 Task: Design a Vector Pattern for a Beachfront Mindfulness Workshop.
Action: Mouse moved to (120, 81)
Screenshot: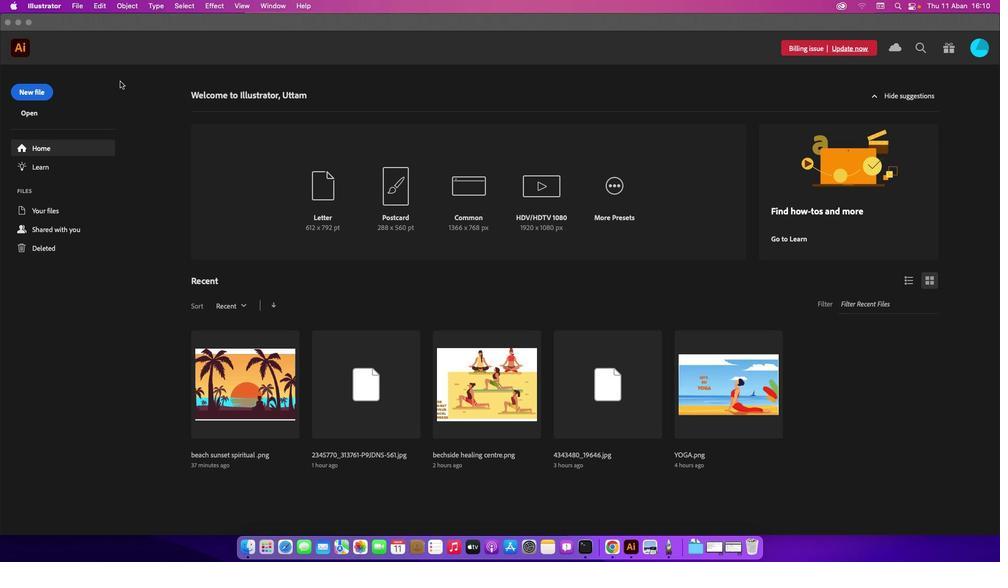 
Action: Mouse pressed left at (120, 81)
Screenshot: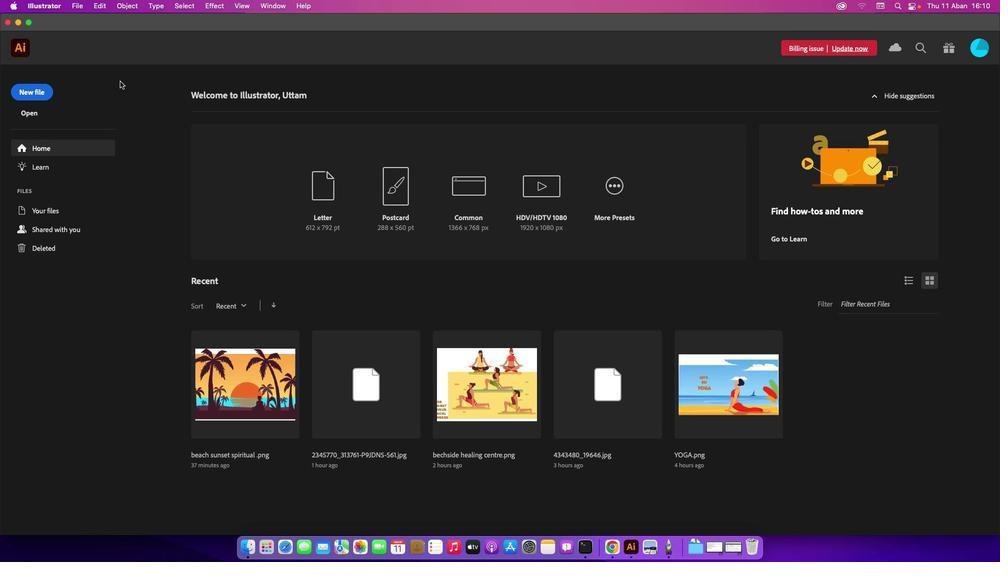 
Action: Mouse moved to (25, 87)
Screenshot: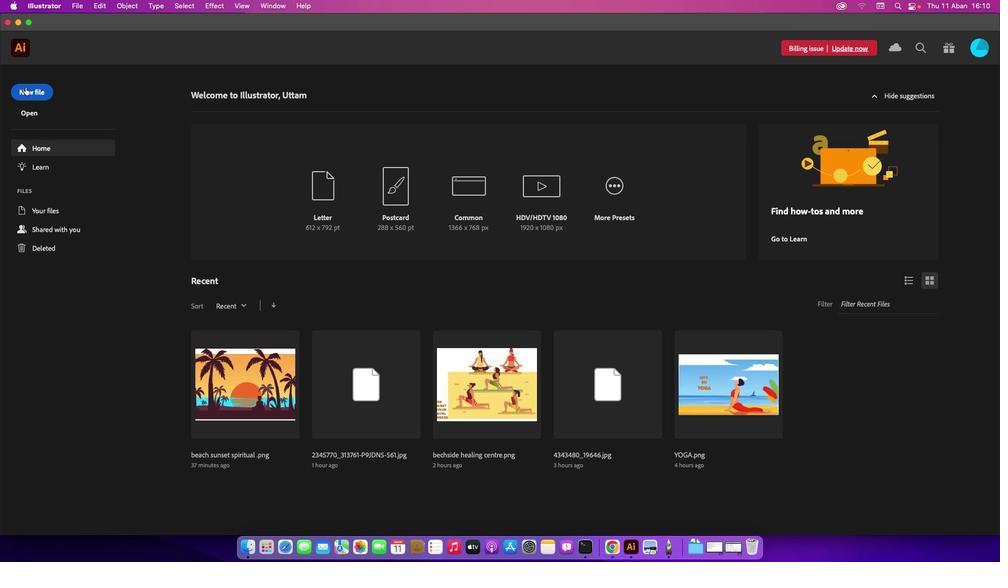 
Action: Mouse pressed left at (25, 87)
Screenshot: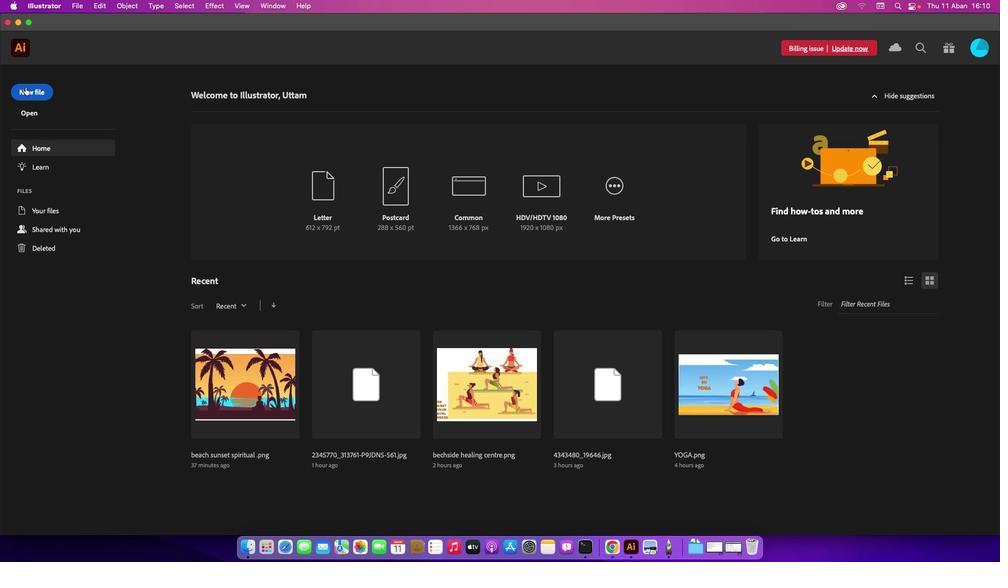 
Action: Mouse moved to (736, 431)
Screenshot: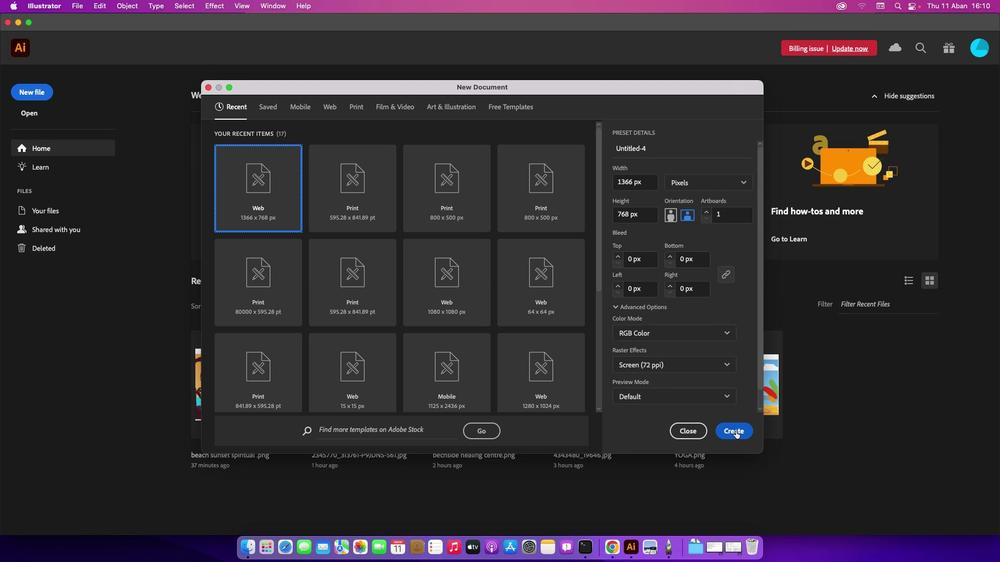 
Action: Mouse pressed left at (736, 431)
Screenshot: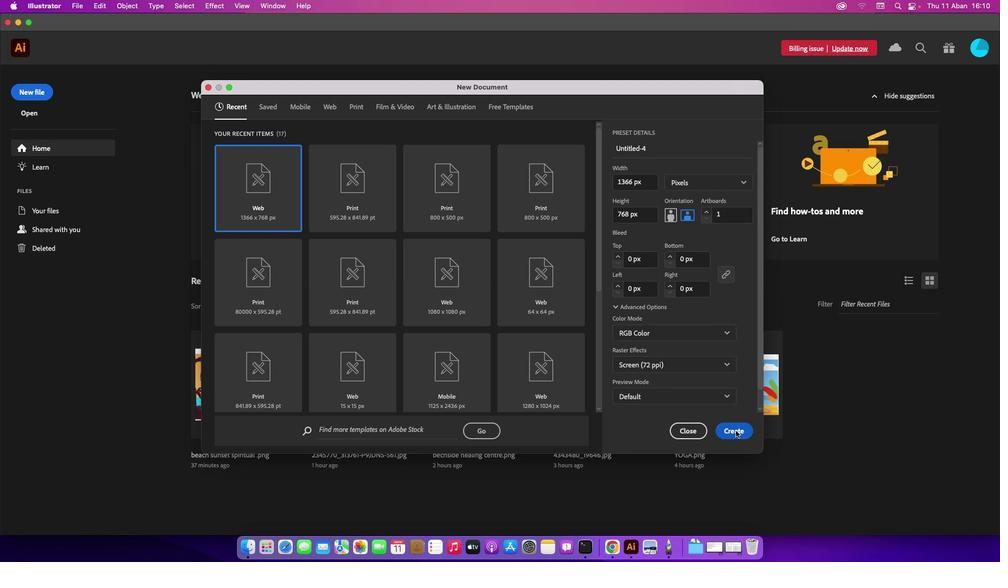 
Action: Mouse moved to (79, 3)
Screenshot: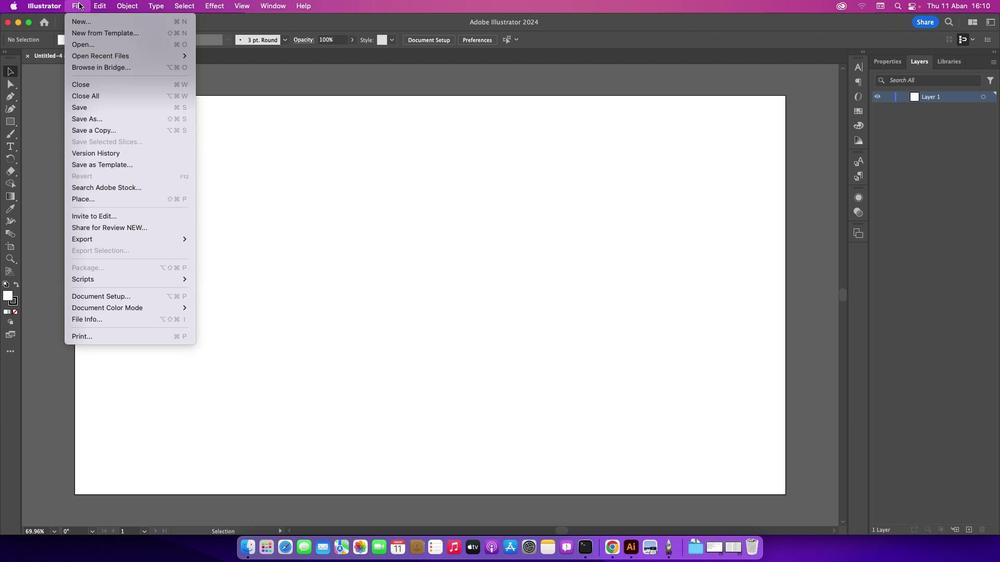 
Action: Mouse pressed left at (79, 3)
Screenshot: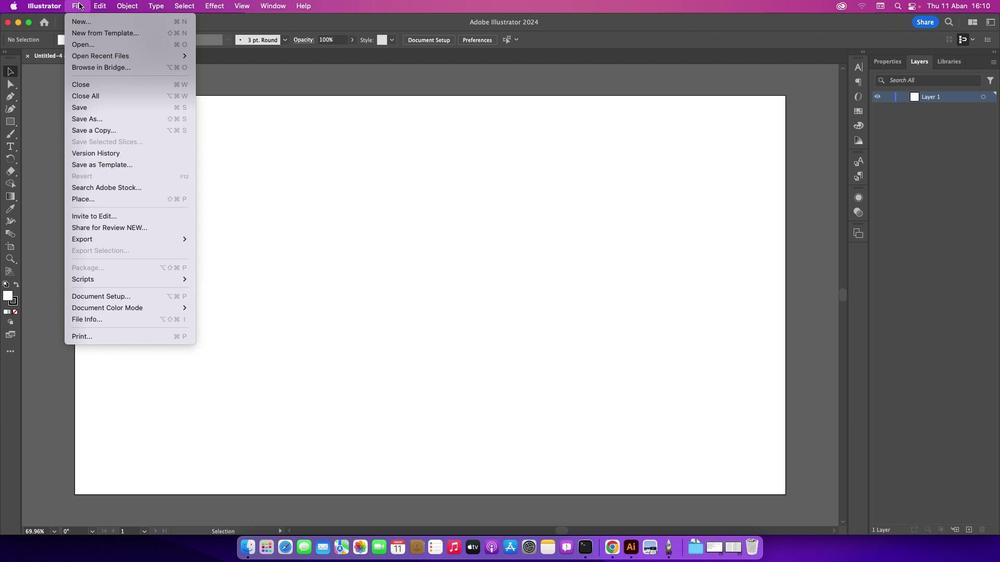 
Action: Mouse moved to (100, 46)
Screenshot: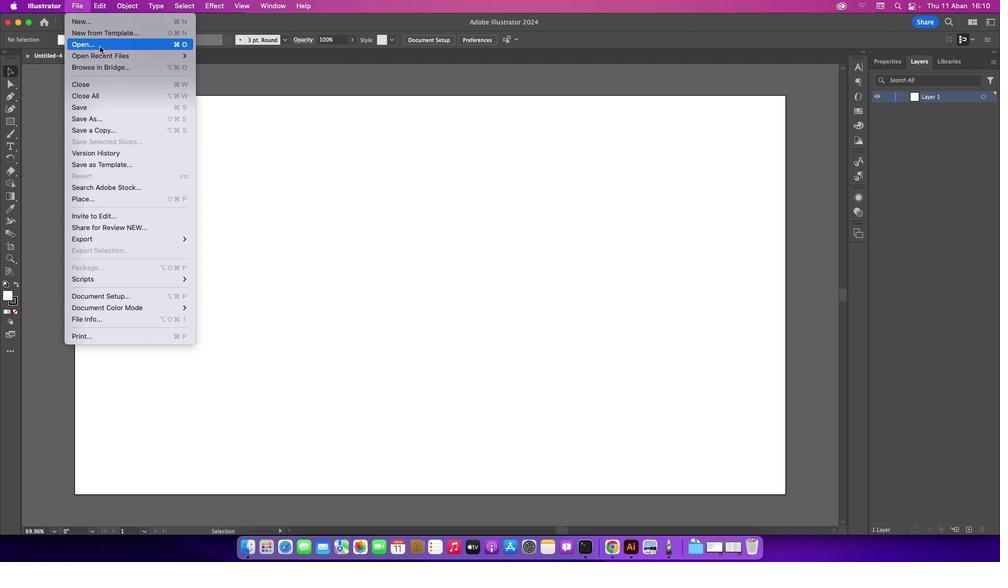 
Action: Mouse pressed left at (100, 46)
Screenshot: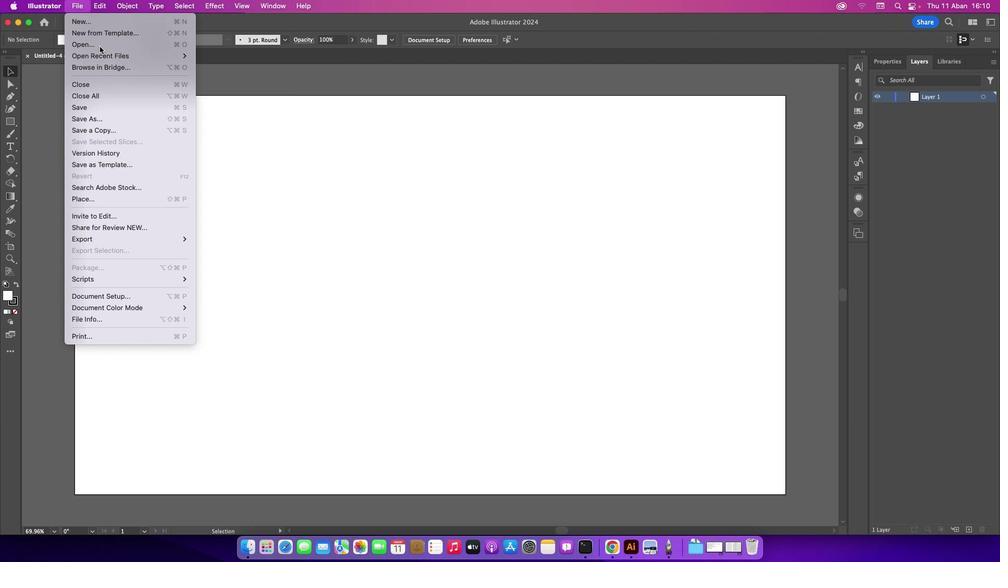 
Action: Mouse moved to (411, 140)
Screenshot: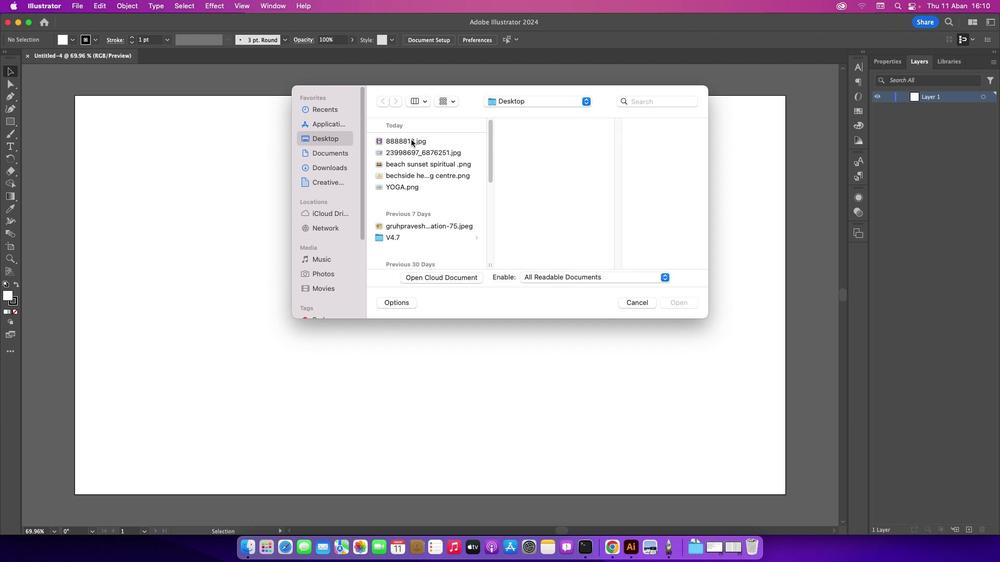 
Action: Mouse pressed left at (411, 140)
Screenshot: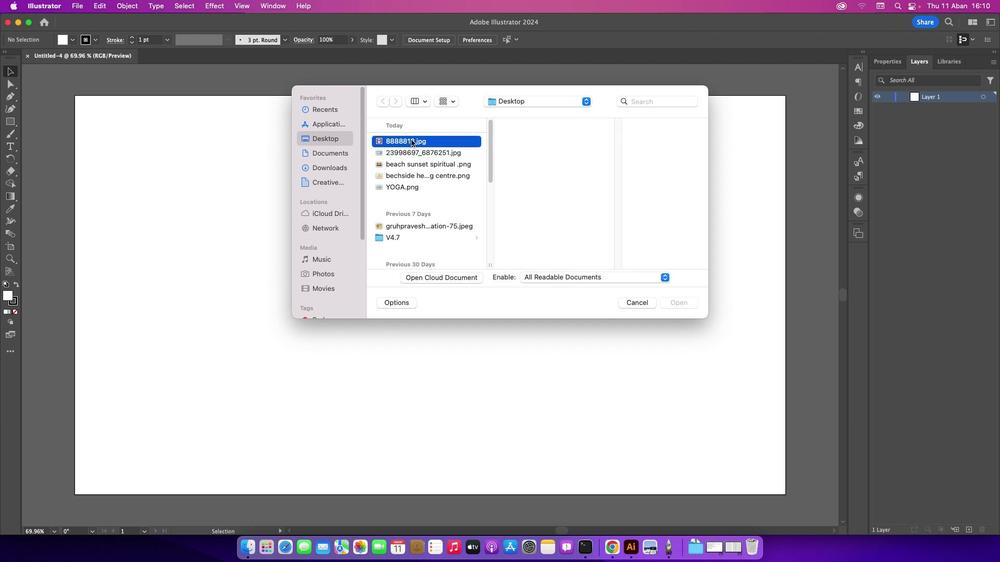 
Action: Mouse moved to (410, 151)
Screenshot: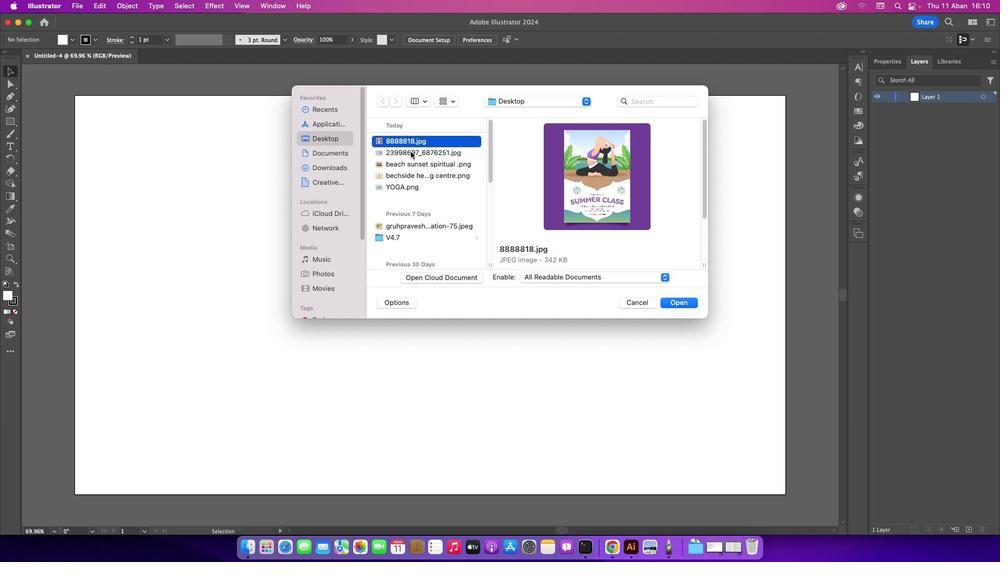 
Action: Mouse pressed left at (410, 151)
Screenshot: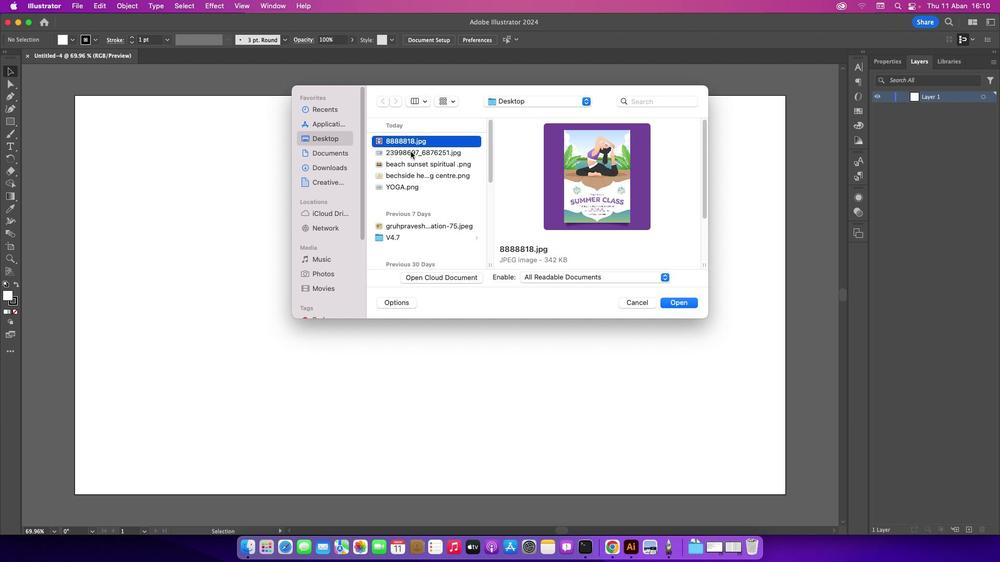 
Action: Mouse moved to (683, 305)
Screenshot: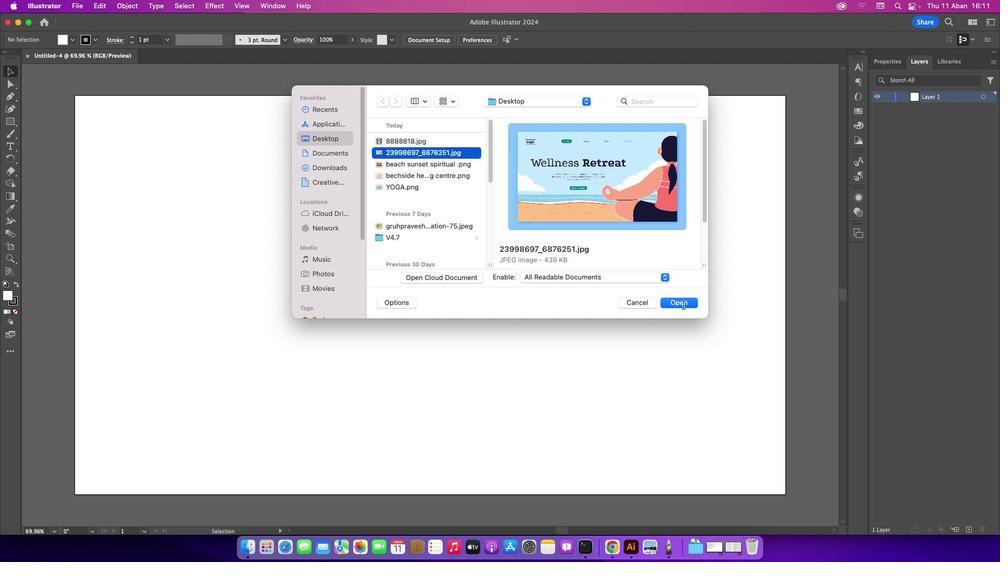 
Action: Mouse pressed left at (683, 305)
Screenshot: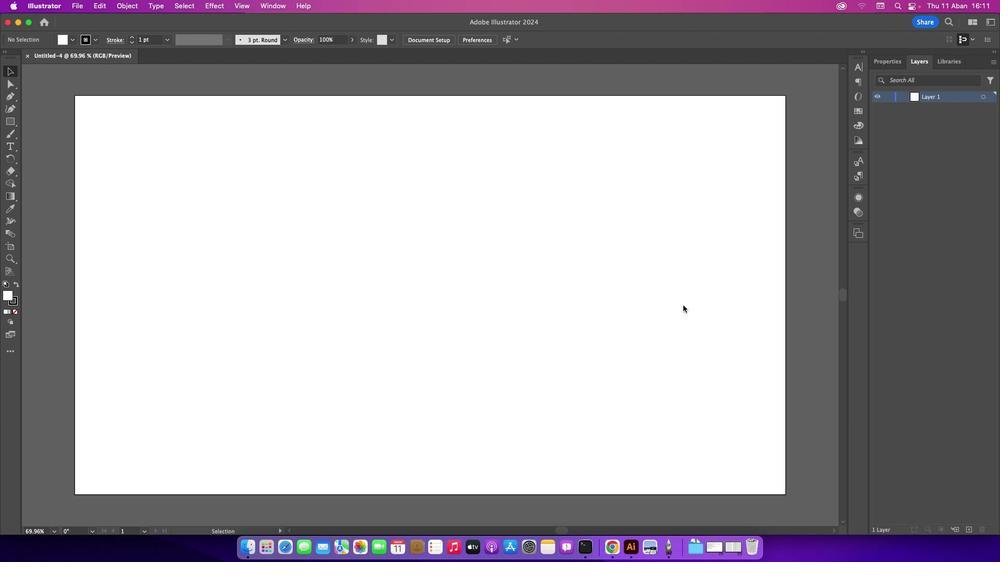 
Action: Mouse moved to (683, 305)
Screenshot: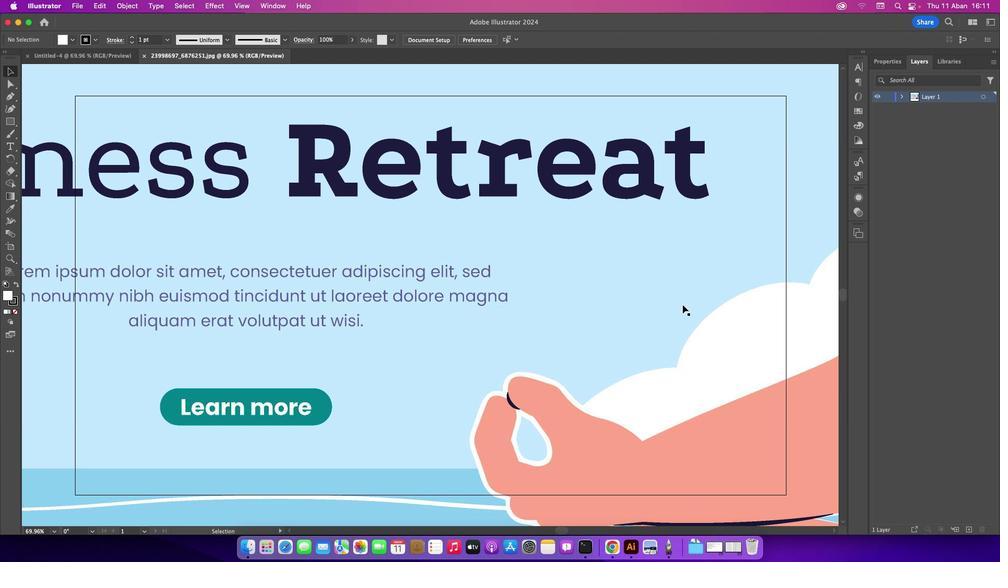 
Action: Key pressed Key.cmd_r'-''-''-''-'
Screenshot: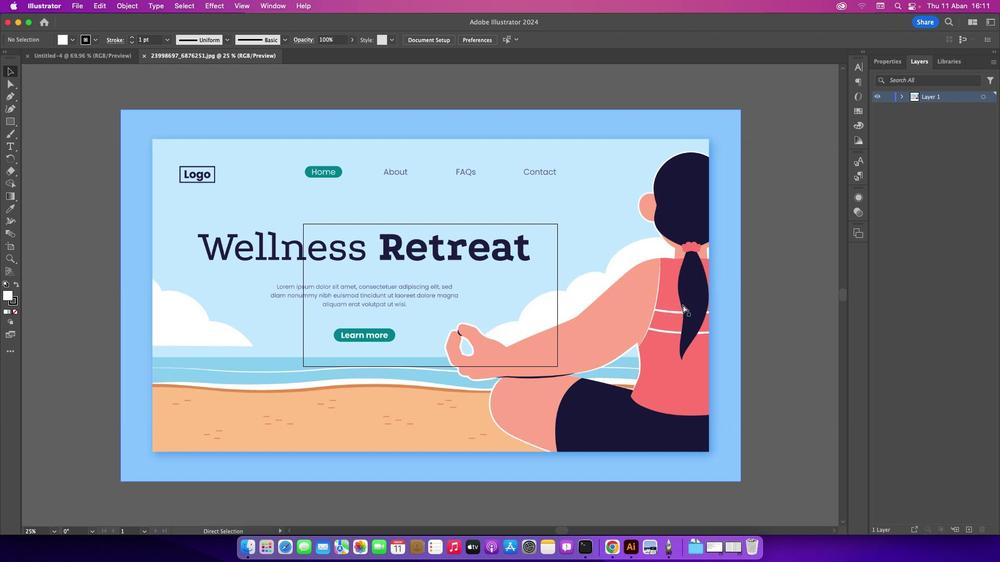 
Action: Mouse moved to (904, 98)
Screenshot: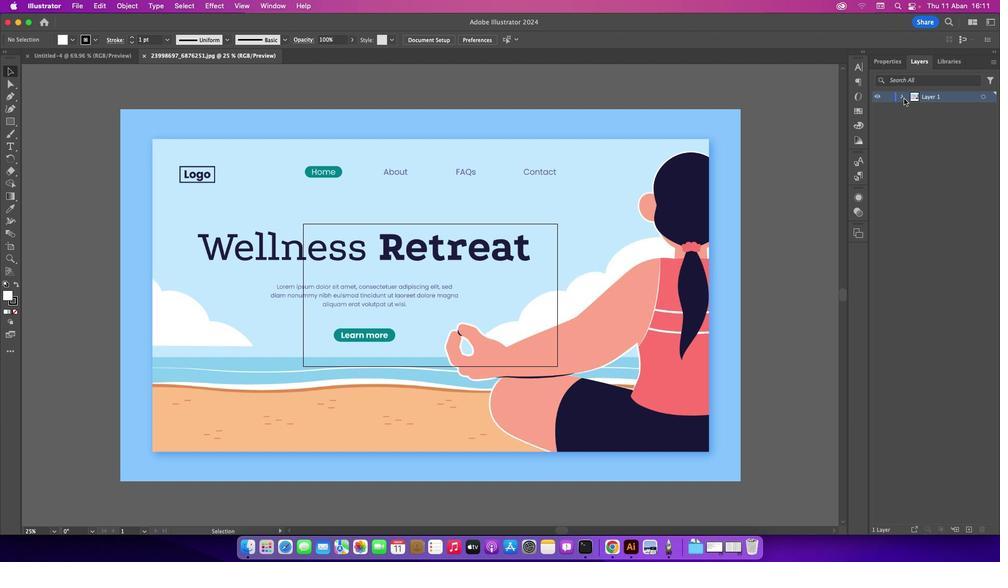 
Action: Mouse pressed left at (904, 98)
Screenshot: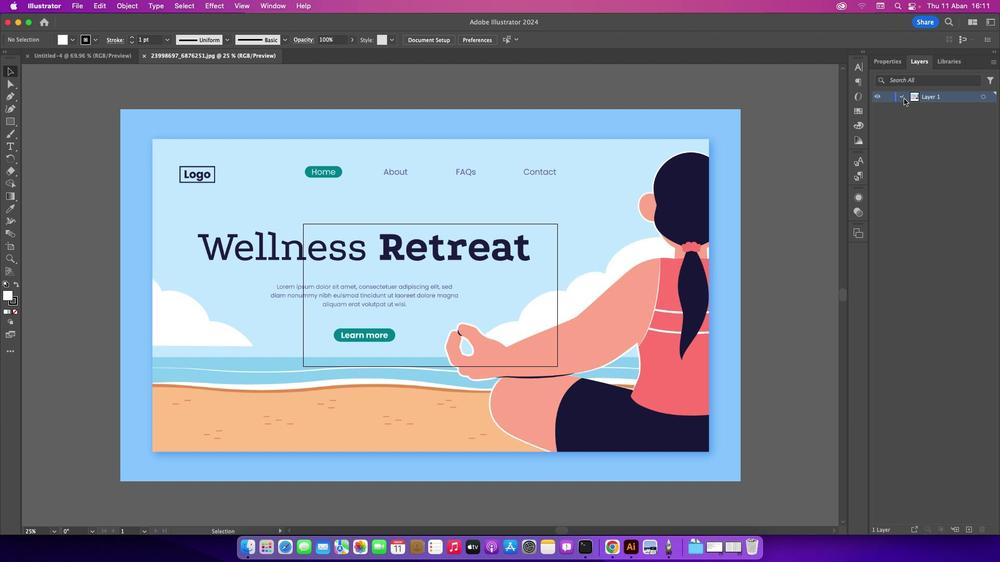 
Action: Mouse moved to (885, 111)
Screenshot: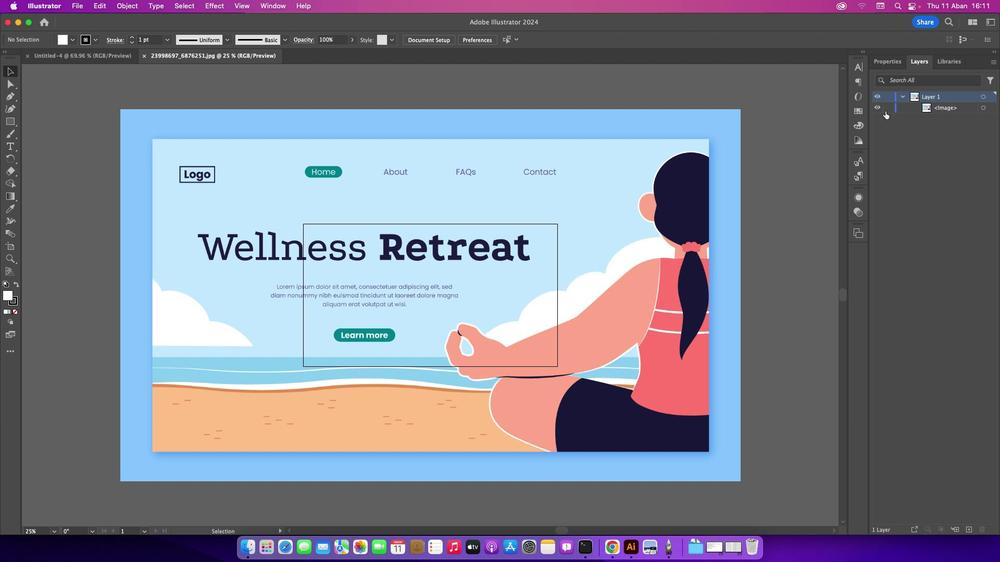 
Action: Mouse pressed left at (885, 111)
Screenshot: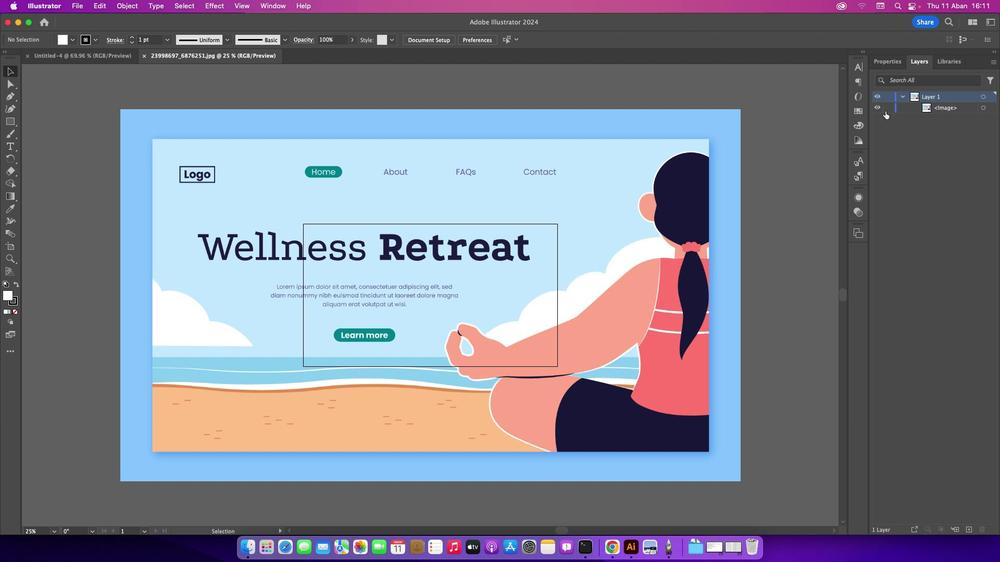 
Action: Mouse moved to (889, 109)
Screenshot: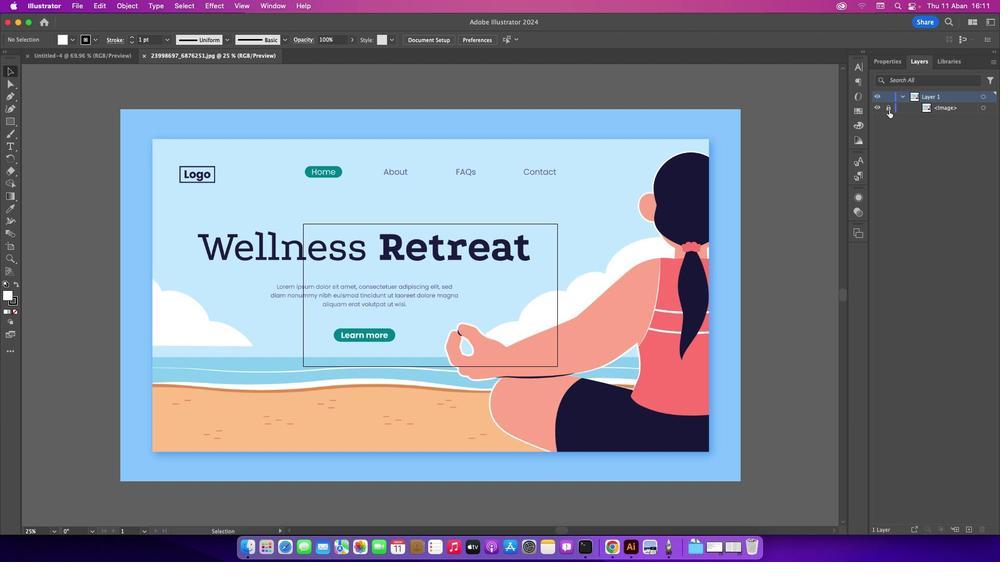 
Action: Mouse pressed left at (889, 109)
Screenshot: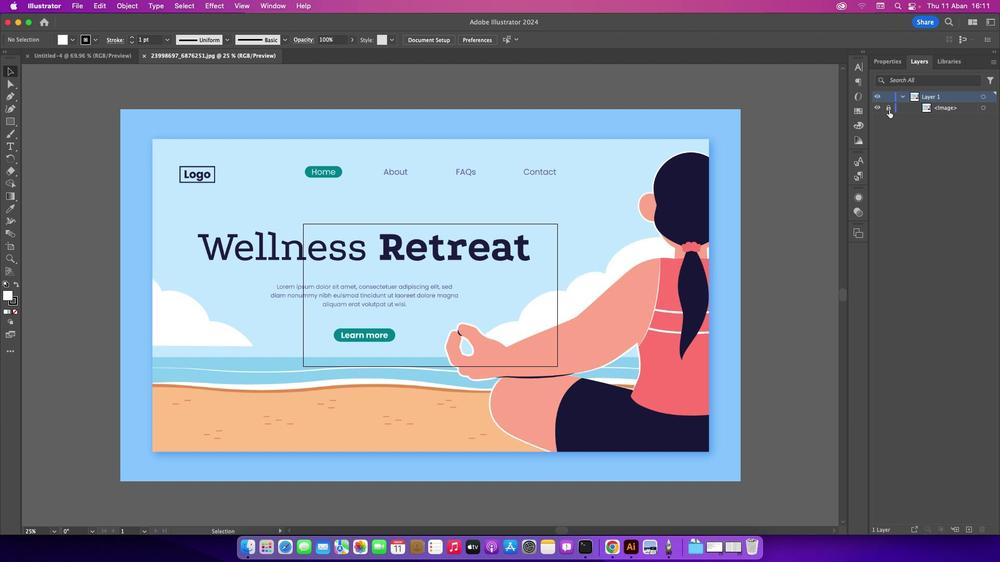 
Action: Mouse moved to (179, 89)
Screenshot: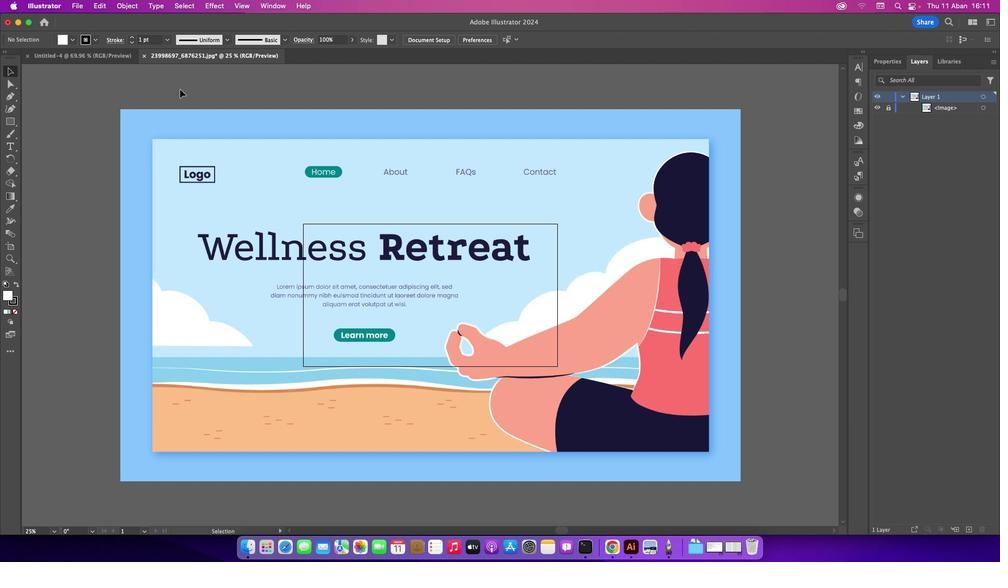 
Action: Mouse pressed left at (179, 89)
Screenshot: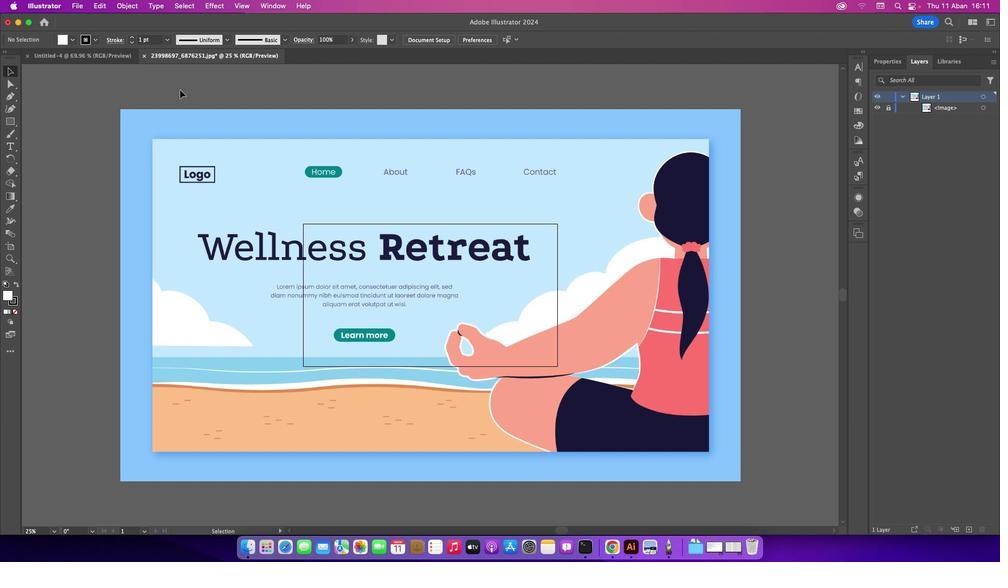 
Action: Mouse moved to (3, 90)
Screenshot: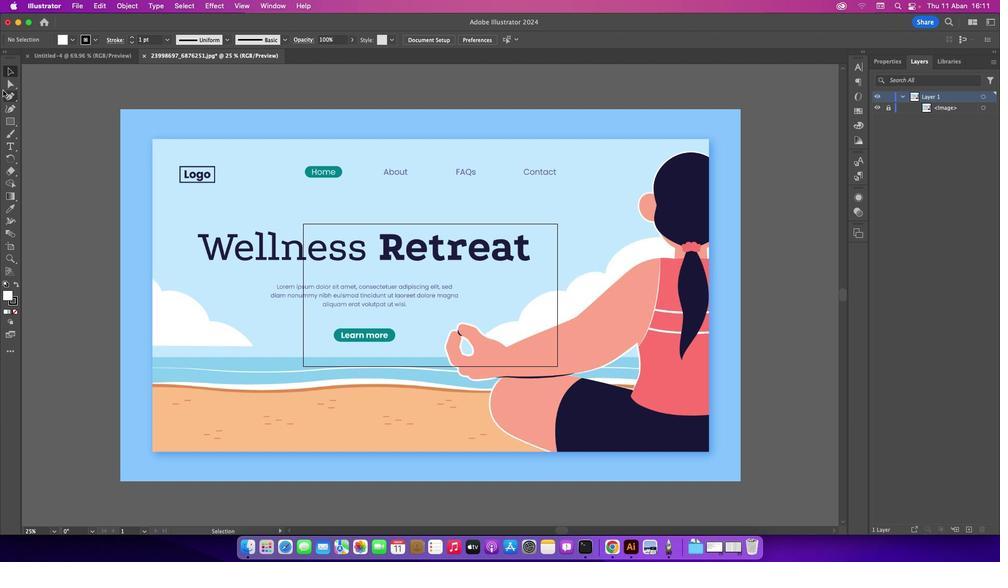 
Action: Mouse pressed left at (3, 90)
Screenshot: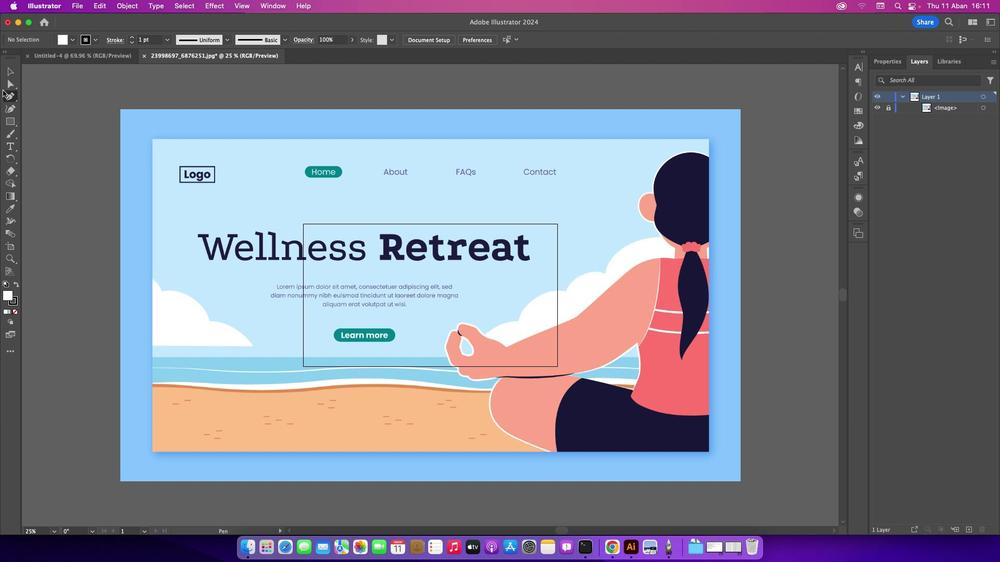 
Action: Mouse moved to (667, 165)
Screenshot: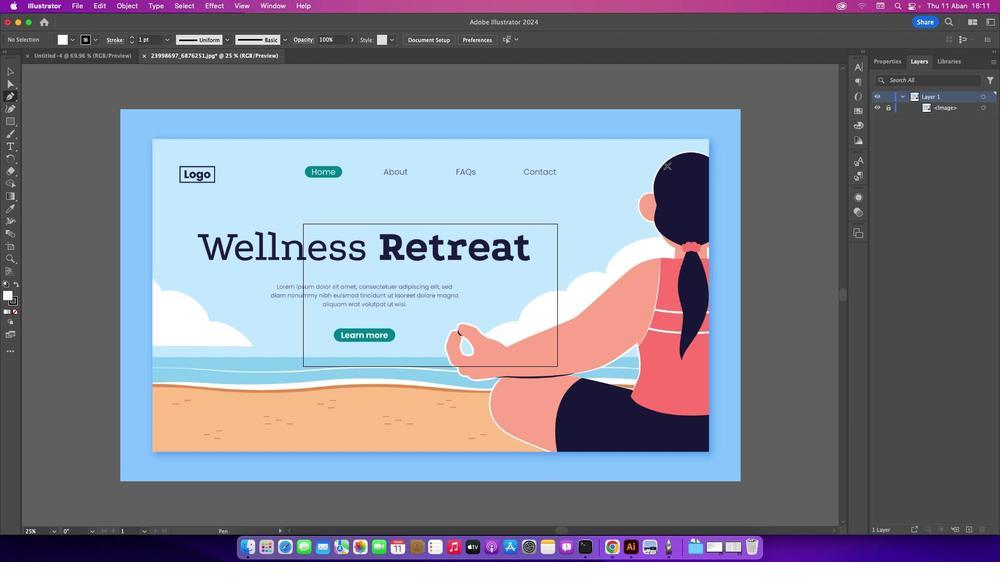 
Action: Key pressed Key.caps_lock
Screenshot: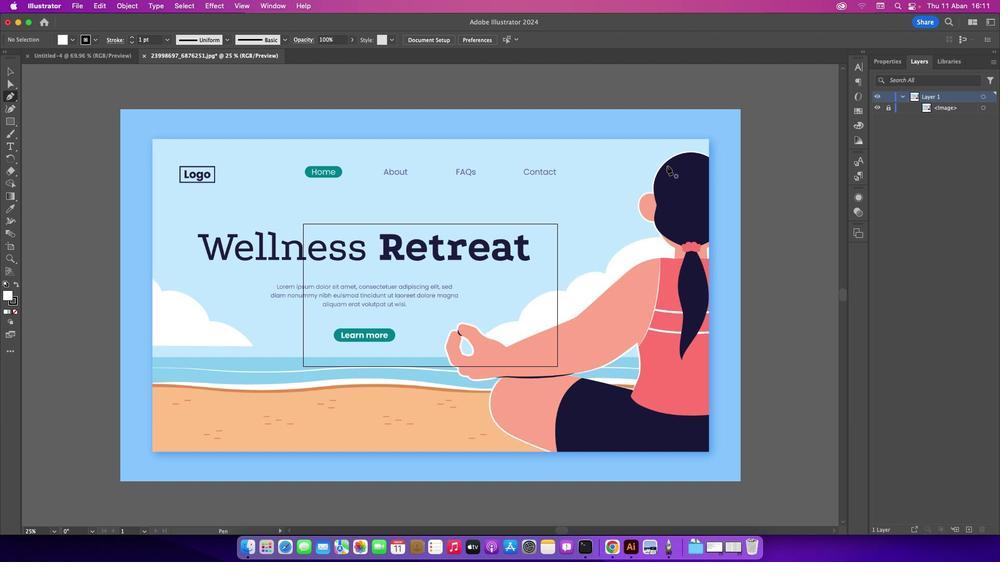 
Action: Mouse moved to (727, 213)
Screenshot: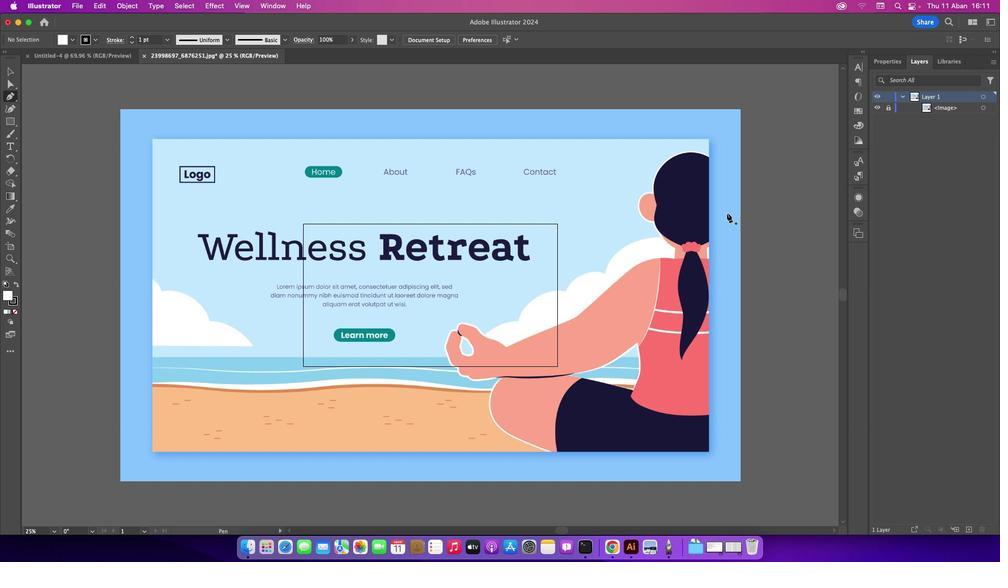 
Action: Key pressed Key.cmd_r'=''='
Screenshot: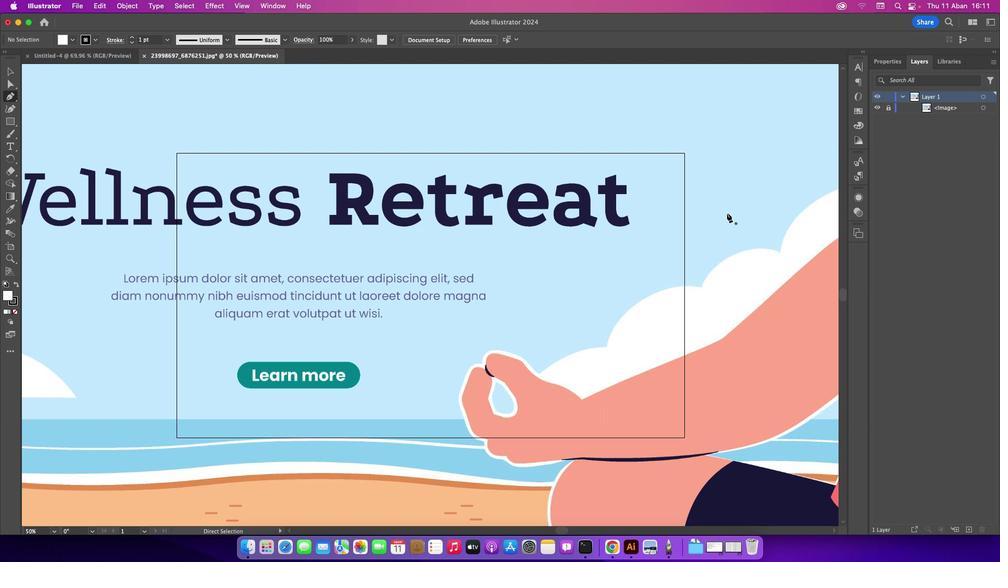 
Action: Mouse moved to (559, 530)
Screenshot: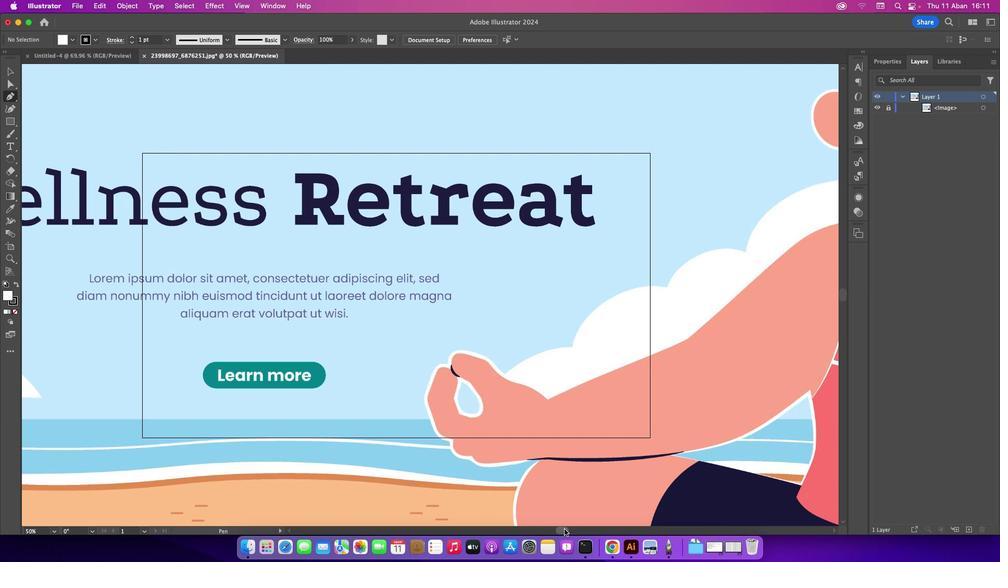 
Action: Mouse pressed left at (559, 530)
Screenshot: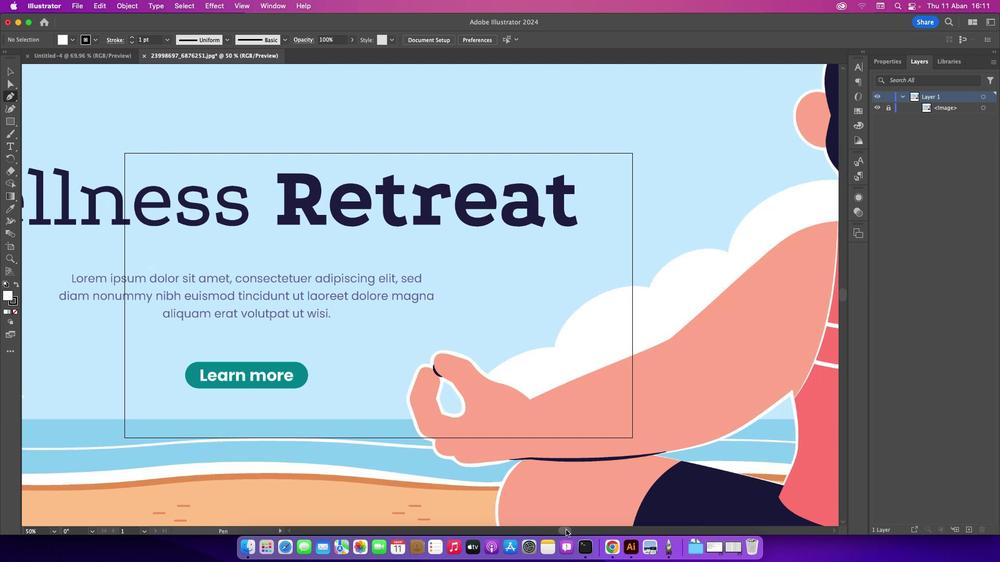 
Action: Mouse moved to (451, 223)
Screenshot: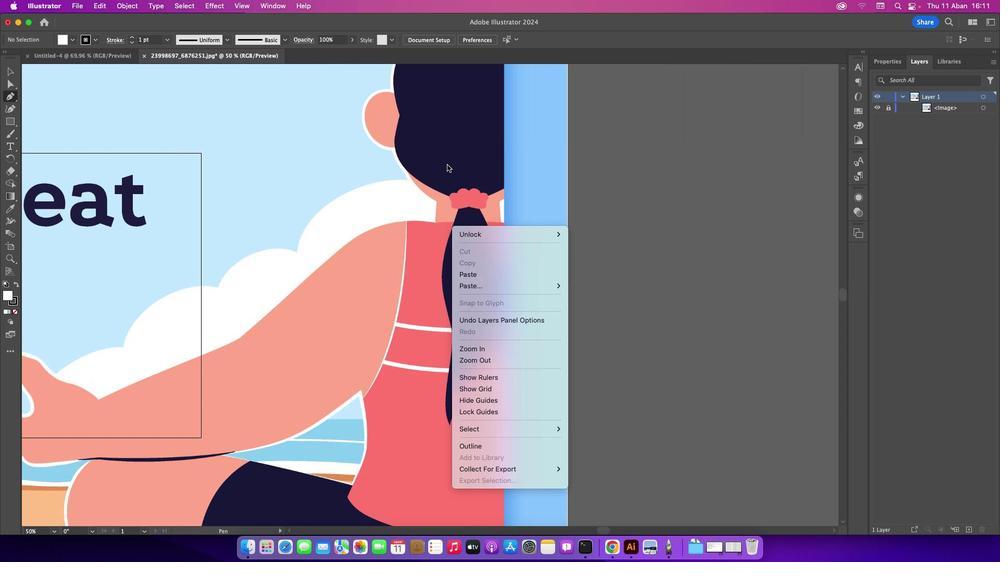 
Action: Mouse pressed right at (451, 223)
Screenshot: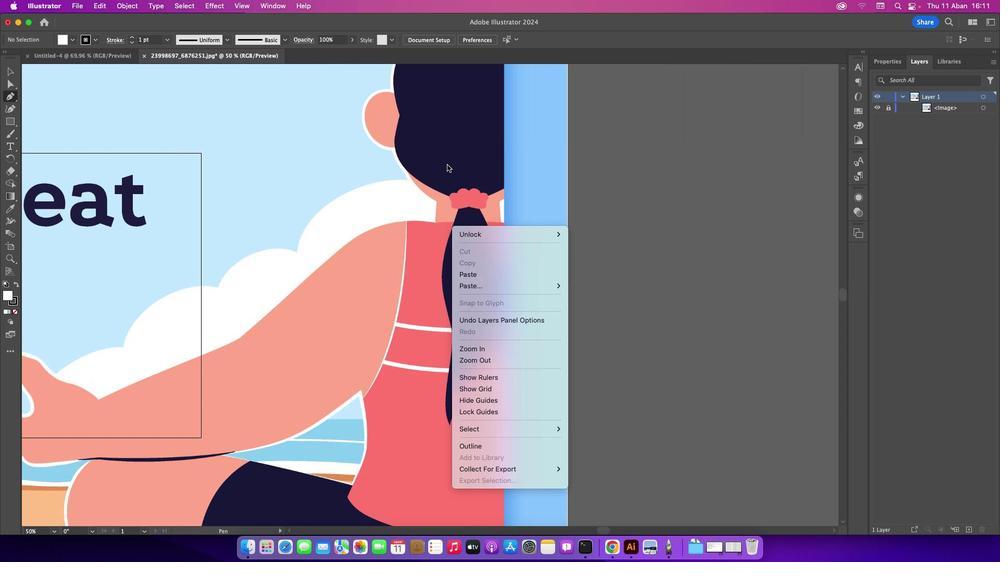 
Action: Mouse moved to (504, 175)
Screenshot: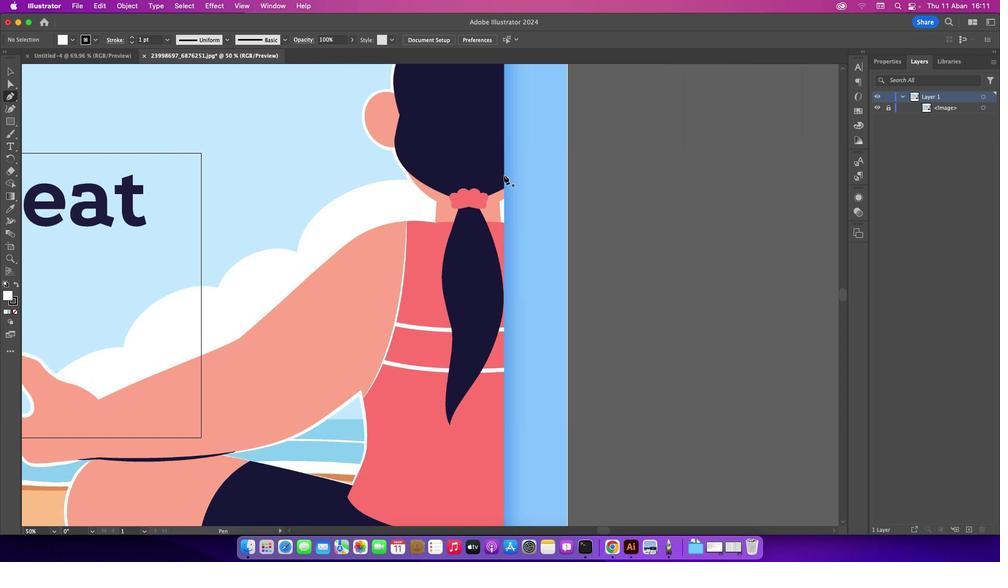 
Action: Mouse scrolled (504, 175) with delta (0, 0)
Screenshot: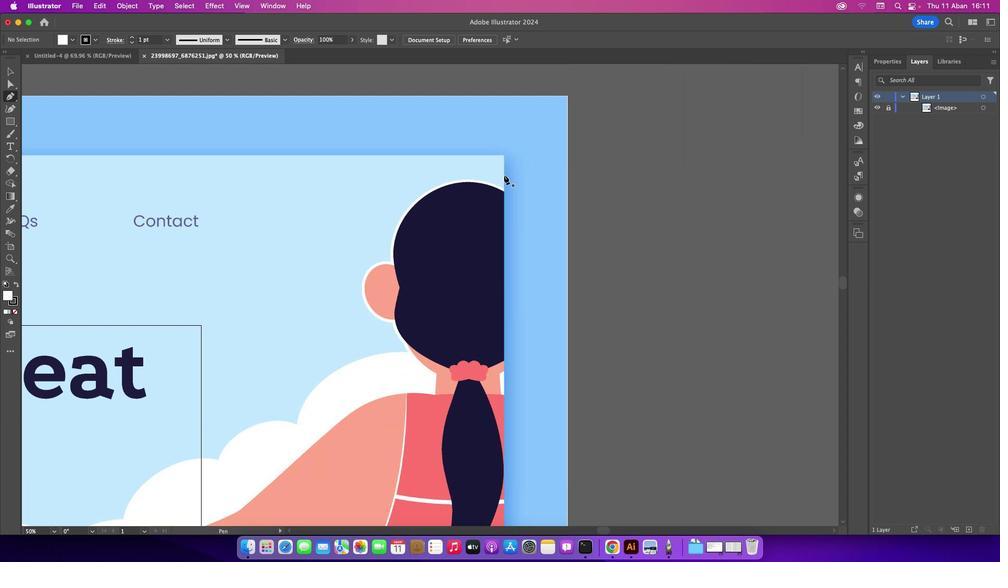 
Action: Mouse scrolled (504, 175) with delta (0, 0)
Screenshot: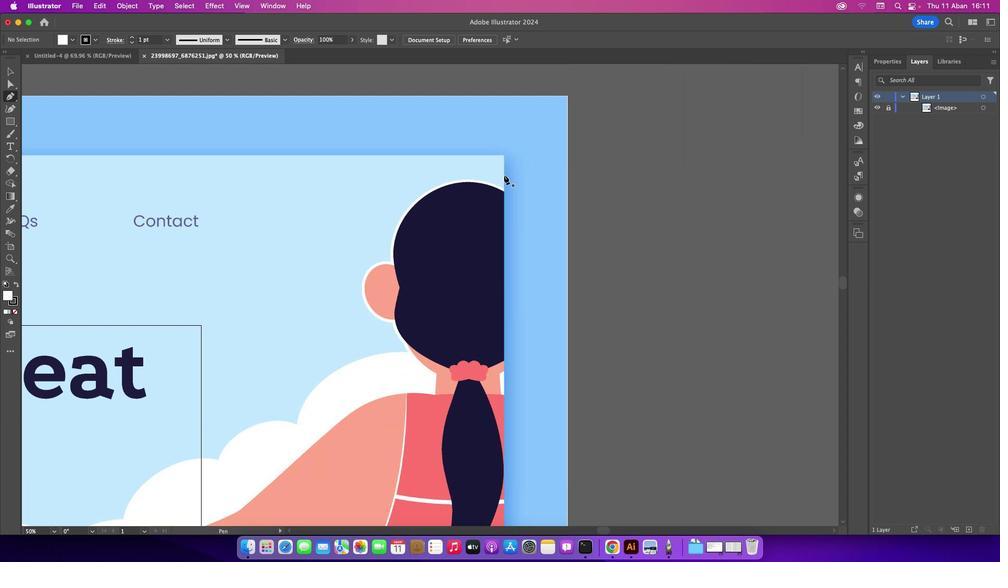 
Action: Mouse scrolled (504, 175) with delta (0, 1)
Screenshot: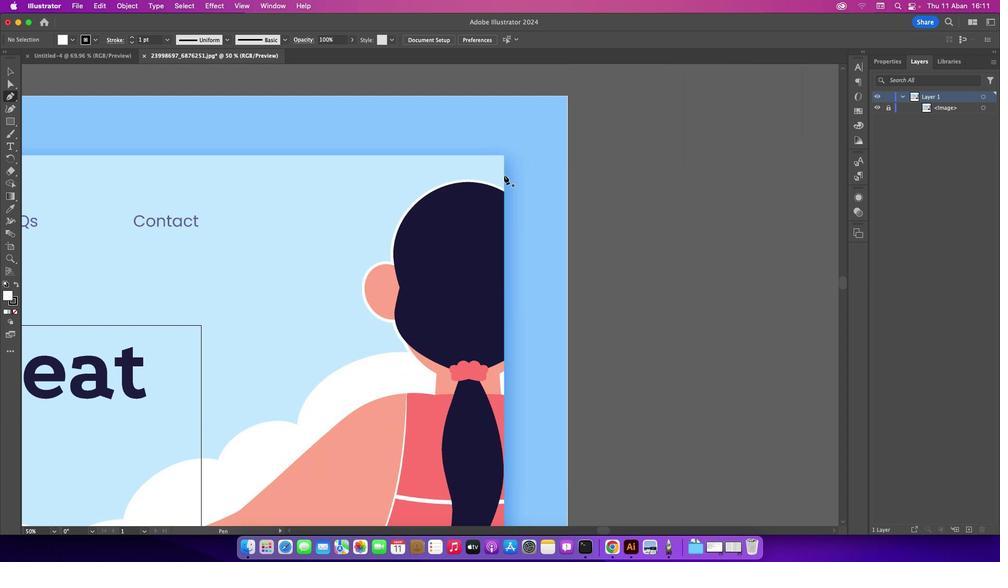 
Action: Mouse scrolled (504, 175) with delta (0, 2)
Screenshot: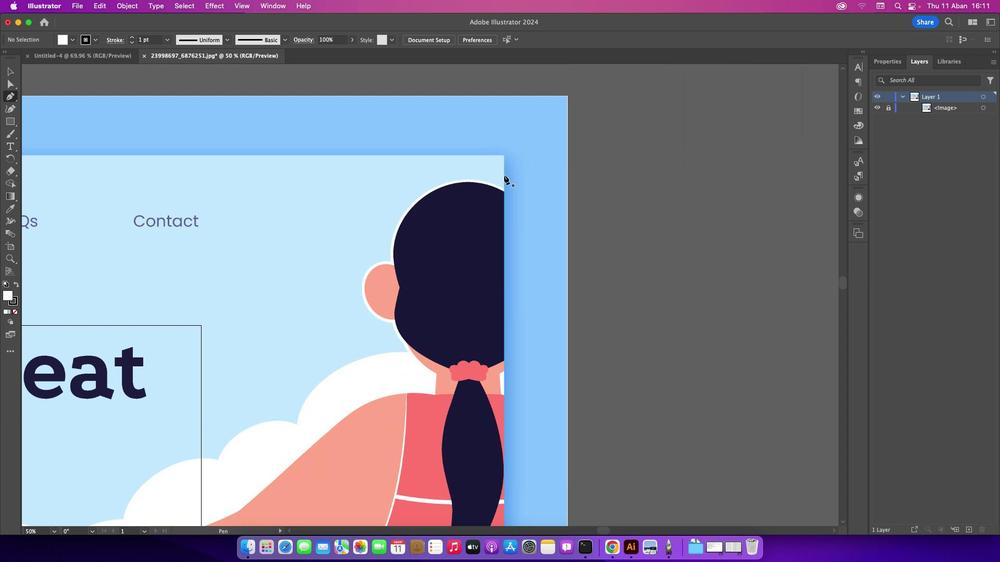 
Action: Mouse moved to (502, 192)
Screenshot: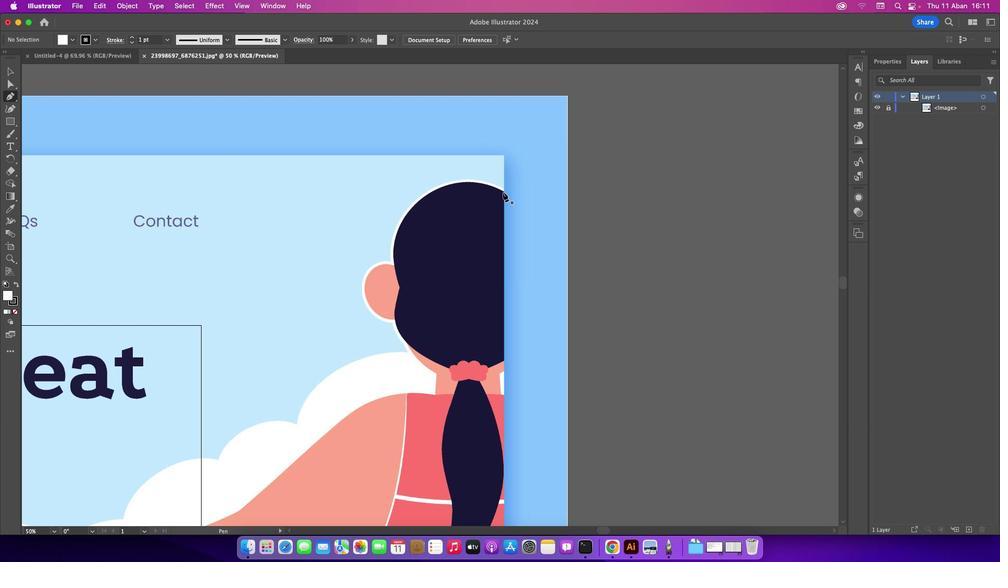 
Action: Key pressed Key.cmd_r'='
Screenshot: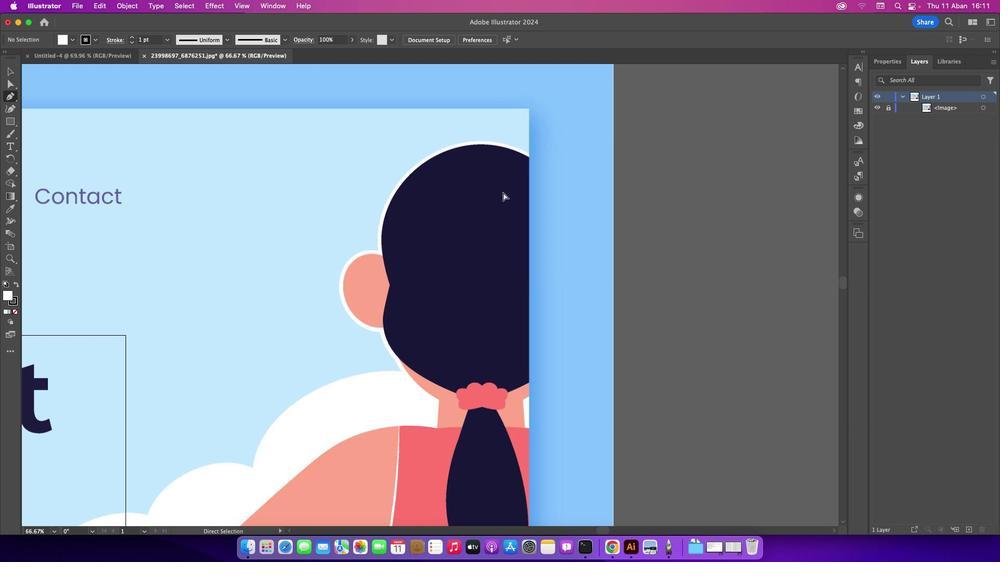 
Action: Mouse moved to (529, 157)
Screenshot: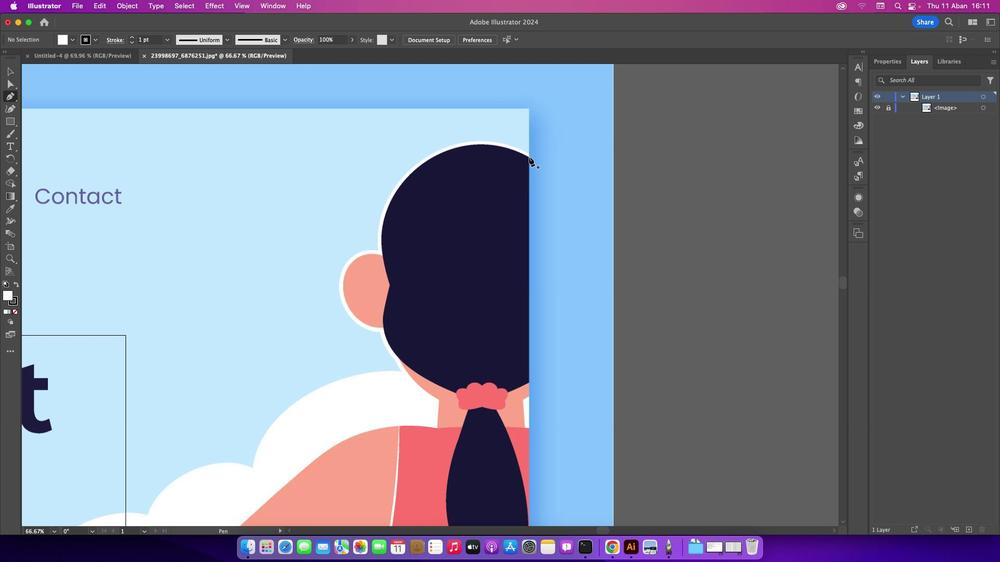 
Action: Mouse pressed left at (529, 157)
Screenshot: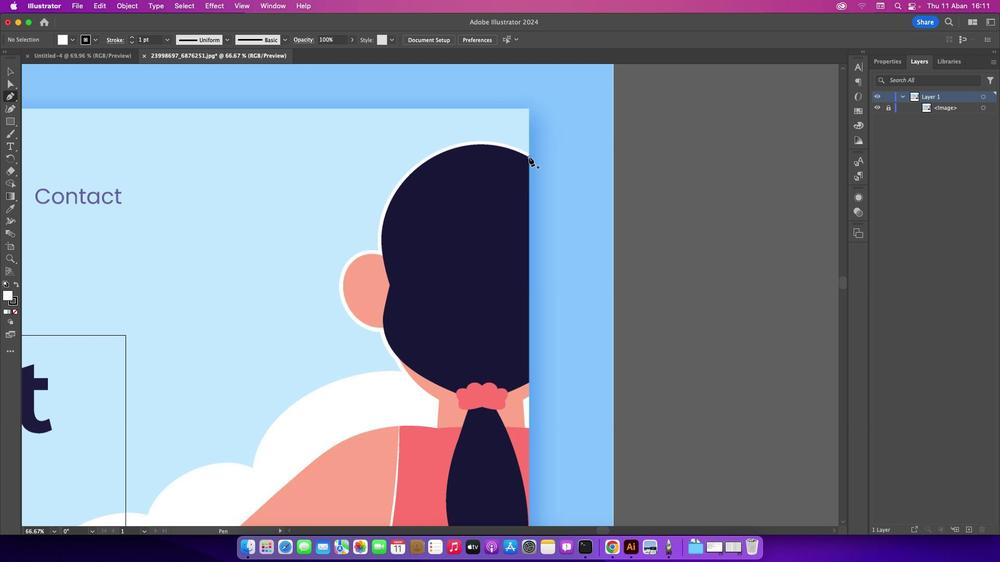 
Action: Mouse moved to (471, 145)
Screenshot: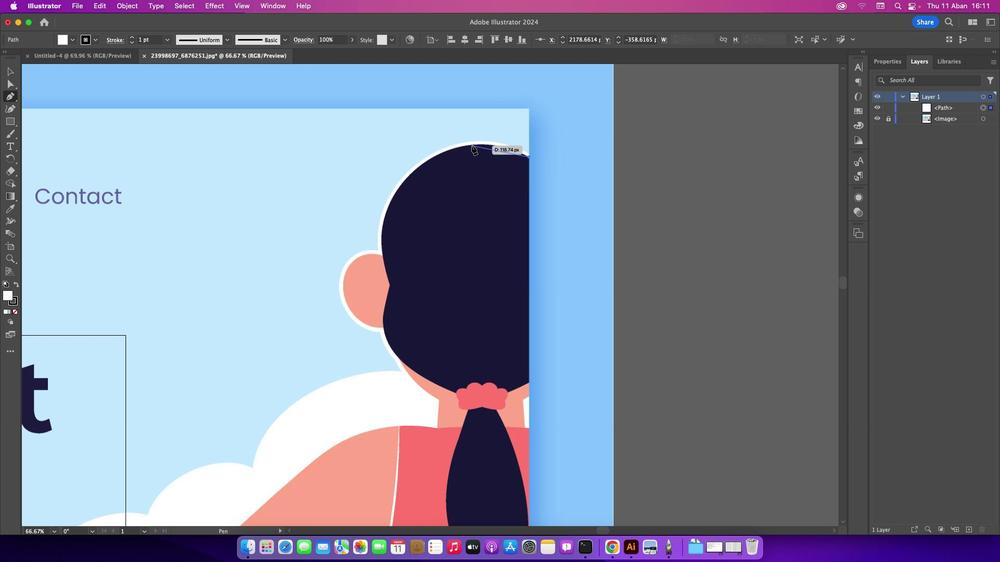 
Action: Mouse pressed left at (471, 145)
Screenshot: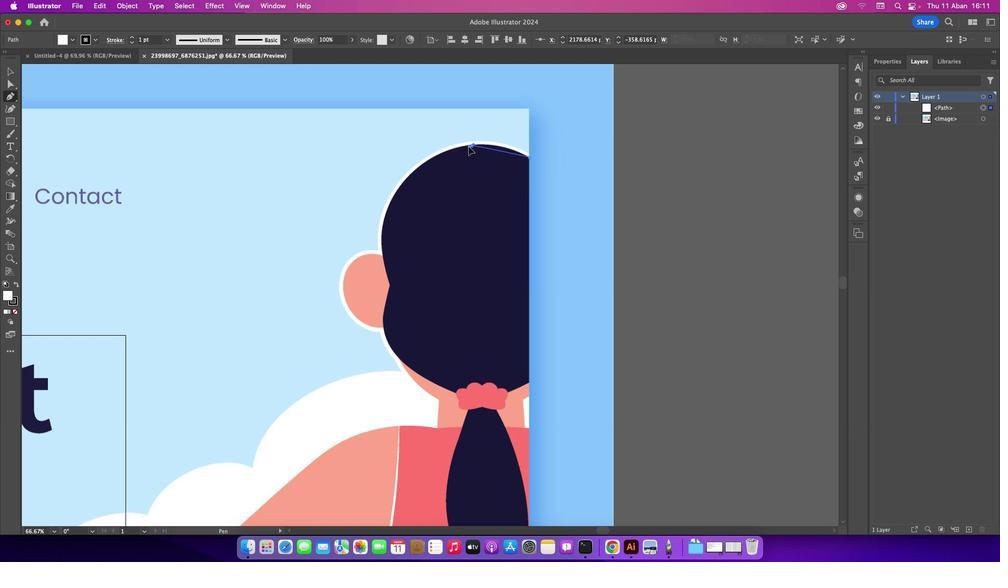 
Action: Mouse moved to (391, 201)
Screenshot: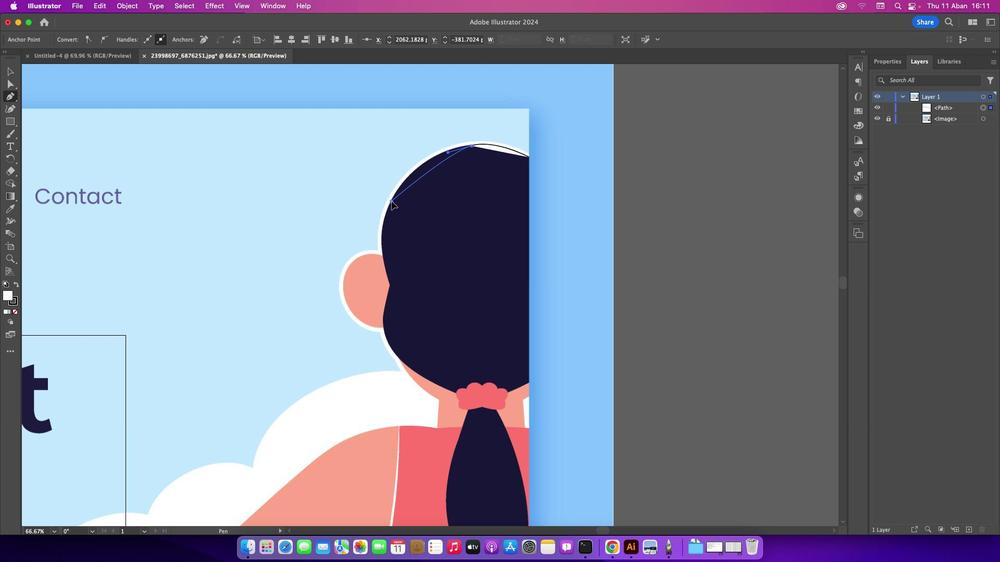 
Action: Mouse pressed left at (391, 201)
Screenshot: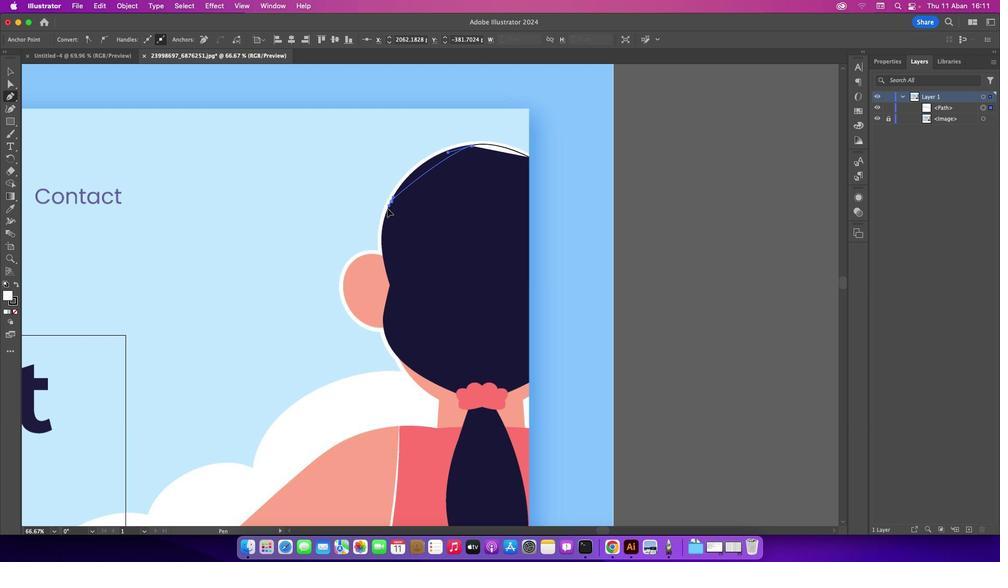 
Action: Mouse moved to (332, 267)
Screenshot: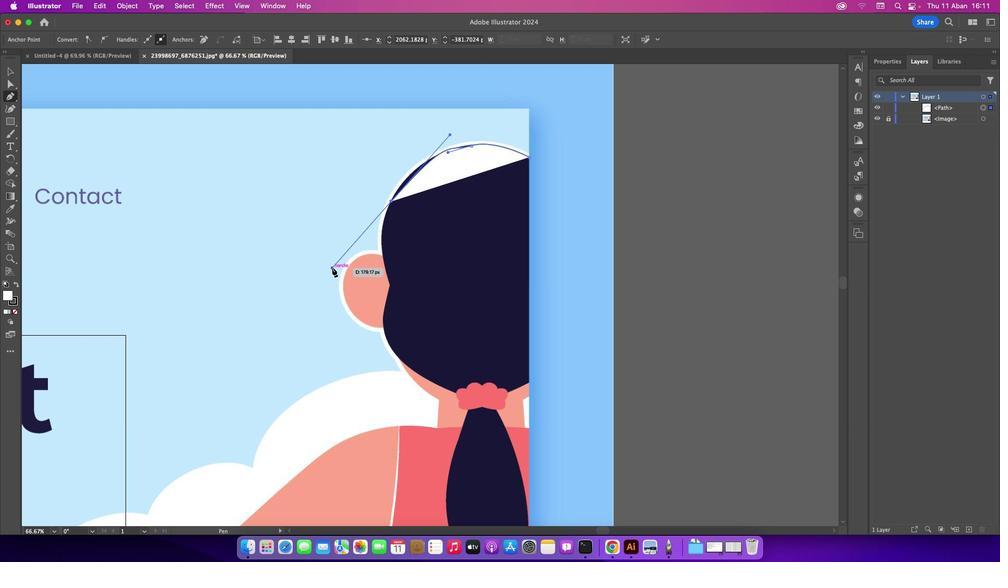 
Action: Key pressed Key.cmd'z''z'
Screenshot: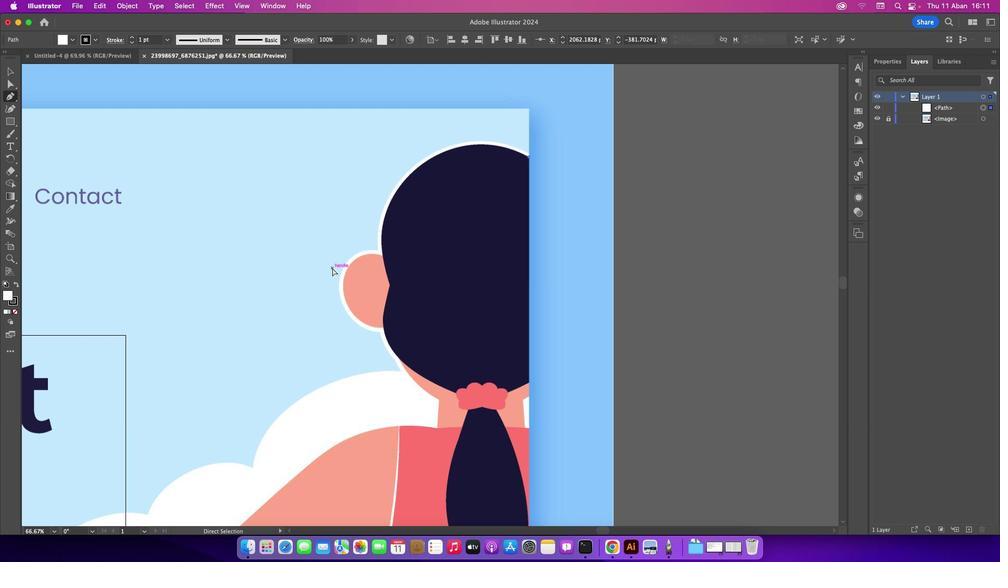 
Action: Mouse moved to (435, 157)
Screenshot: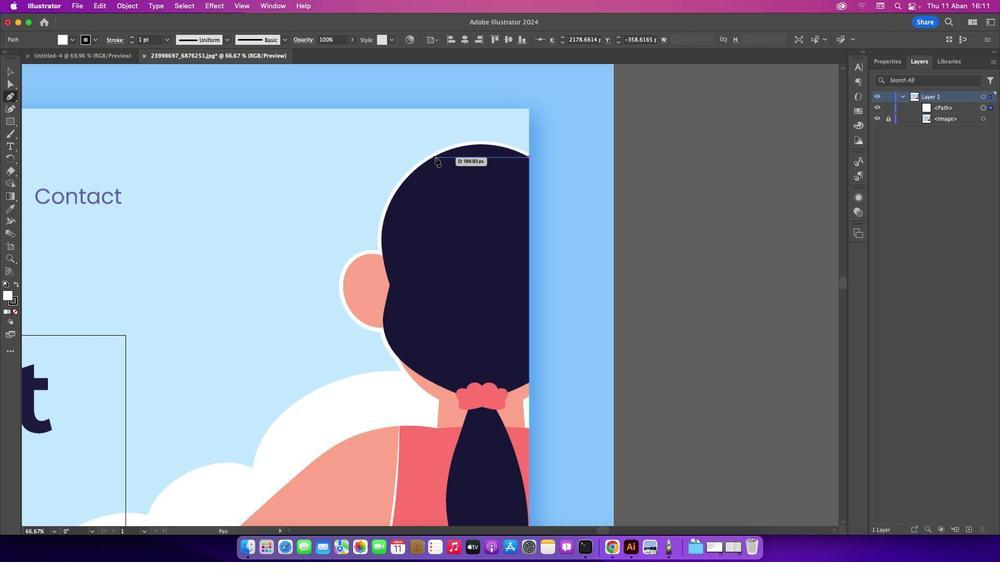 
Action: Mouse pressed left at (435, 157)
Screenshot: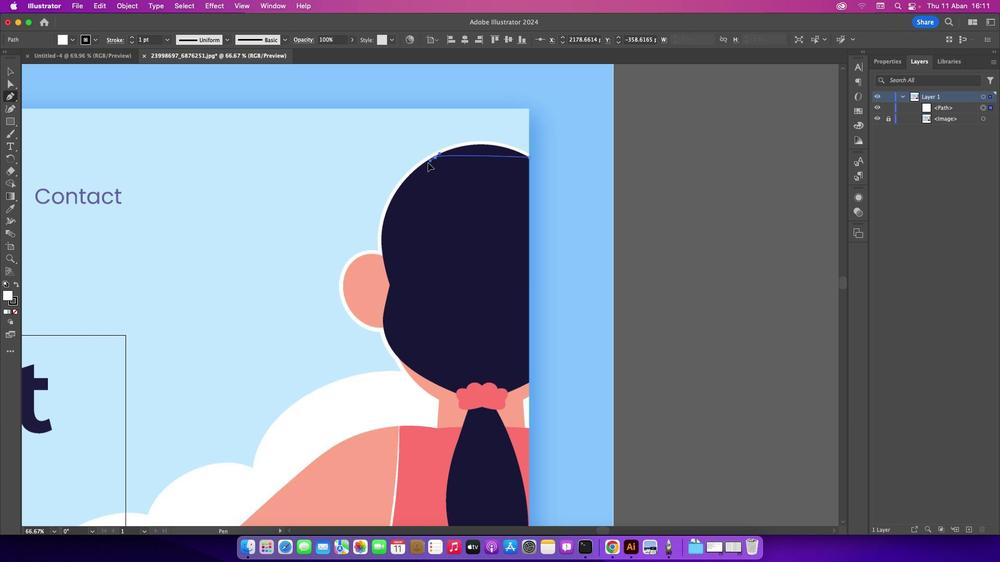 
Action: Mouse moved to (434, 157)
Screenshot: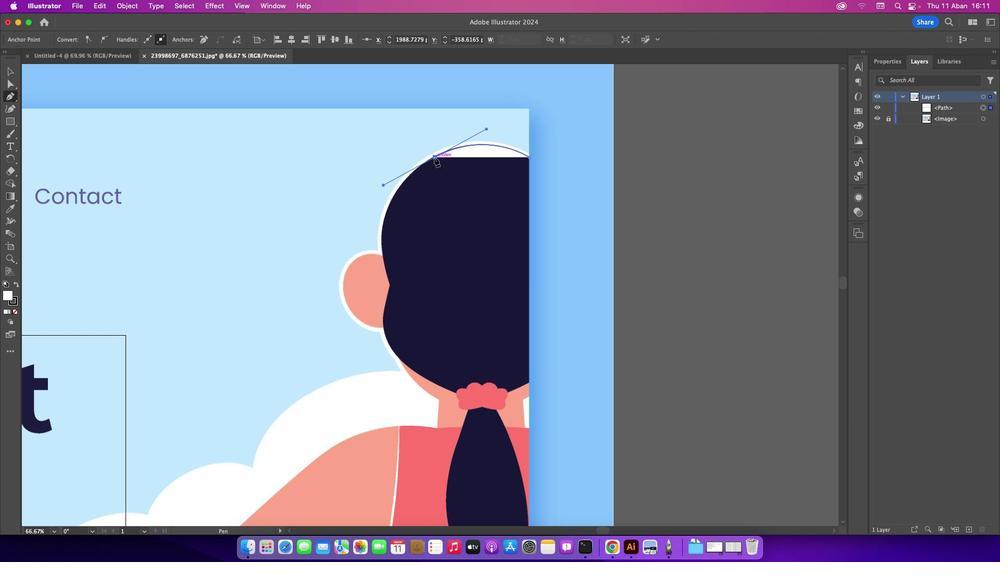 
Action: Mouse pressed left at (434, 157)
Screenshot: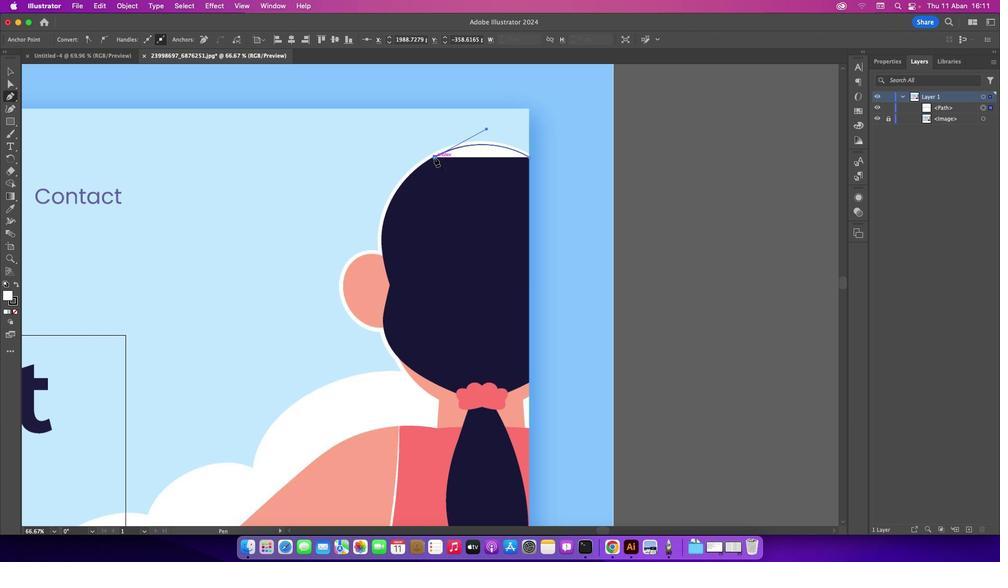
Action: Mouse moved to (385, 215)
Screenshot: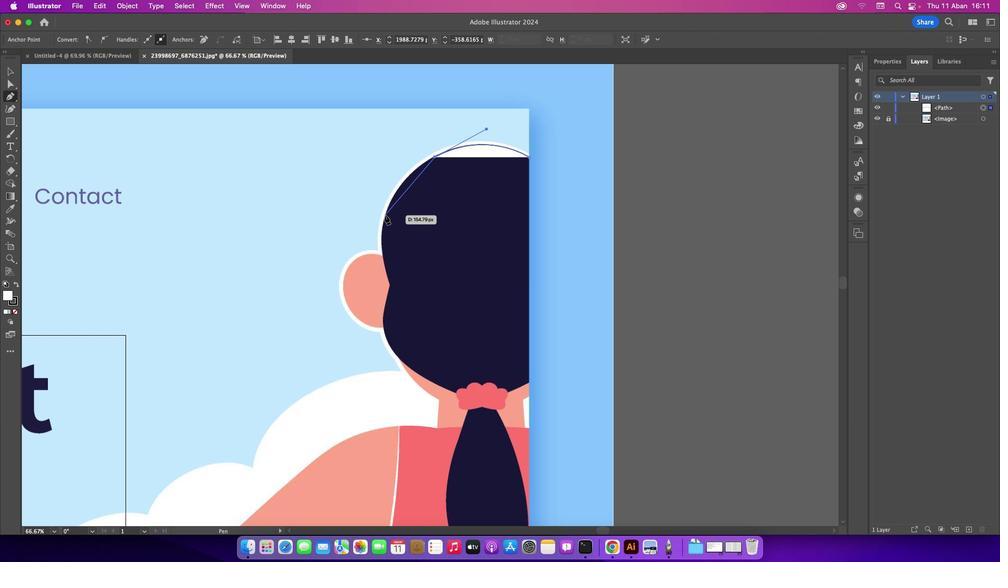 
Action: Mouse pressed left at (385, 215)
Screenshot: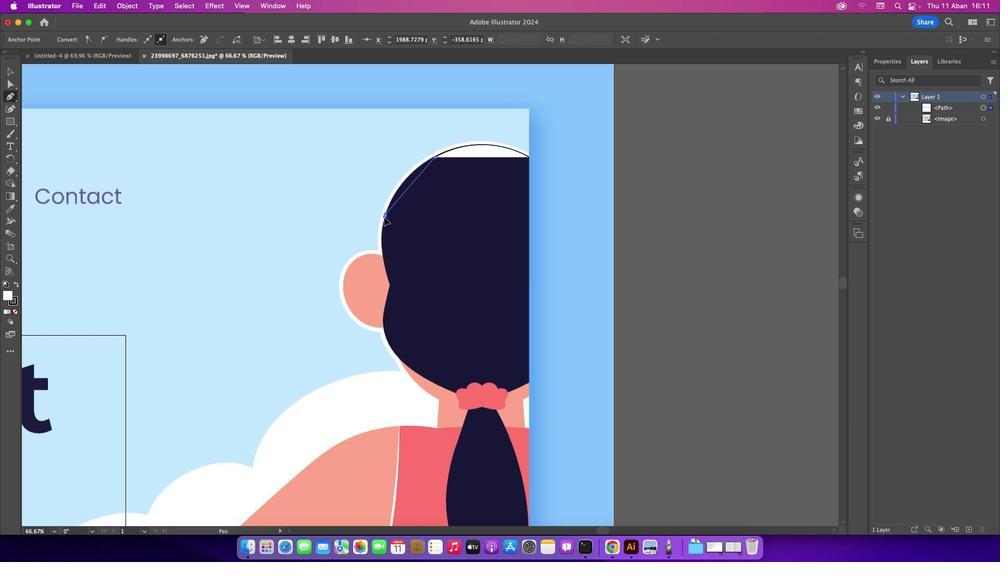 
Action: Mouse moved to (384, 216)
Screenshot: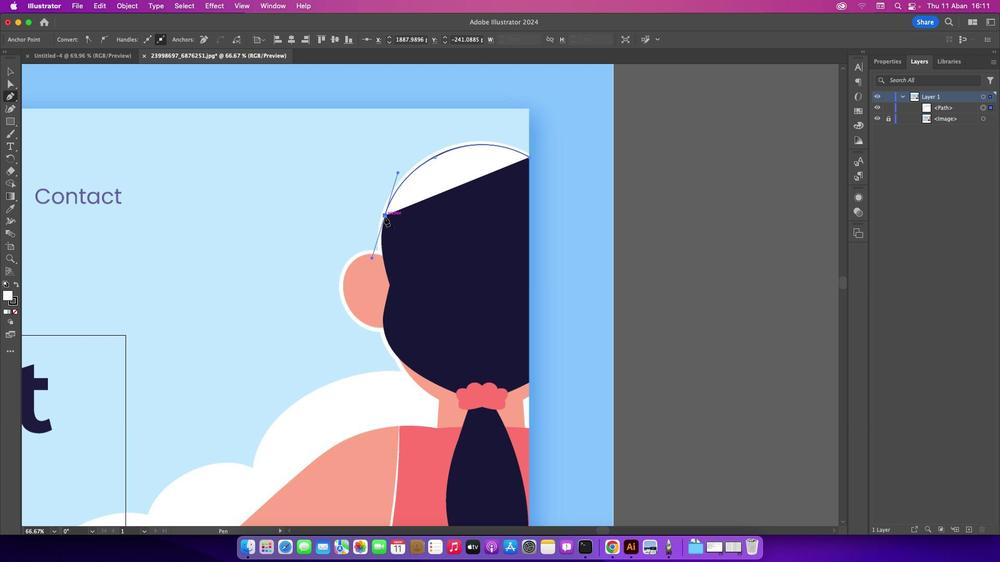 
Action: Mouse pressed left at (384, 216)
Screenshot: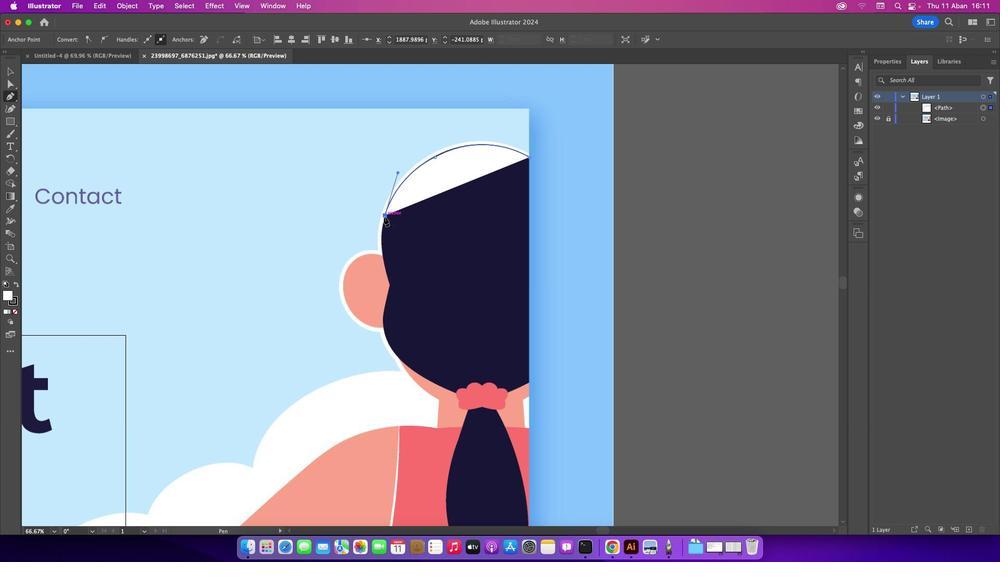 
Action: Mouse moved to (390, 283)
Screenshot: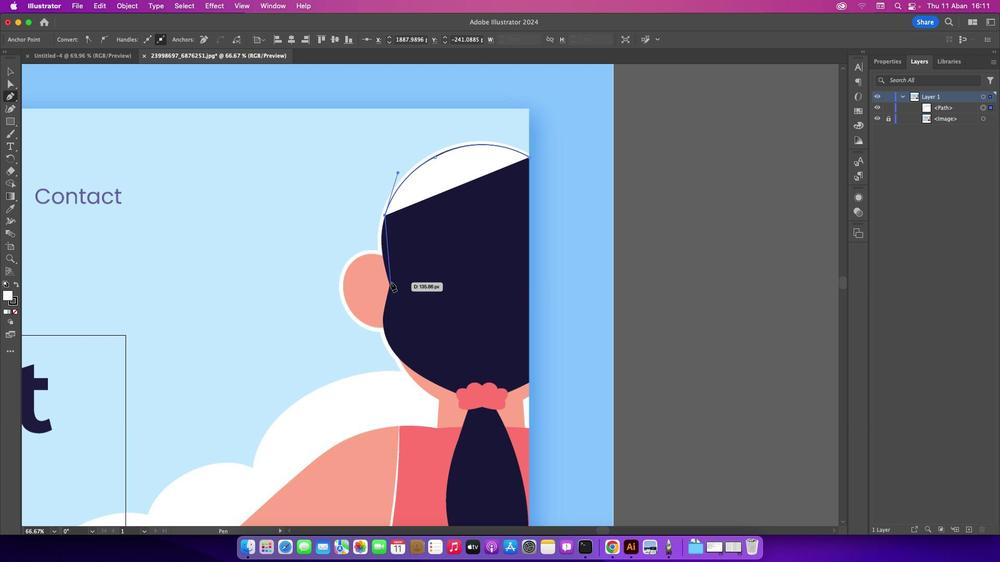
Action: Mouse pressed left at (390, 283)
Screenshot: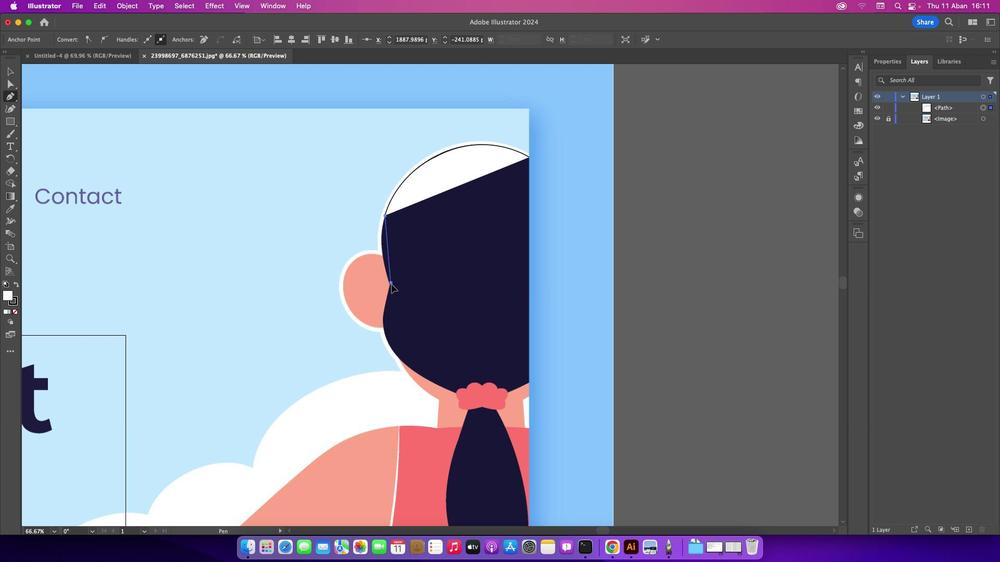 
Action: Mouse moved to (391, 283)
Screenshot: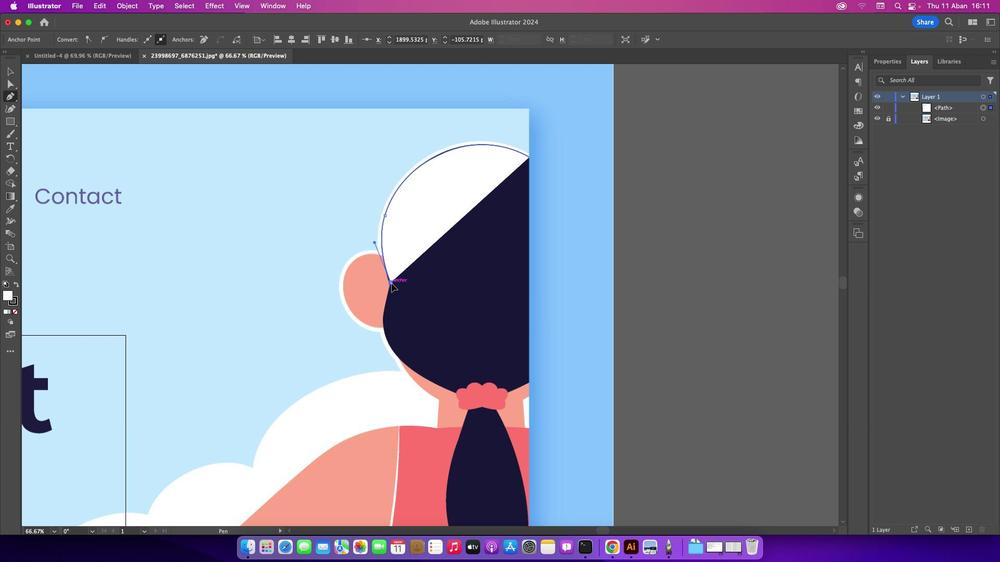 
Action: Mouse pressed left at (391, 283)
Screenshot: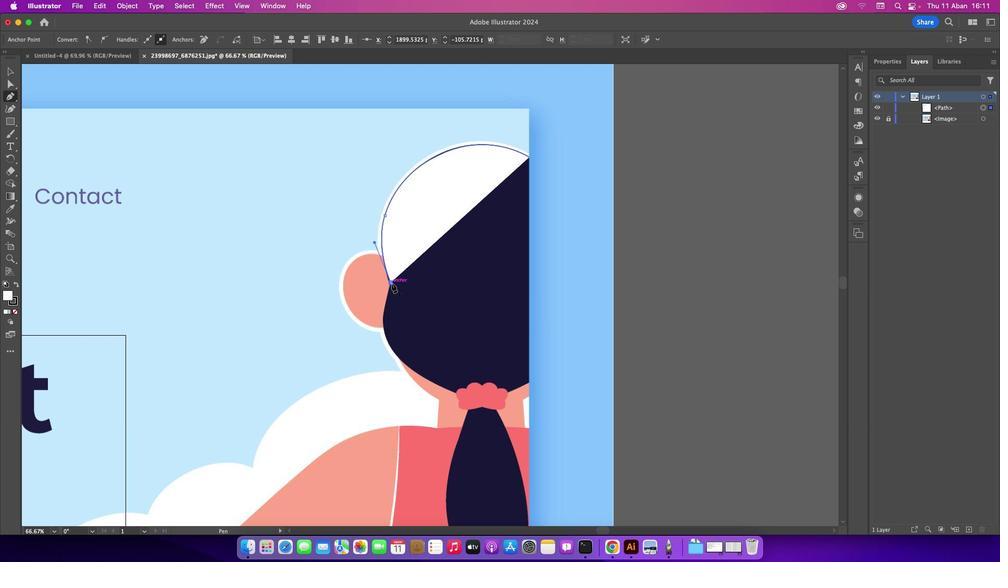 
Action: Mouse moved to (383, 322)
Screenshot: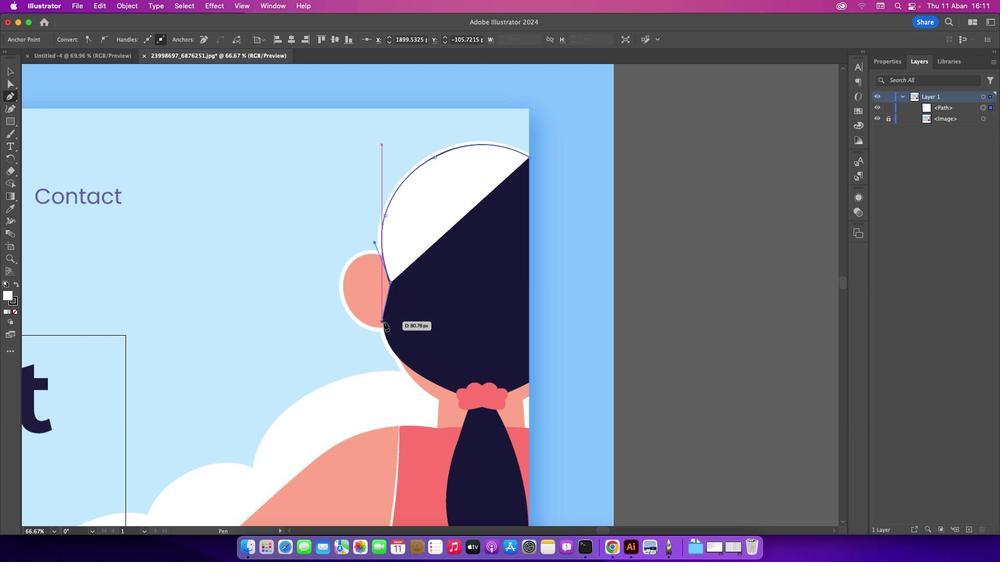 
Action: Mouse pressed left at (383, 322)
Screenshot: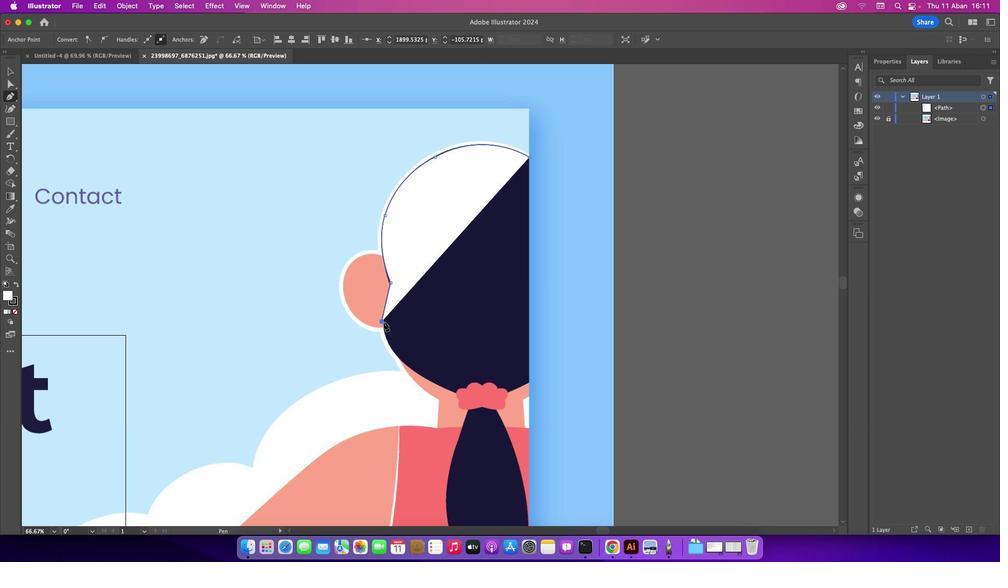
Action: Mouse moved to (454, 391)
Screenshot: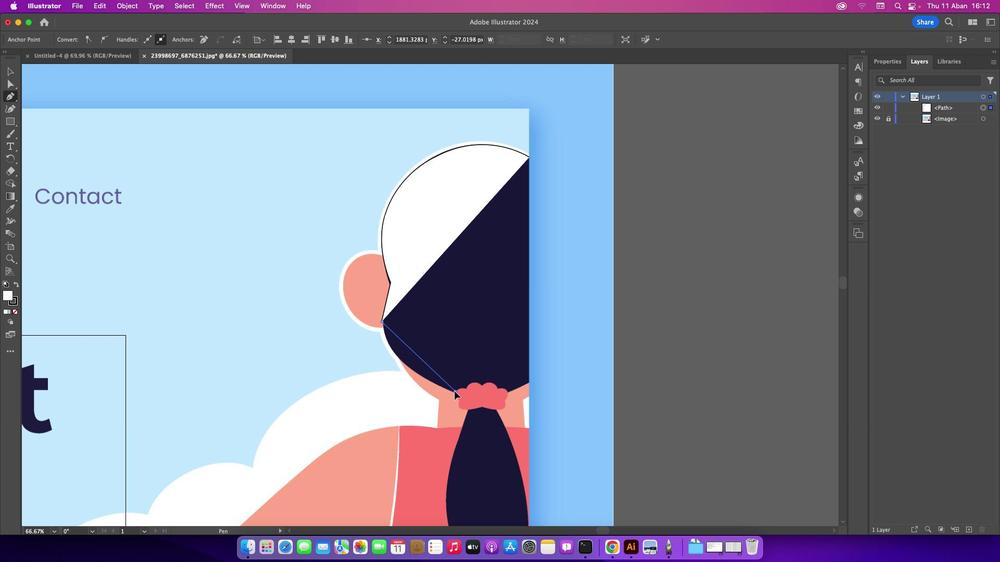 
Action: Mouse pressed left at (454, 391)
Screenshot: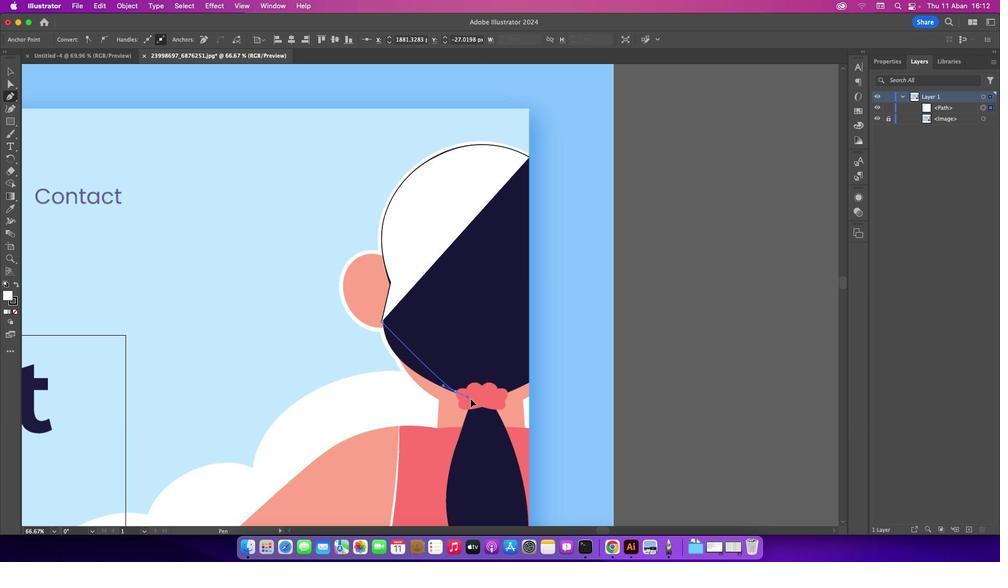 
Action: Mouse moved to (455, 392)
Screenshot: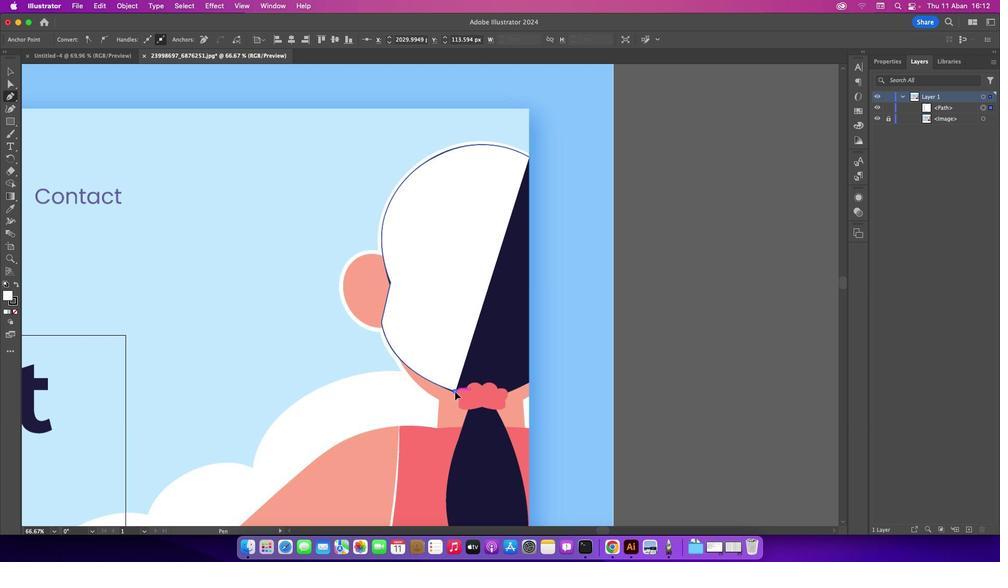 
Action: Mouse pressed left at (455, 392)
Screenshot: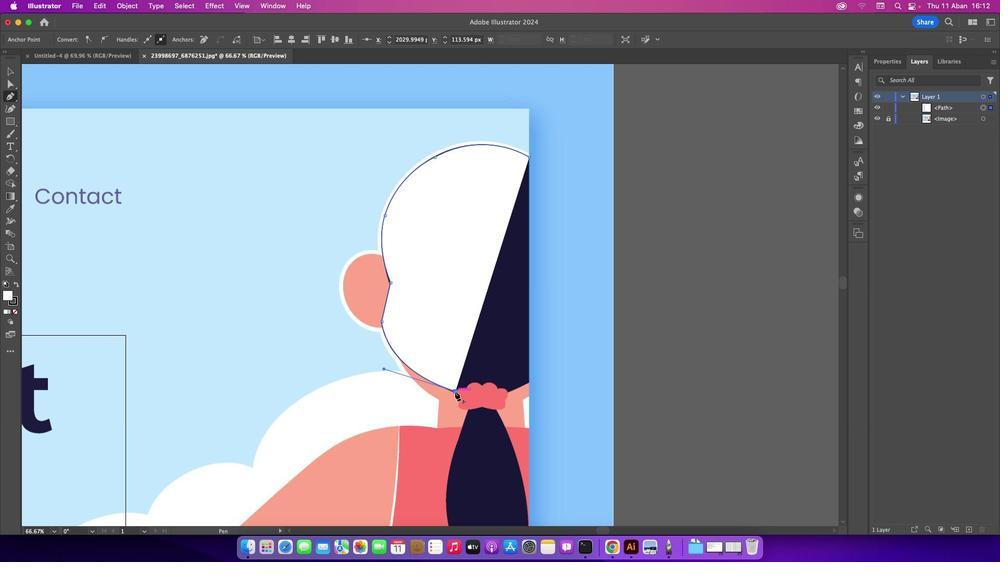 
Action: Mouse moved to (465, 389)
Screenshot: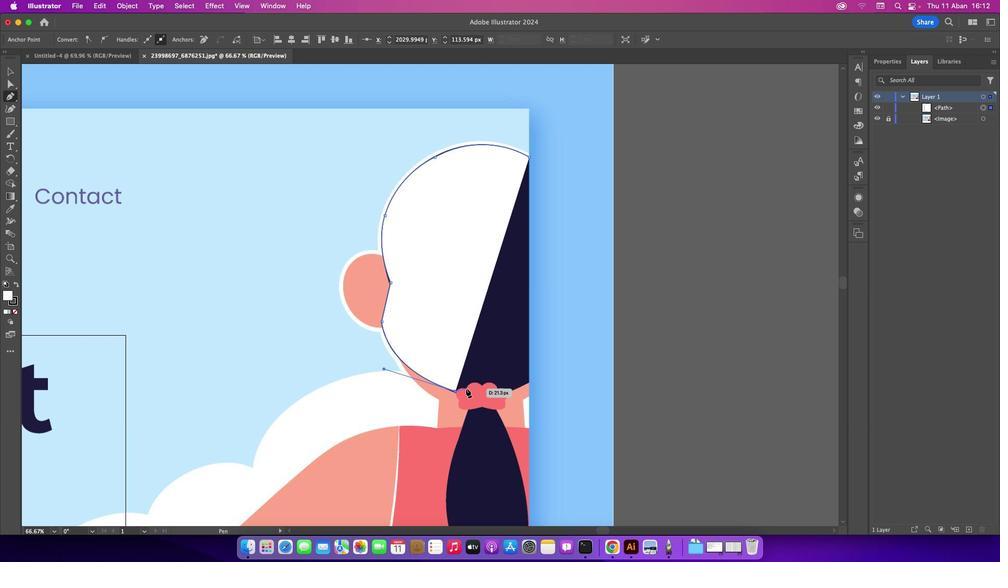 
Action: Mouse pressed left at (465, 389)
Screenshot: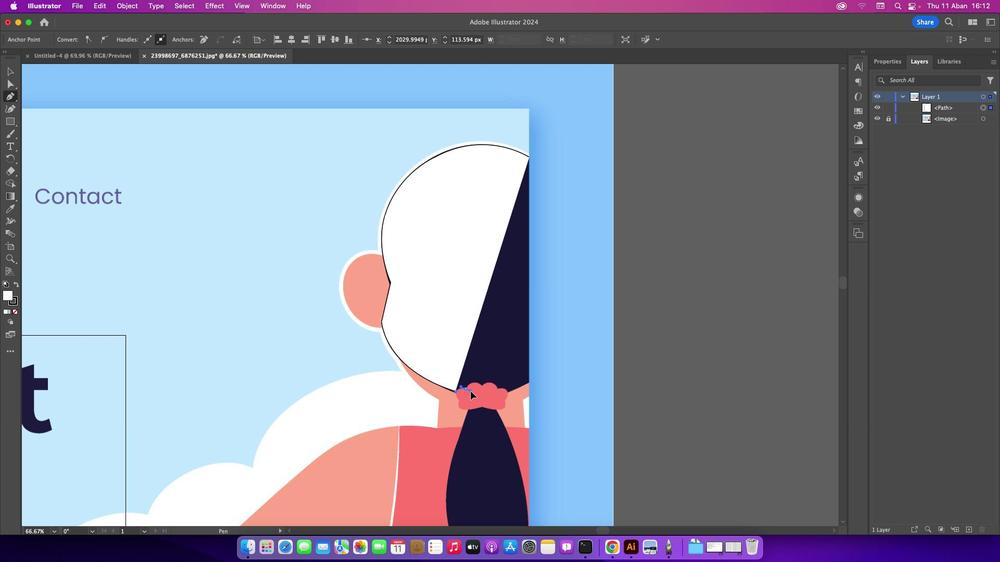 
Action: Mouse moved to (464, 389)
Screenshot: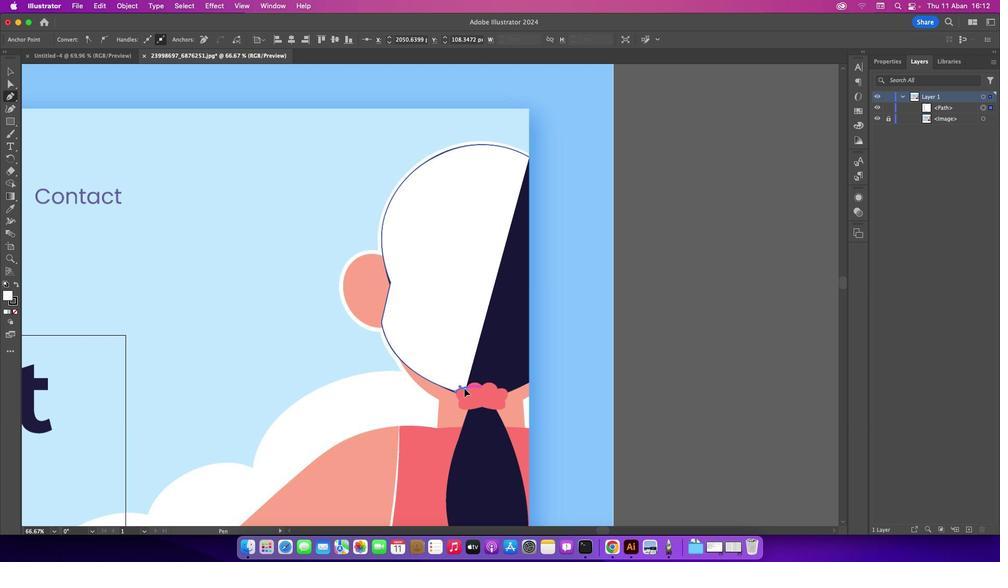 
Action: Mouse pressed left at (464, 389)
Screenshot: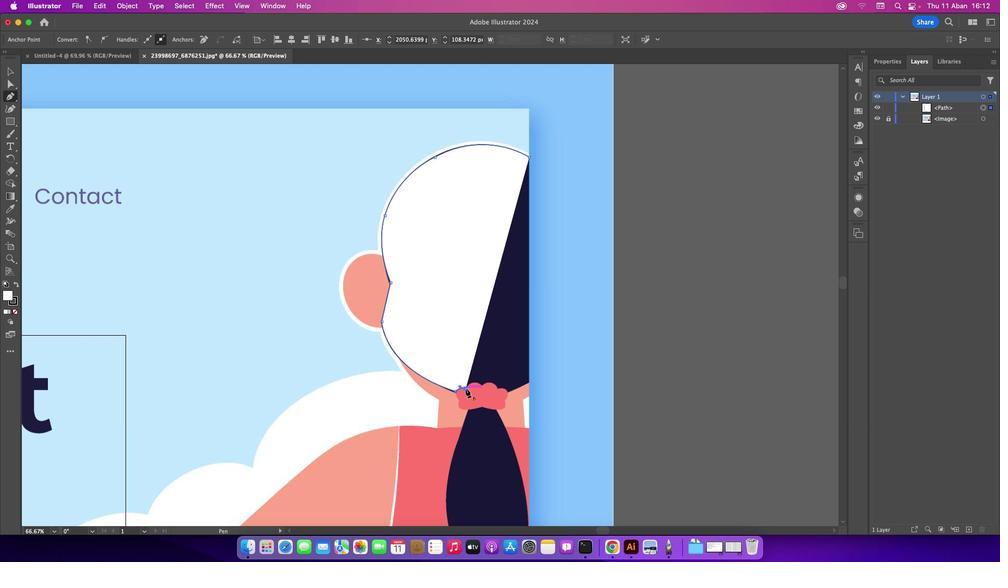 
Action: Mouse moved to (481, 385)
Screenshot: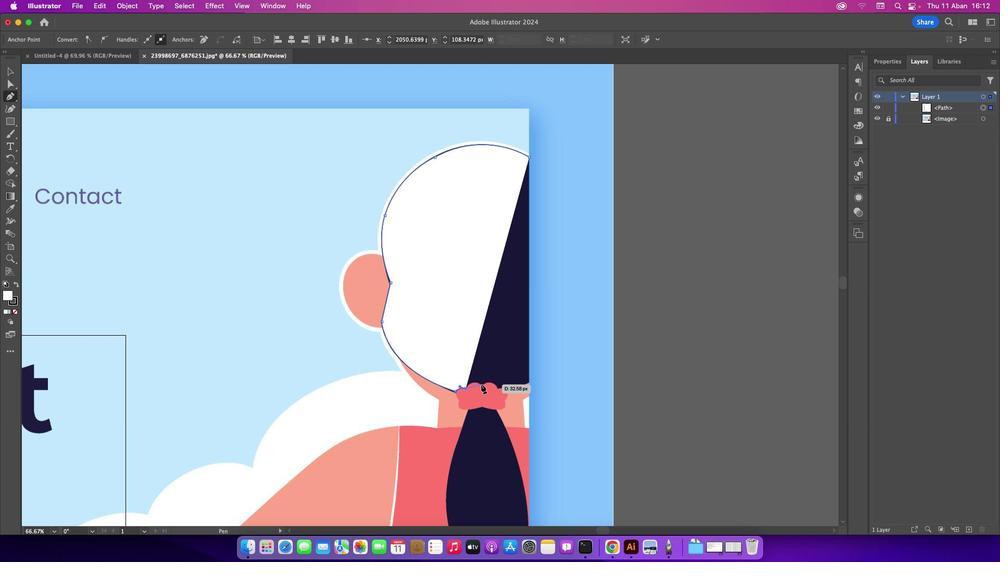
Action: Mouse pressed left at (481, 385)
Screenshot: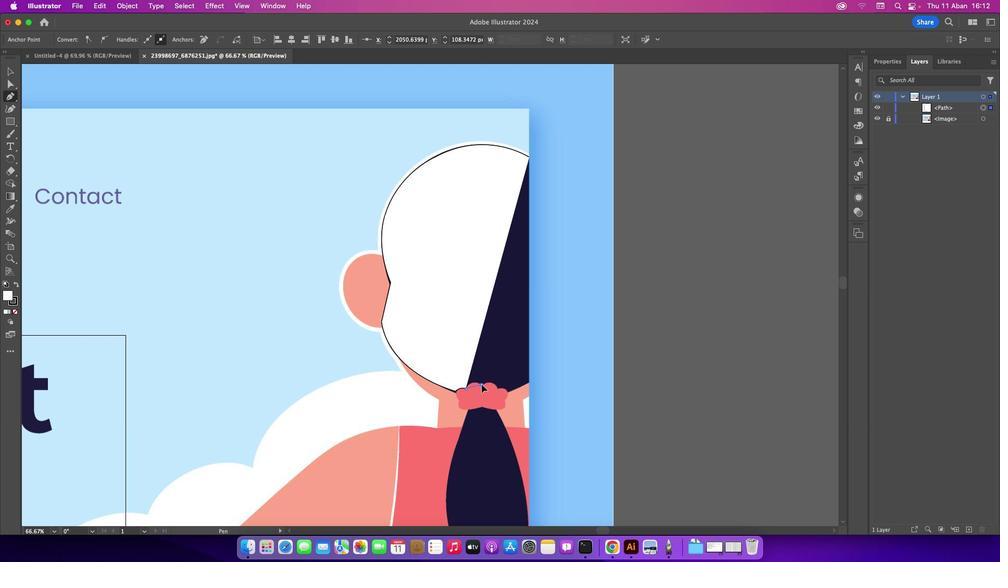 
Action: Mouse moved to (481, 384)
Screenshot: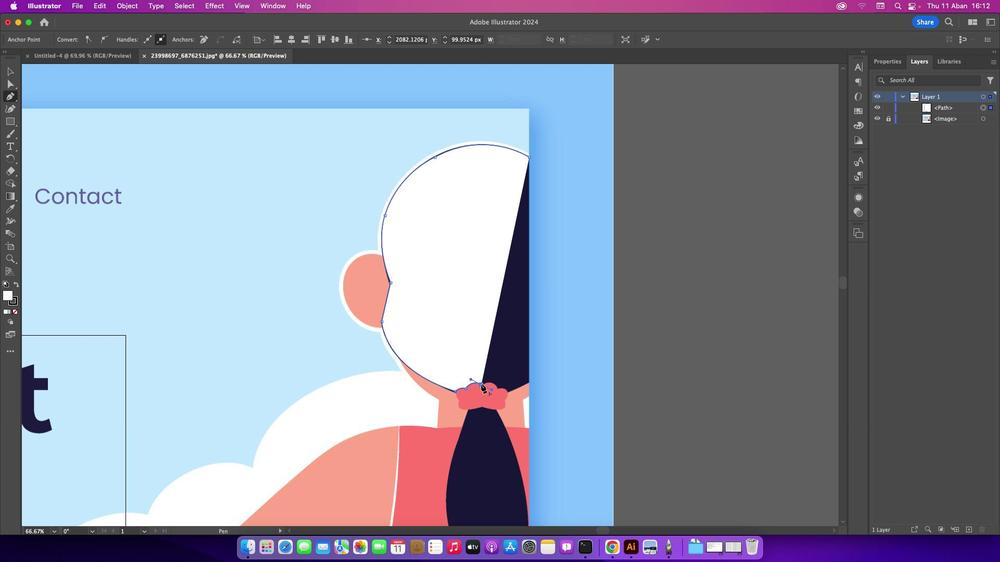 
Action: Mouse pressed left at (481, 384)
Screenshot: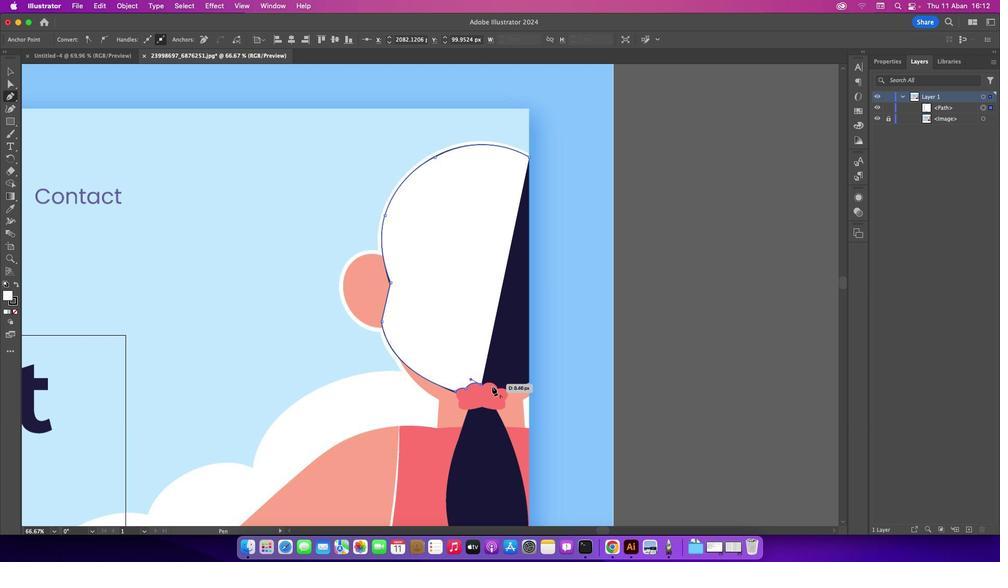 
Action: Mouse moved to (498, 389)
Screenshot: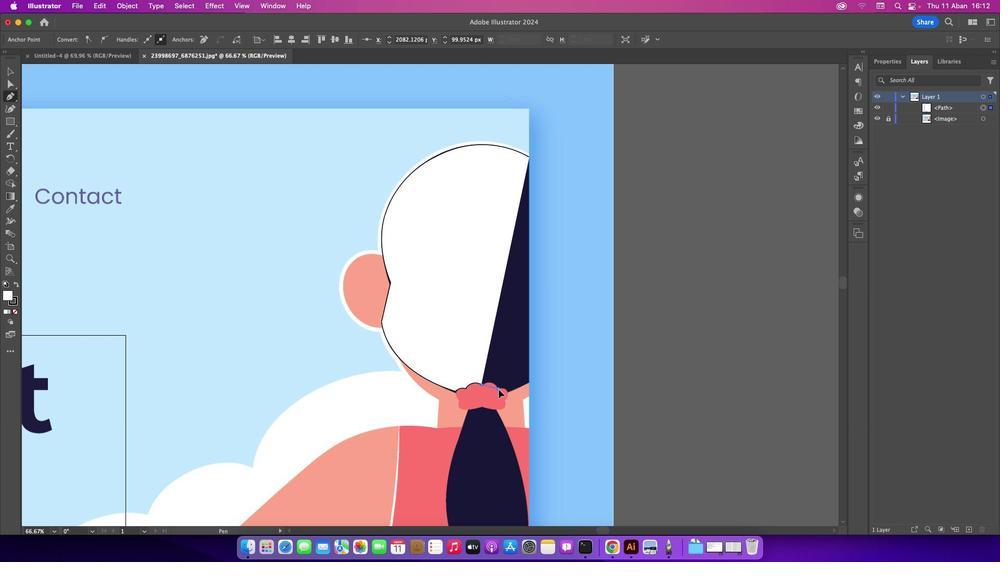 
Action: Mouse pressed left at (498, 389)
Screenshot: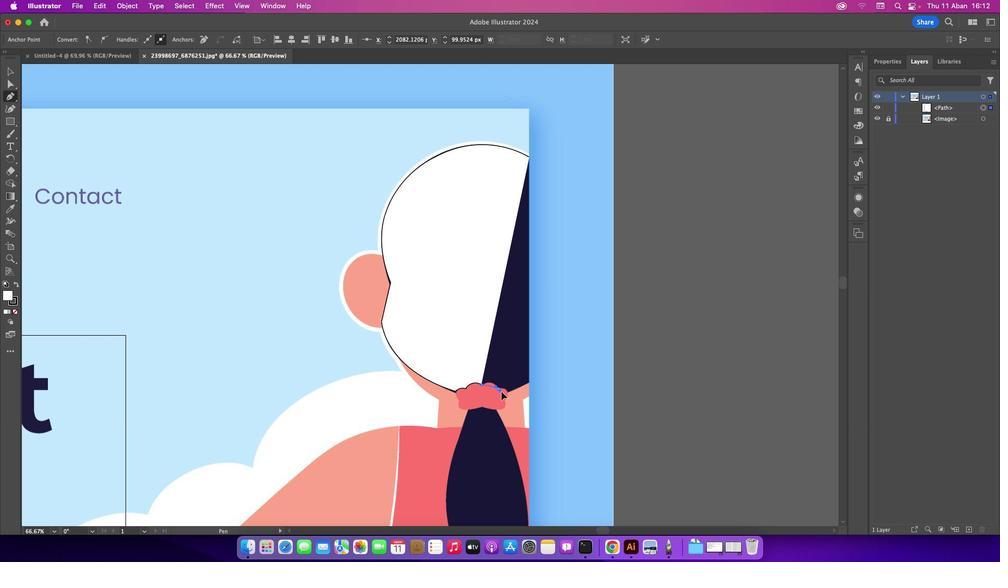 
Action: Mouse moved to (497, 388)
Screenshot: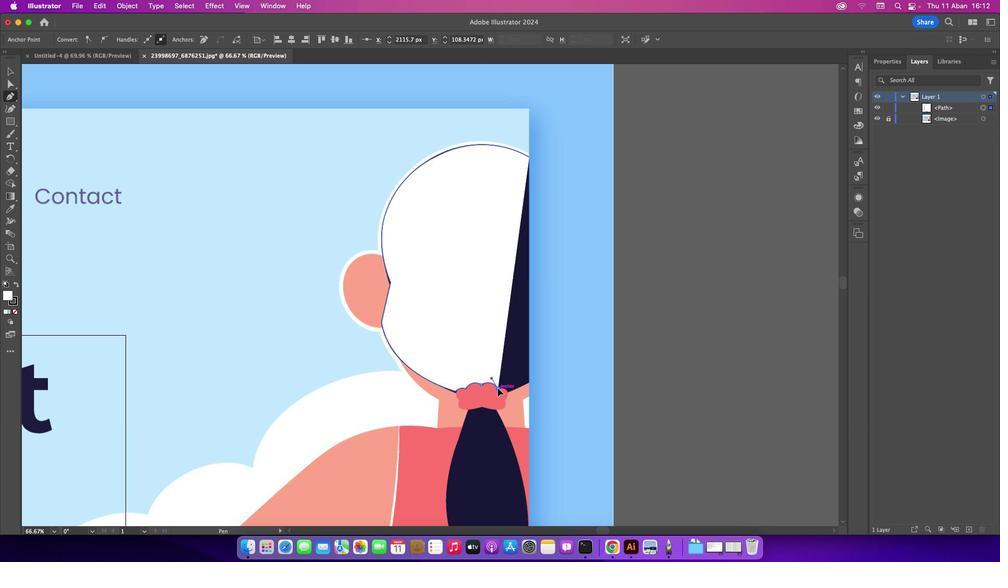 
Action: Mouse pressed left at (497, 388)
Screenshot: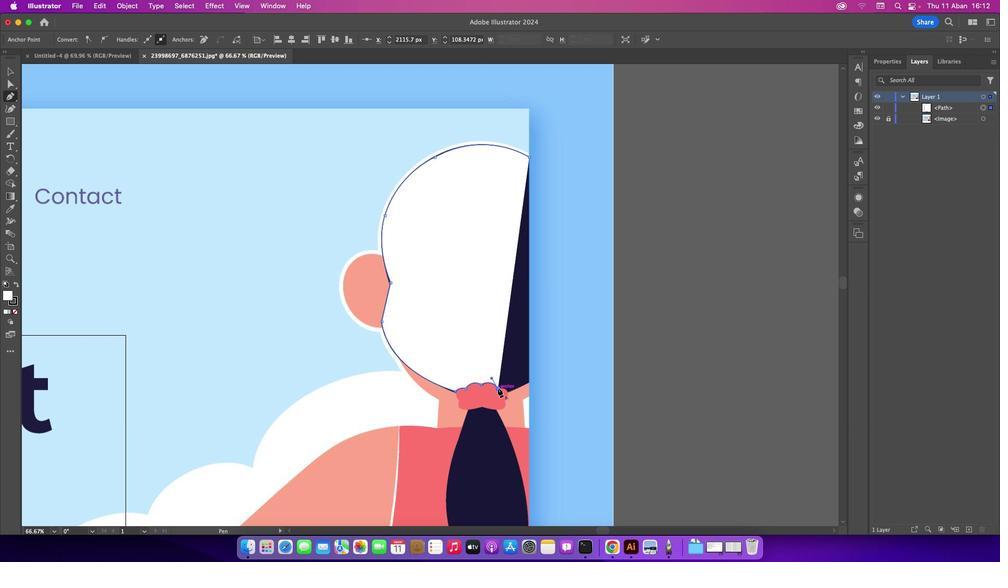 
Action: Mouse moved to (507, 392)
Screenshot: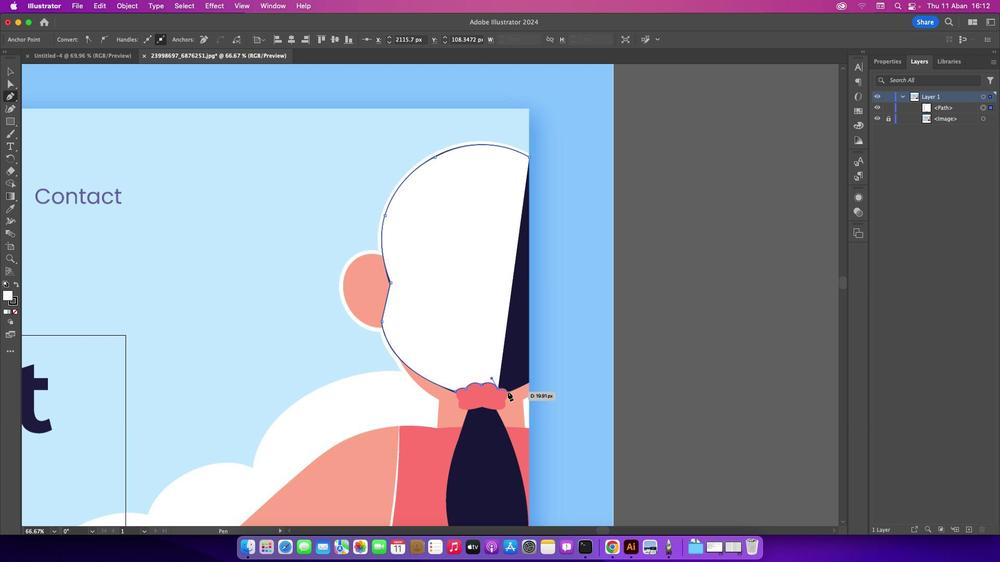 
Action: Mouse pressed left at (507, 392)
Screenshot: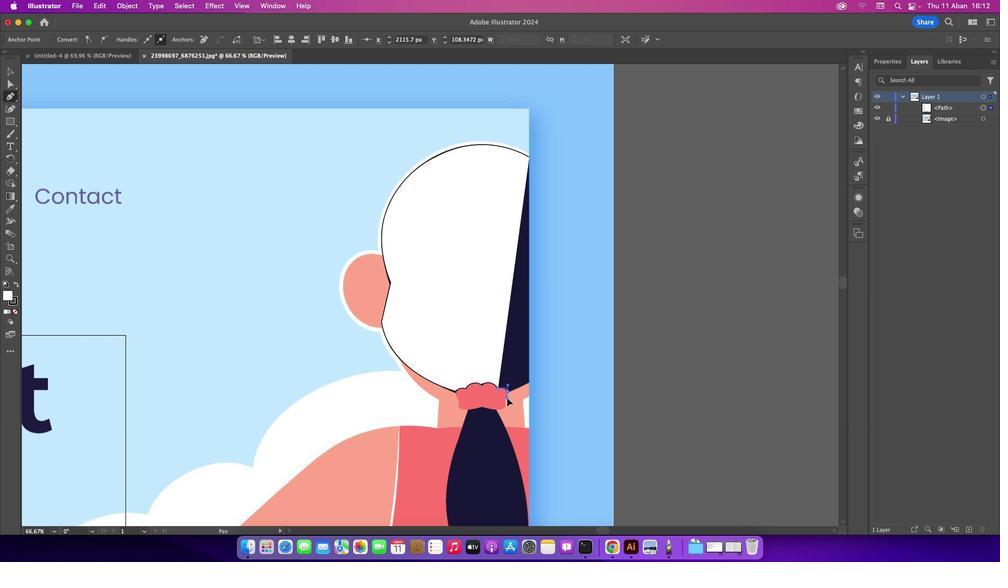 
Action: Mouse moved to (509, 391)
Screenshot: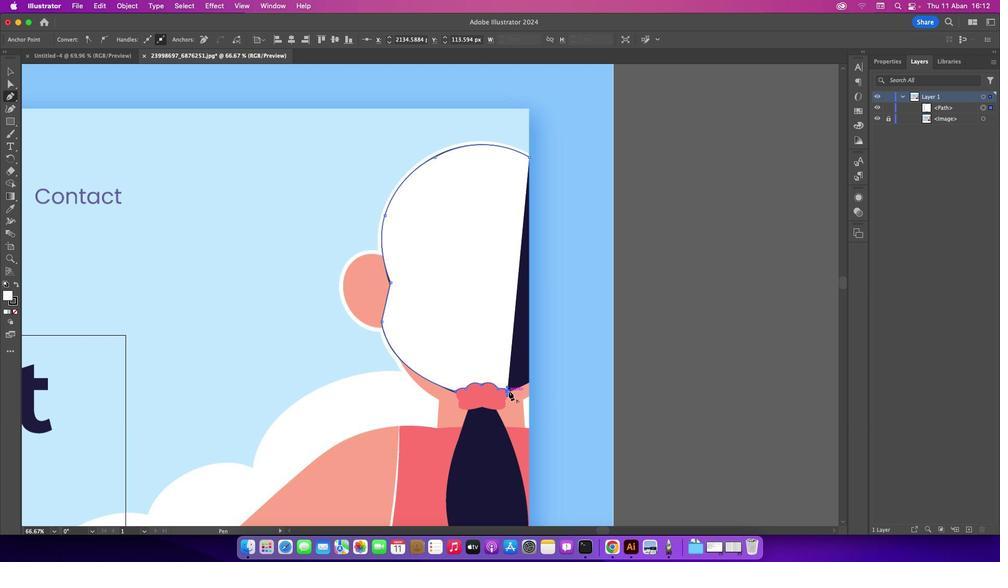 
Action: Mouse pressed left at (509, 391)
Screenshot: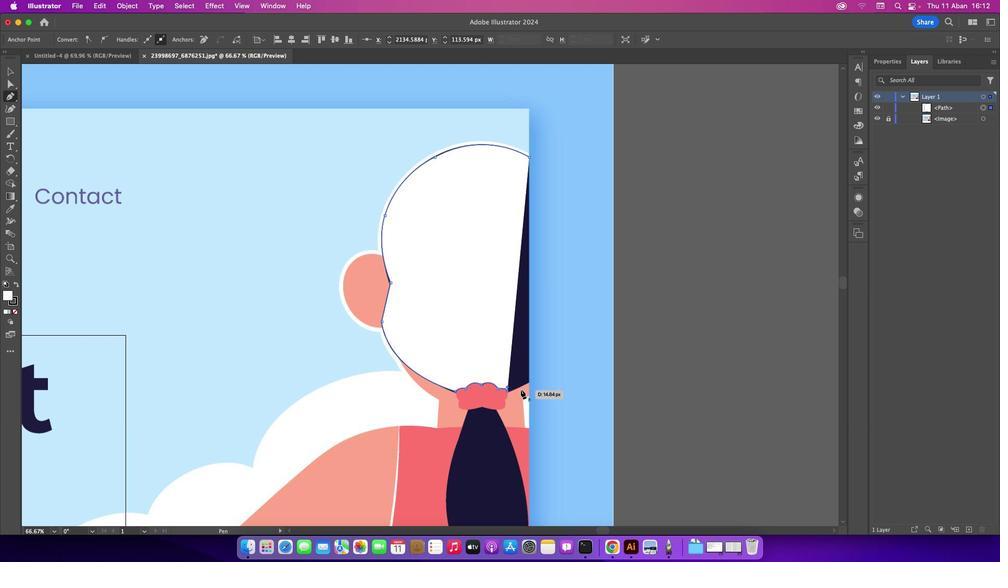 
Action: Mouse moved to (530, 382)
Screenshot: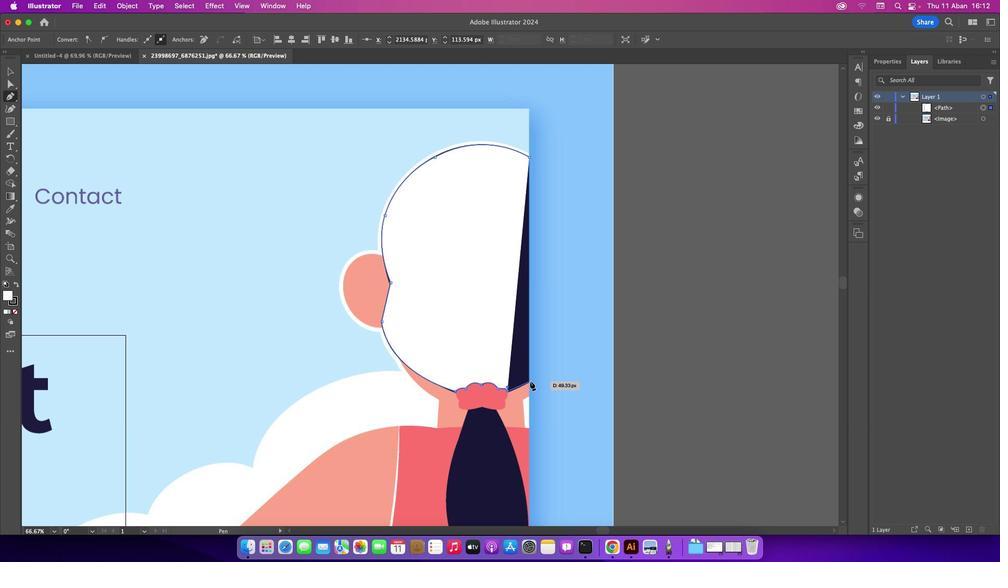 
Action: Mouse pressed left at (530, 382)
Screenshot: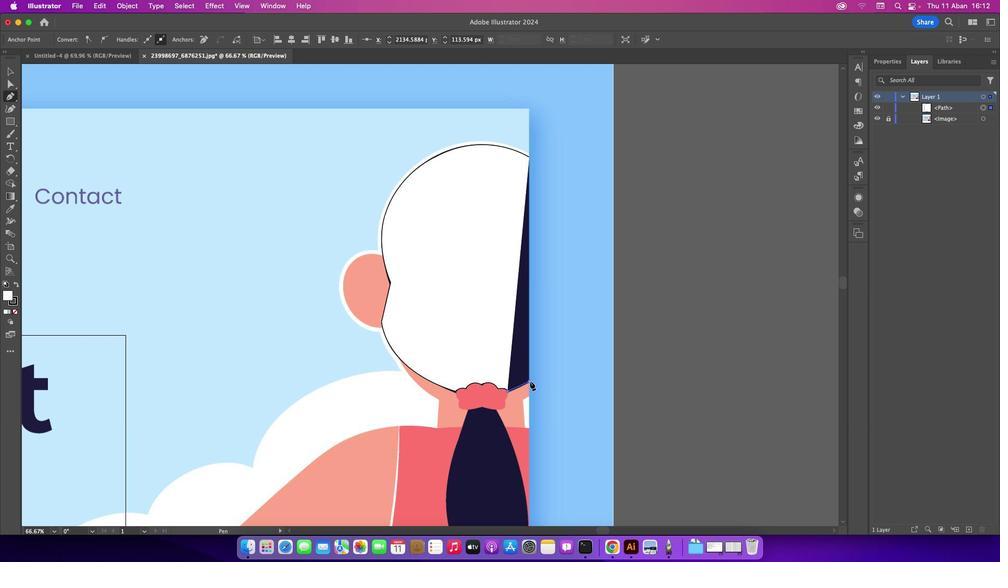 
Action: Mouse moved to (530, 157)
Screenshot: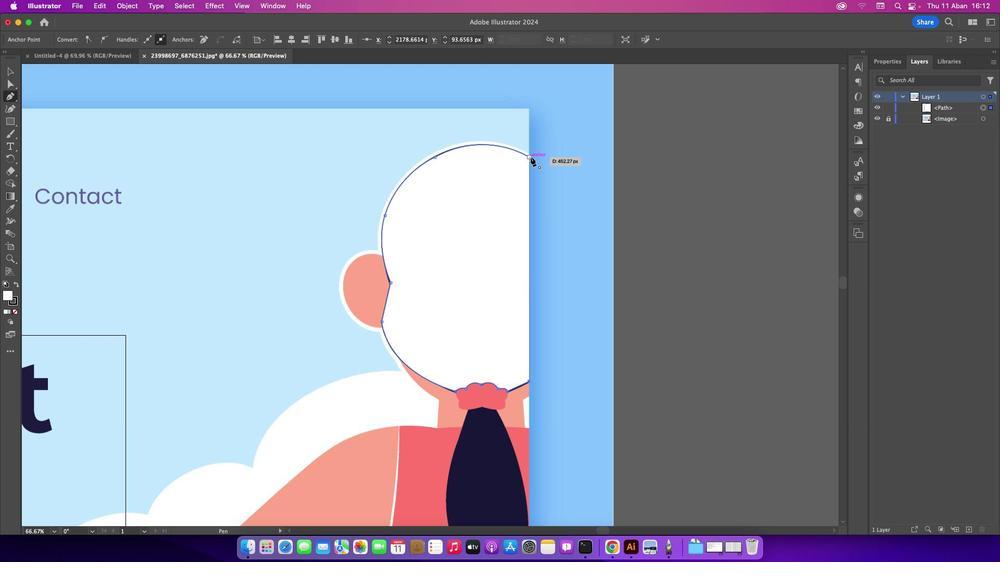 
Action: Mouse pressed left at (530, 157)
Screenshot: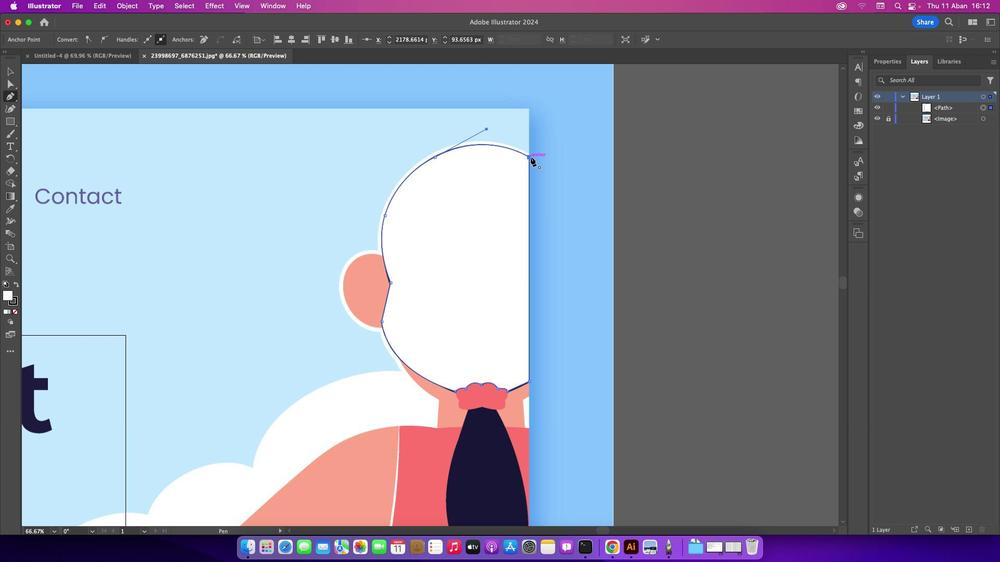
Action: Mouse moved to (13, 71)
Screenshot: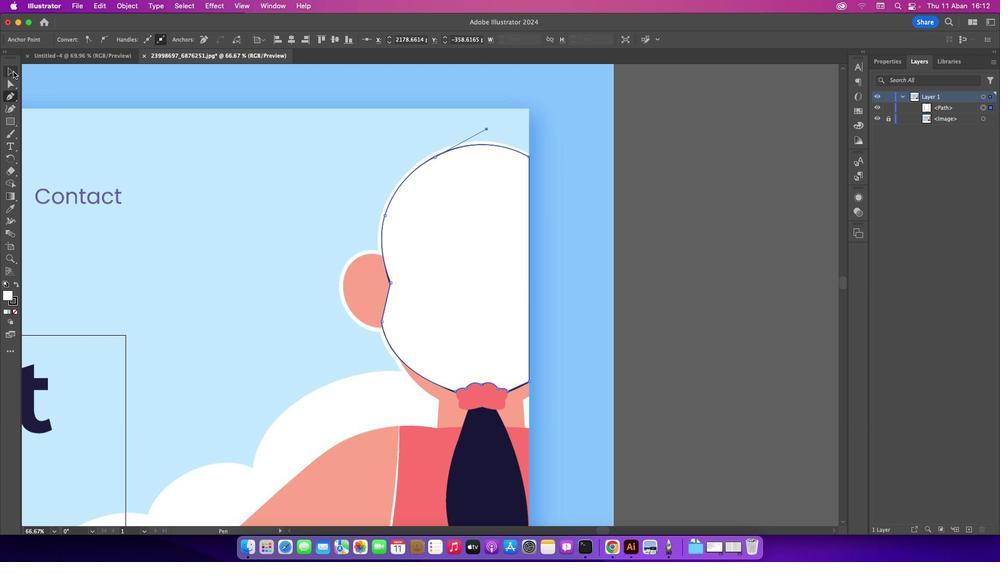 
Action: Mouse pressed left at (13, 71)
Screenshot: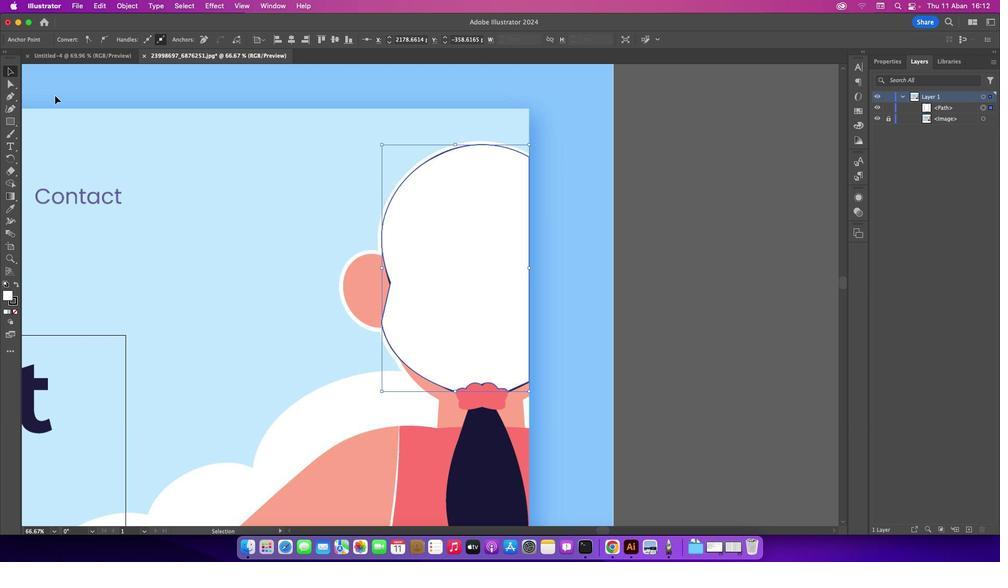
Action: Mouse moved to (256, 156)
Screenshot: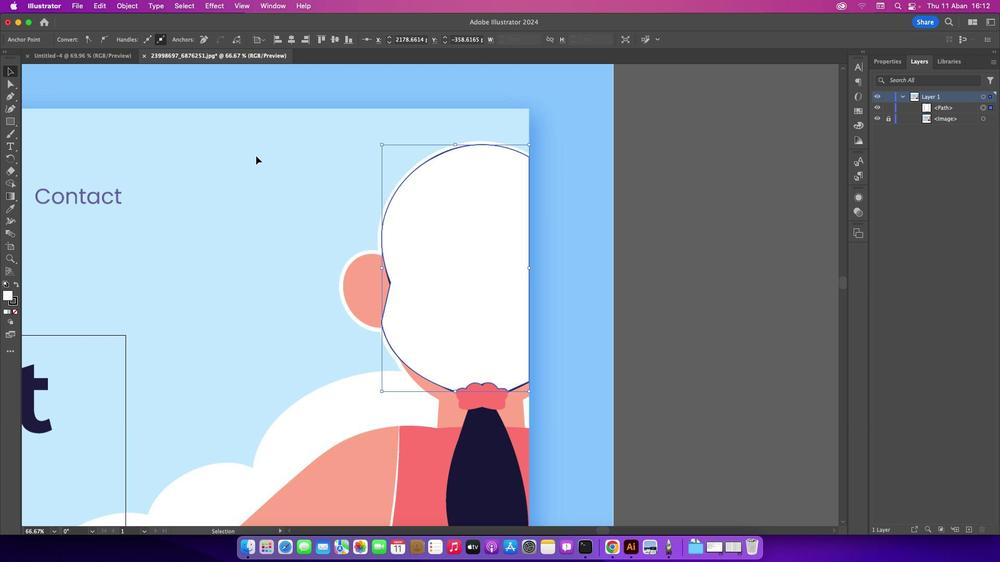 
Action: Mouse pressed left at (256, 156)
Screenshot: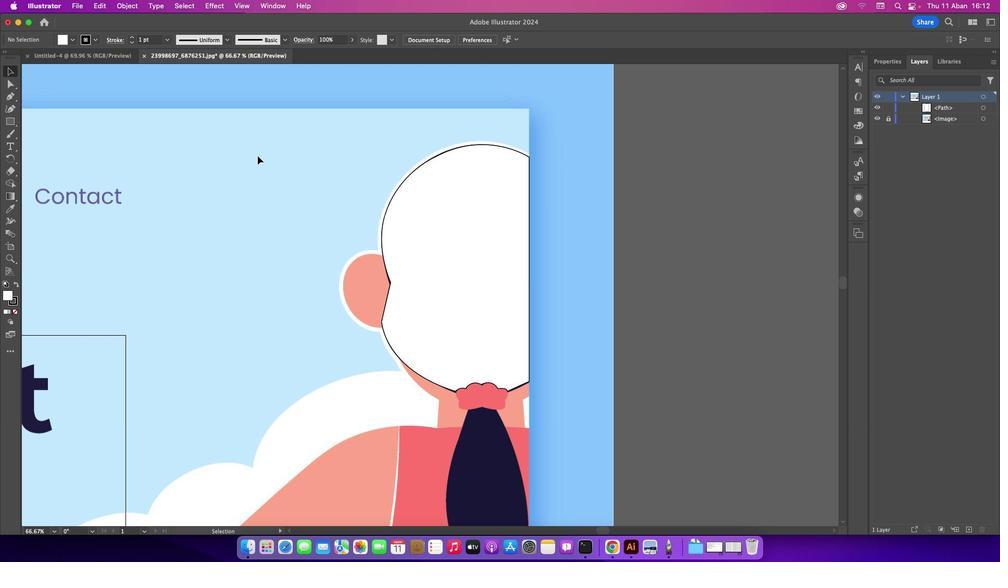 
Action: Mouse moved to (438, 261)
Screenshot: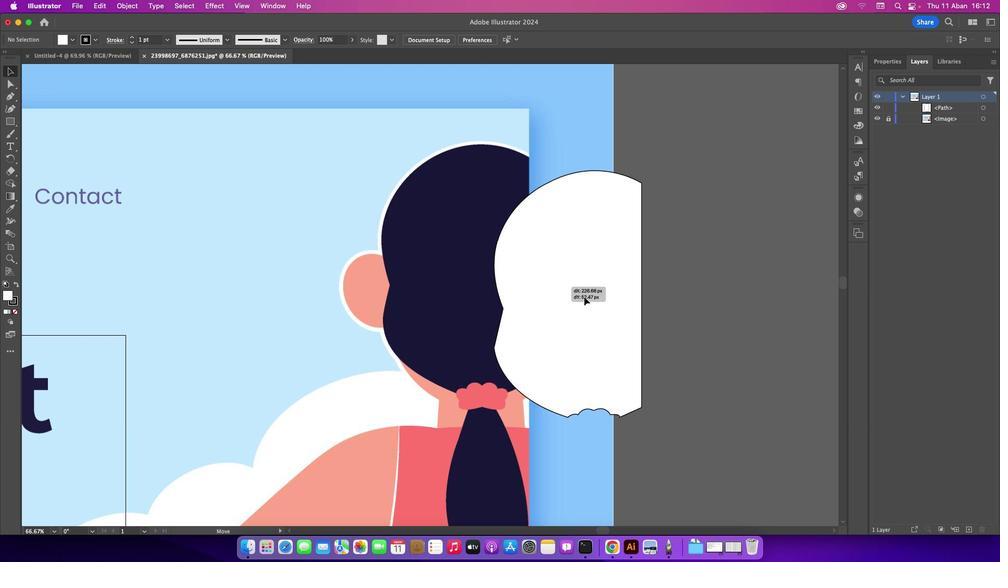 
Action: Mouse pressed left at (438, 261)
Screenshot: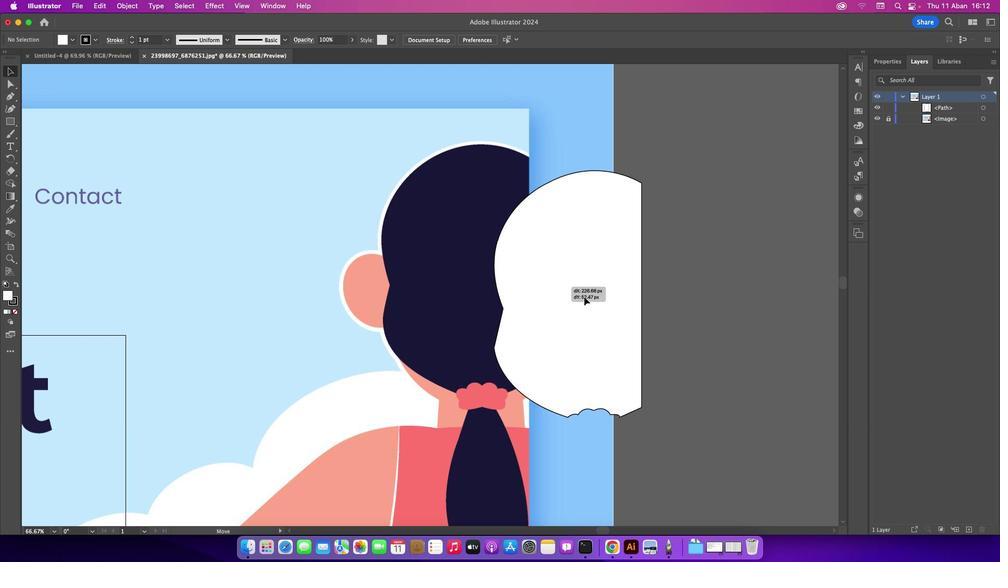 
Action: Mouse moved to (14, 206)
Screenshot: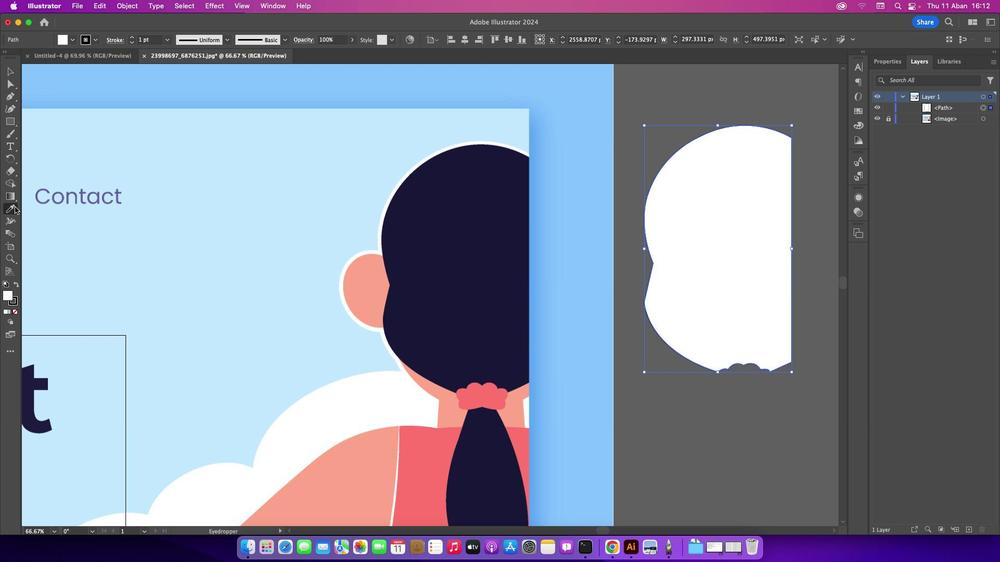 
Action: Mouse pressed left at (14, 206)
Screenshot: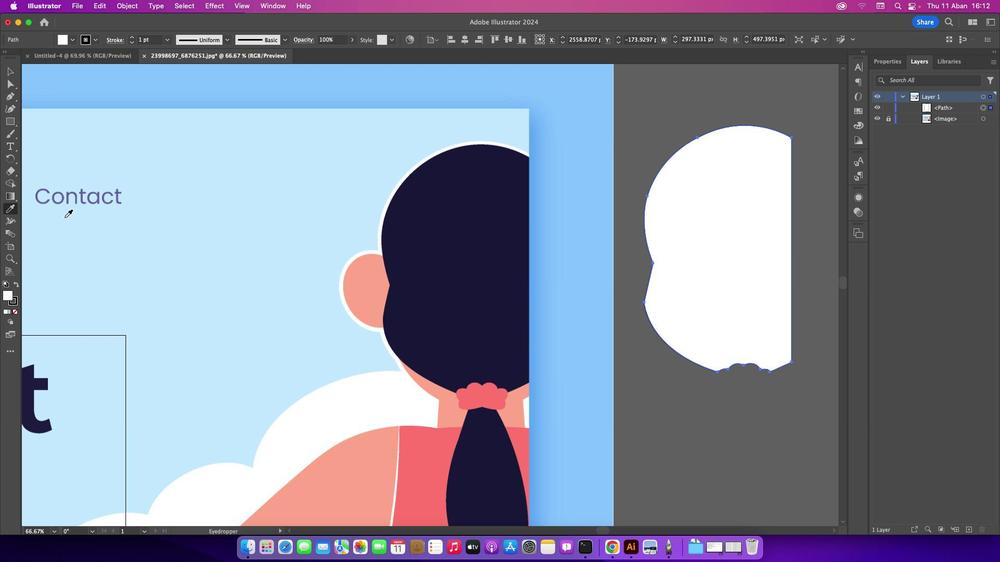 
Action: Mouse moved to (425, 237)
Screenshot: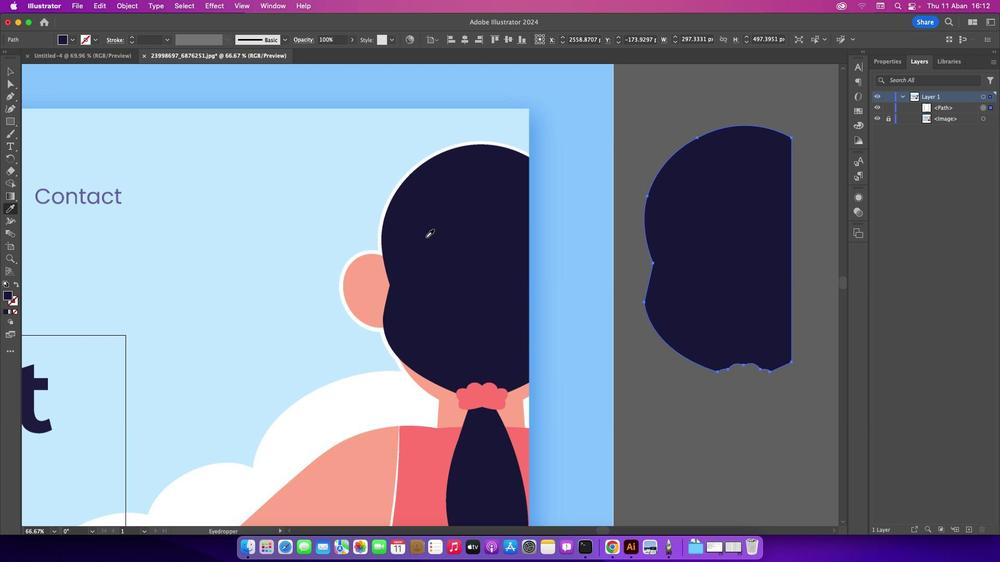 
Action: Mouse pressed left at (425, 237)
Screenshot: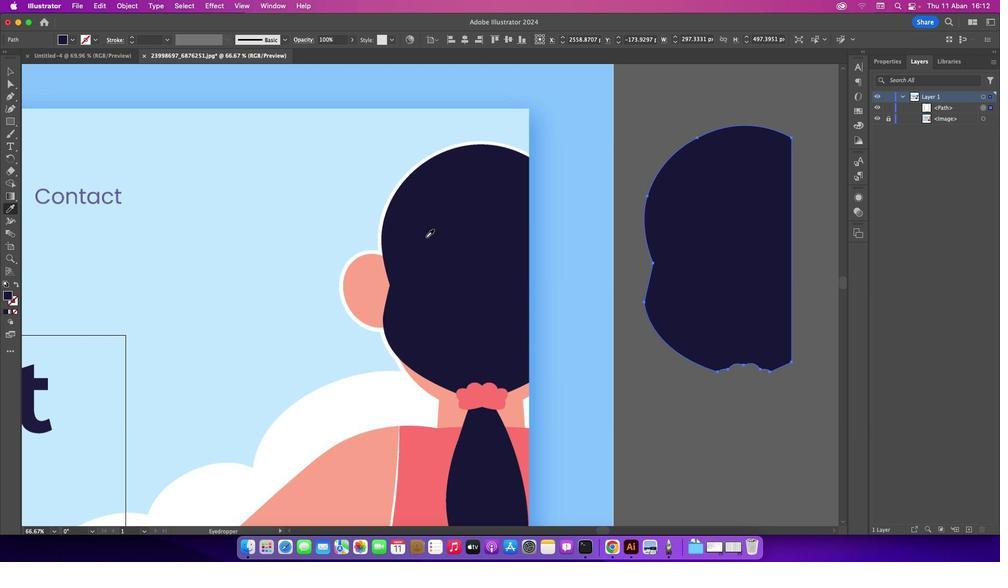 
Action: Mouse moved to (8, 73)
Screenshot: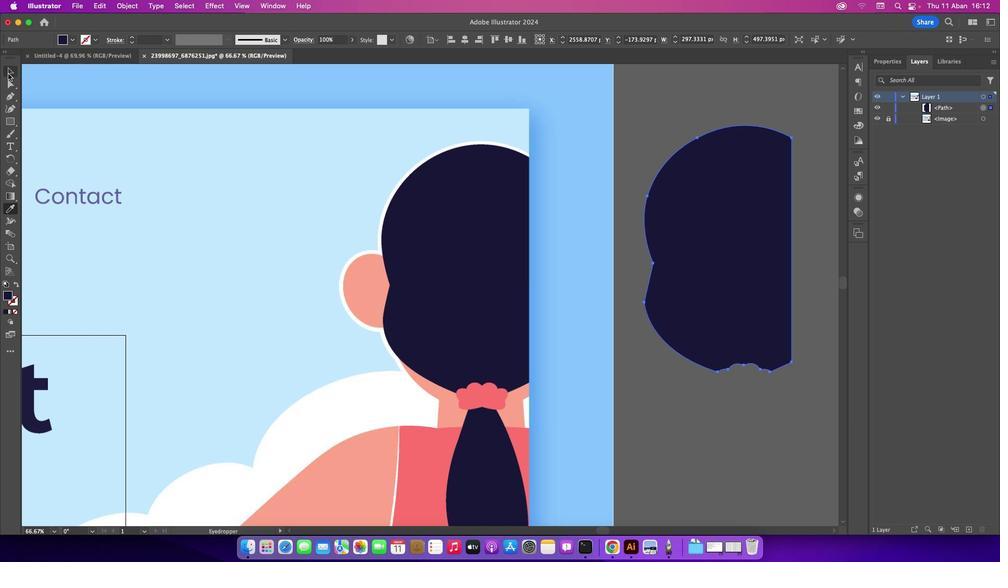 
Action: Mouse pressed left at (8, 73)
Screenshot: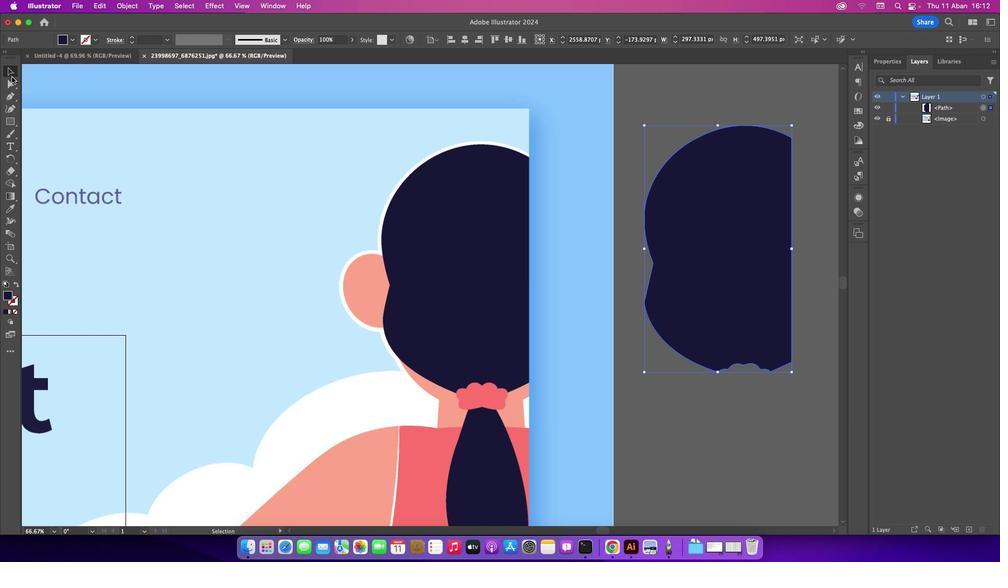 
Action: Mouse moved to (516, 257)
Screenshot: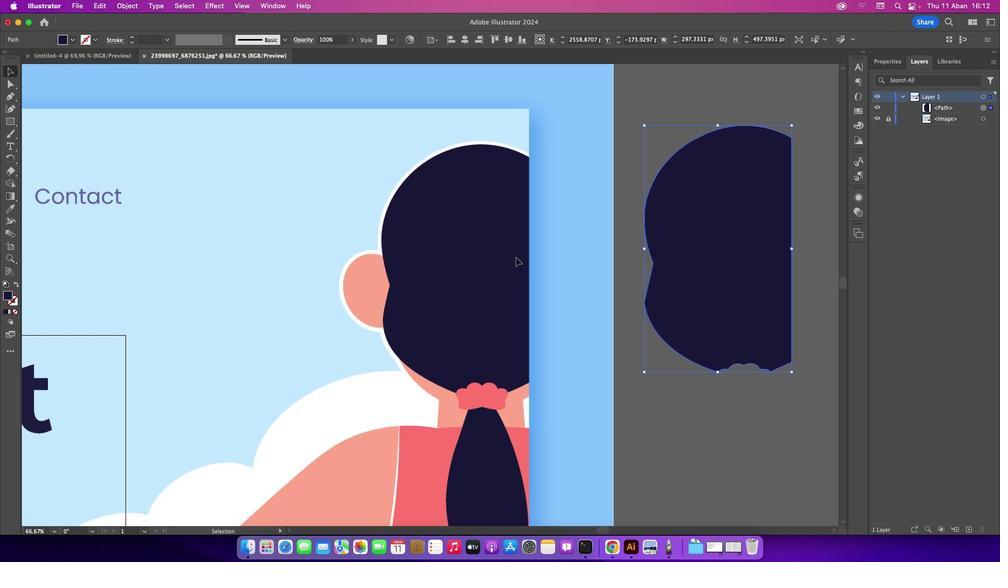 
Action: Mouse scrolled (516, 257) with delta (0, 0)
Screenshot: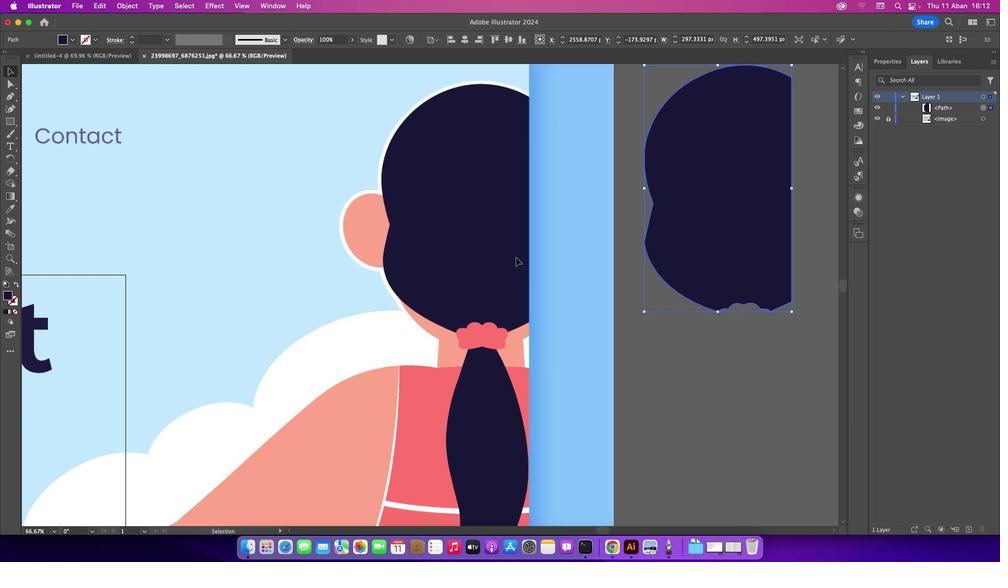 
Action: Mouse scrolled (516, 257) with delta (0, 0)
Screenshot: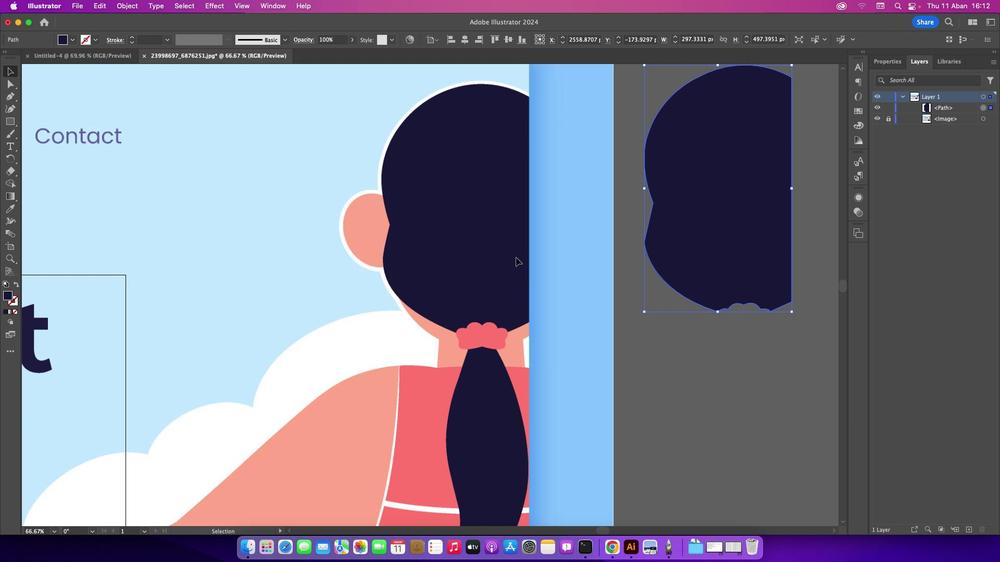 
Action: Mouse scrolled (516, 257) with delta (0, -1)
Screenshot: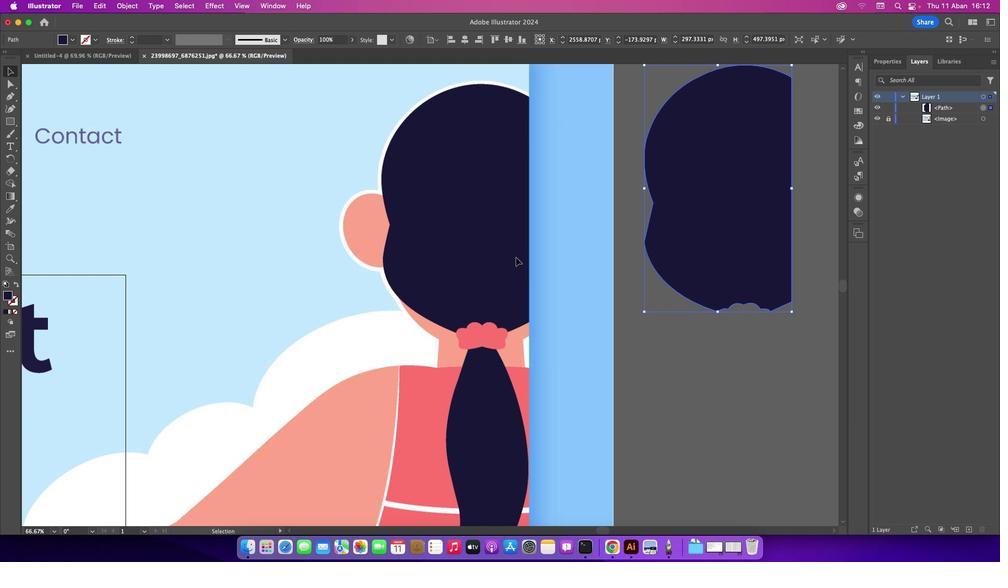 
Action: Mouse scrolled (516, 257) with delta (0, 0)
Screenshot: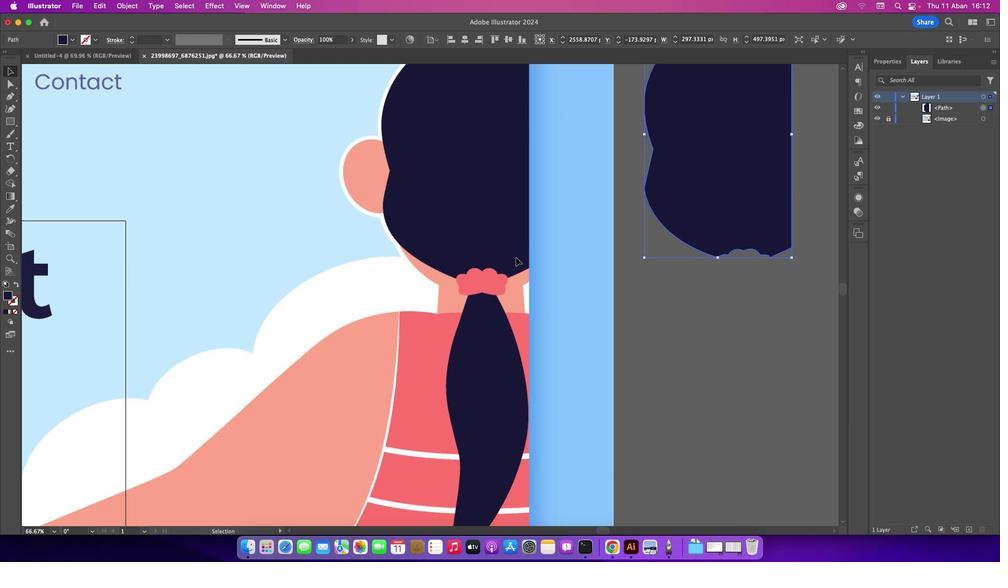 
Action: Mouse scrolled (516, 257) with delta (0, 0)
Screenshot: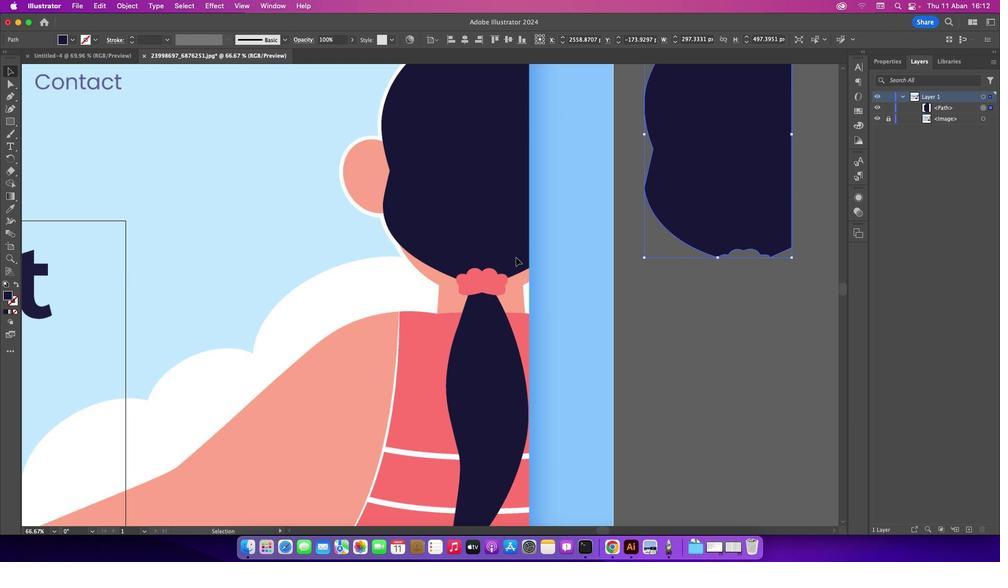 
Action: Mouse scrolled (516, 257) with delta (0, -1)
Screenshot: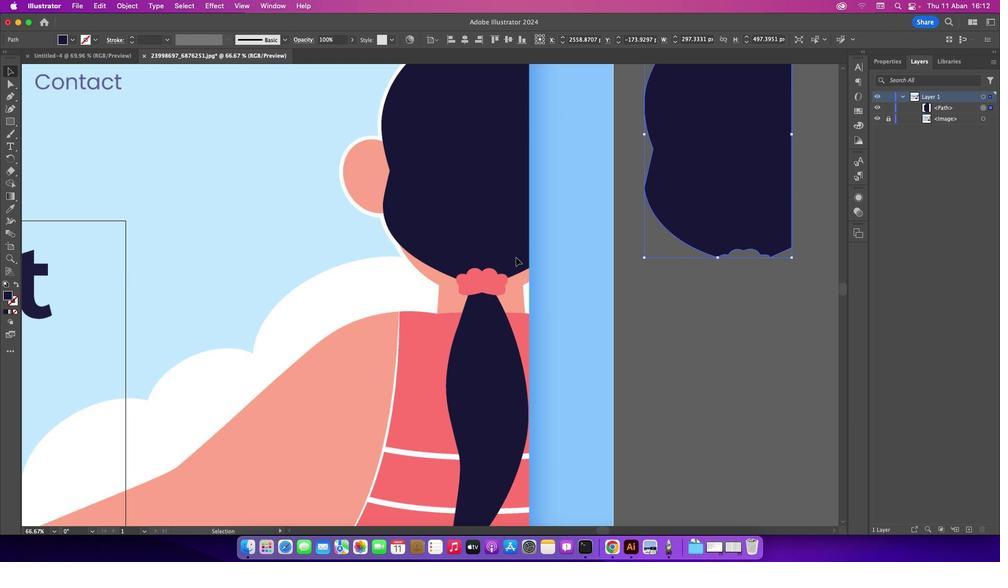 
Action: Mouse moved to (691, 340)
Screenshot: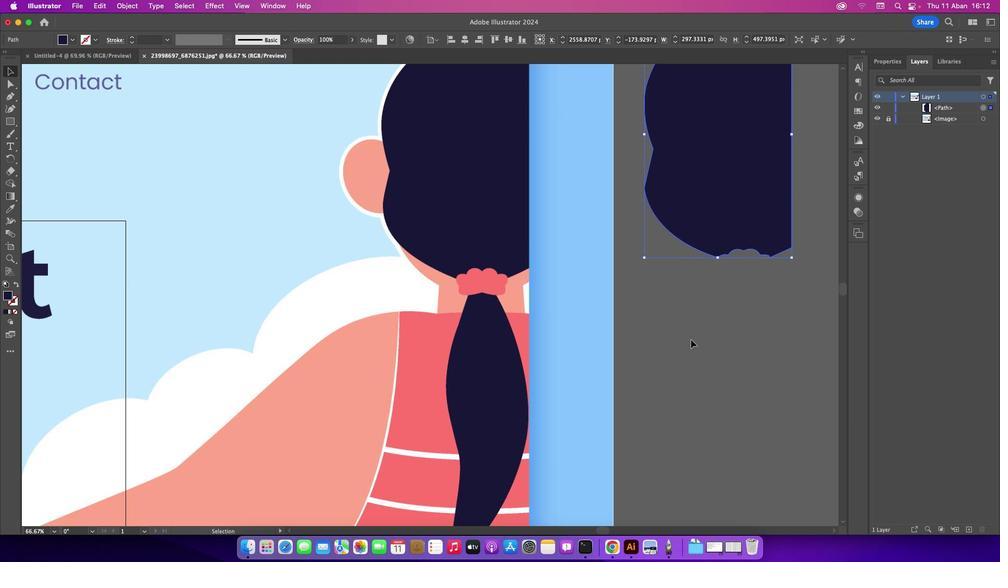 
Action: Mouse pressed left at (691, 340)
Screenshot: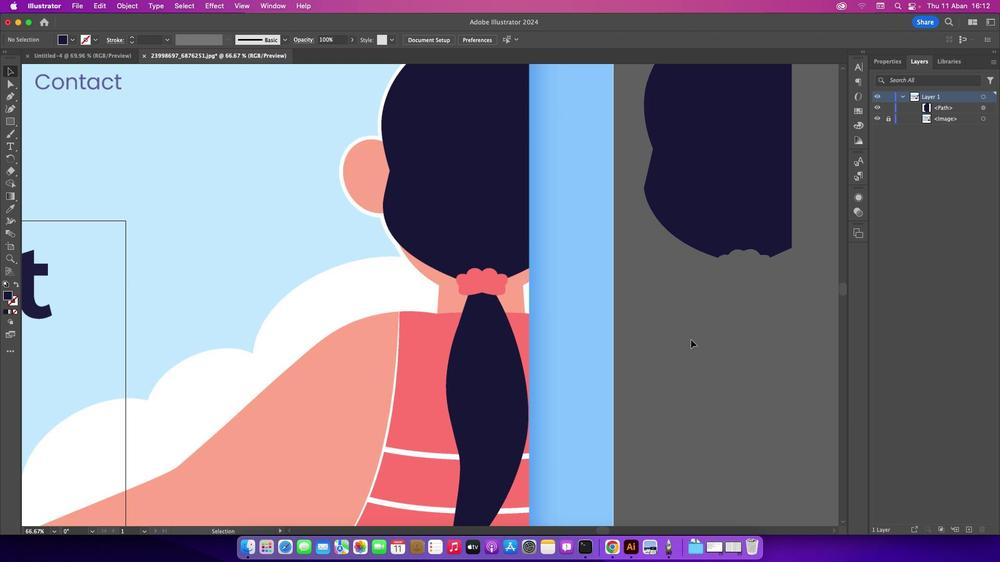 
Action: Mouse moved to (7, 98)
Screenshot: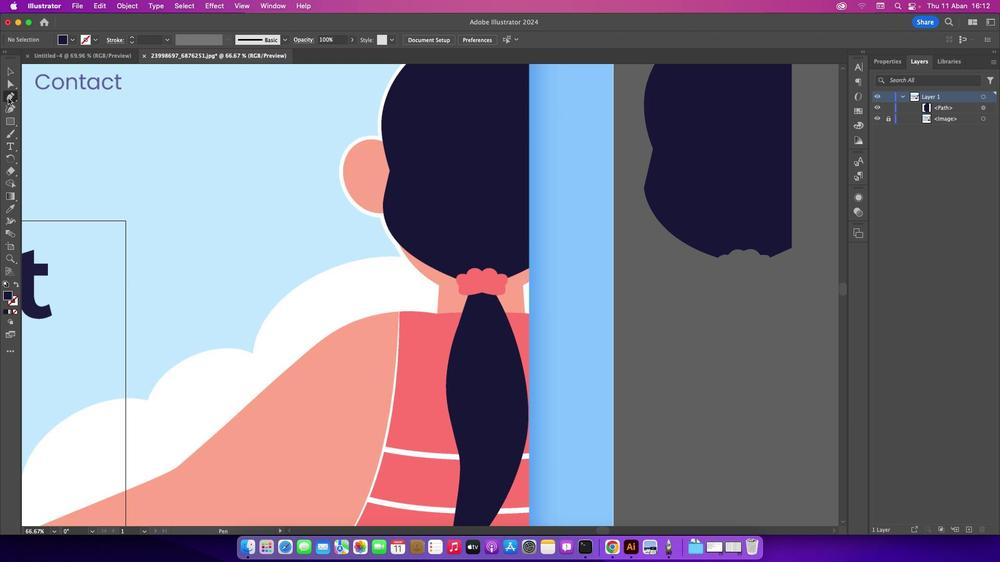 
Action: Mouse pressed left at (7, 98)
Screenshot: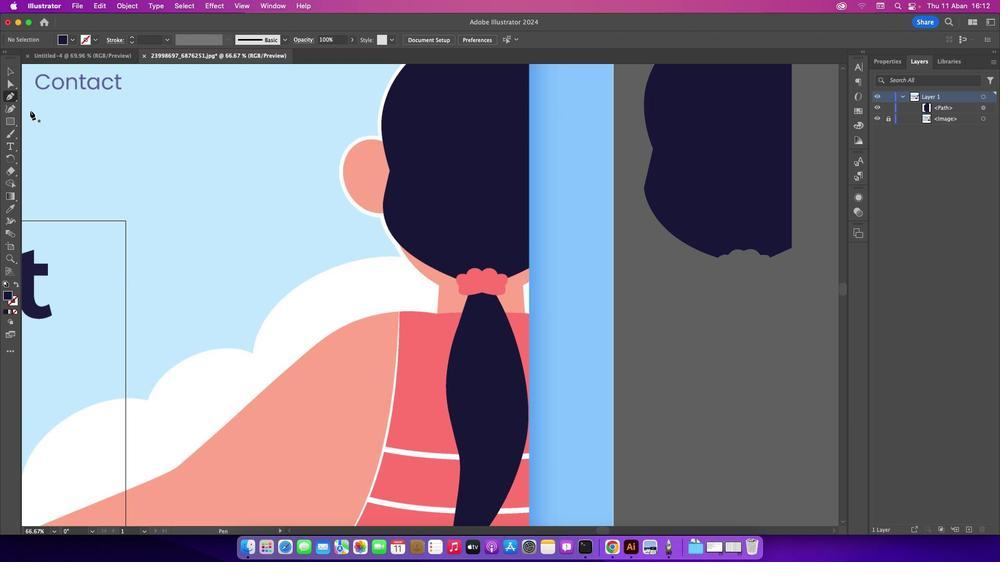 
Action: Mouse moved to (482, 292)
Screenshot: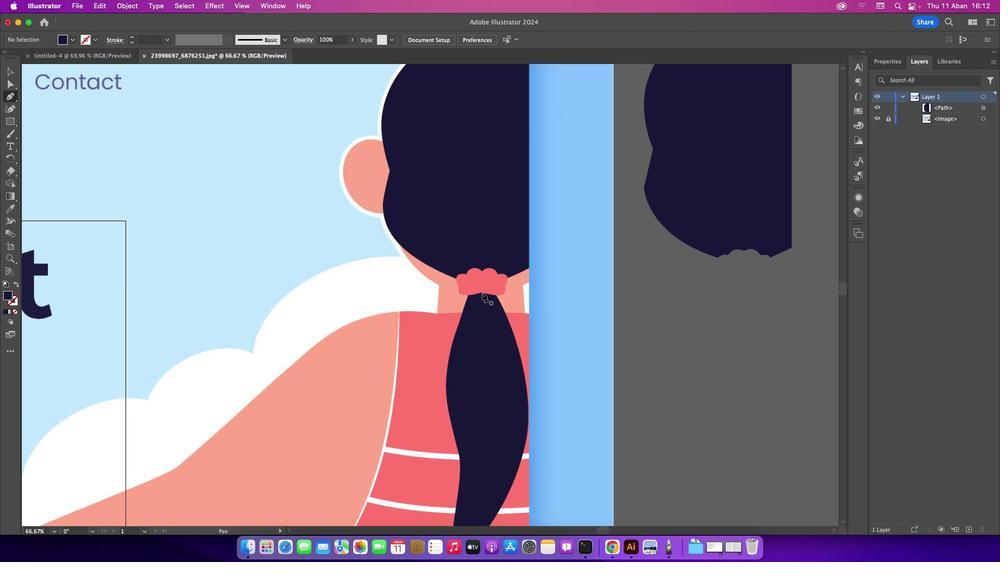 
Action: Mouse pressed left at (482, 292)
Screenshot: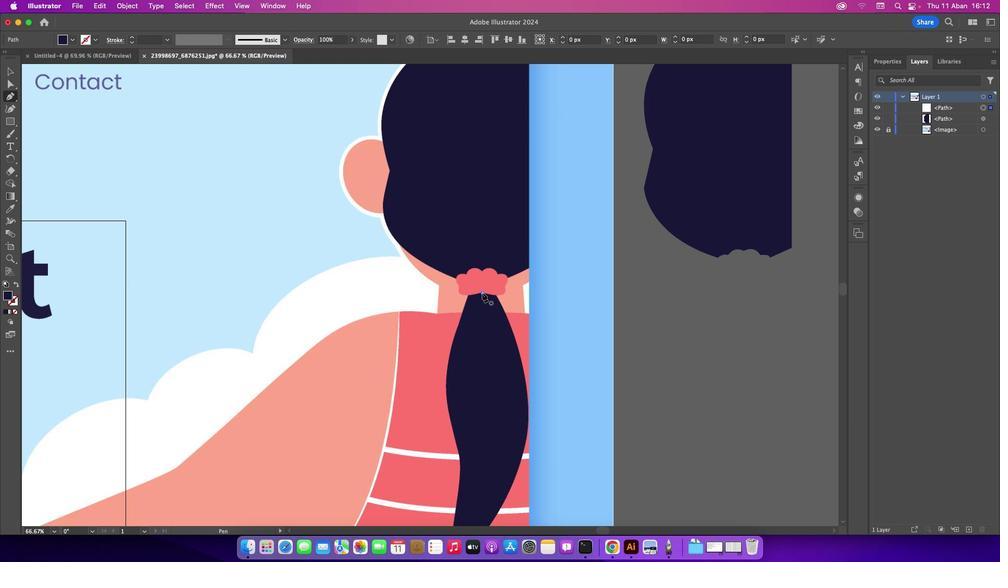 
Action: Mouse moved to (459, 285)
Screenshot: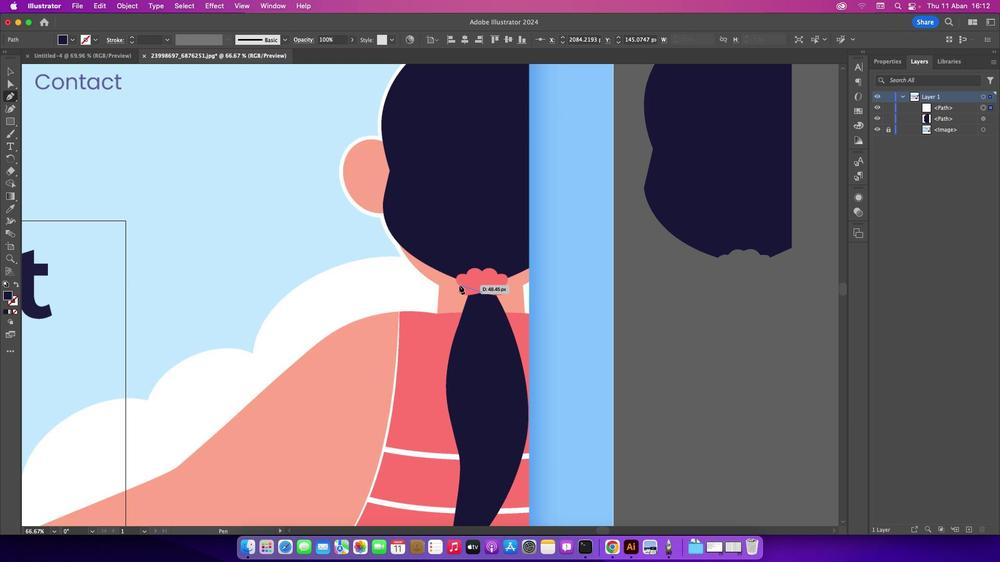 
Action: Mouse pressed left at (459, 285)
Screenshot: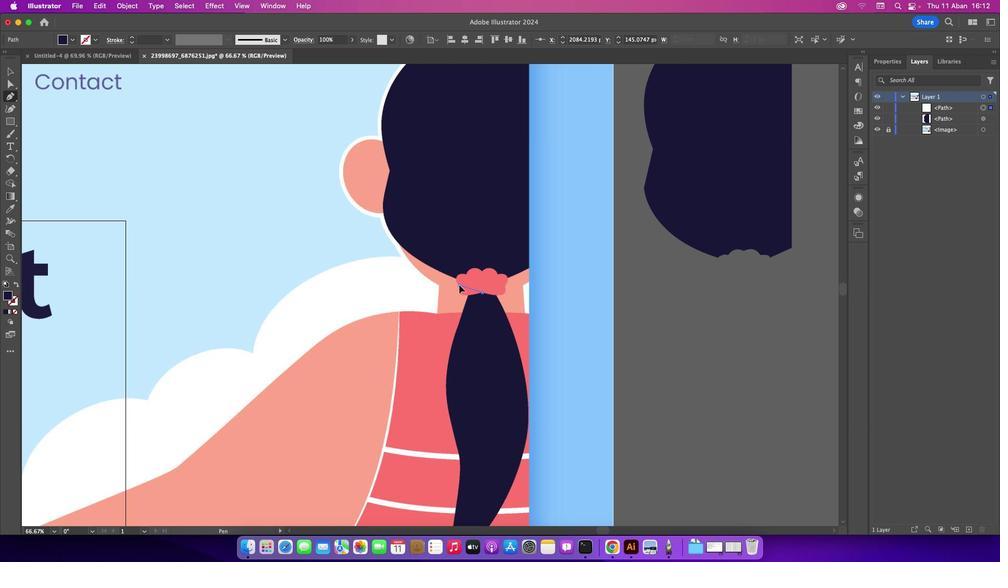 
Action: Mouse moved to (459, 285)
Screenshot: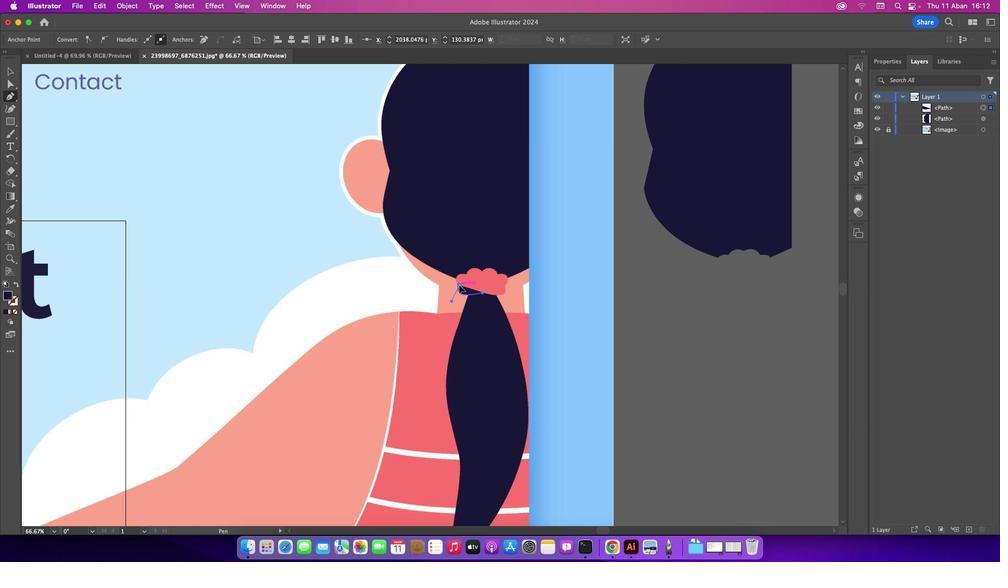 
Action: Mouse pressed left at (459, 285)
Screenshot: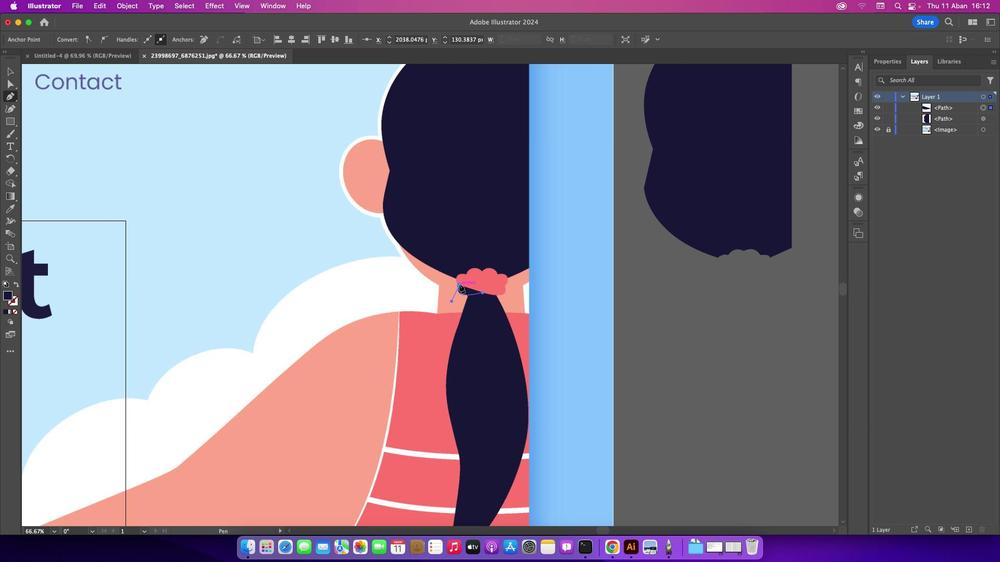 
Action: Mouse moved to (465, 275)
Screenshot: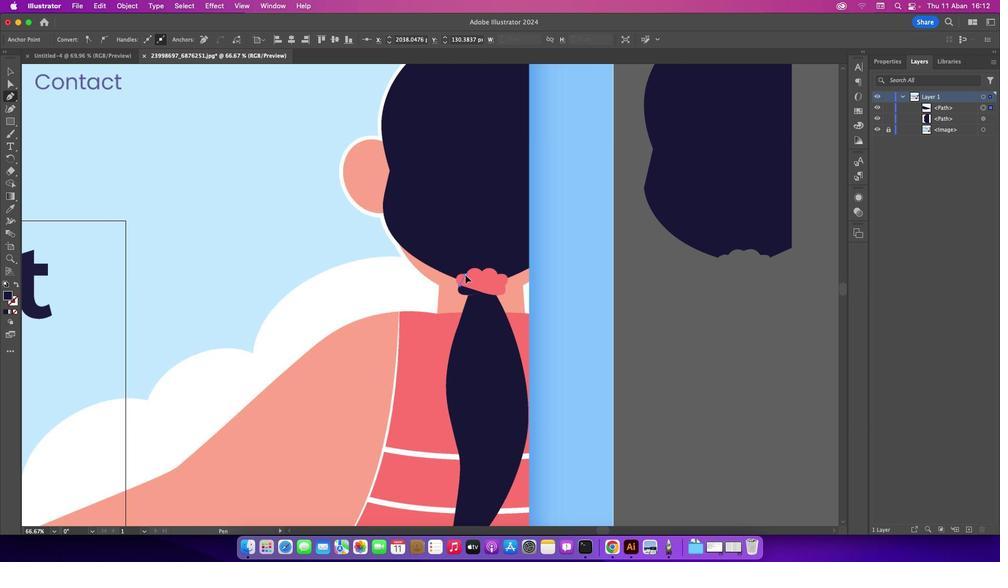 
Action: Mouse pressed left at (465, 275)
Screenshot: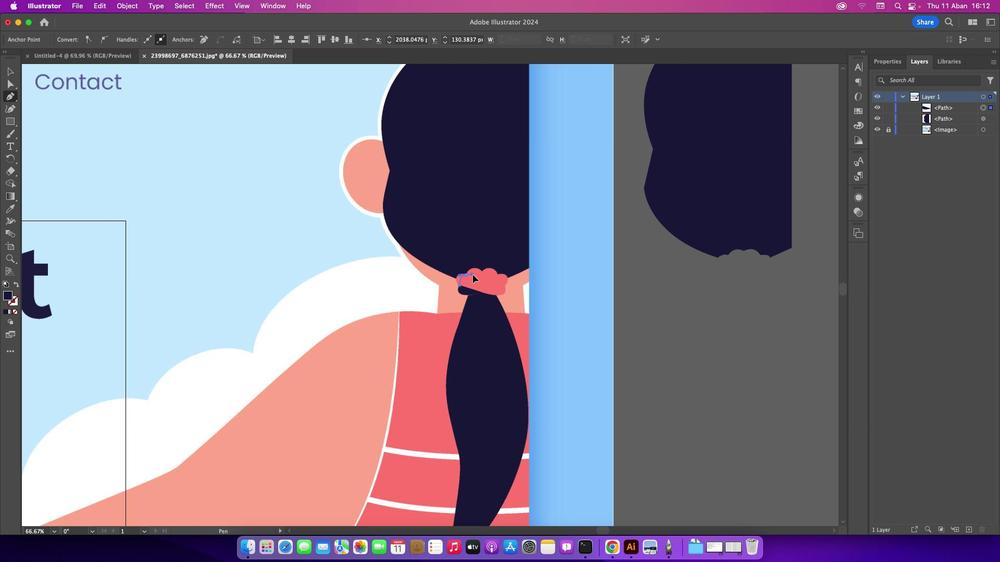 
Action: Mouse moved to (467, 274)
Screenshot: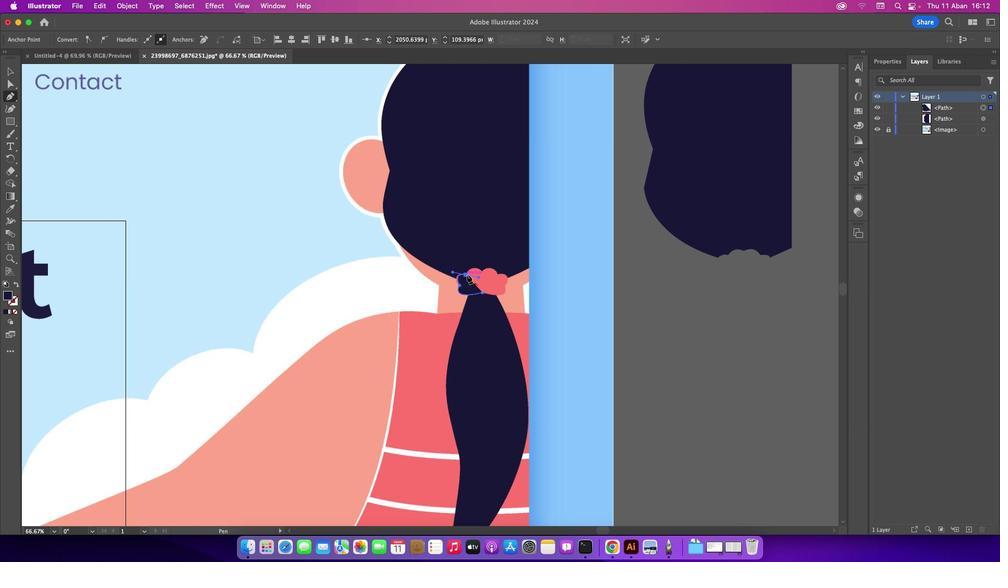 
Action: Mouse pressed left at (467, 274)
Screenshot: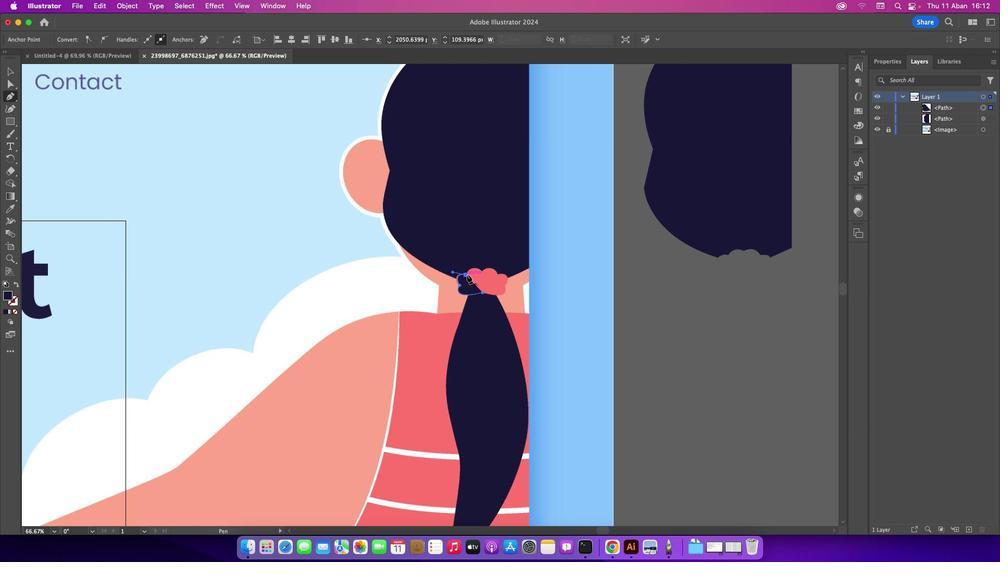 
Action: Mouse moved to (481, 271)
Screenshot: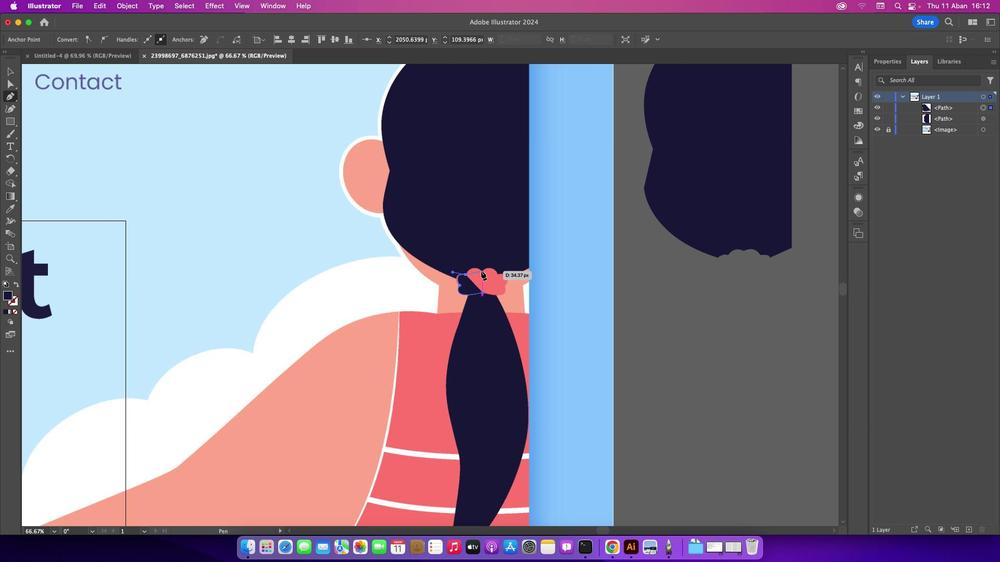 
Action: Mouse pressed left at (481, 271)
Screenshot: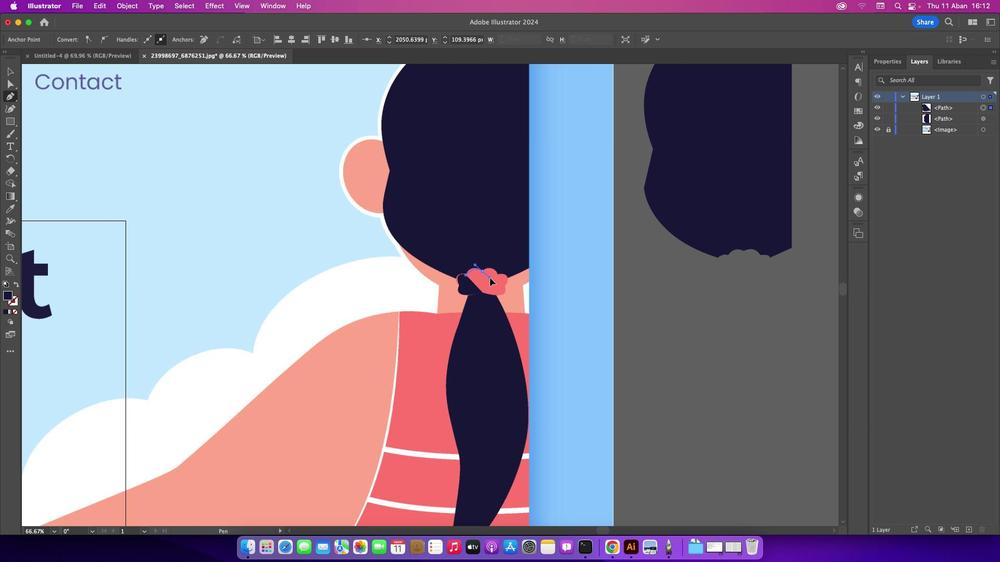 
Action: Mouse moved to (482, 271)
Screenshot: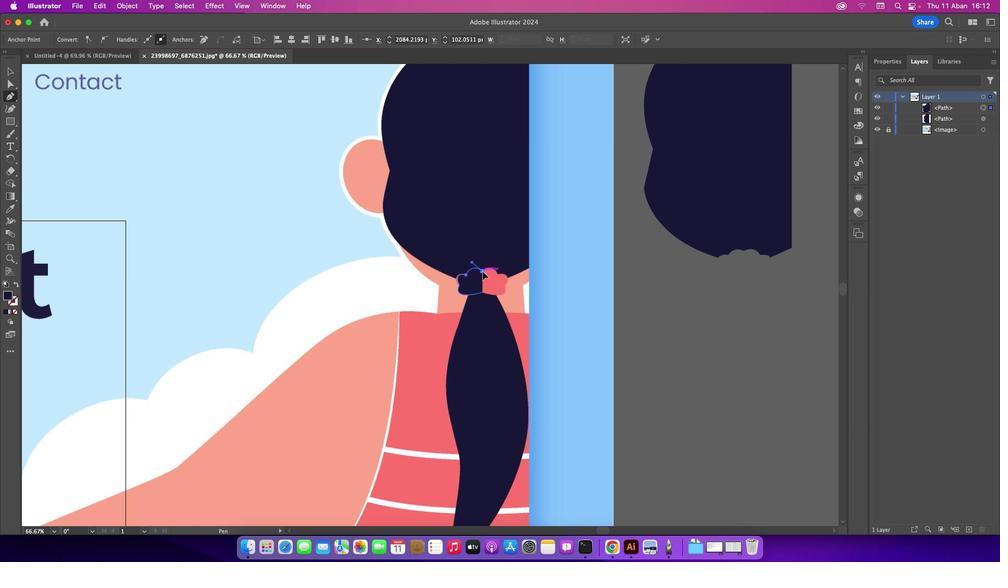 
Action: Mouse pressed left at (482, 271)
Screenshot: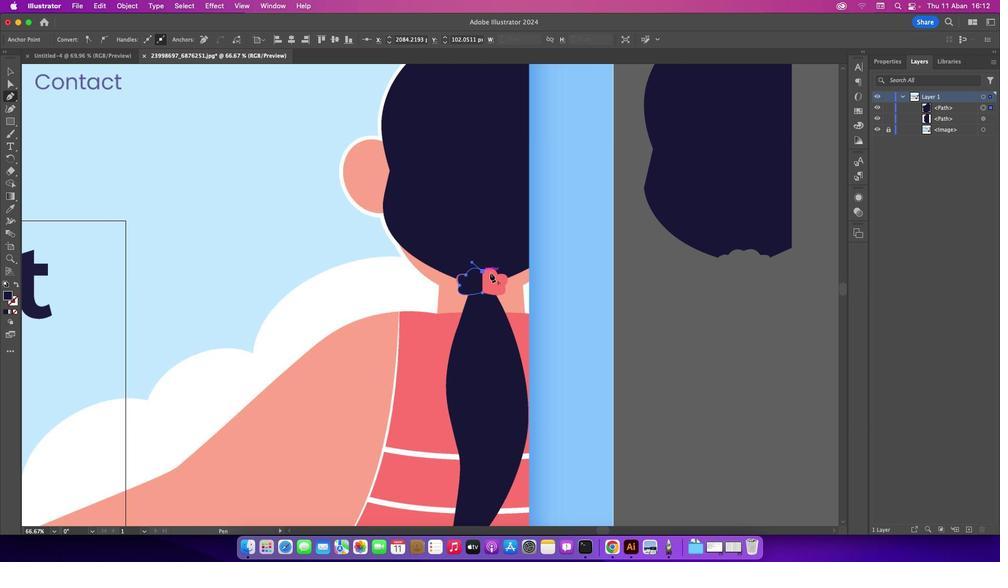 
Action: Mouse moved to (499, 275)
Screenshot: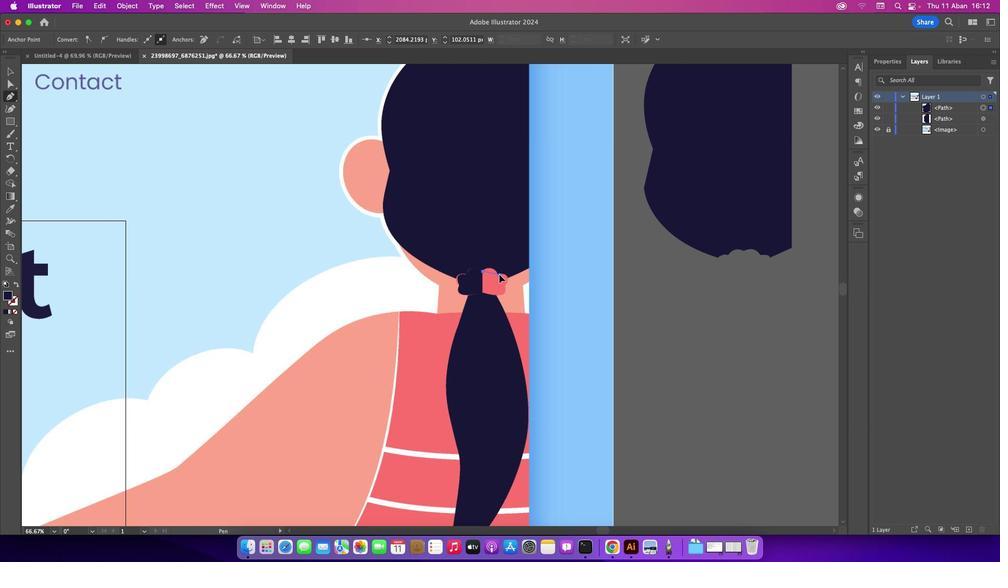 
Action: Mouse pressed left at (499, 275)
Screenshot: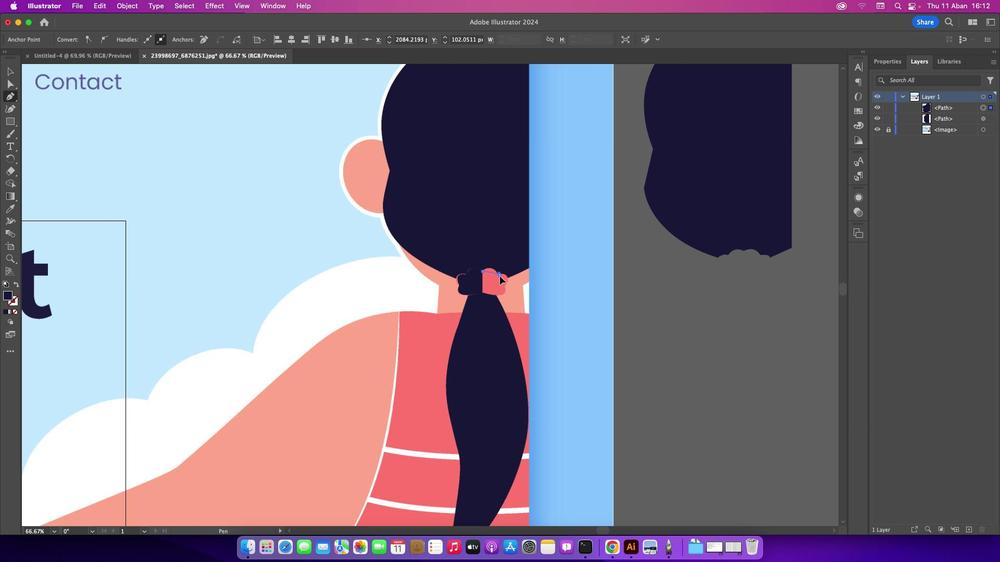
Action: Mouse moved to (498, 276)
Screenshot: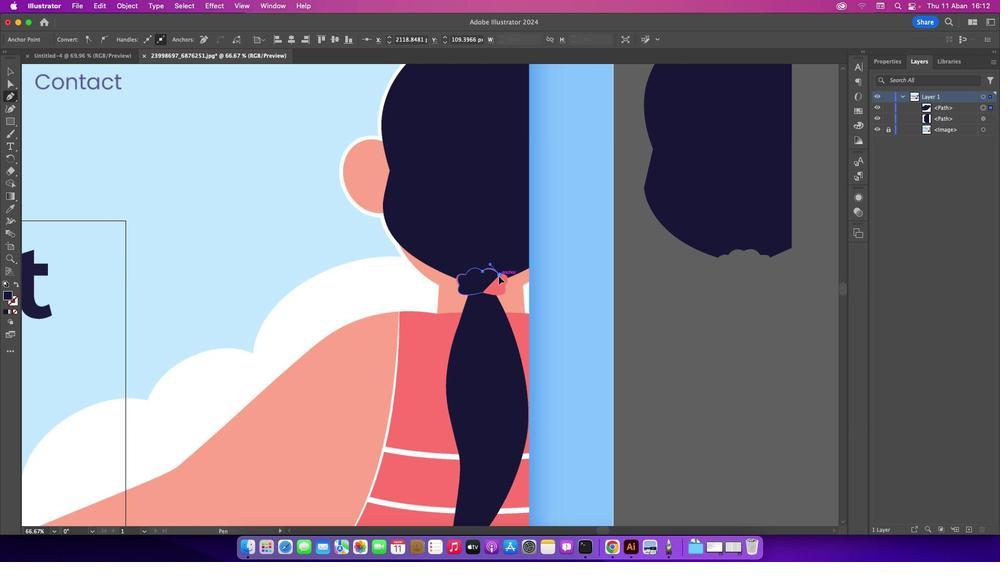 
Action: Mouse pressed left at (498, 276)
Screenshot: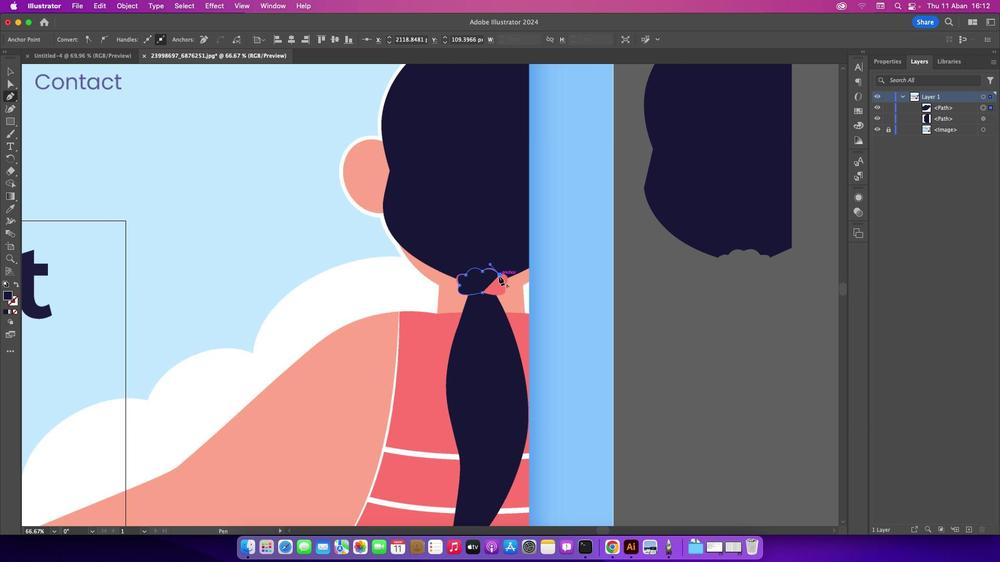 
Action: Mouse moved to (506, 284)
Screenshot: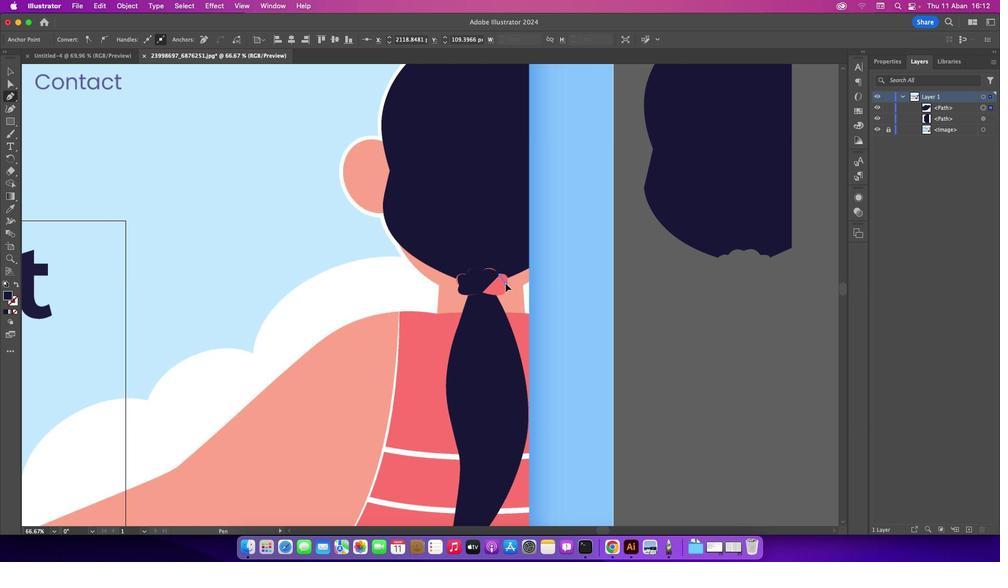 
Action: Mouse pressed left at (506, 284)
Screenshot: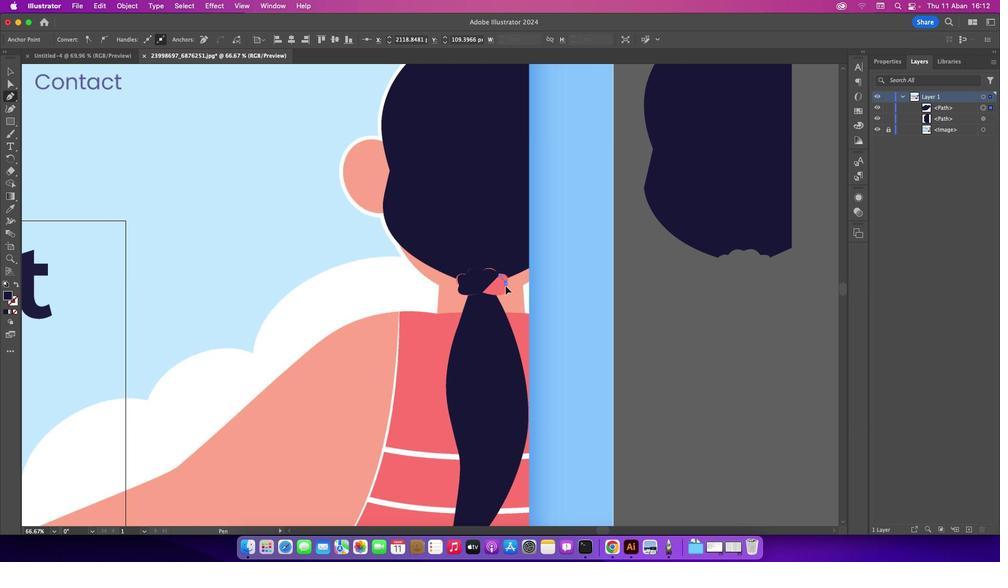
Action: Mouse moved to (505, 283)
Screenshot: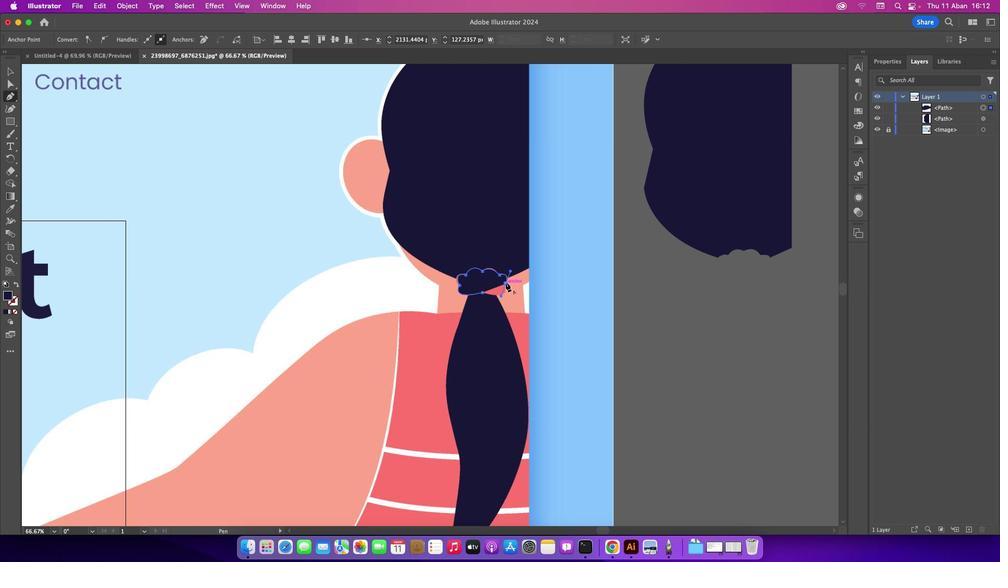 
Action: Mouse pressed left at (505, 283)
Screenshot: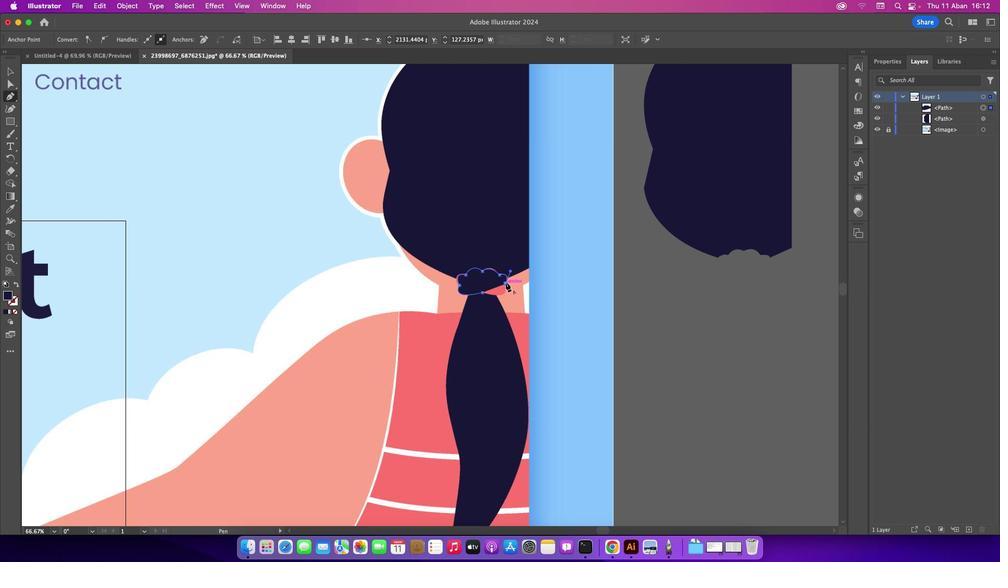 
Action: Mouse moved to (482, 293)
Screenshot: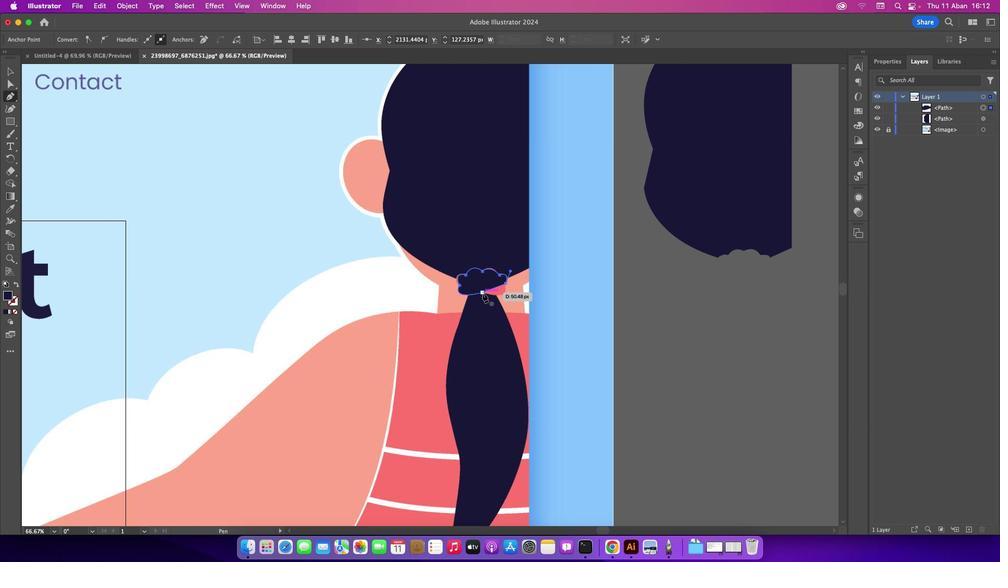 
Action: Mouse pressed left at (482, 293)
Screenshot: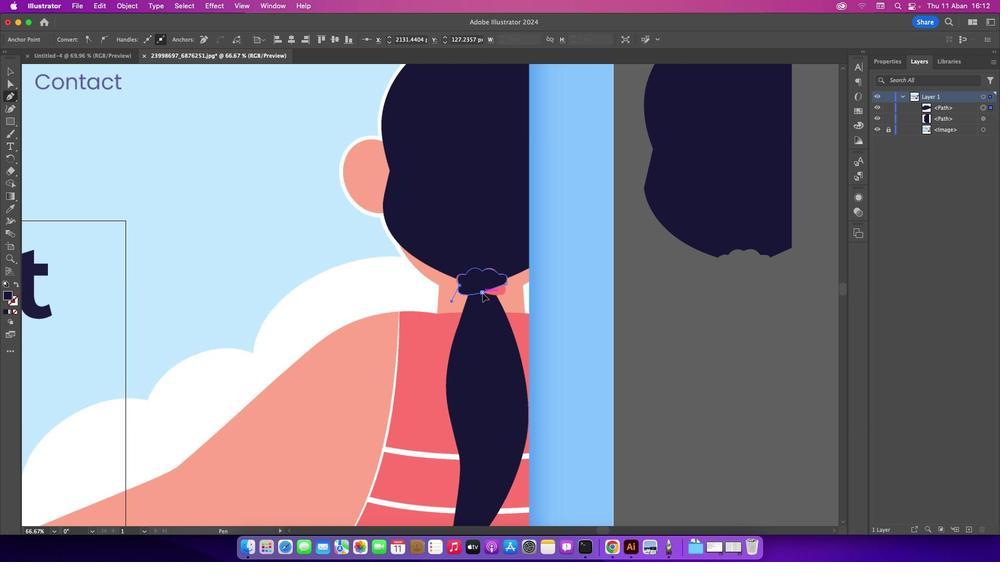 
Action: Mouse moved to (13, 69)
Screenshot: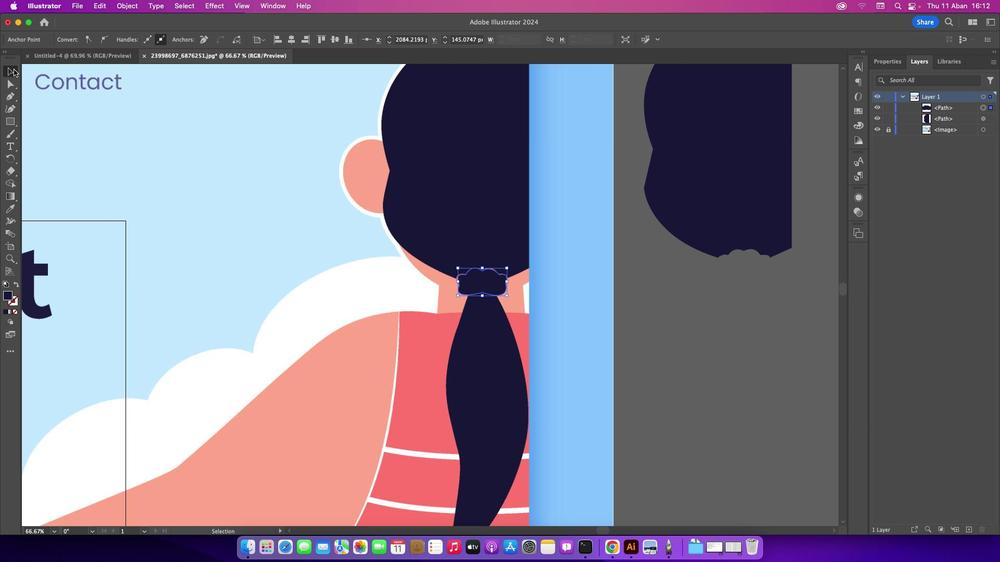 
Action: Mouse pressed left at (13, 69)
Screenshot: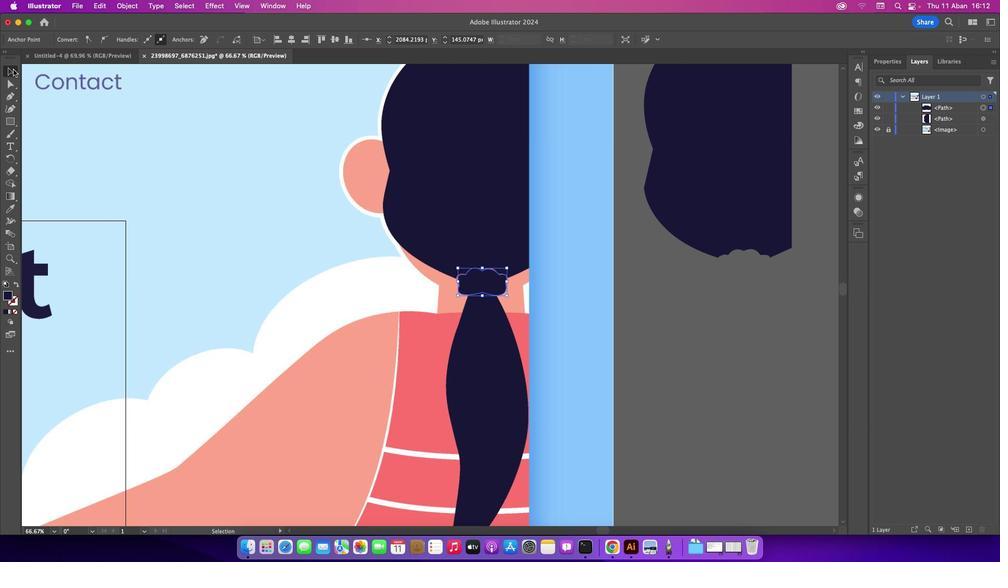 
Action: Mouse moved to (144, 104)
Screenshot: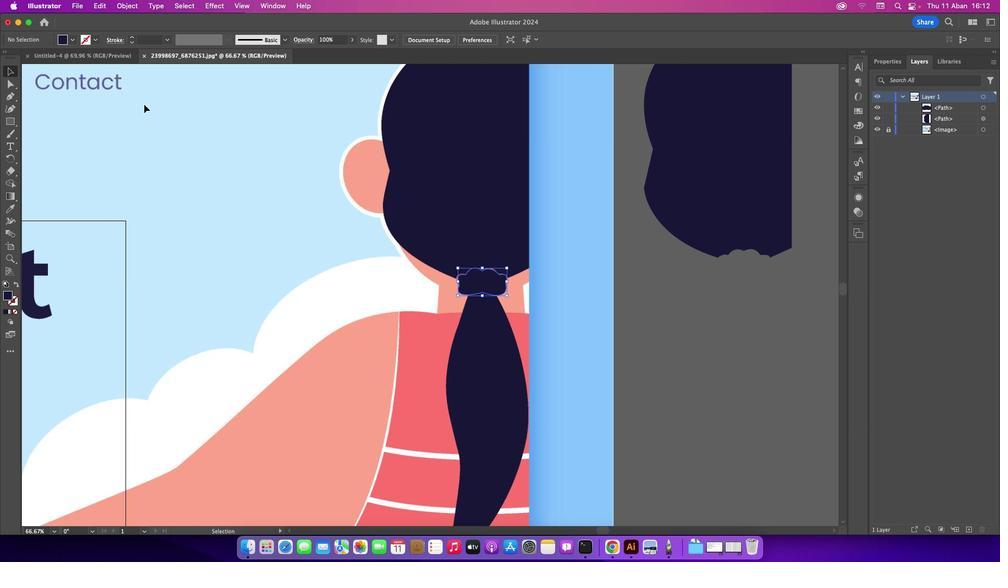 
Action: Mouse pressed left at (144, 104)
Screenshot: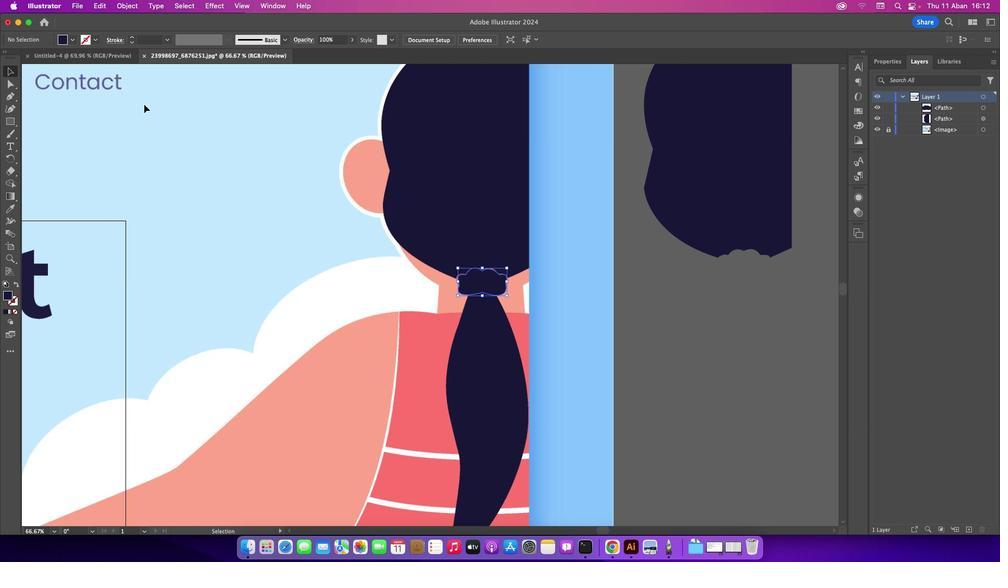 
Action: Mouse moved to (144, 104)
Screenshot: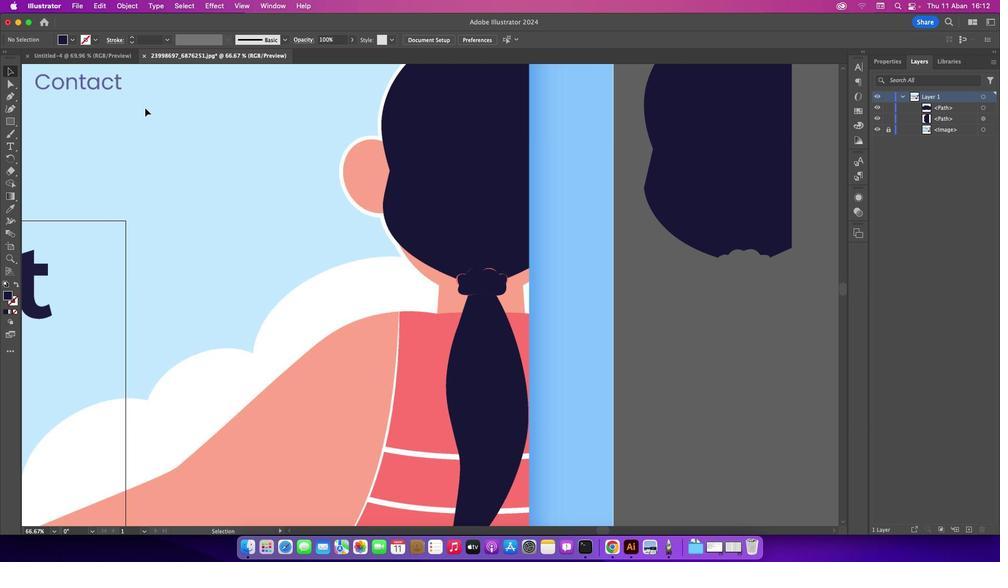 
Action: Mouse pressed left at (144, 104)
Screenshot: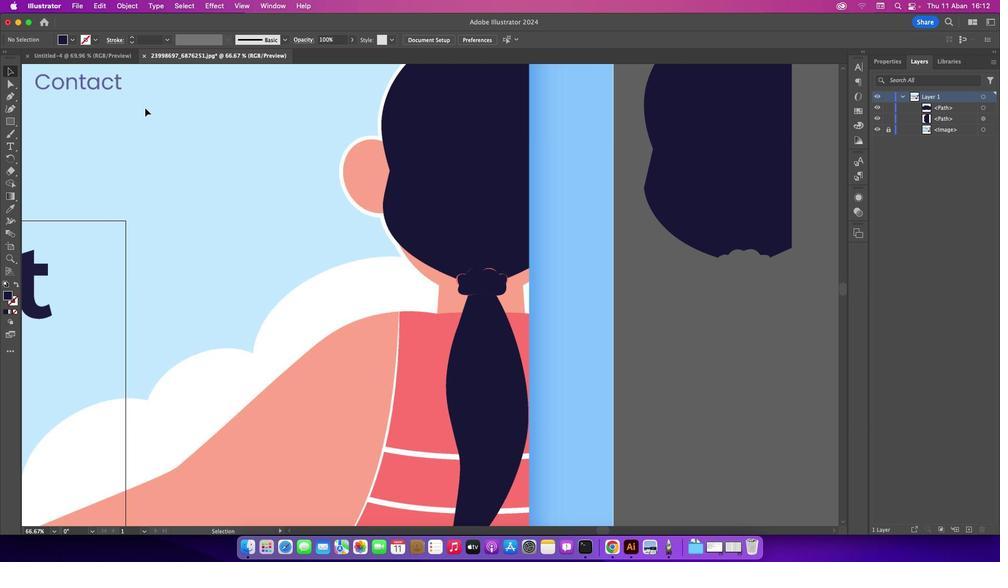 
Action: Mouse moved to (481, 278)
Screenshot: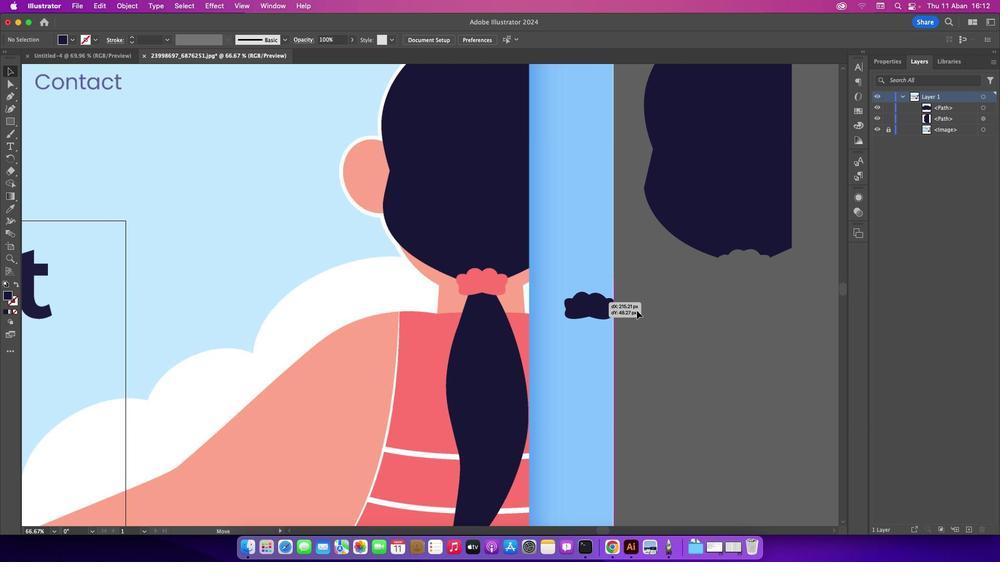 
Action: Mouse pressed left at (481, 278)
Screenshot: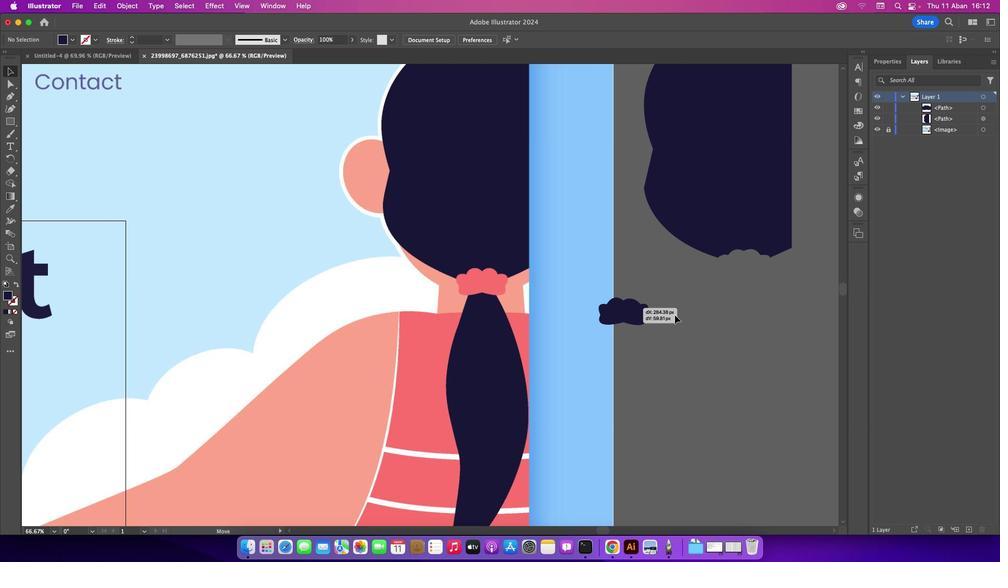 
Action: Mouse moved to (12, 206)
Screenshot: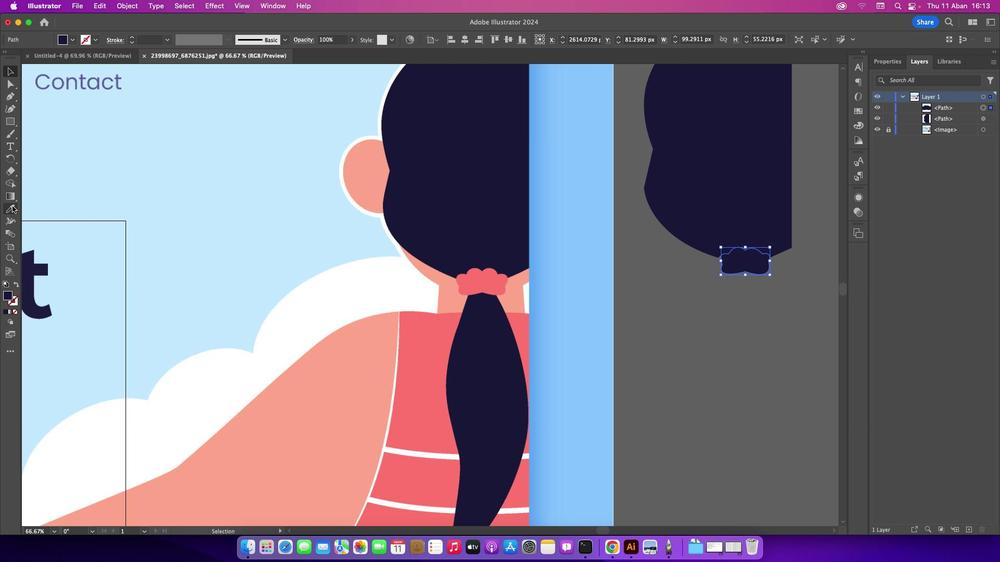 
Action: Mouse pressed left at (12, 206)
Screenshot: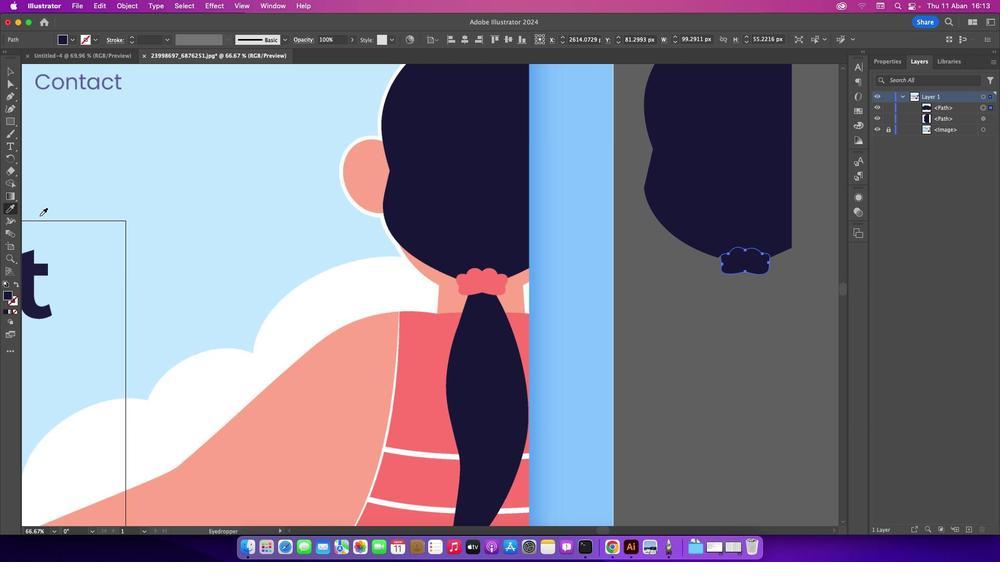
Action: Mouse moved to (482, 284)
Screenshot: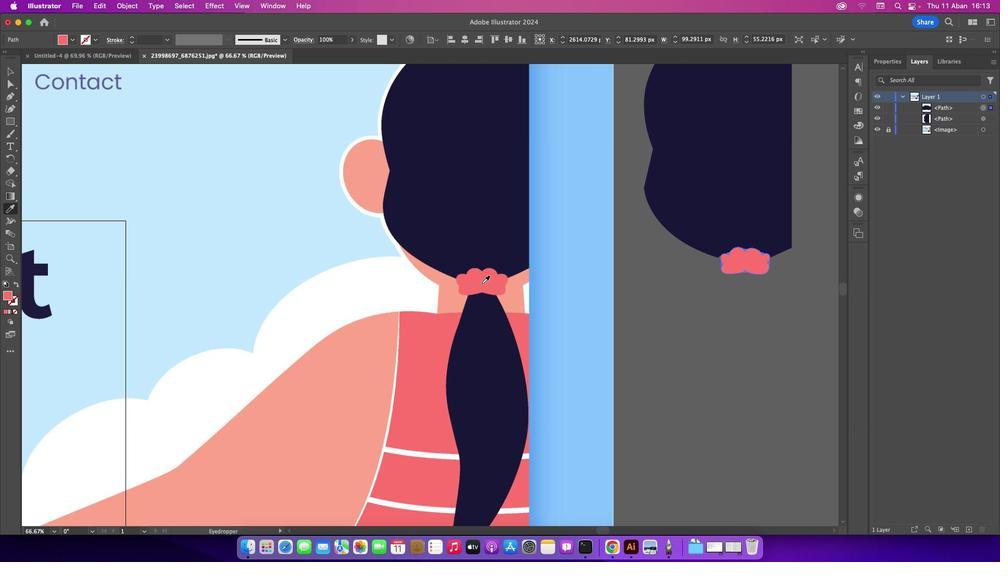 
Action: Mouse pressed left at (482, 284)
Screenshot: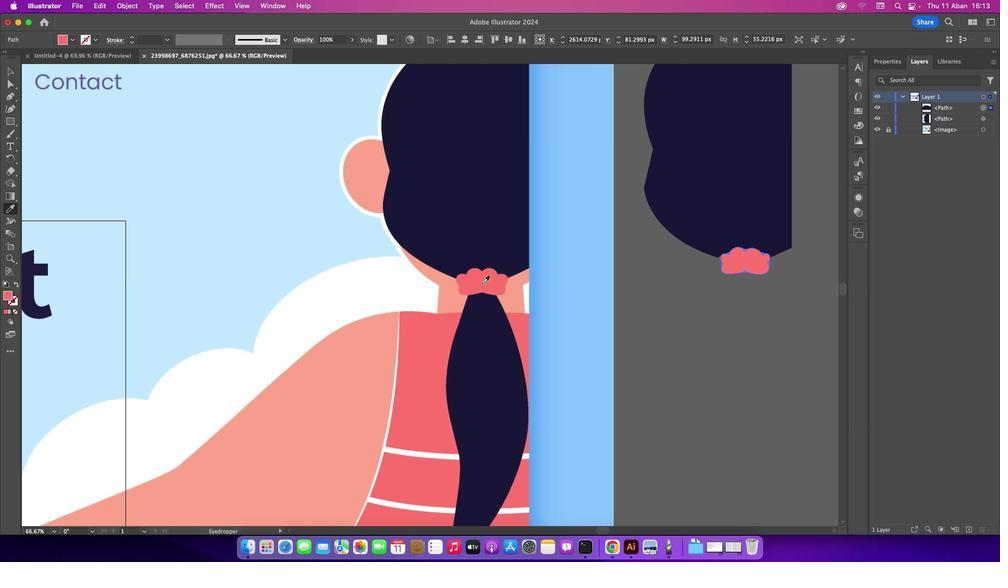 
Action: Mouse moved to (10, 69)
Screenshot: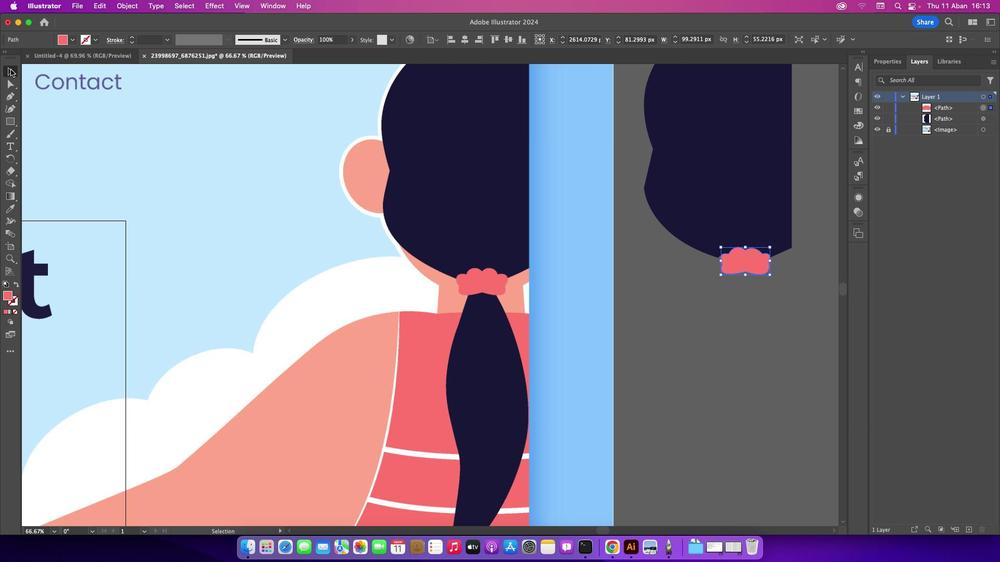 
Action: Mouse pressed left at (10, 69)
Screenshot: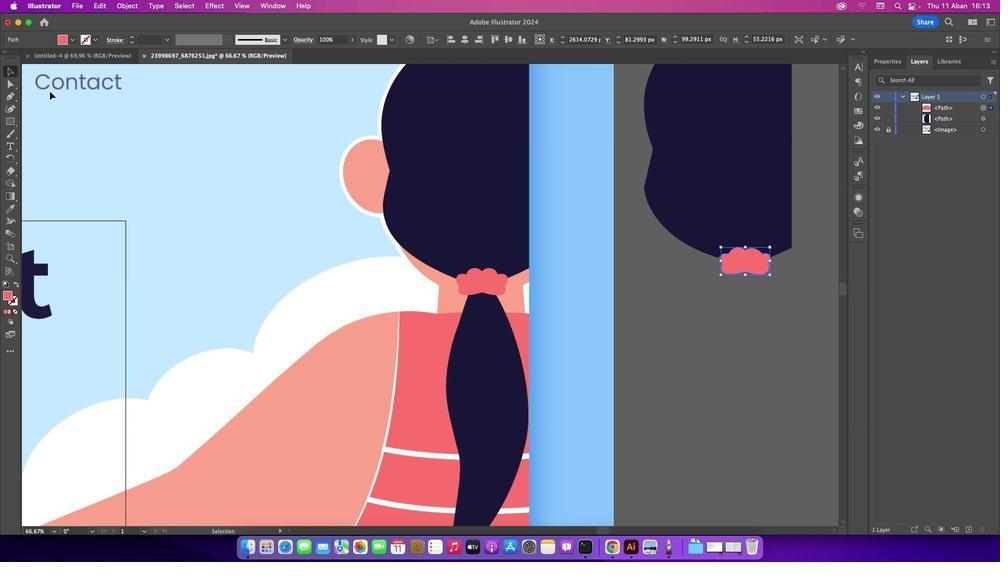 
Action: Mouse moved to (377, 222)
Screenshot: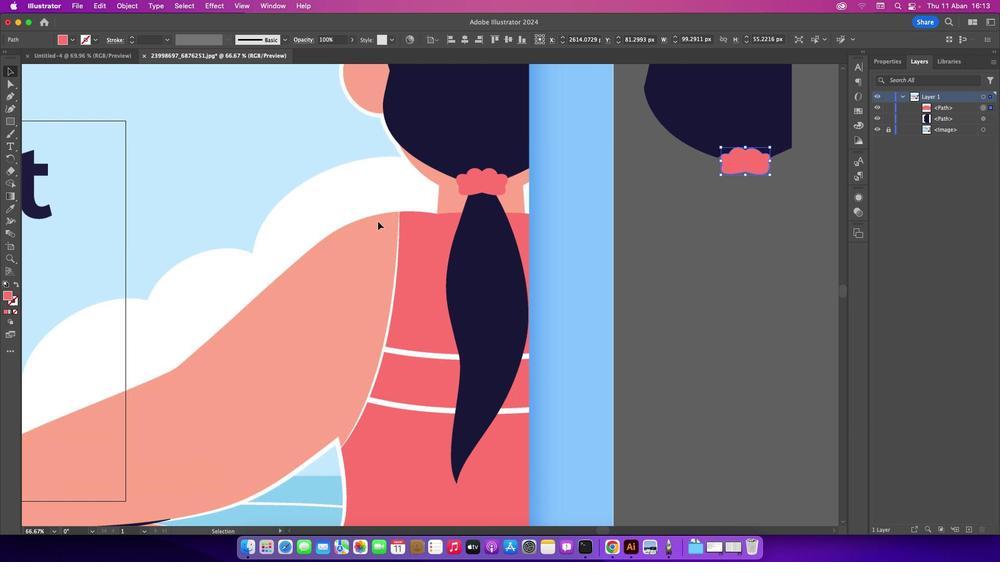 
Action: Mouse scrolled (377, 222) with delta (0, 0)
Screenshot: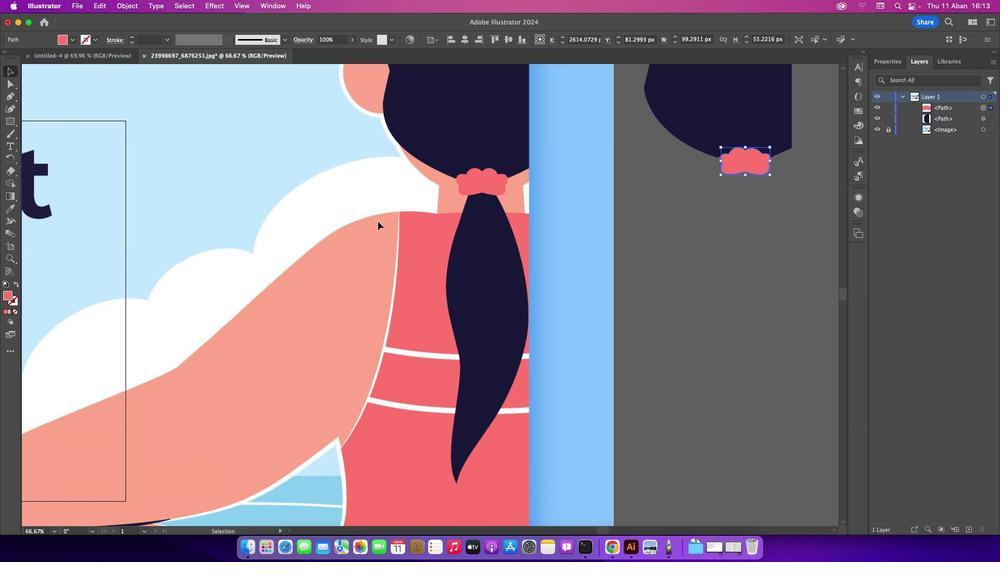 
Action: Mouse scrolled (377, 222) with delta (0, 0)
Screenshot: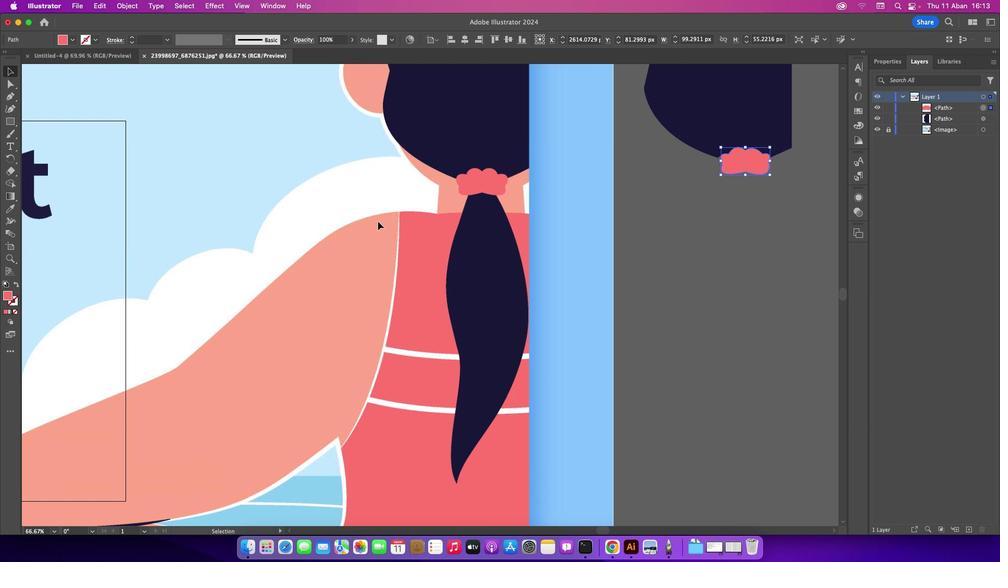 
Action: Mouse scrolled (377, 222) with delta (0, -1)
Screenshot: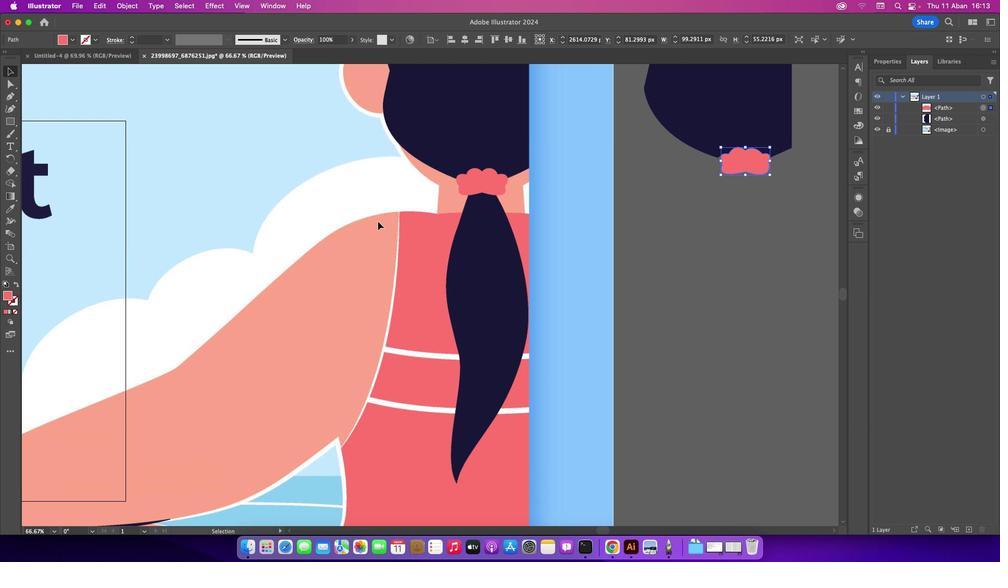 
Action: Mouse scrolled (377, 222) with delta (0, -2)
Screenshot: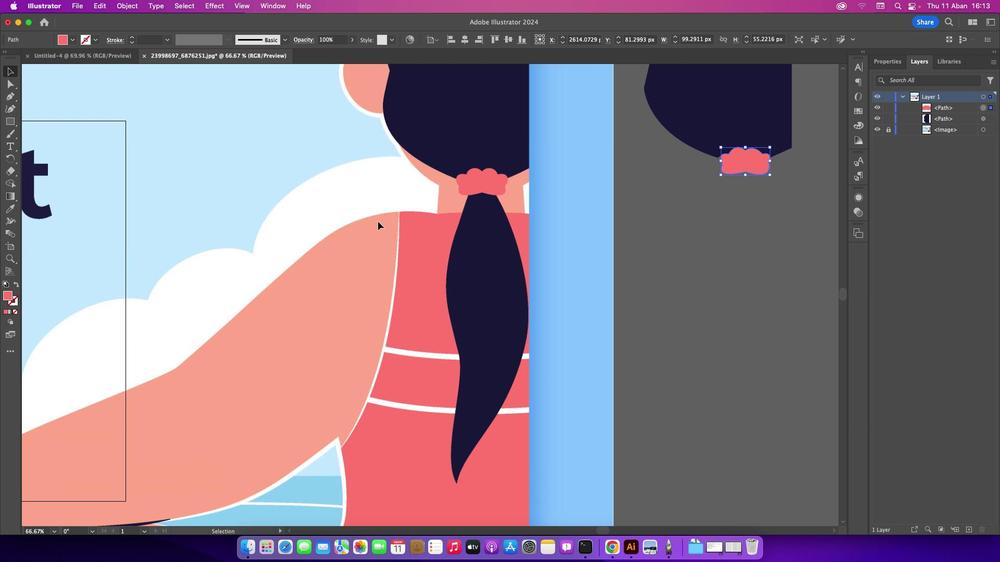 
Action: Mouse scrolled (377, 222) with delta (0, 0)
Screenshot: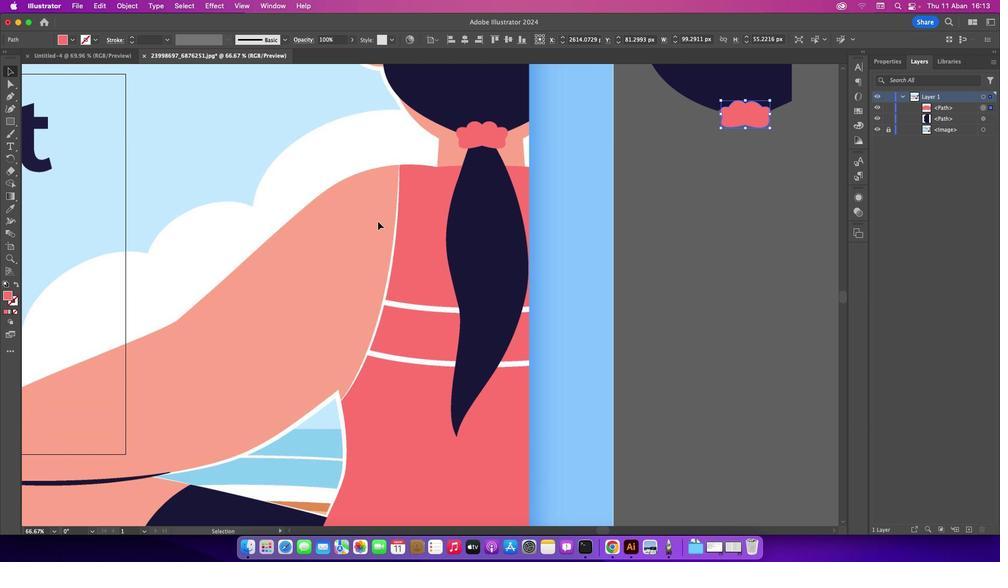 
Action: Mouse scrolled (377, 222) with delta (0, 0)
Screenshot: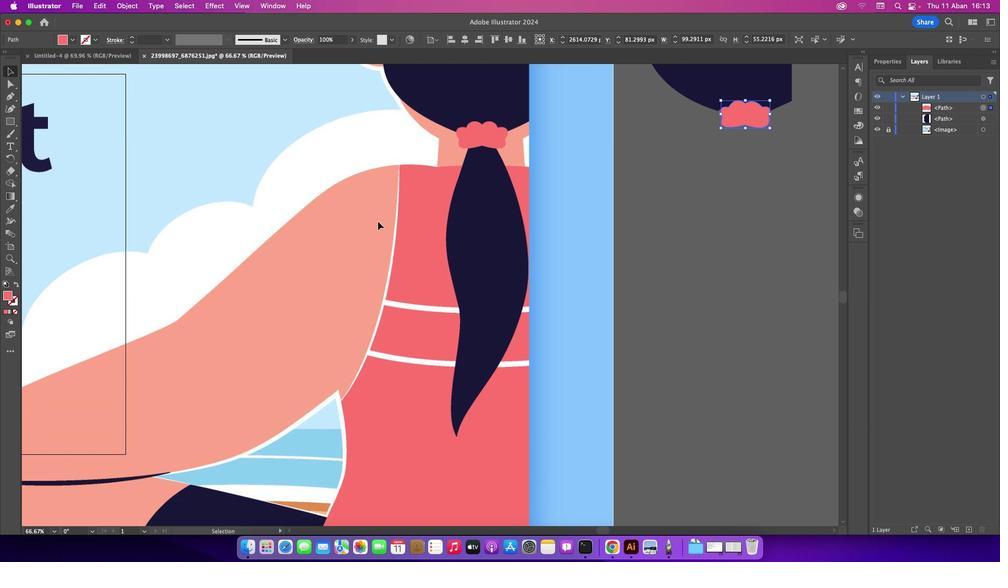 
Action: Mouse scrolled (377, 222) with delta (0, -1)
Screenshot: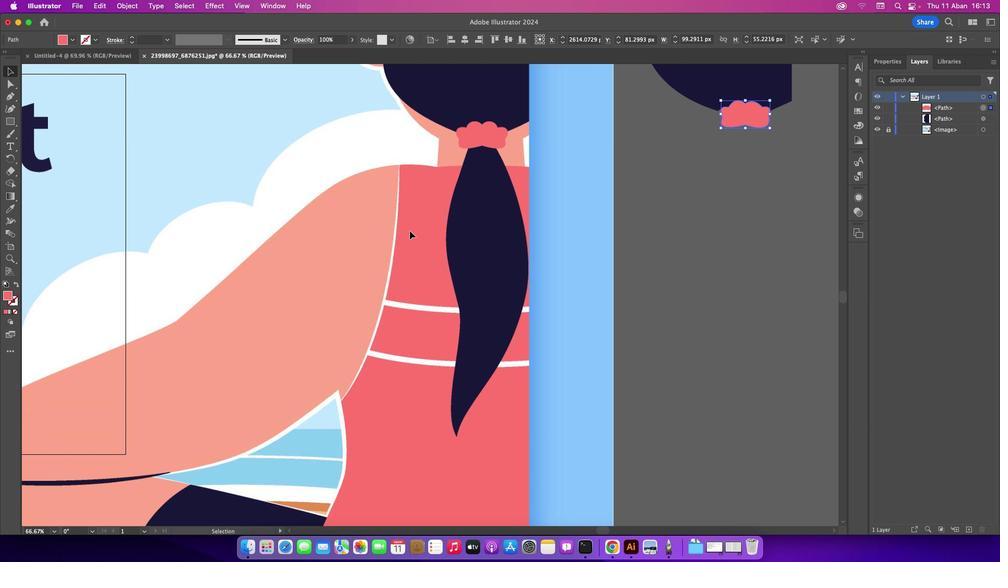 
Action: Mouse moved to (667, 265)
Screenshot: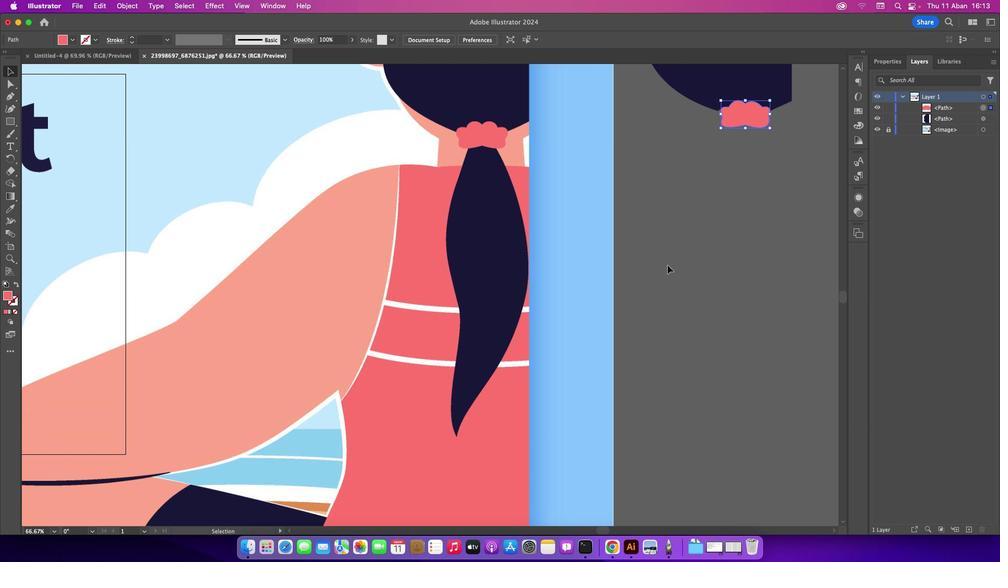 
Action: Mouse pressed left at (667, 265)
Screenshot: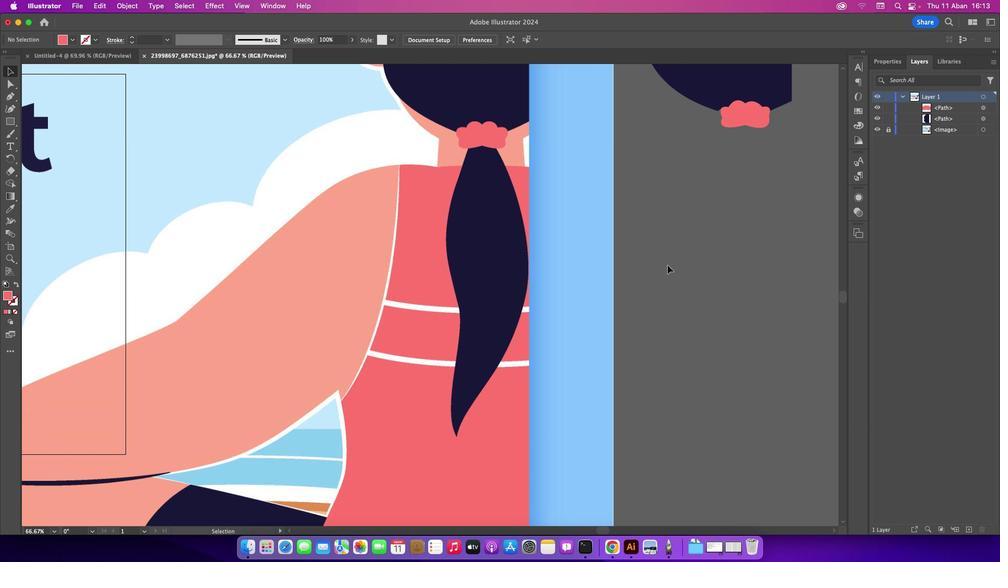 
Action: Mouse moved to (9, 91)
Screenshot: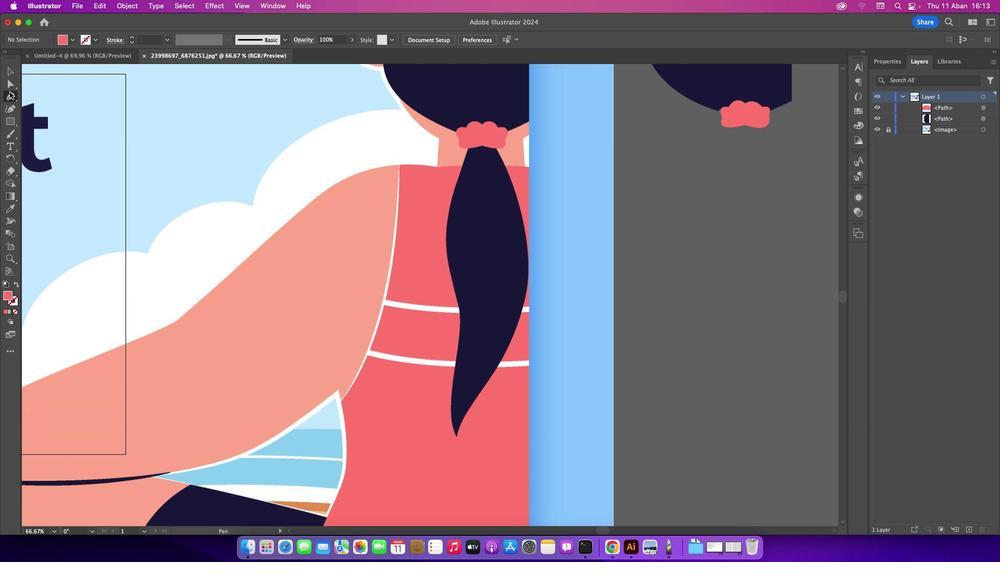 
Action: Mouse pressed left at (9, 91)
Screenshot: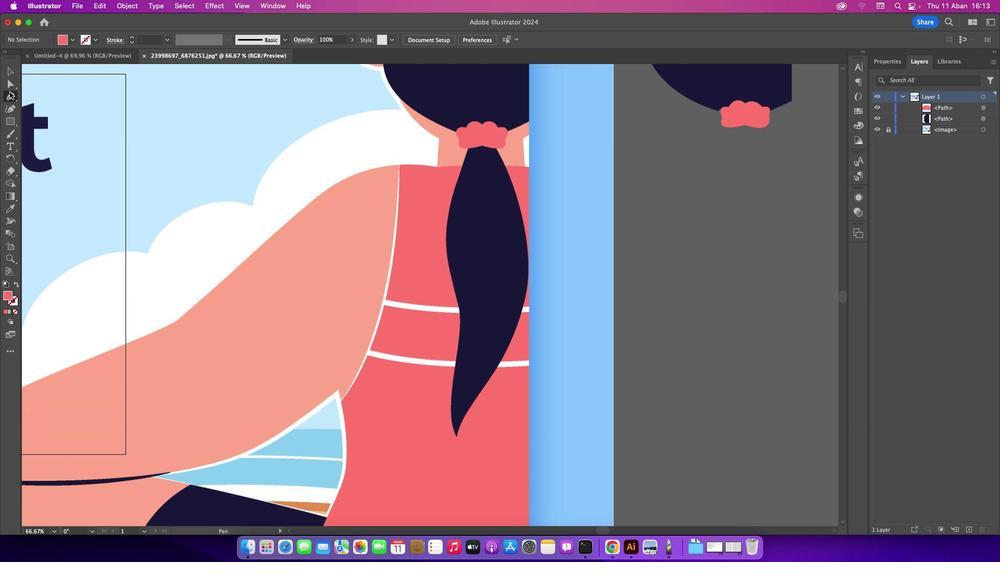 
Action: Mouse moved to (468, 148)
Screenshot: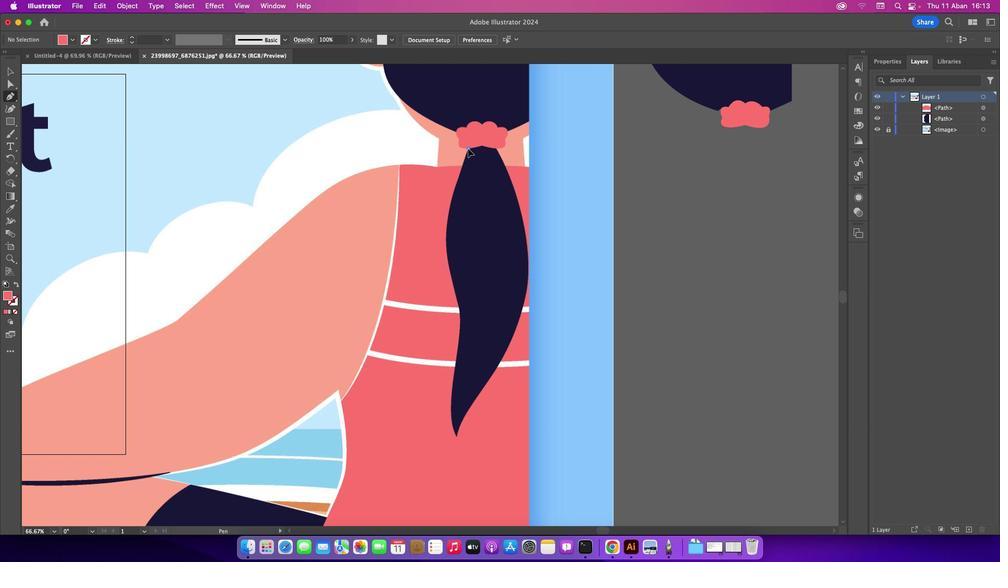 
Action: Mouse pressed left at (468, 148)
Screenshot: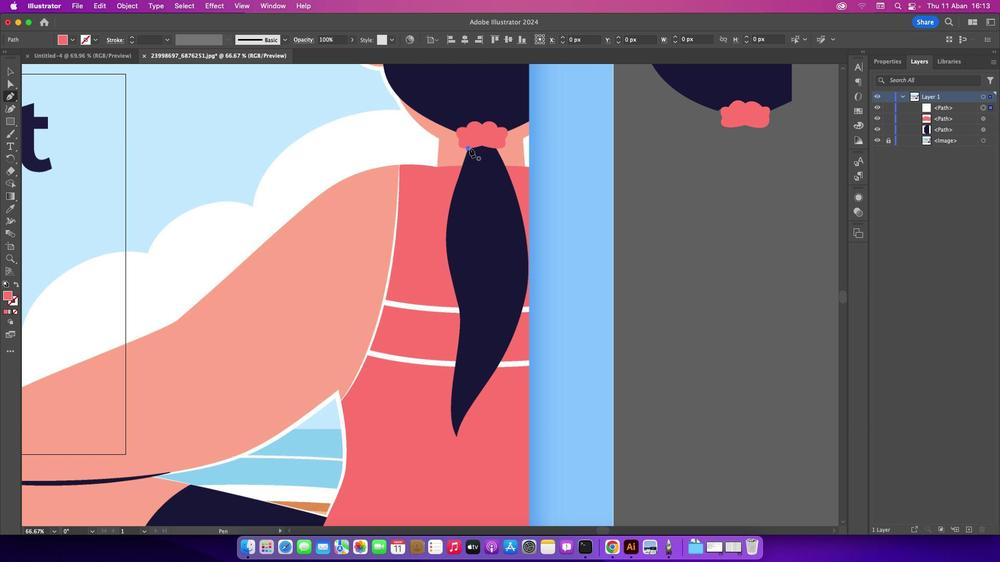 
Action: Mouse moved to (481, 145)
Screenshot: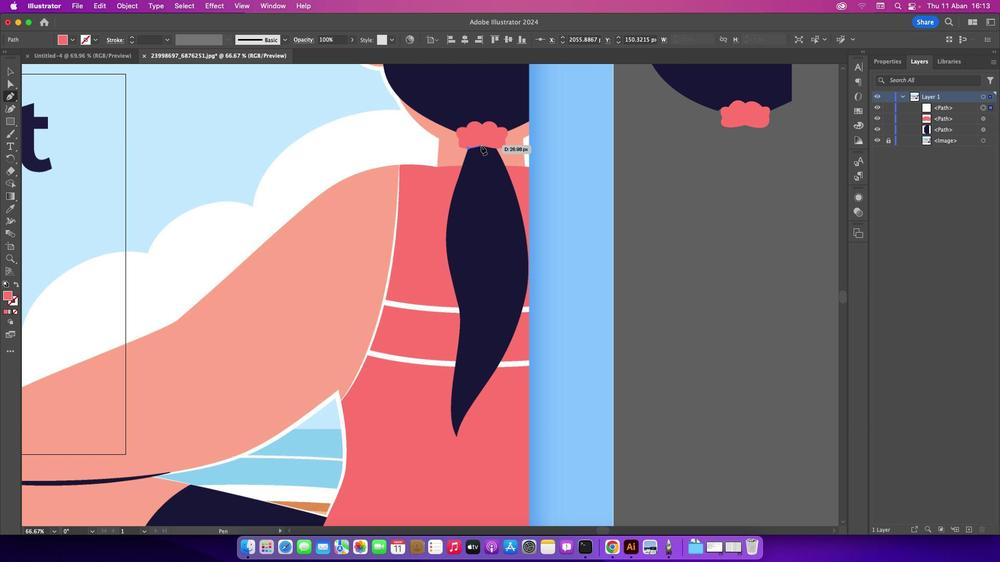 
Action: Mouse pressed left at (481, 145)
Screenshot: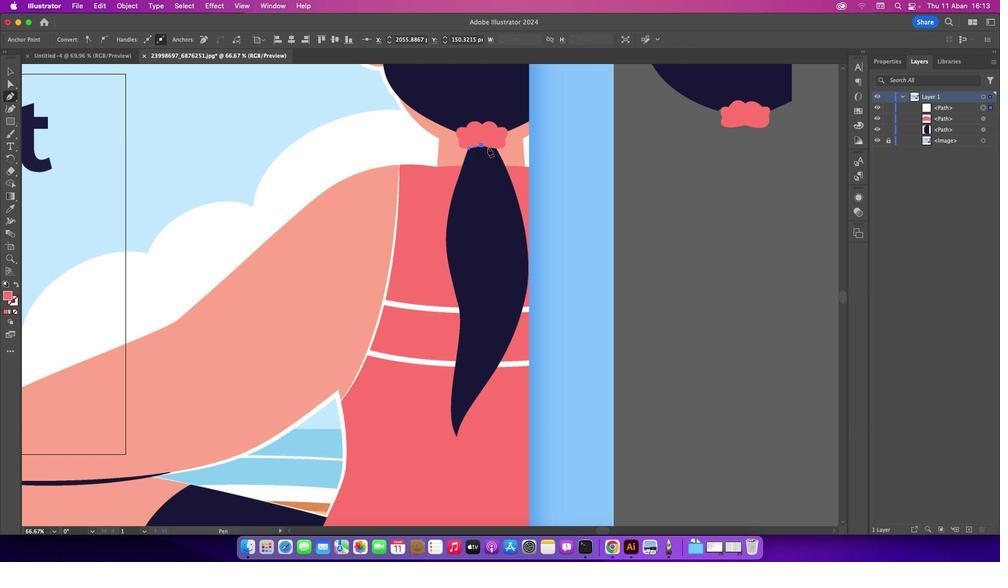 
Action: Mouse moved to (496, 149)
Screenshot: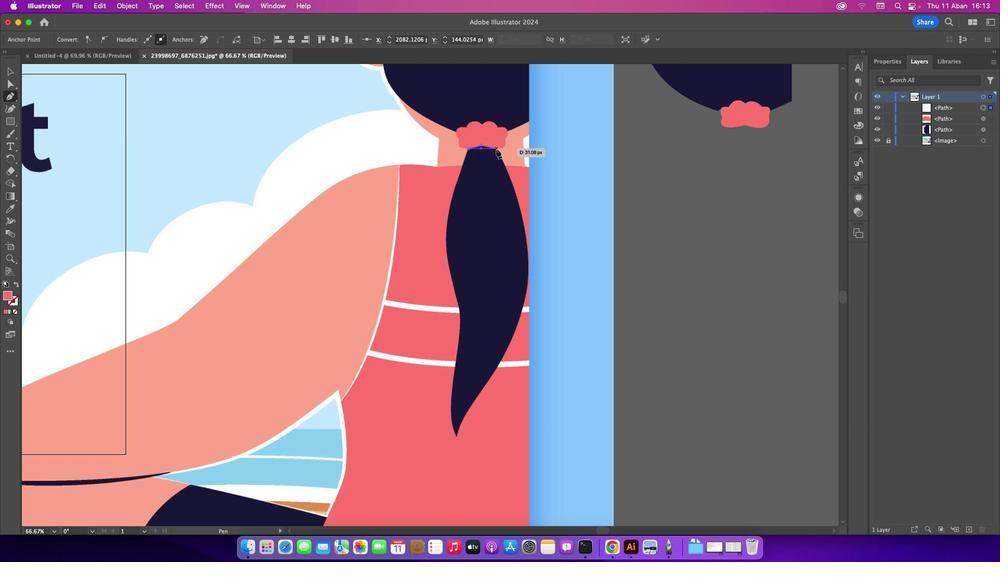 
Action: Mouse pressed left at (496, 149)
Screenshot: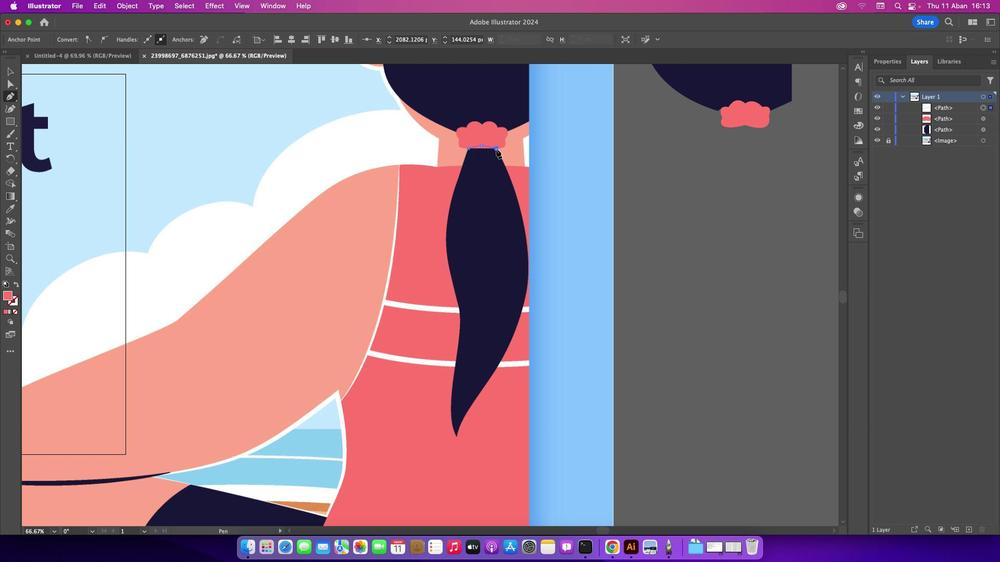 
Action: Mouse moved to (525, 231)
Screenshot: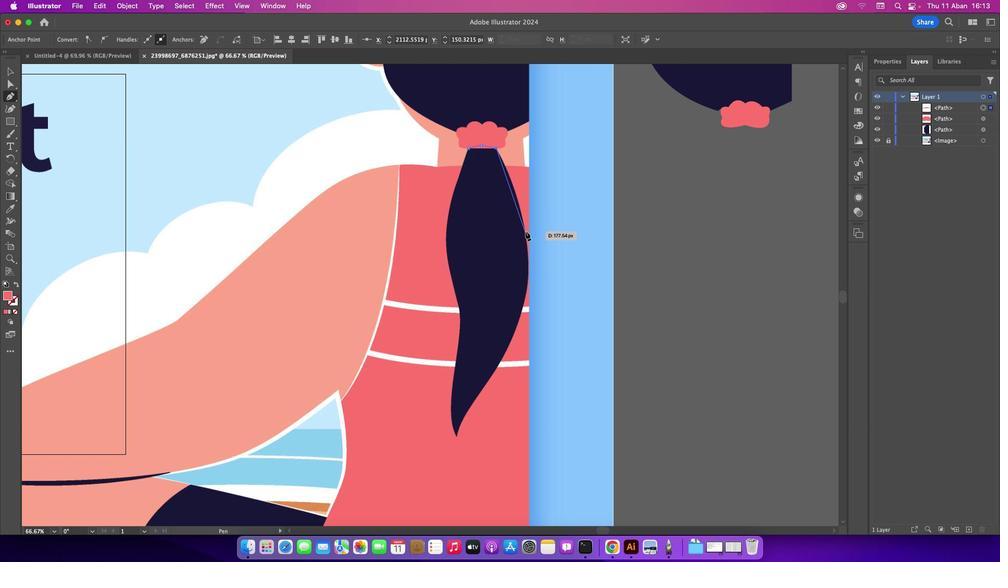 
Action: Mouse pressed left at (525, 231)
Screenshot: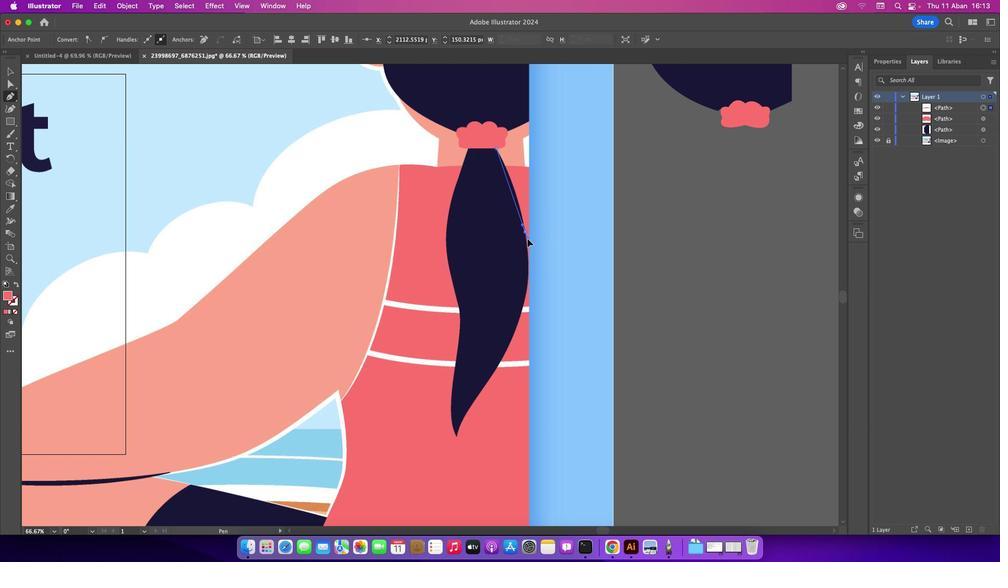 
Action: Mouse moved to (516, 328)
Screenshot: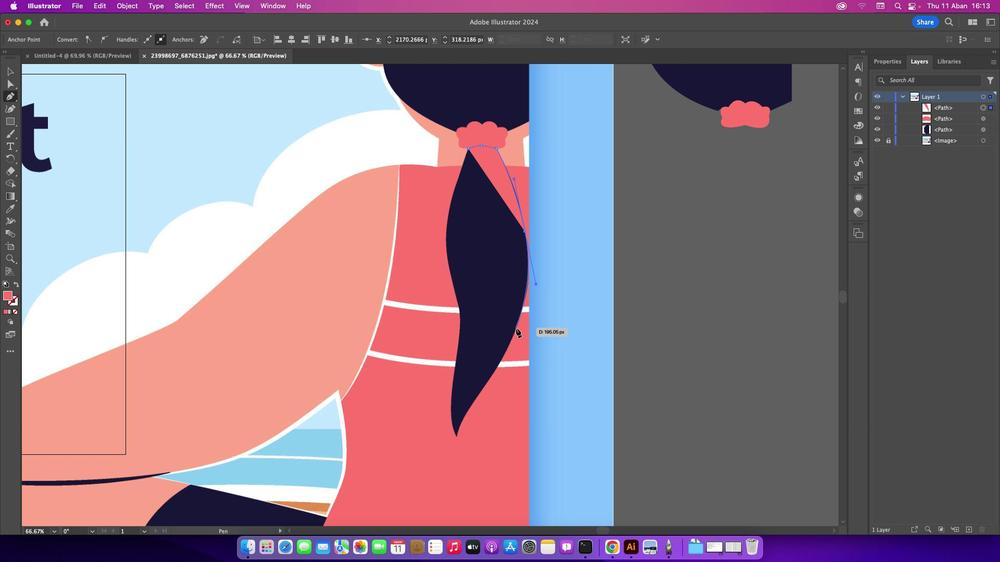 
Action: Mouse pressed left at (516, 328)
Screenshot: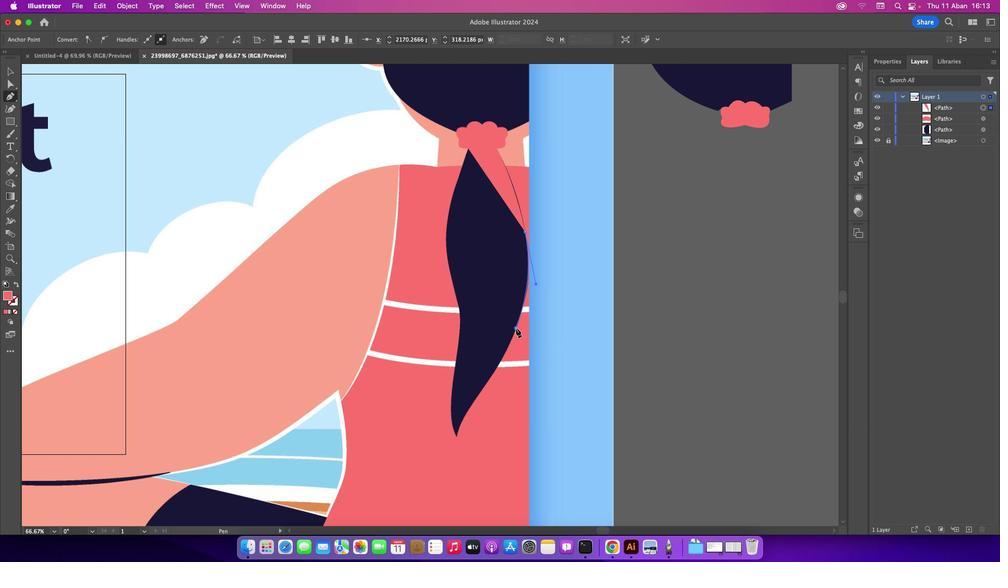 
Action: Mouse moved to (457, 436)
Screenshot: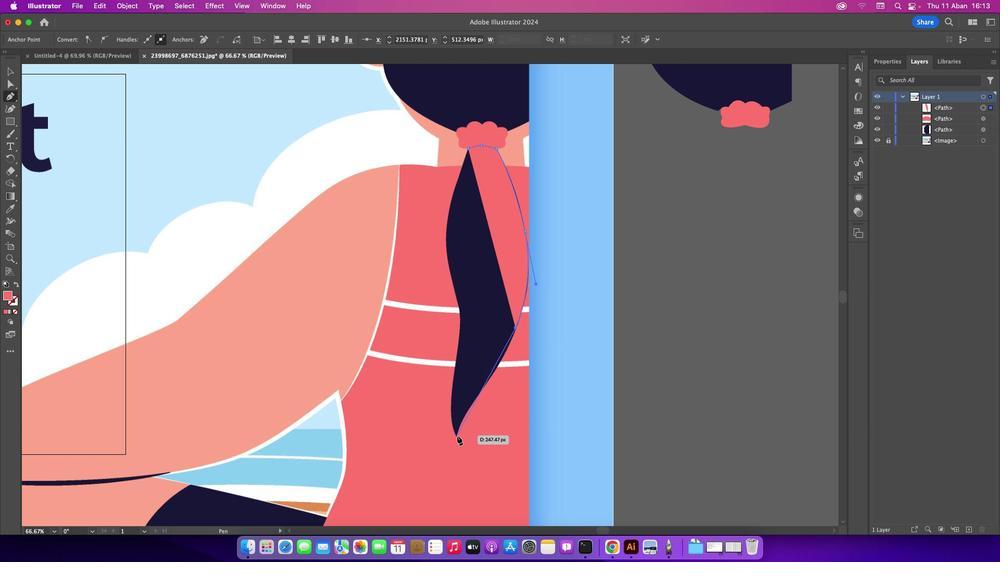 
Action: Mouse pressed left at (457, 436)
Screenshot: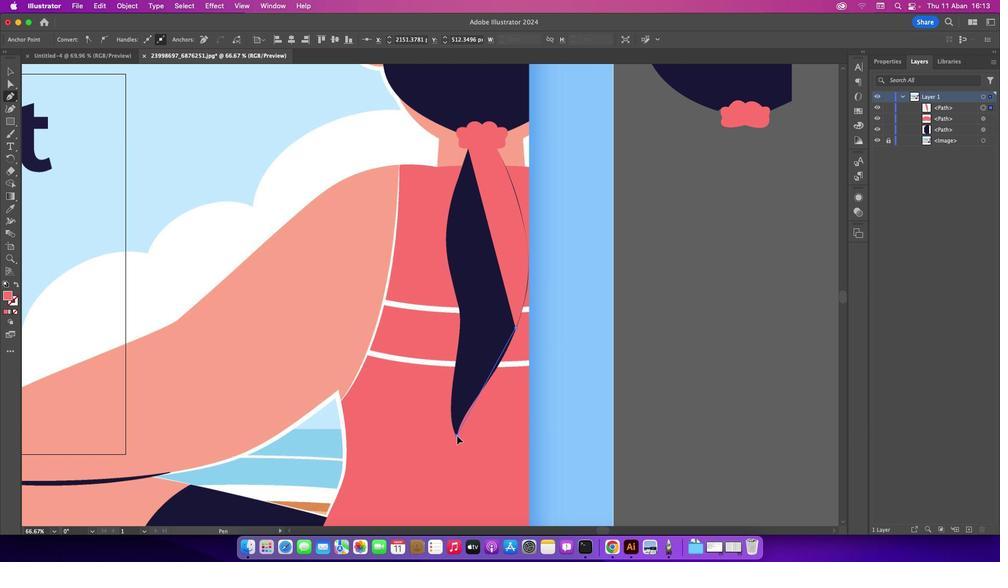 
Action: Key pressed Key.cmd'z'
Screenshot: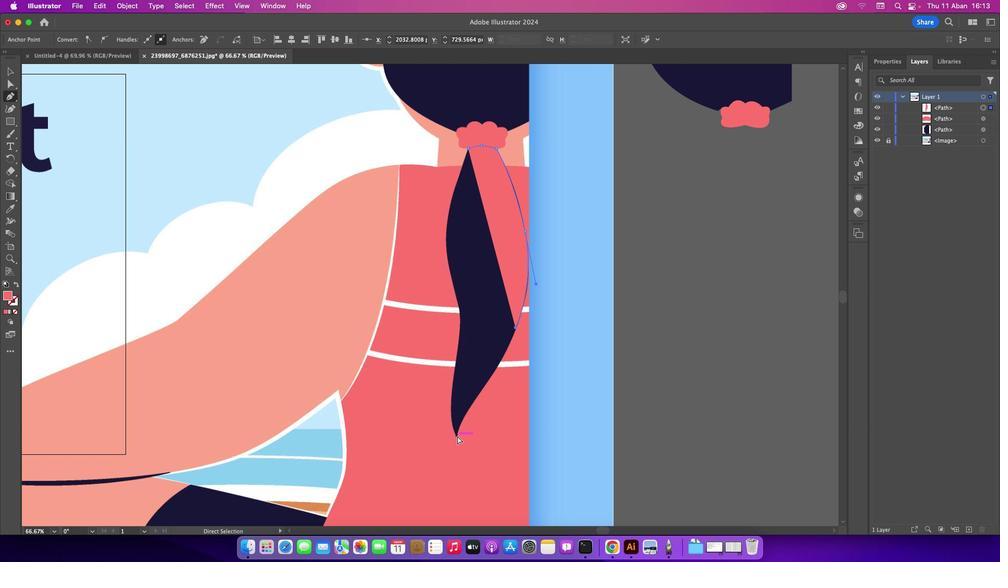 
Action: Mouse moved to (487, 383)
Screenshot: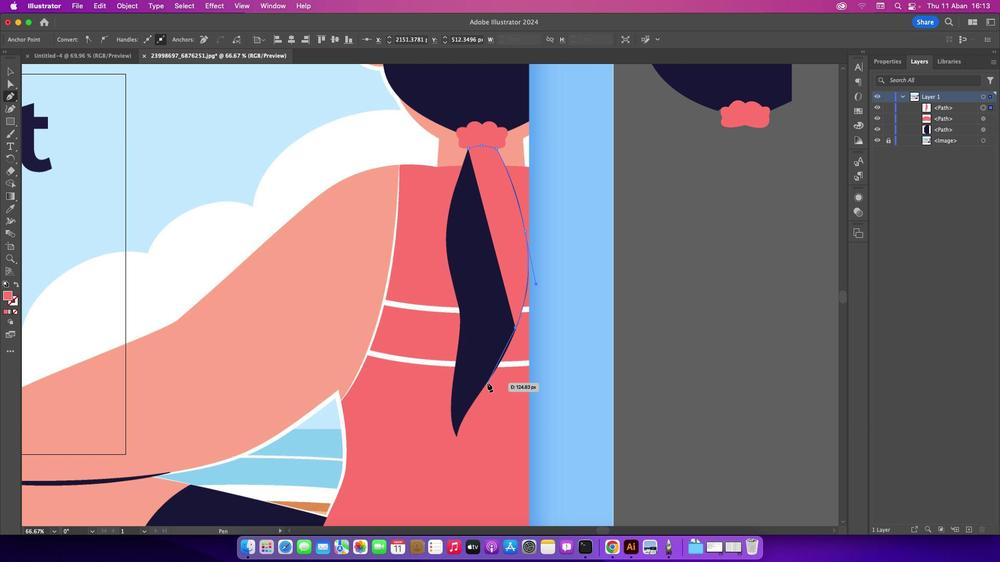
Action: Mouse pressed left at (487, 383)
Screenshot: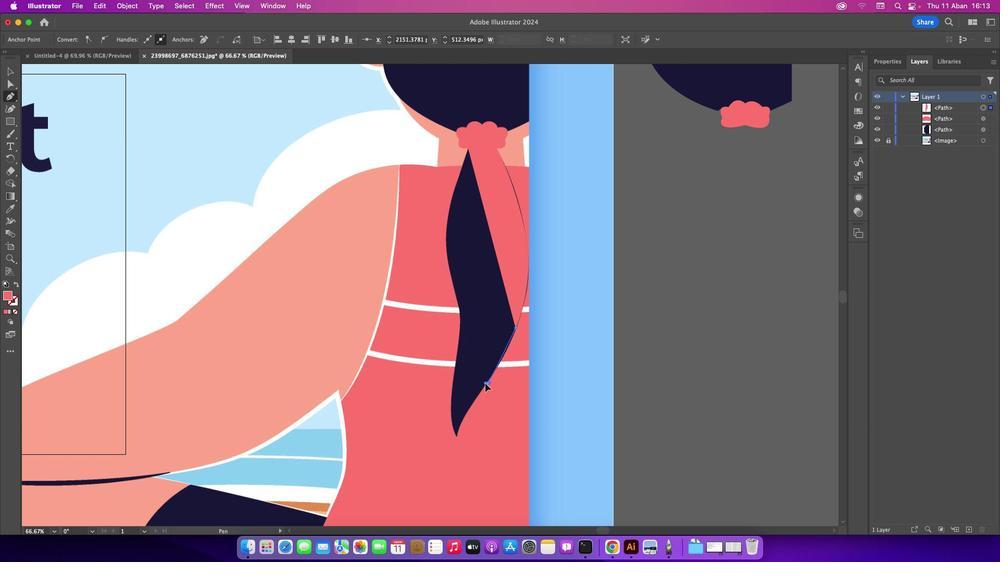 
Action: Mouse moved to (457, 436)
Screenshot: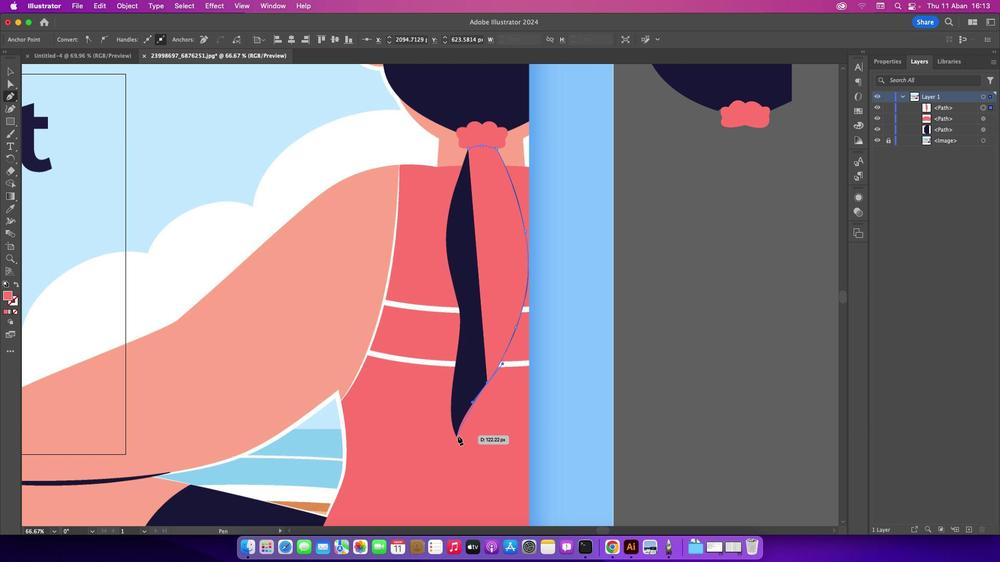 
Action: Mouse pressed left at (457, 436)
Screenshot: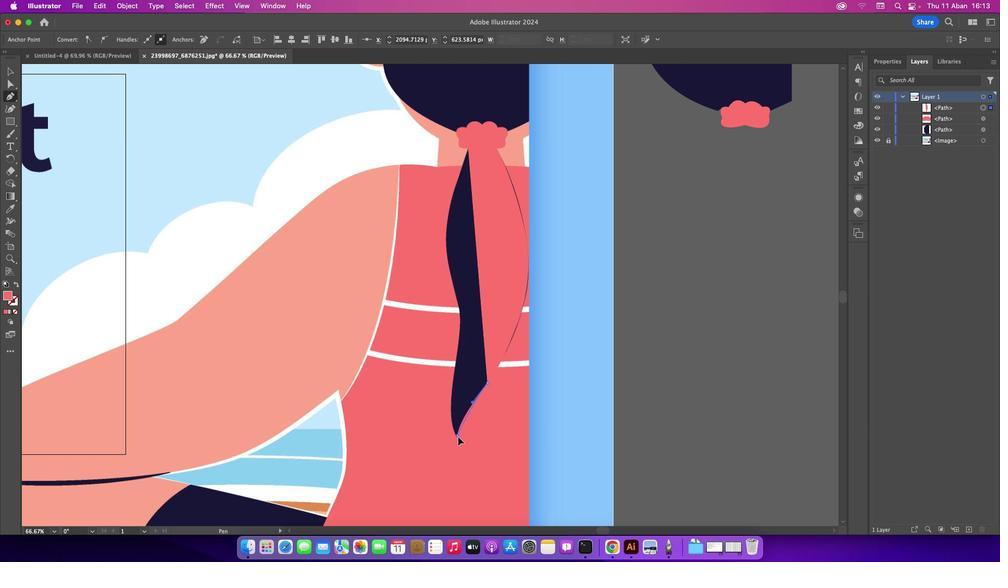 
Action: Mouse moved to (457, 433)
Screenshot: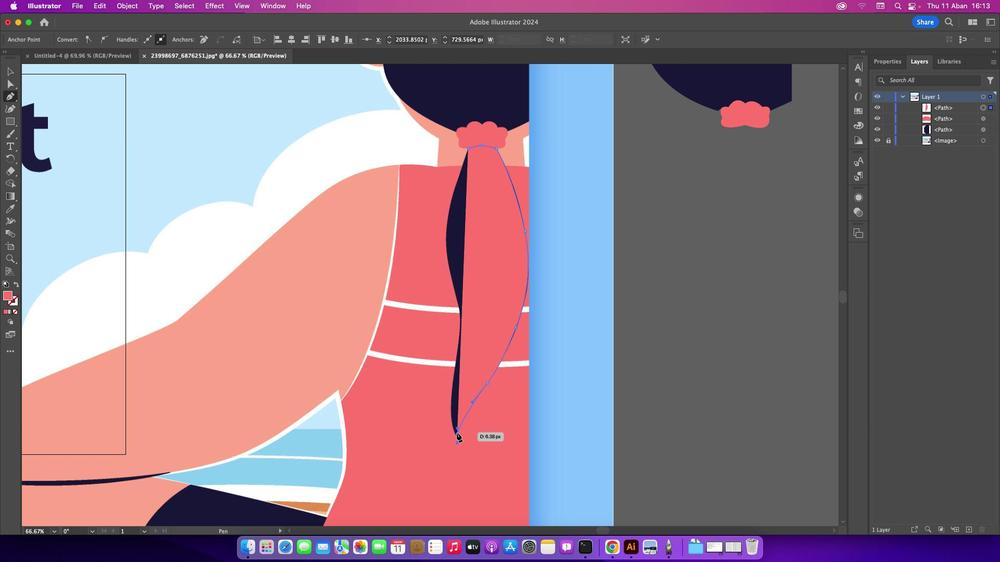 
Action: Mouse pressed left at (457, 433)
Screenshot: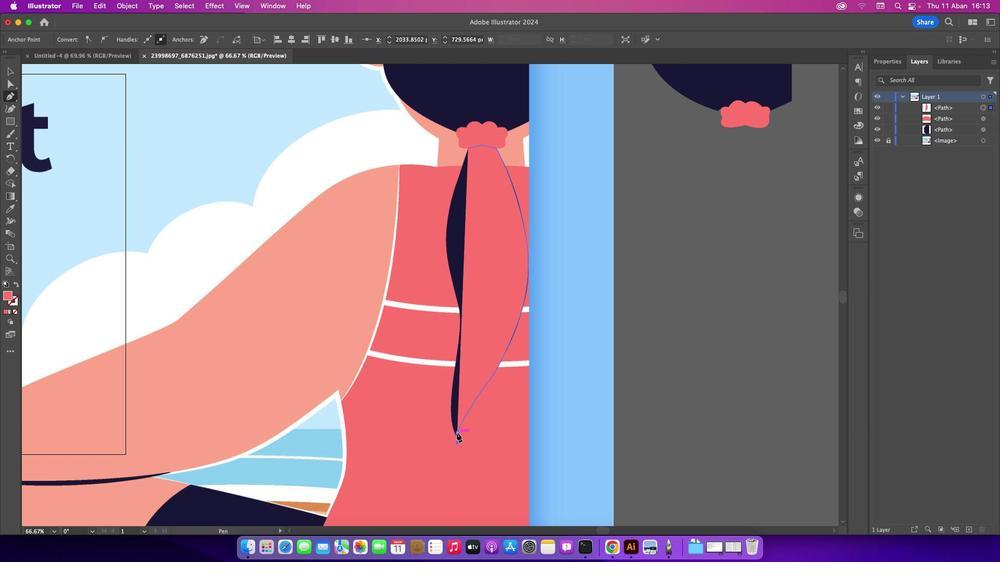 
Action: Mouse moved to (458, 436)
Screenshot: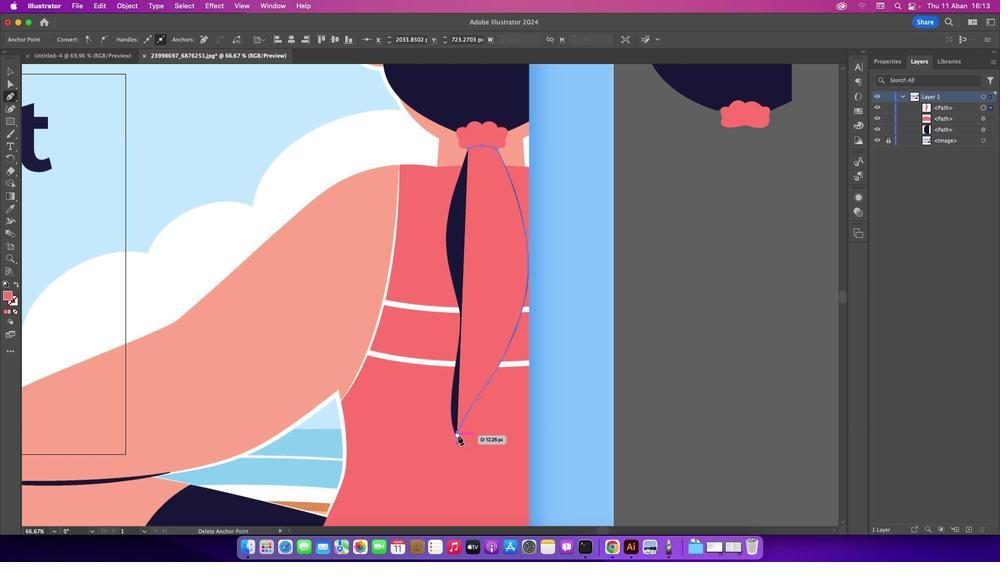 
Action: Mouse pressed left at (458, 436)
Screenshot: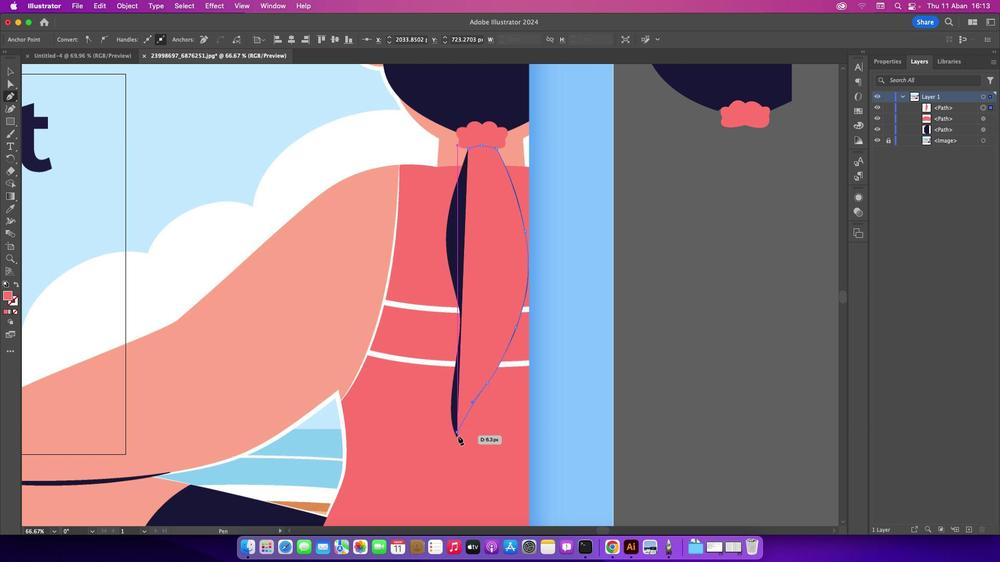 
Action: Mouse moved to (16, 311)
Screenshot: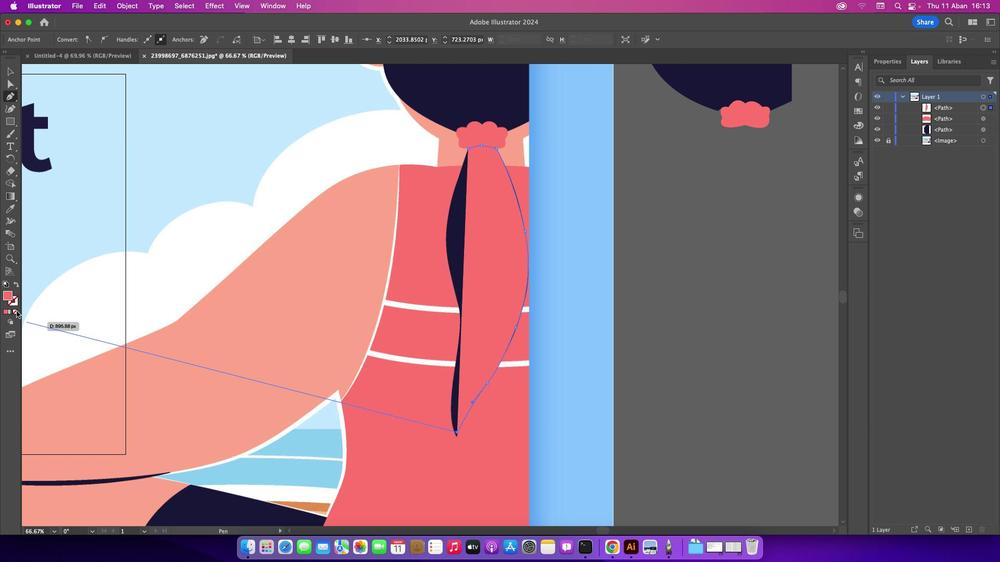 
Action: Mouse pressed left at (16, 311)
Screenshot: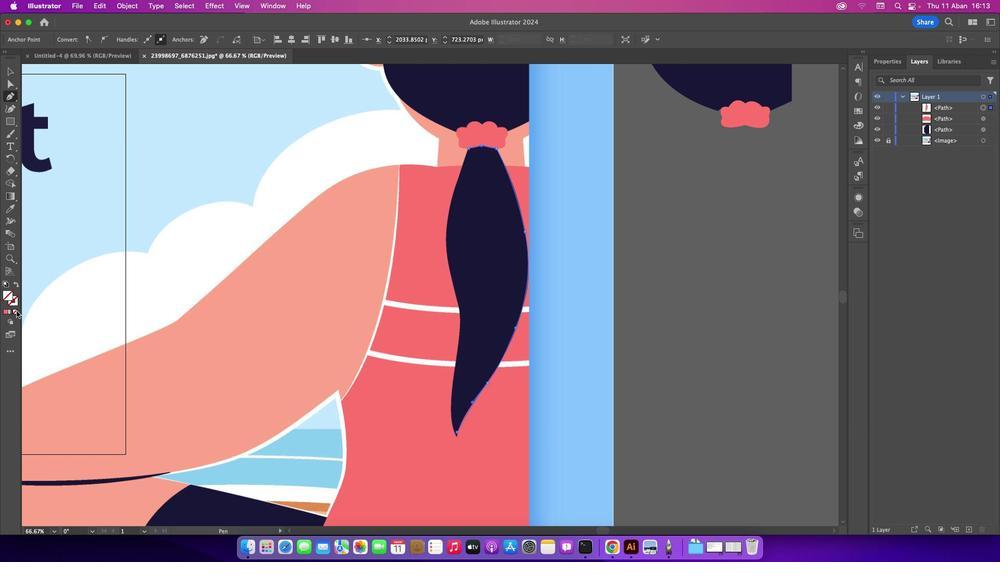 
Action: Mouse moved to (453, 377)
Screenshot: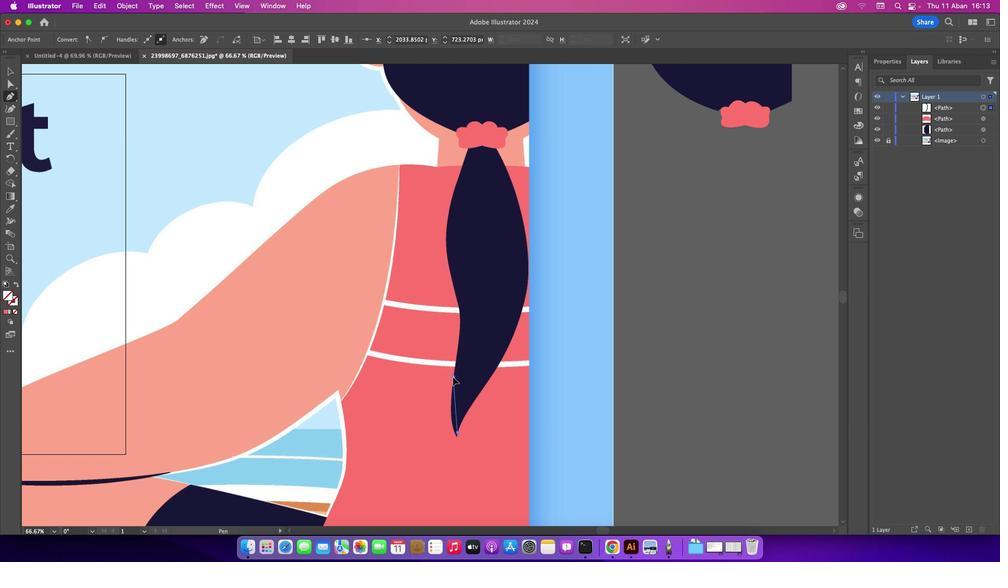 
Action: Mouse pressed left at (453, 377)
Screenshot: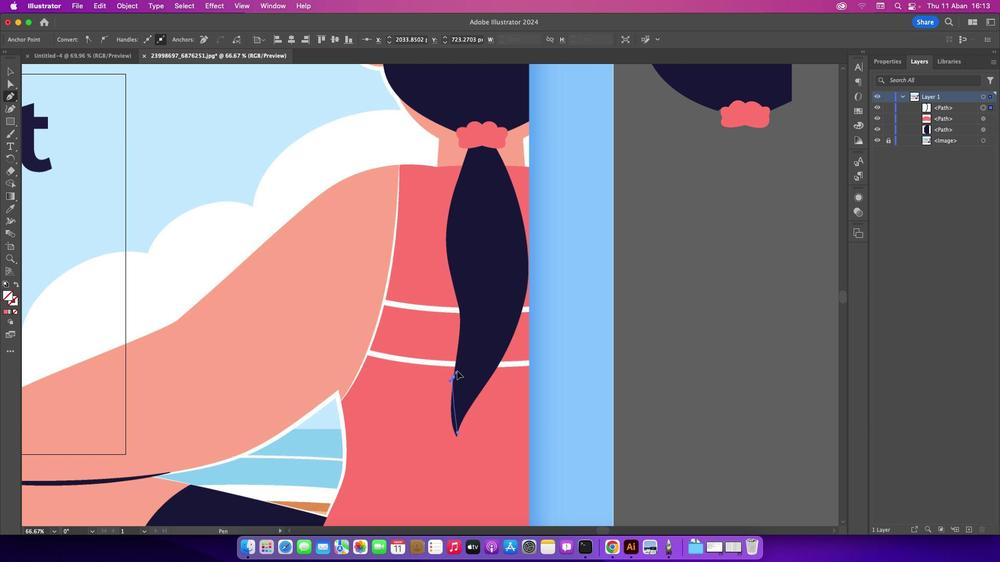 
Action: Mouse moved to (475, 419)
Screenshot: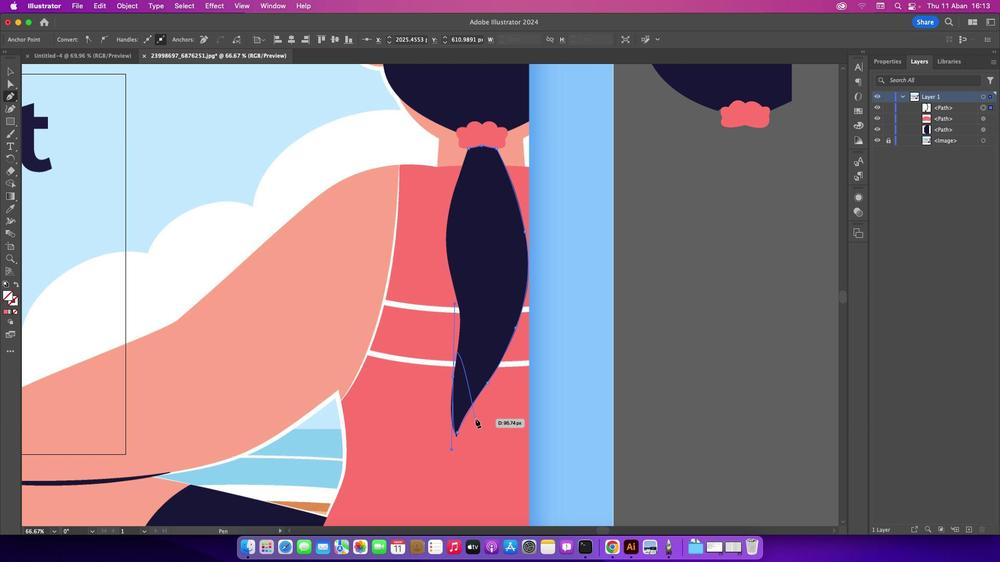 
Action: Key pressed Key.cmd'z'
Screenshot: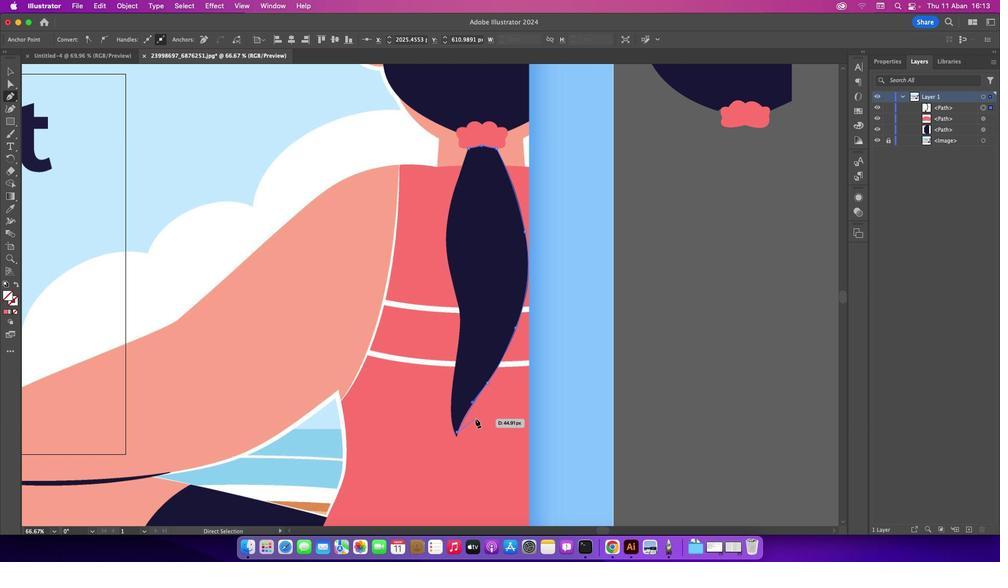 
Action: Mouse moved to (456, 437)
Screenshot: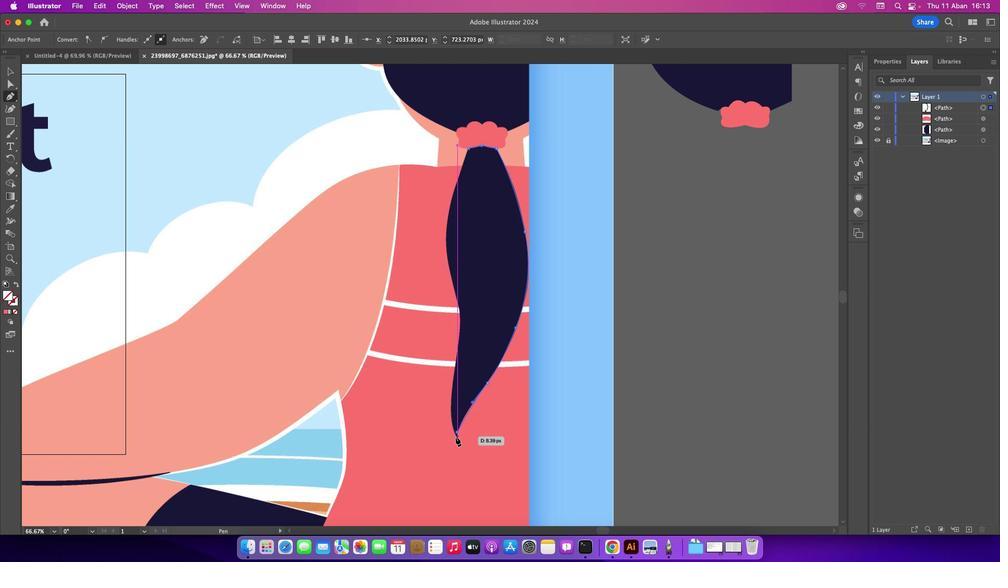 
Action: Mouse pressed left at (456, 437)
Screenshot: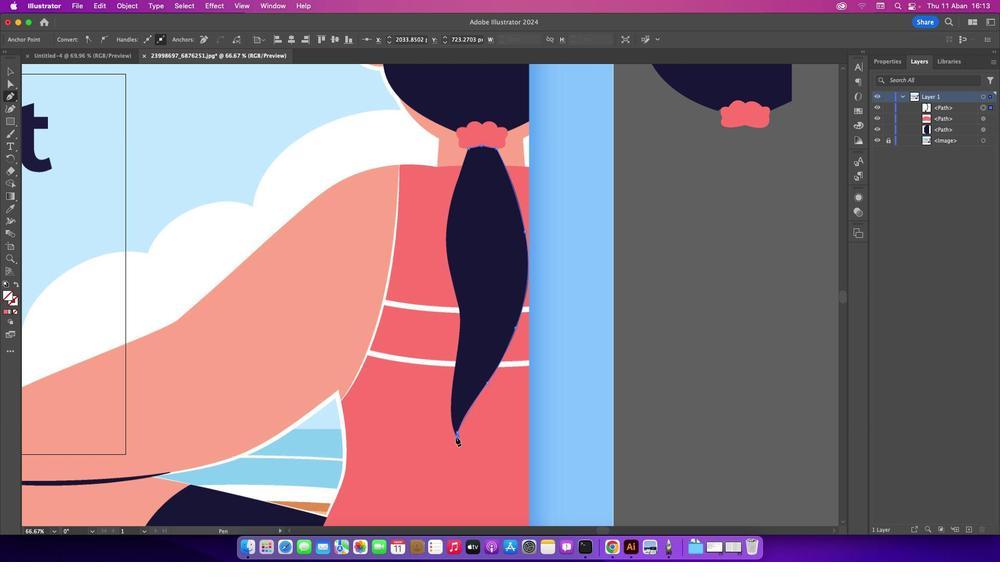 
Action: Mouse moved to (451, 415)
Screenshot: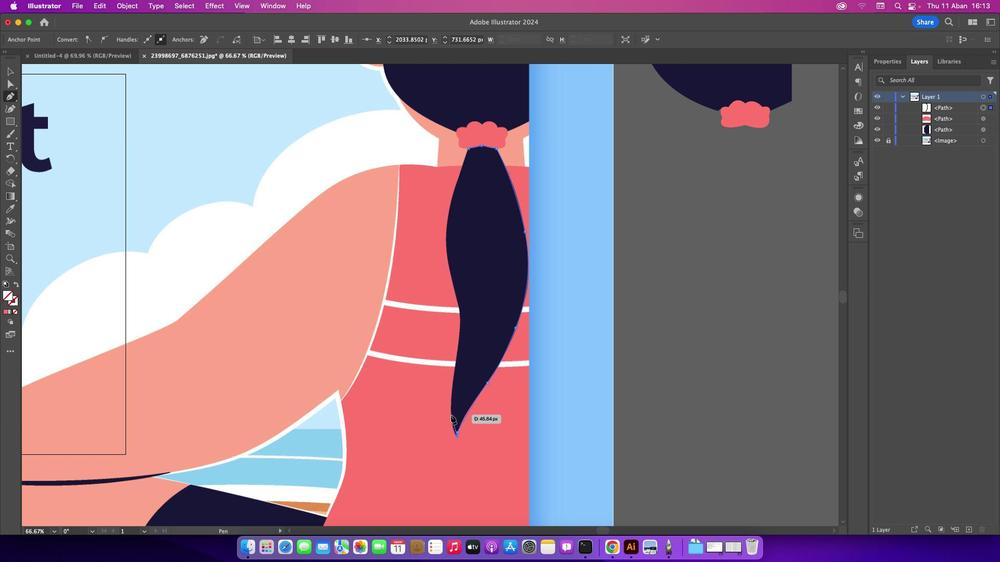 
Action: Mouse pressed left at (451, 415)
Screenshot: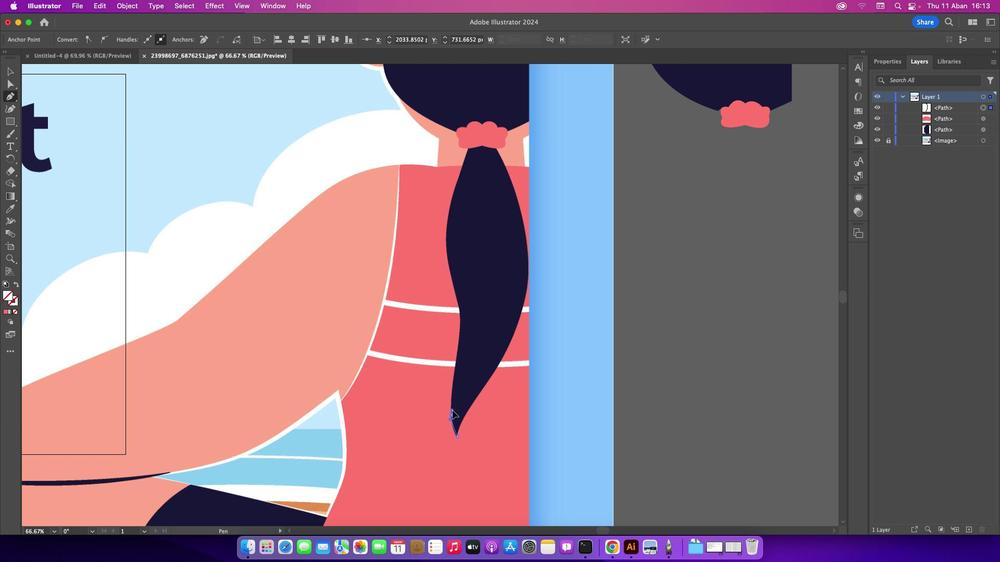 
Action: Mouse moved to (460, 327)
Screenshot: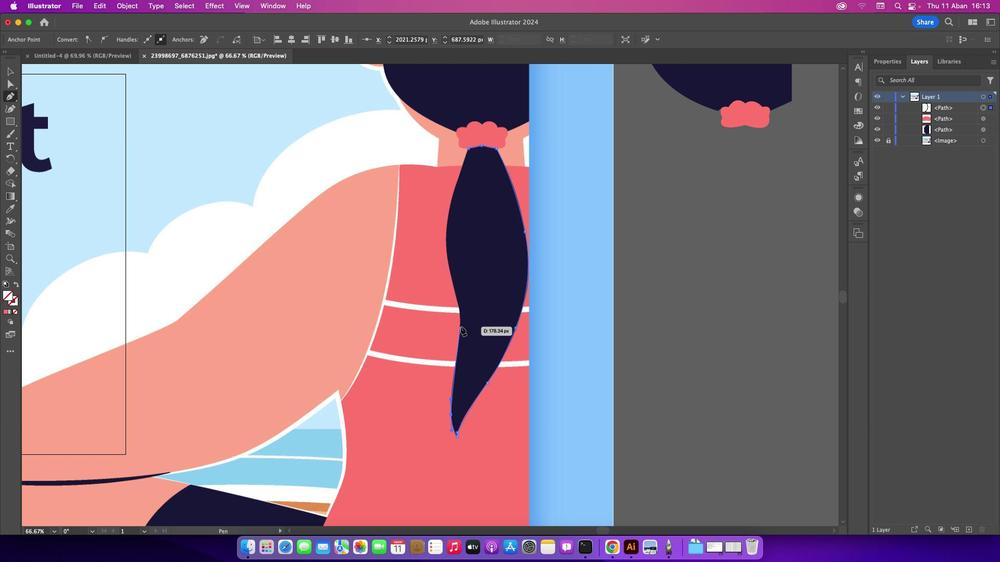 
Action: Mouse pressed left at (460, 327)
Screenshot: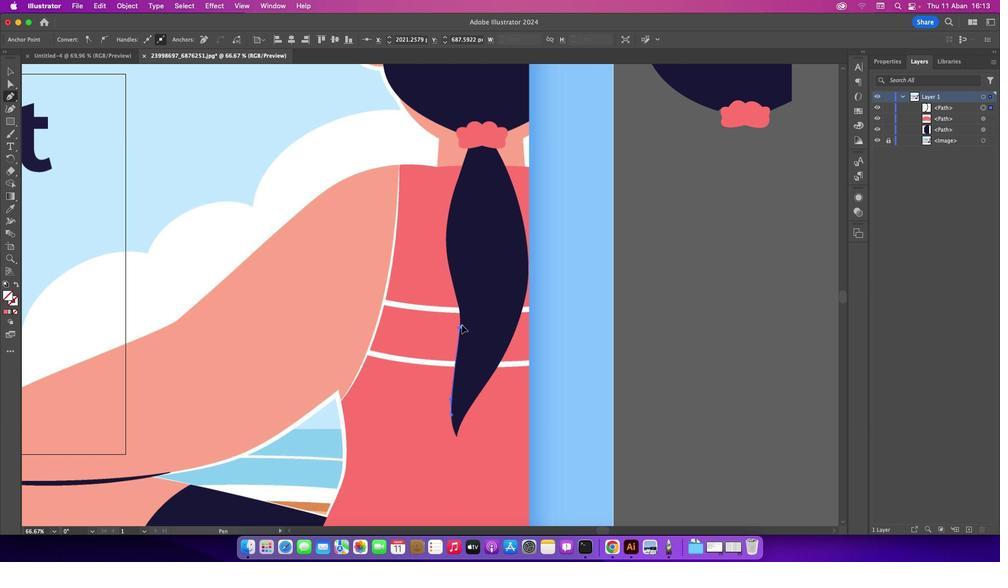 
Action: Mouse moved to (449, 276)
Screenshot: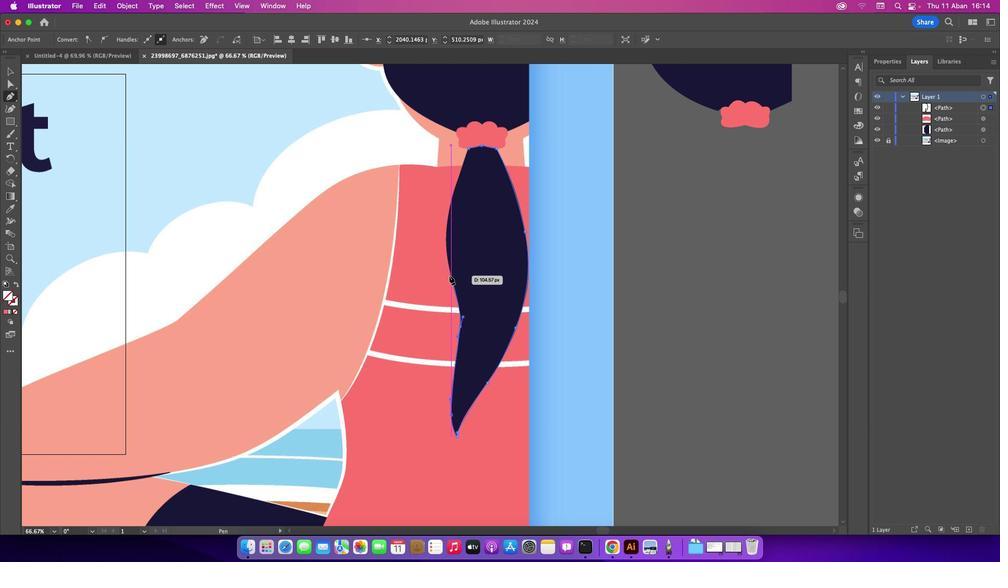 
Action: Mouse pressed left at (449, 276)
Screenshot: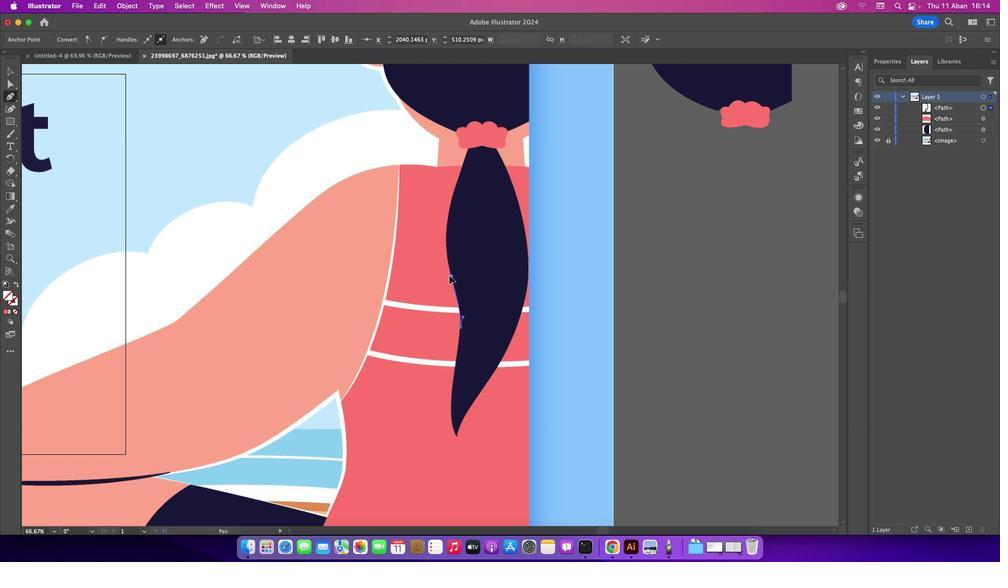 
Action: Mouse moved to (456, 188)
Screenshot: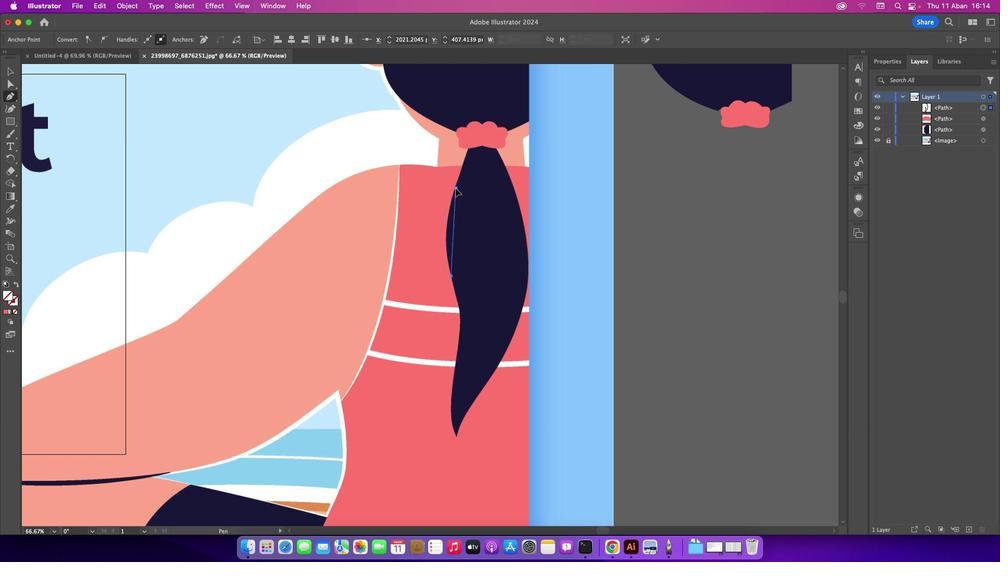 
Action: Mouse pressed left at (456, 188)
Screenshot: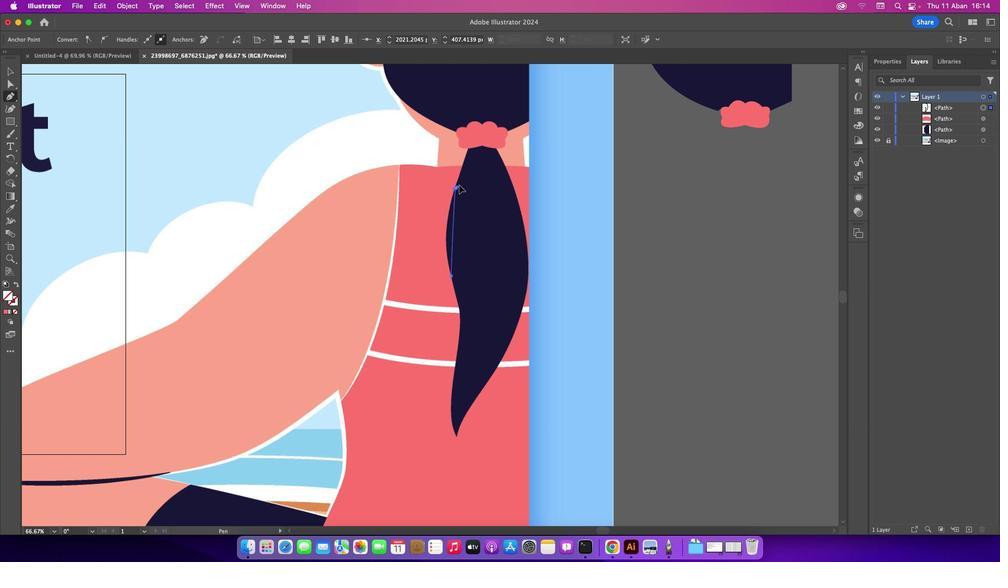 
Action: Mouse moved to (457, 189)
Screenshot: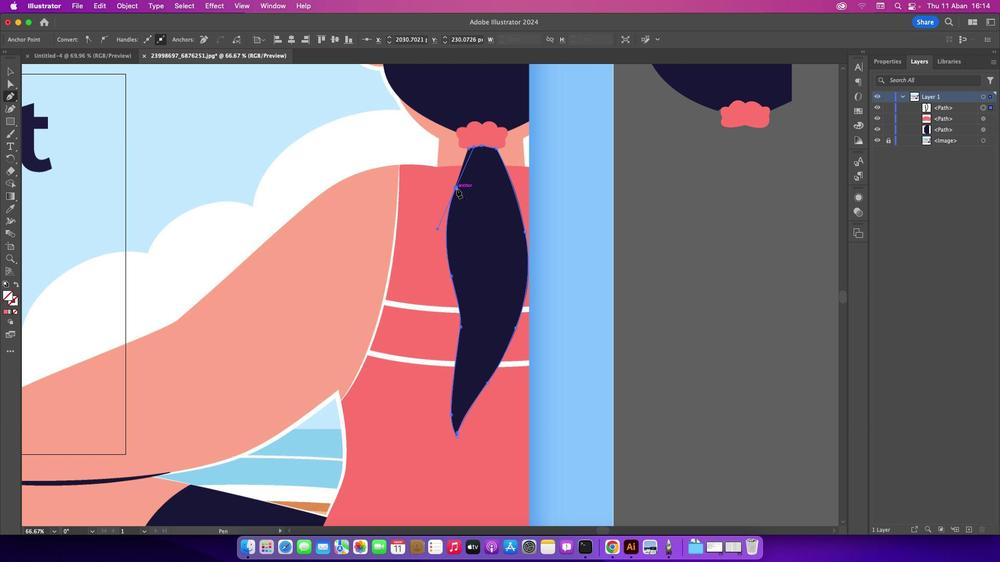 
Action: Mouse pressed left at (457, 189)
Screenshot: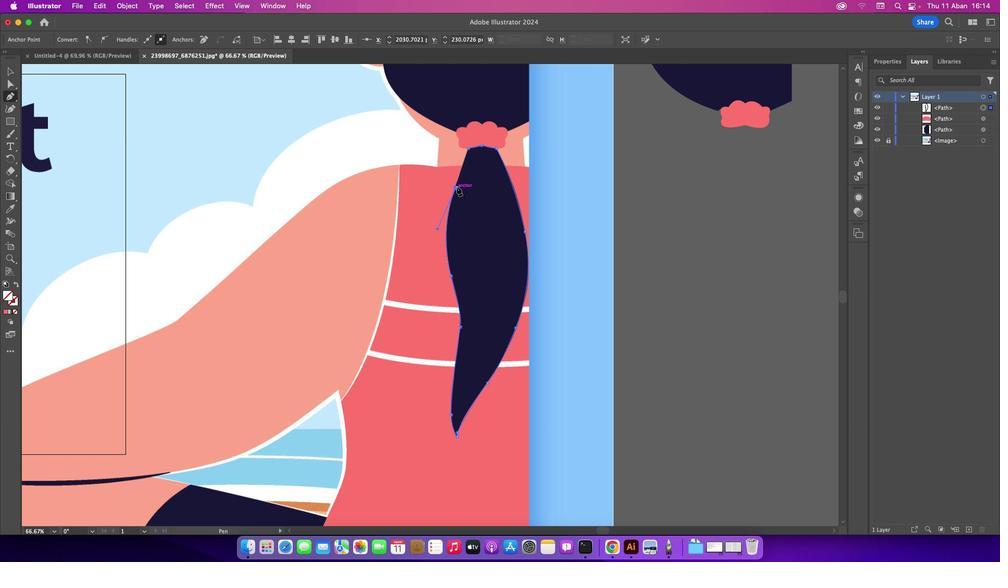 
Action: Mouse moved to (467, 150)
Screenshot: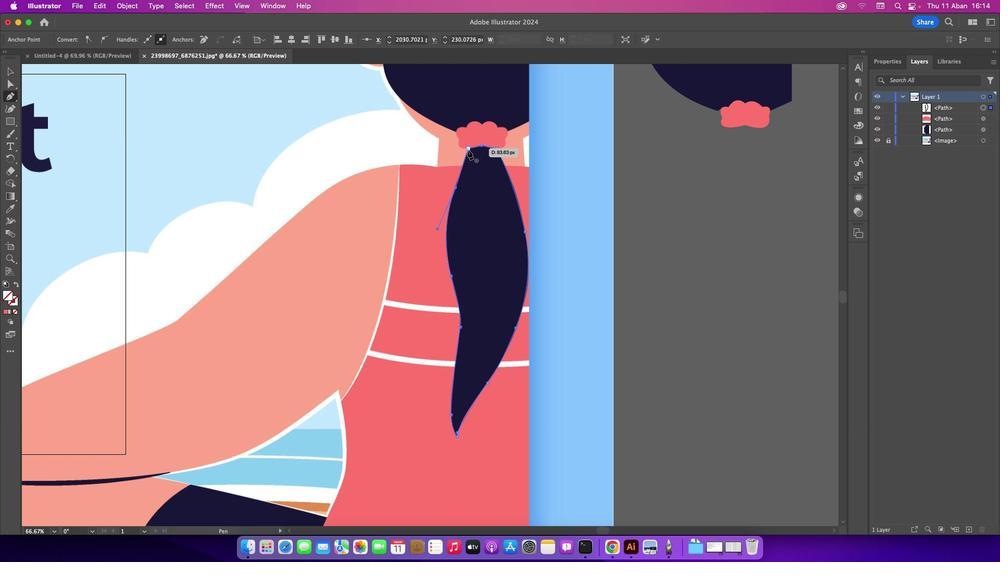 
Action: Mouse pressed left at (467, 150)
Screenshot: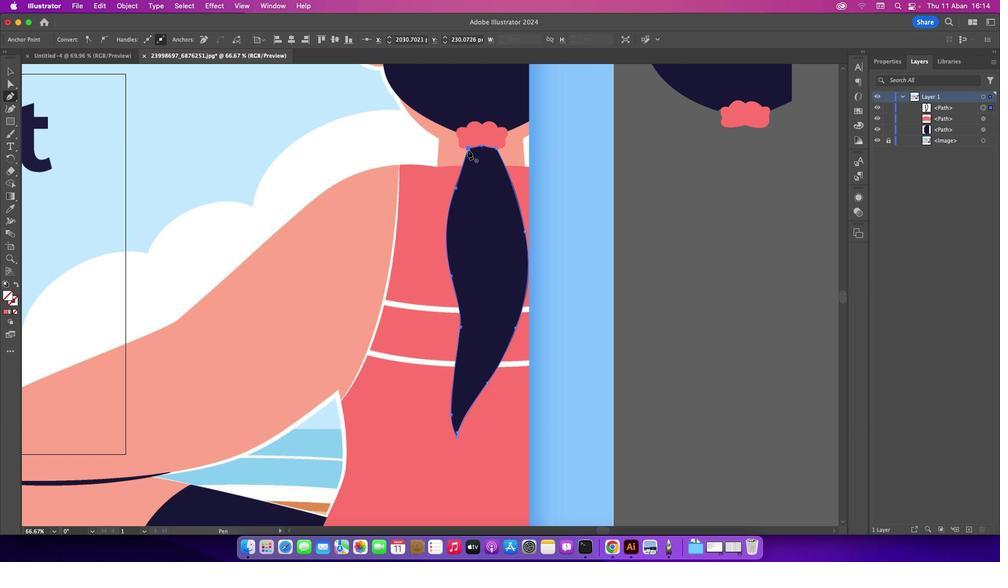 
Action: Mouse moved to (12, 70)
Screenshot: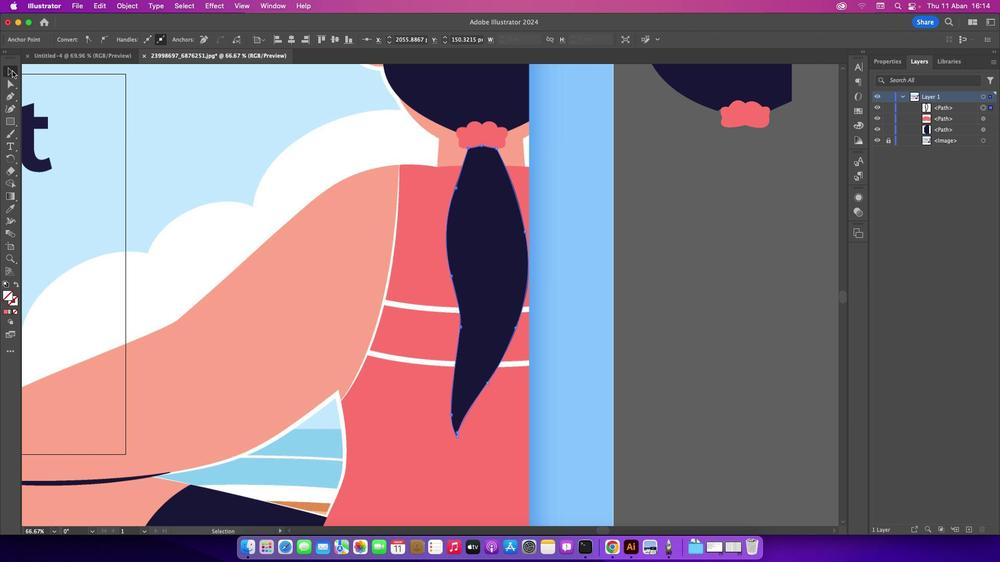 
Action: Mouse pressed left at (12, 70)
Screenshot: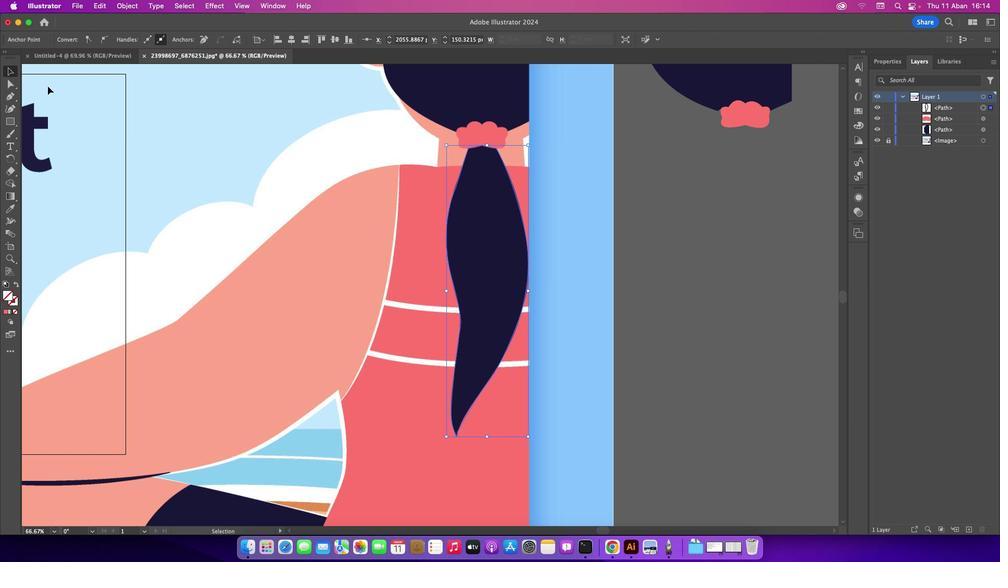 
Action: Mouse moved to (173, 118)
Screenshot: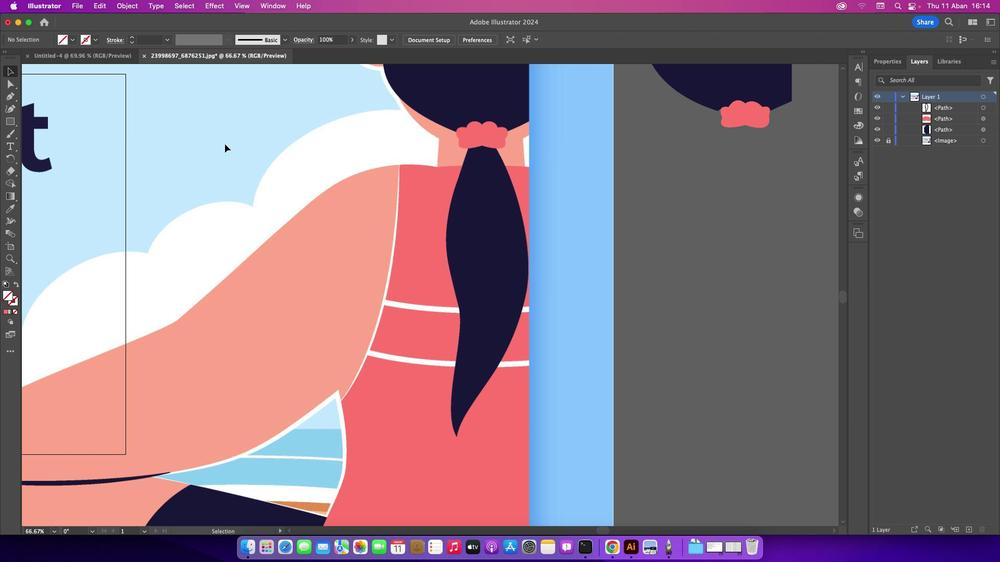 
Action: Mouse pressed left at (173, 118)
Screenshot: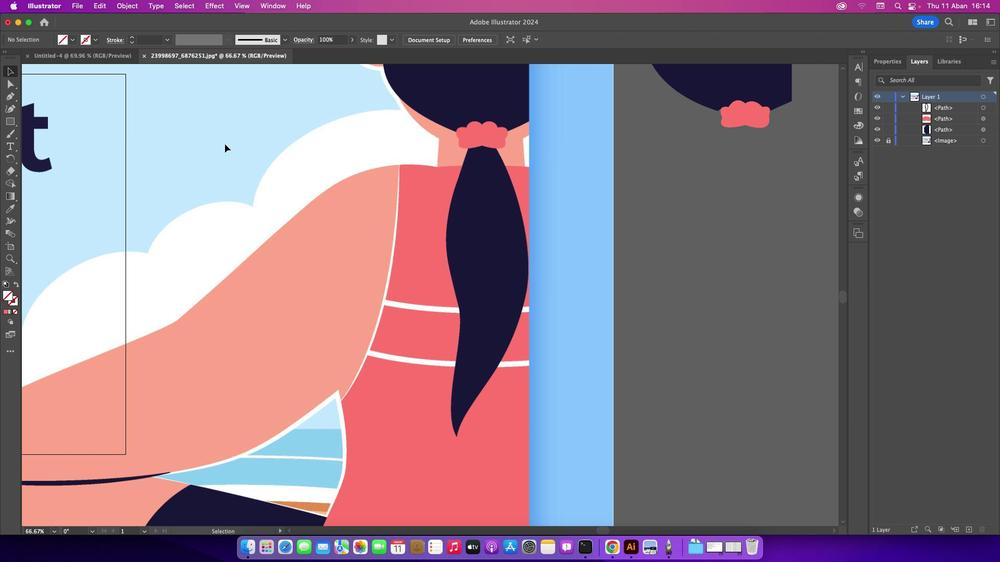
Action: Mouse moved to (522, 216)
Screenshot: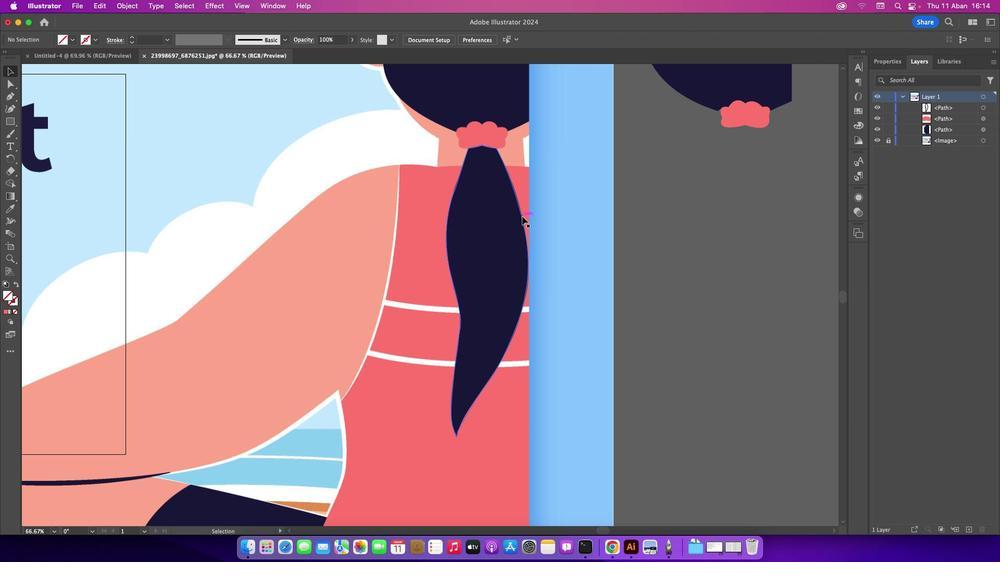 
Action: Mouse pressed left at (522, 216)
Screenshot: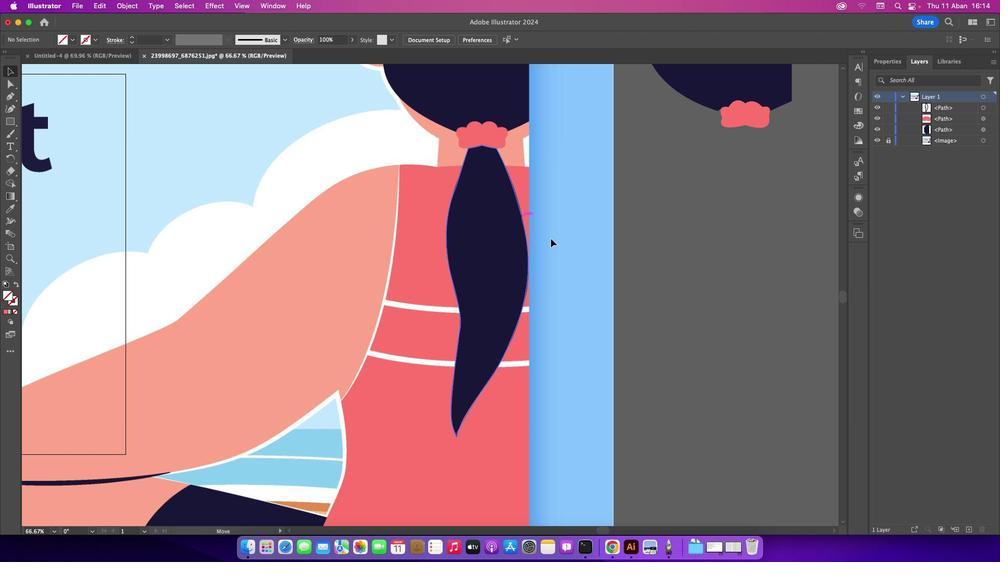 
Action: Mouse moved to (6, 208)
Screenshot: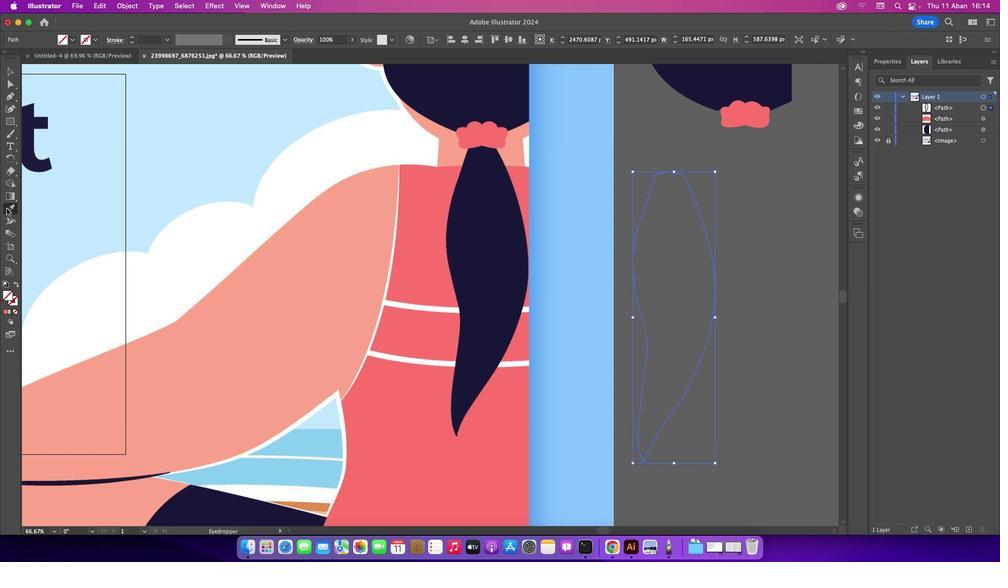 
Action: Mouse pressed left at (6, 208)
Screenshot: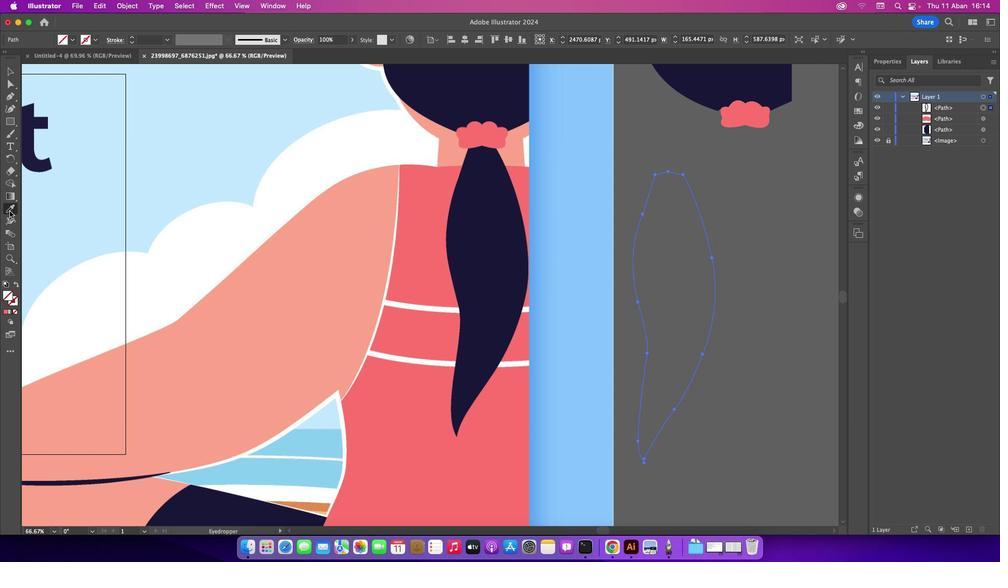 
Action: Mouse moved to (501, 268)
Screenshot: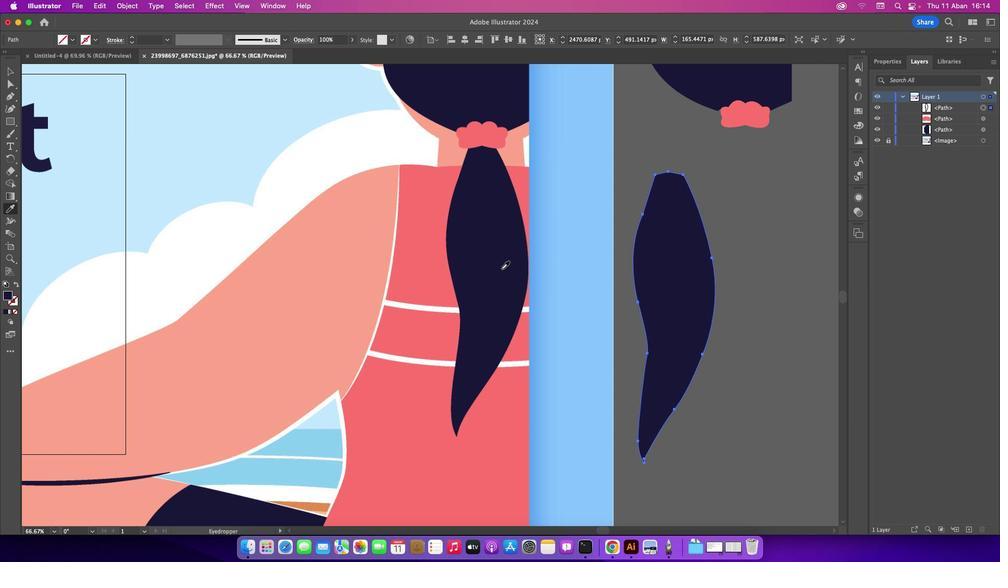 
Action: Mouse pressed left at (501, 268)
Screenshot: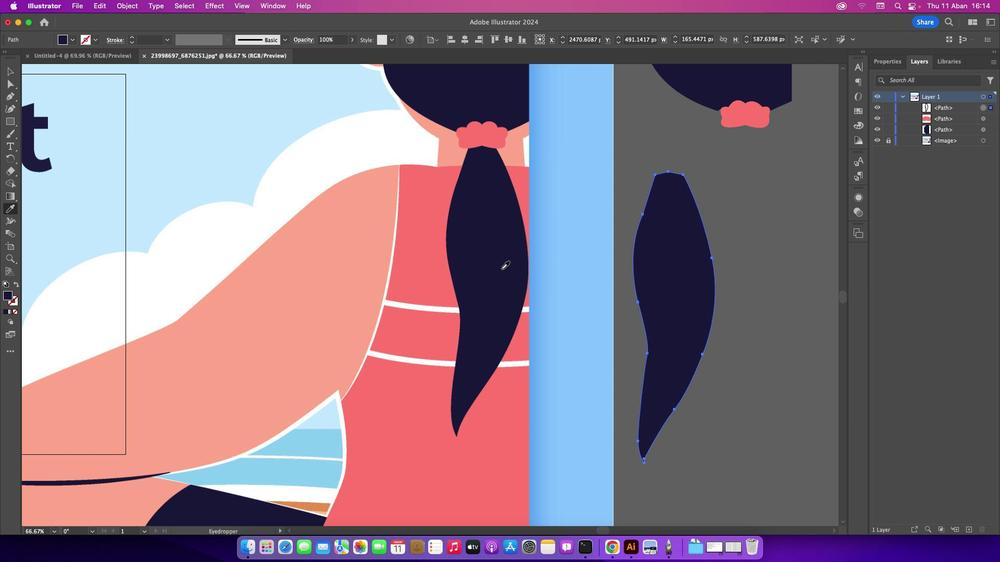 
Action: Mouse moved to (13, 73)
Screenshot: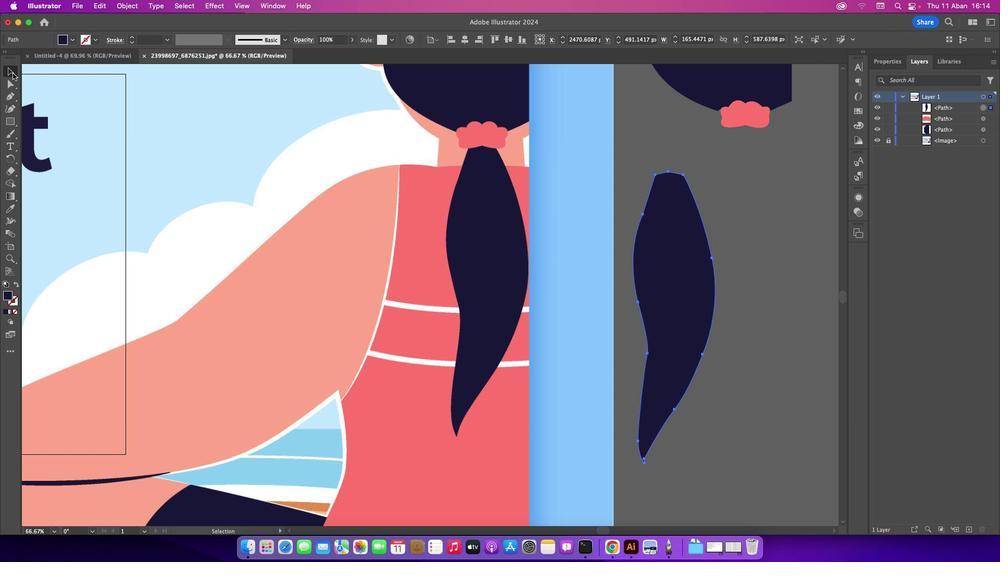 
Action: Mouse pressed left at (13, 73)
Screenshot: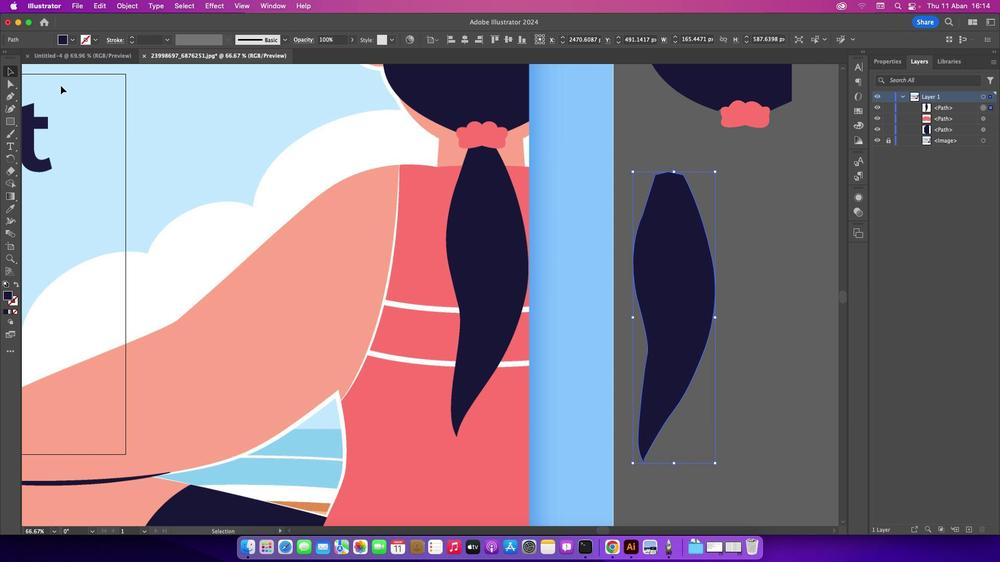 
Action: Mouse moved to (632, 120)
Screenshot: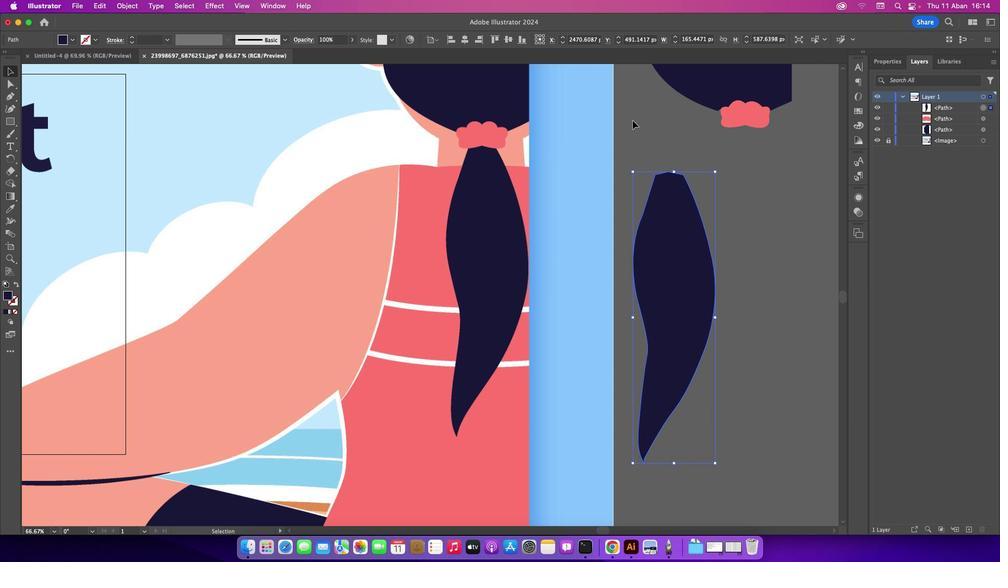 
Action: Mouse pressed left at (632, 120)
Screenshot: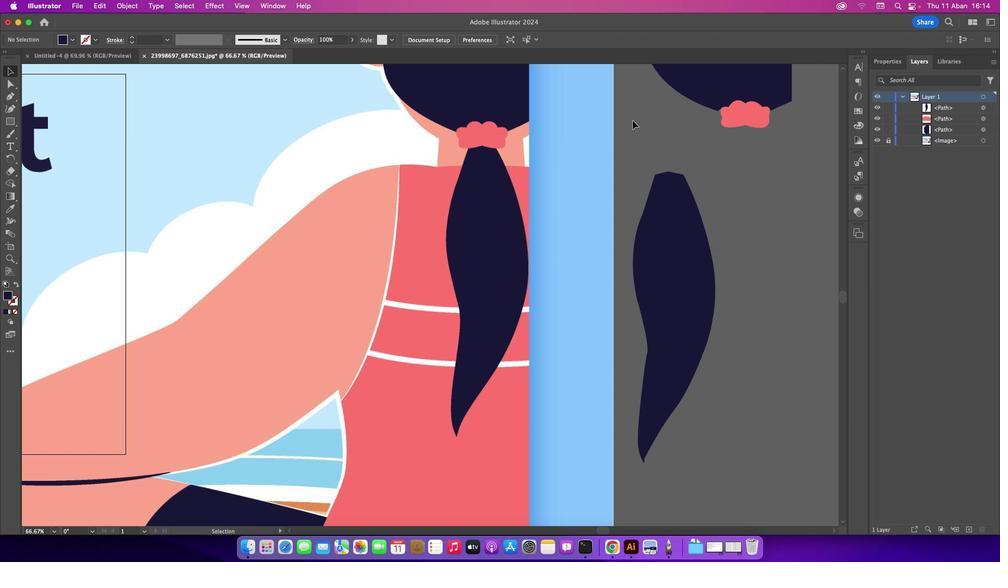 
Action: Mouse moved to (669, 227)
Screenshot: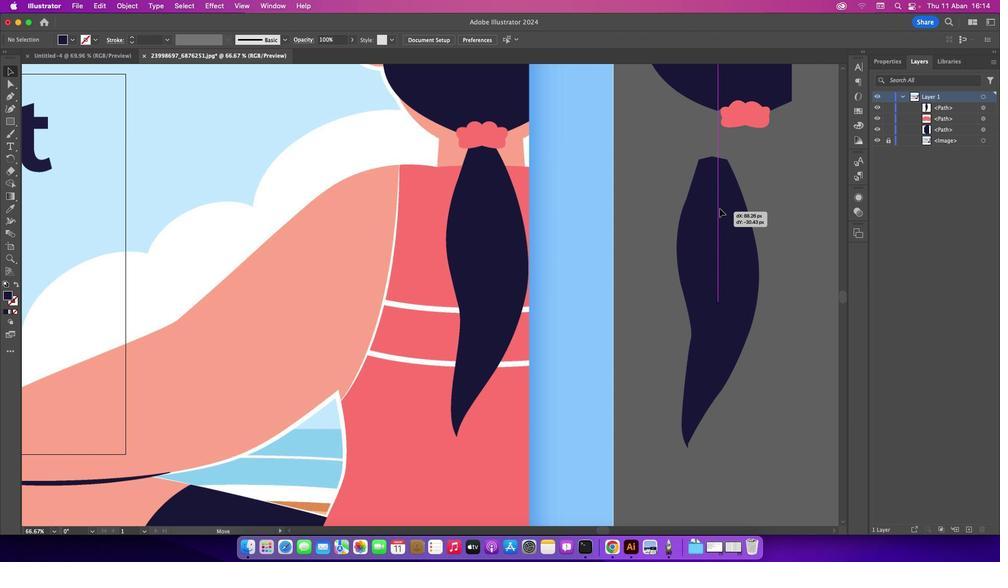 
Action: Mouse pressed left at (669, 227)
Screenshot: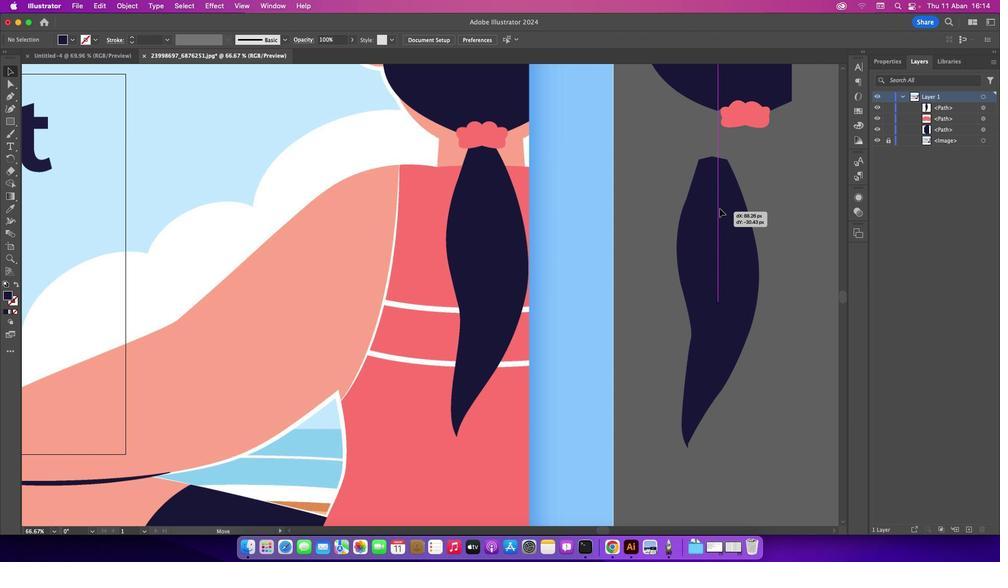 
Action: Mouse moved to (672, 184)
Screenshot: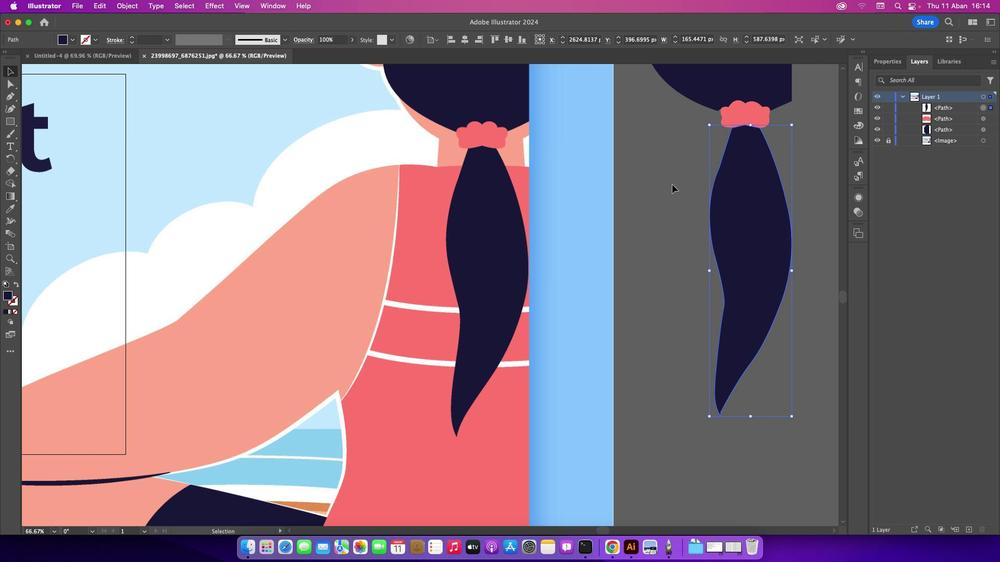 
Action: Mouse pressed left at (672, 184)
Screenshot: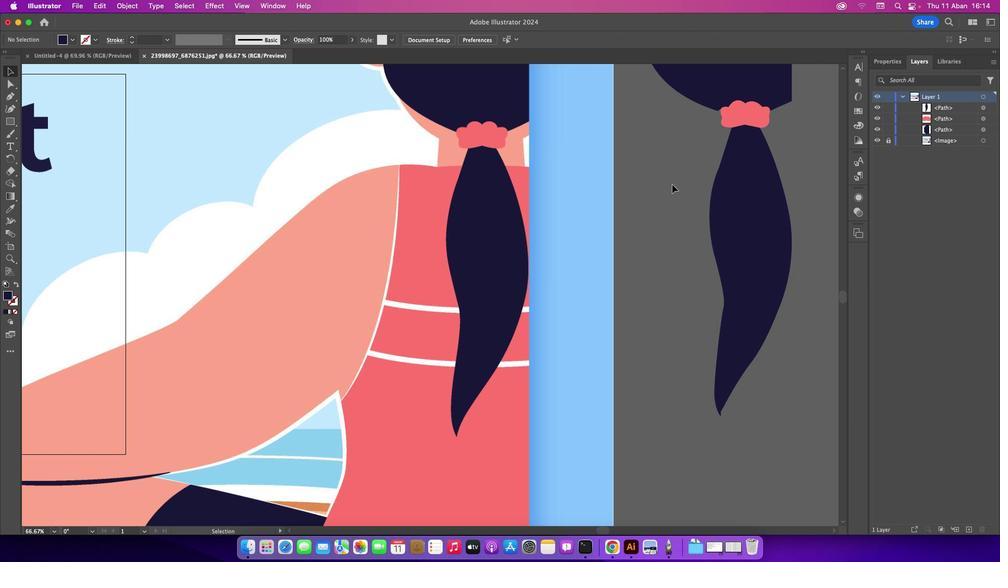 
Action: Mouse moved to (13, 94)
Screenshot: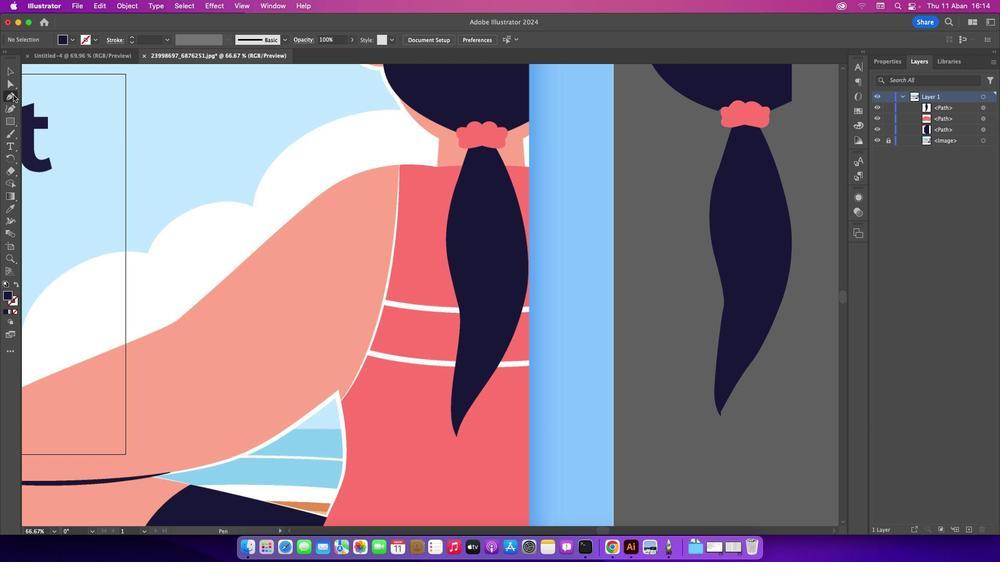 
Action: Mouse pressed left at (13, 94)
Screenshot: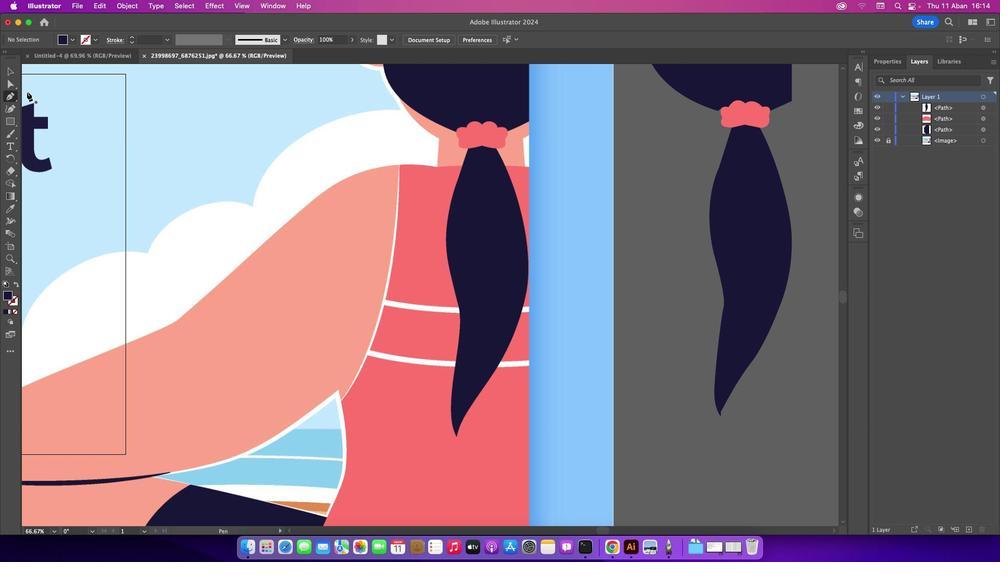 
Action: Mouse moved to (422, 104)
Screenshot: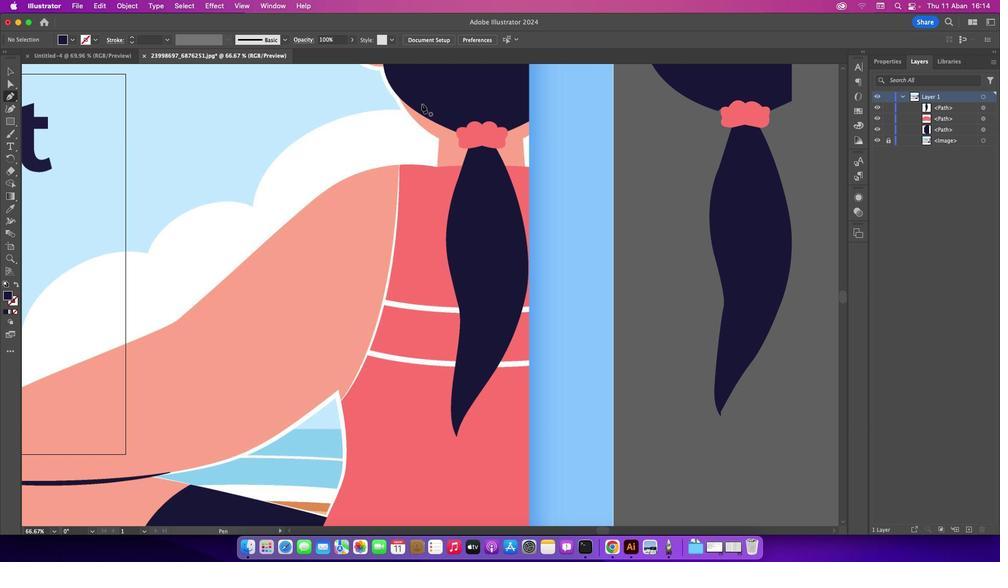 
Action: Mouse scrolled (422, 104) with delta (0, 0)
Screenshot: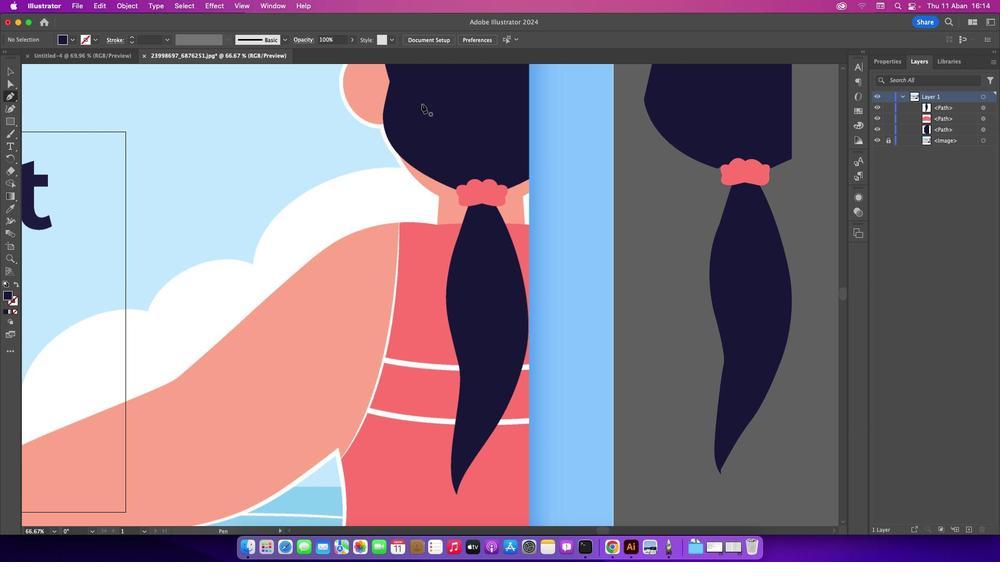 
Action: Mouse scrolled (422, 104) with delta (0, 0)
Screenshot: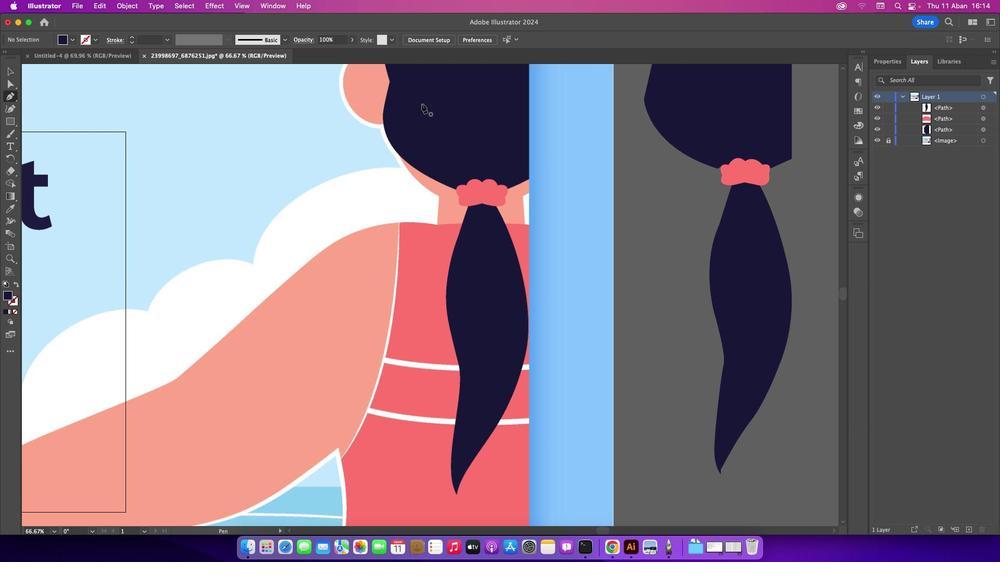 
Action: Mouse scrolled (422, 104) with delta (0, 1)
Screenshot: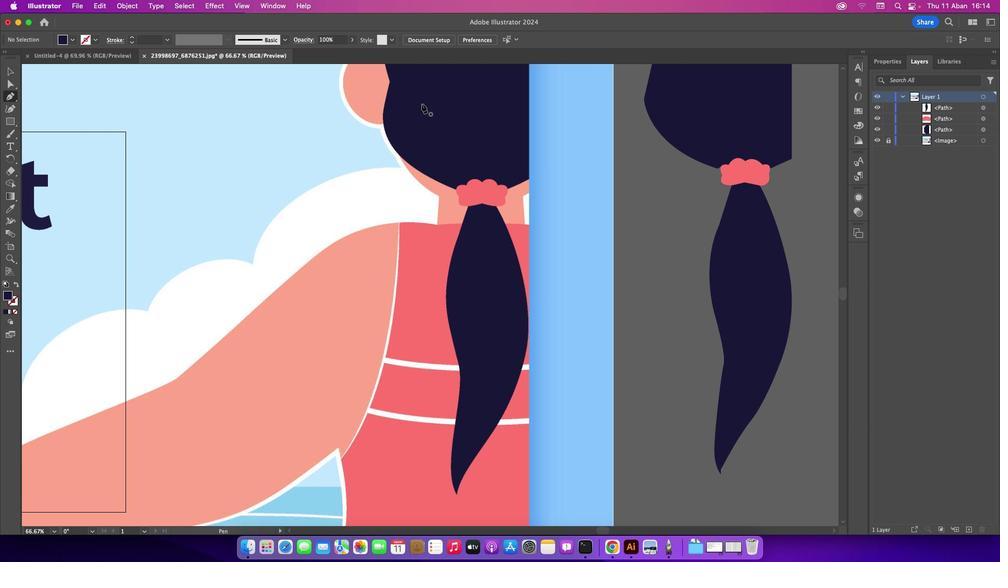 
Action: Mouse scrolled (422, 104) with delta (0, 0)
Screenshot: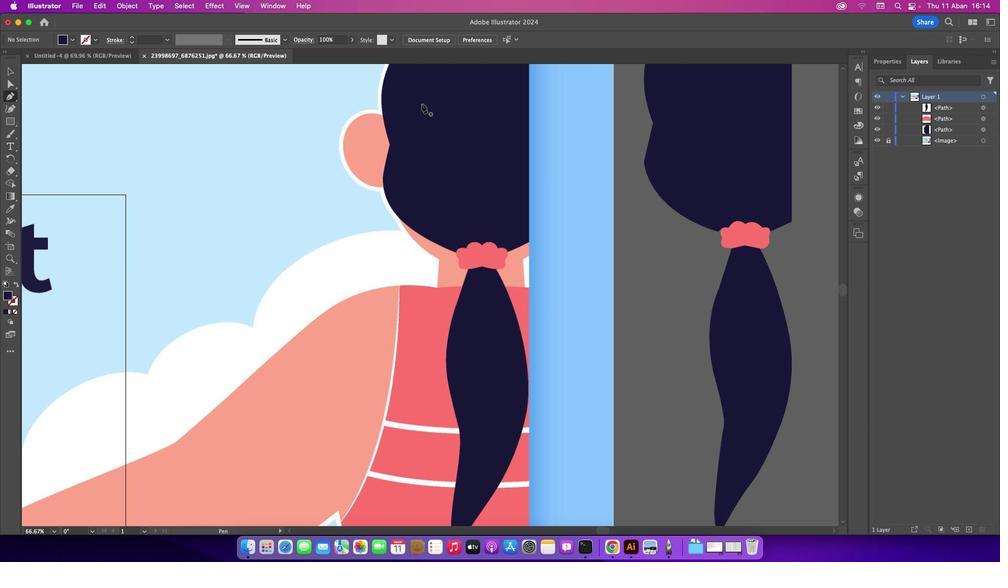 
Action: Mouse scrolled (422, 104) with delta (0, 0)
Screenshot: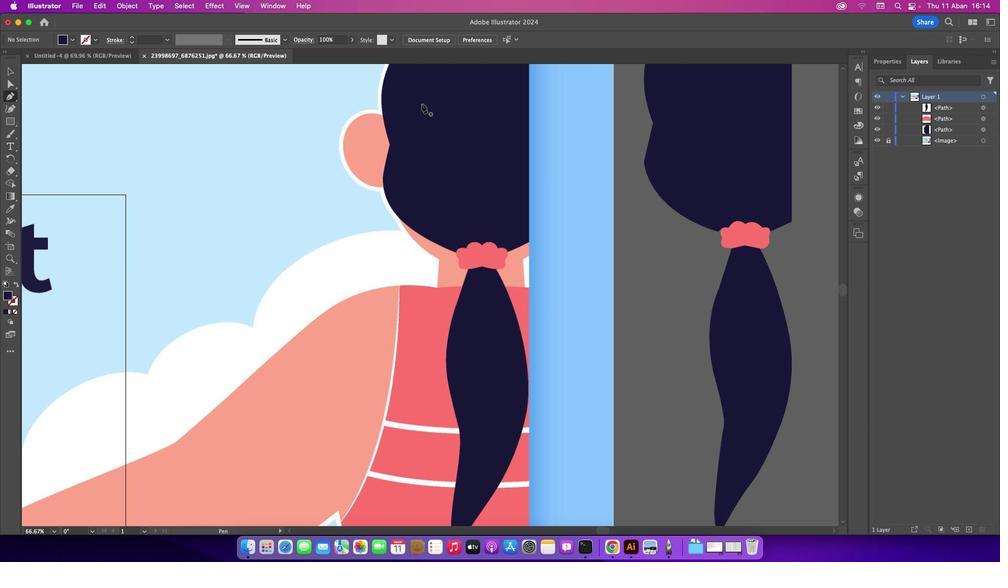 
Action: Mouse scrolled (422, 104) with delta (0, 1)
Screenshot: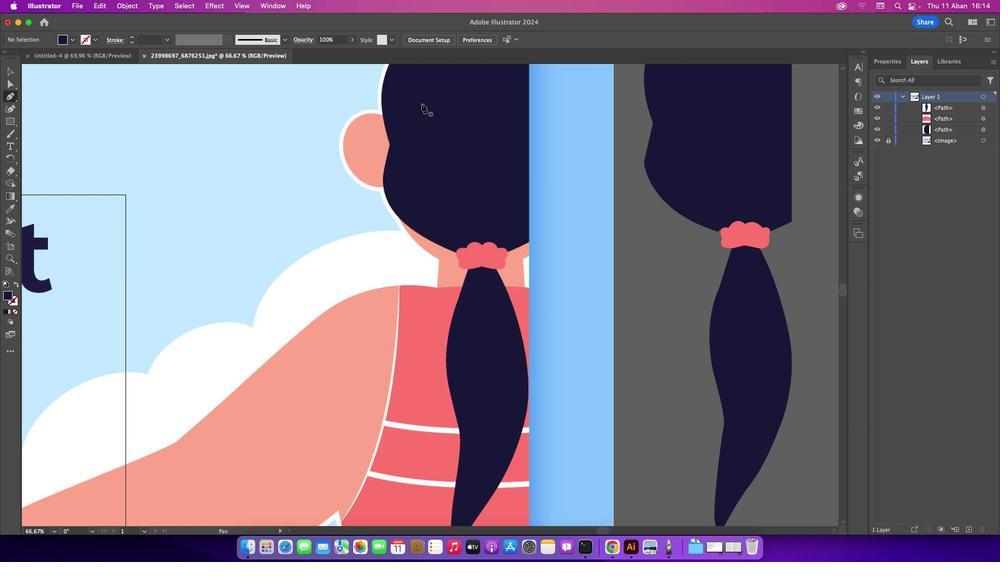 
Action: Mouse scrolled (422, 104) with delta (0, 0)
Screenshot: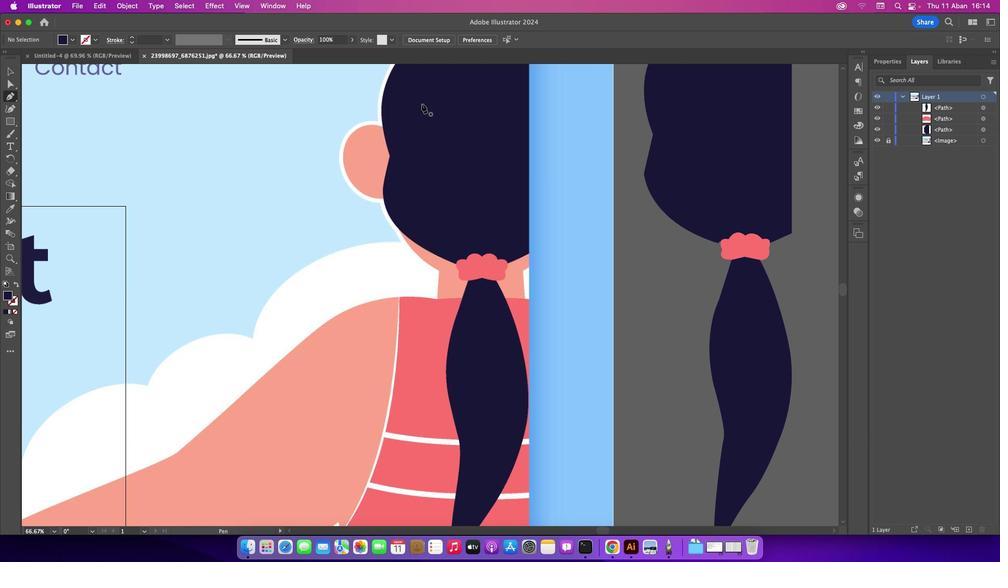 
Action: Mouse scrolled (422, 104) with delta (0, 0)
Screenshot: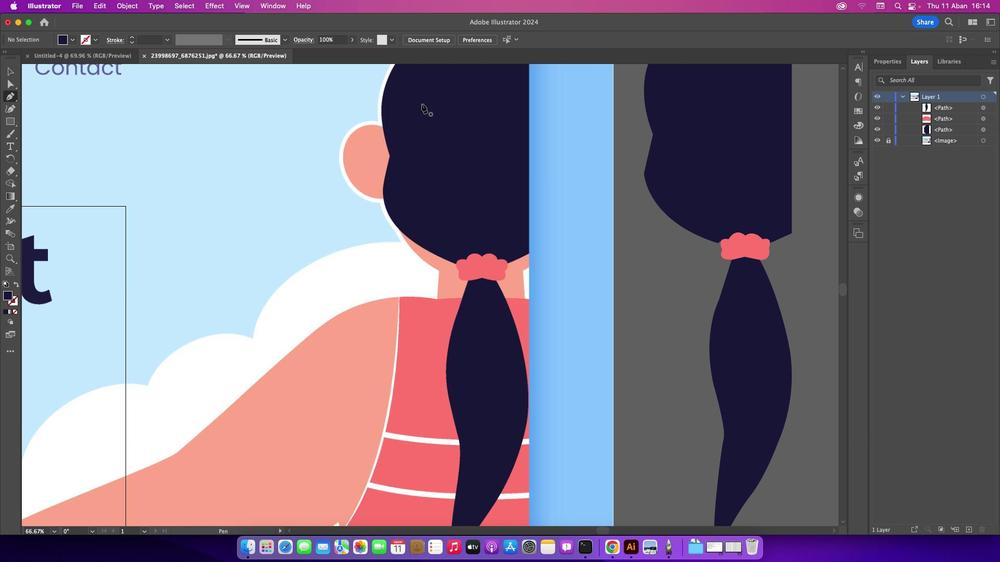 
Action: Mouse moved to (382, 127)
Screenshot: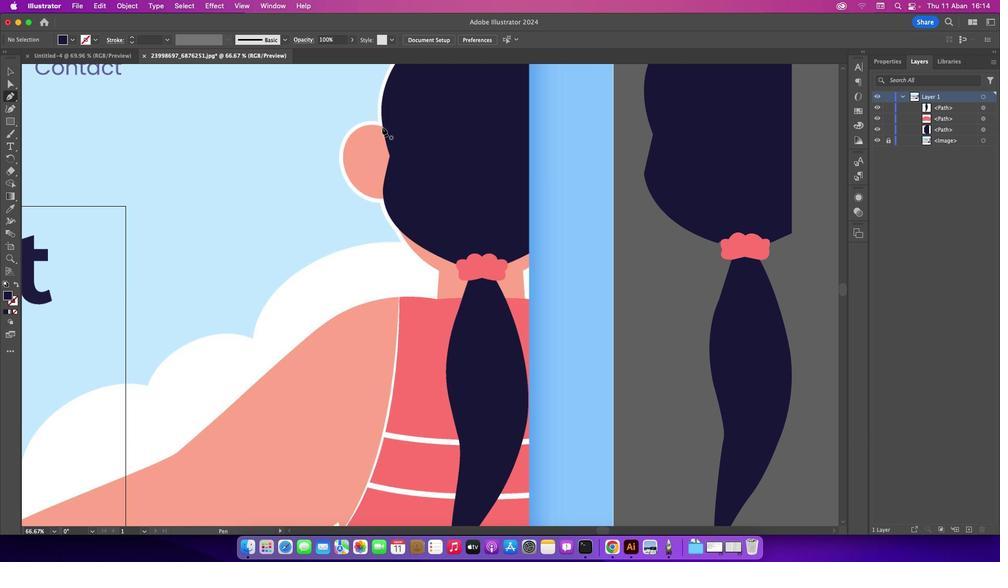 
Action: Mouse pressed left at (382, 127)
Screenshot: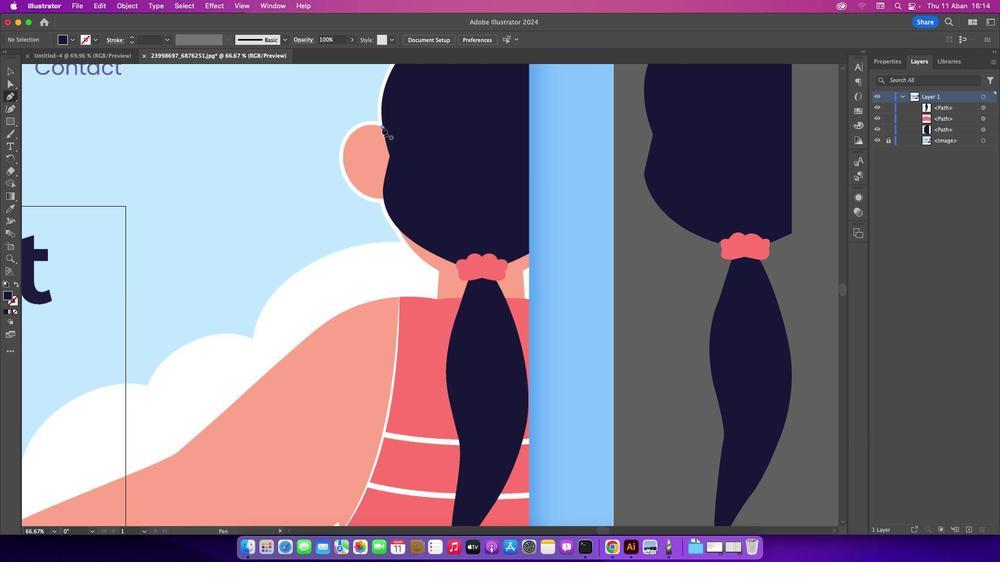 
Action: Mouse moved to (346, 142)
Screenshot: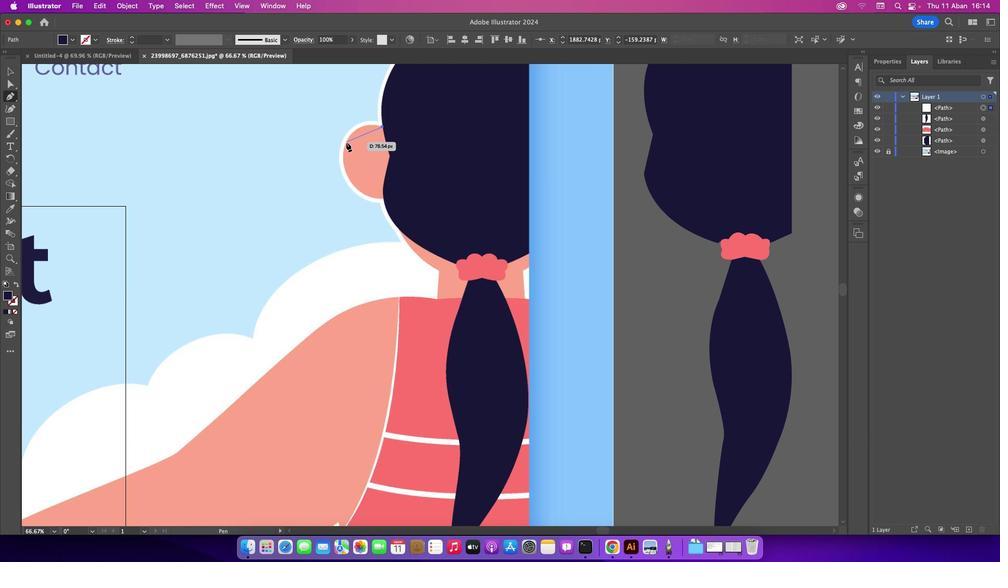 
Action: Mouse pressed left at (346, 142)
Screenshot: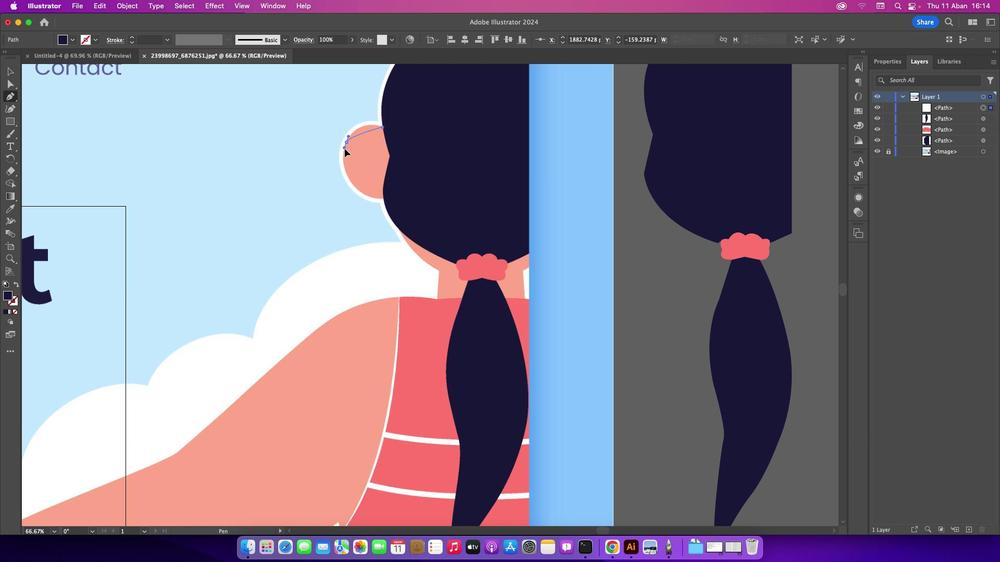 
Action: Mouse moved to (383, 199)
Screenshot: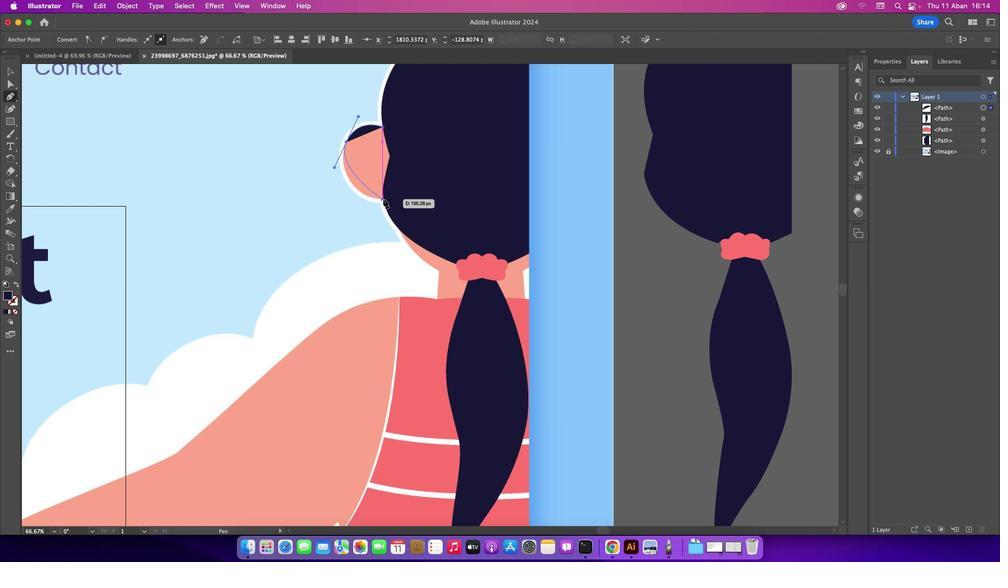 
Action: Mouse pressed left at (383, 199)
Screenshot: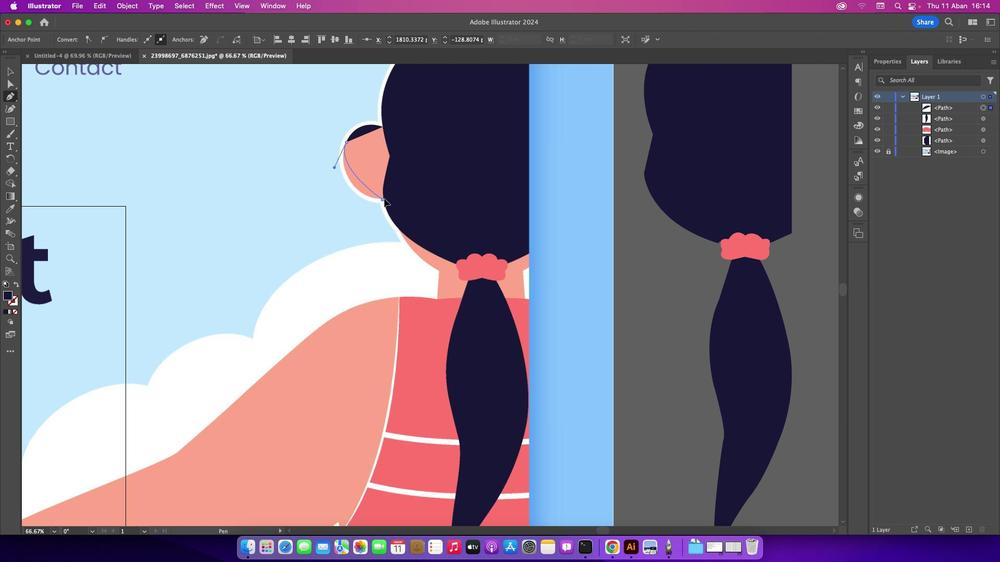 
Action: Mouse moved to (382, 200)
Screenshot: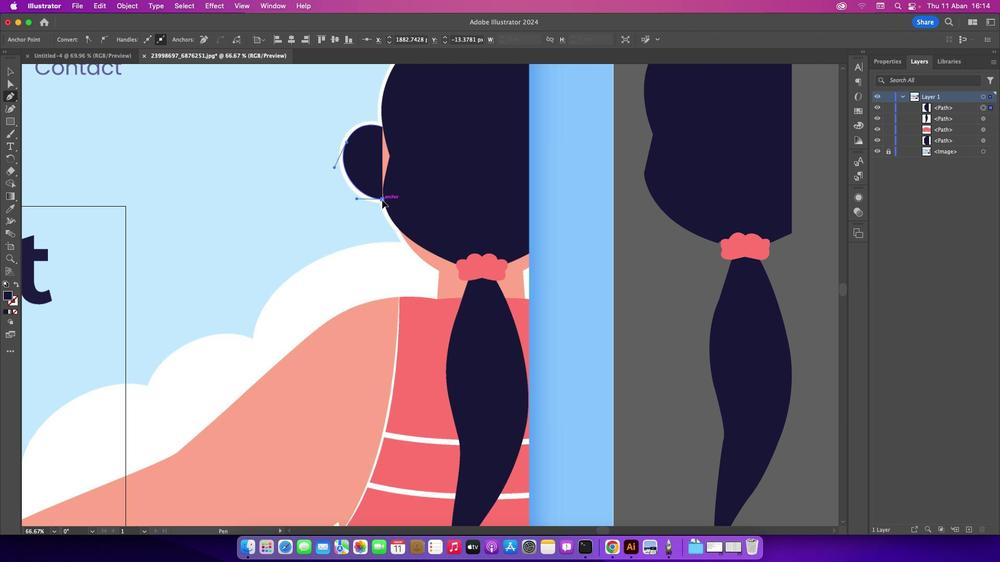 
Action: Mouse pressed left at (382, 200)
Screenshot: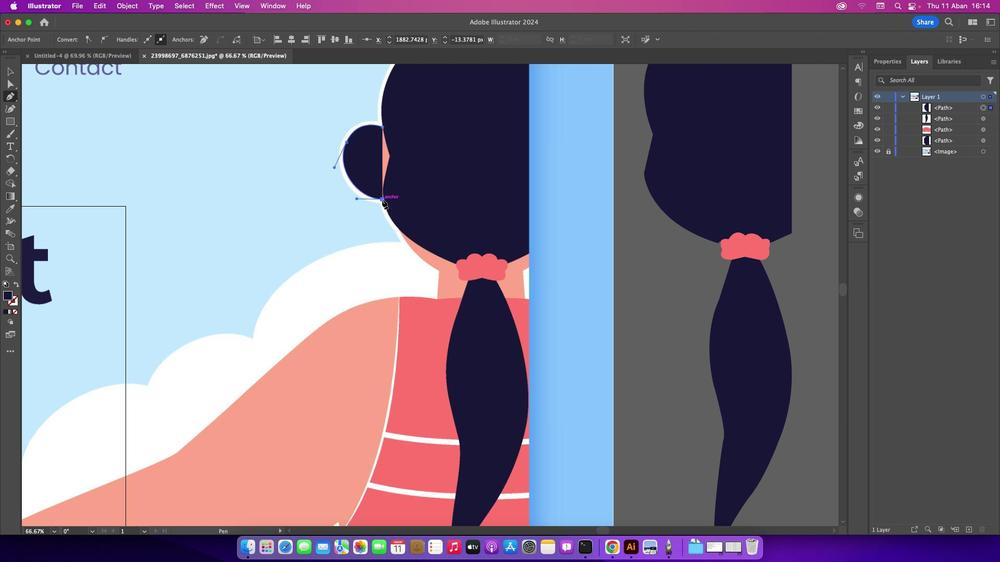 
Action: Mouse moved to (390, 156)
Screenshot: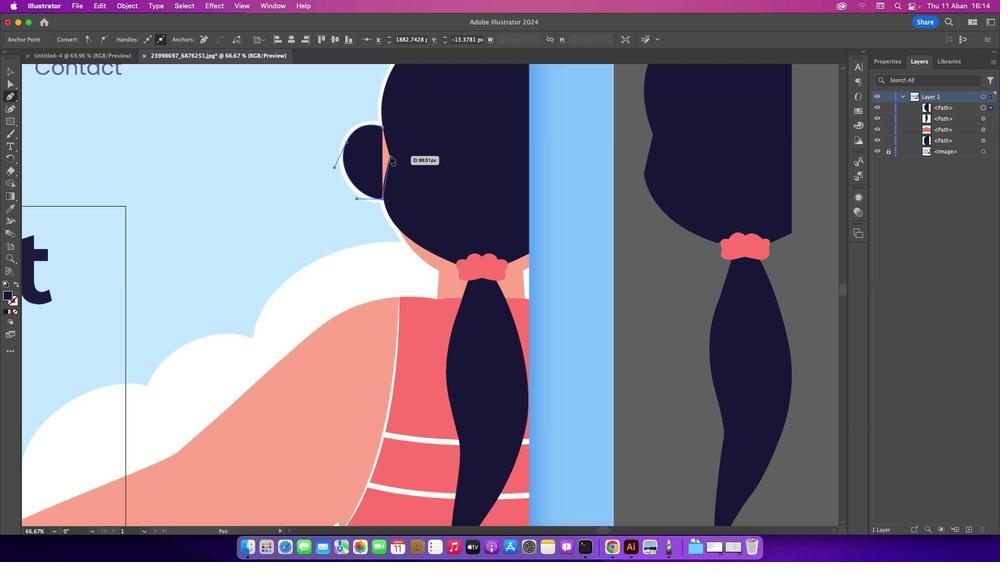 
Action: Mouse pressed left at (390, 156)
Screenshot: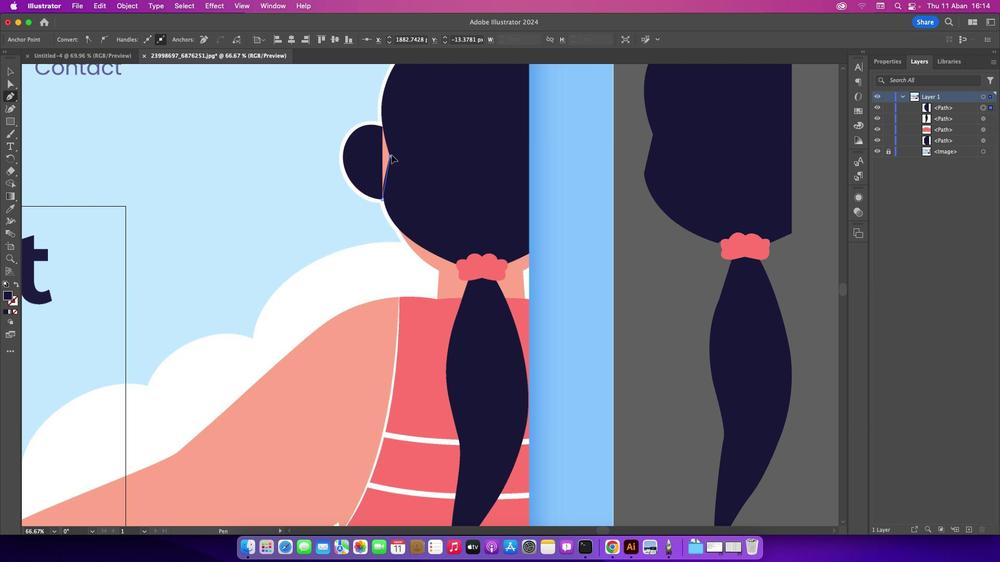 
Action: Mouse moved to (389, 156)
Screenshot: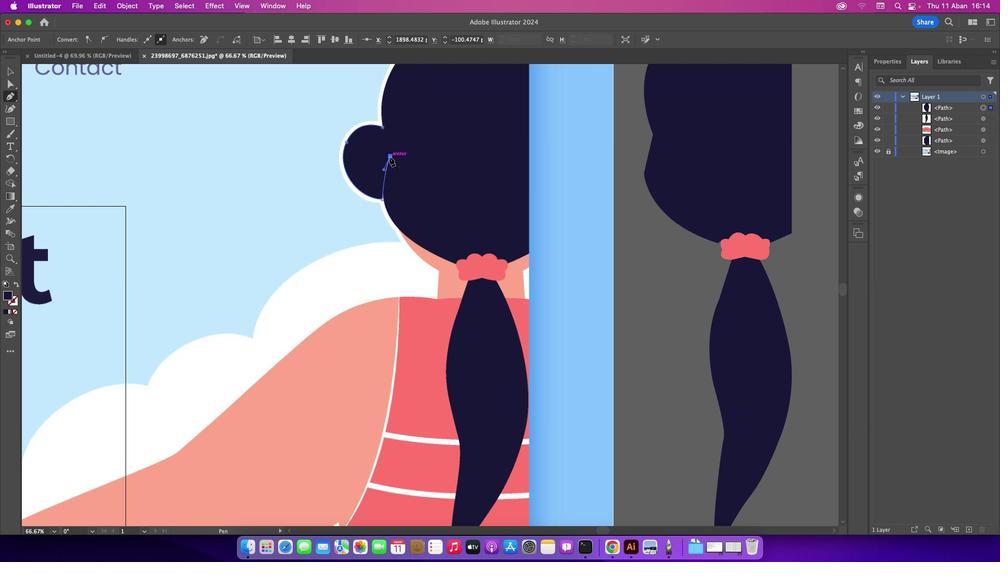 
Action: Mouse pressed left at (389, 156)
Screenshot: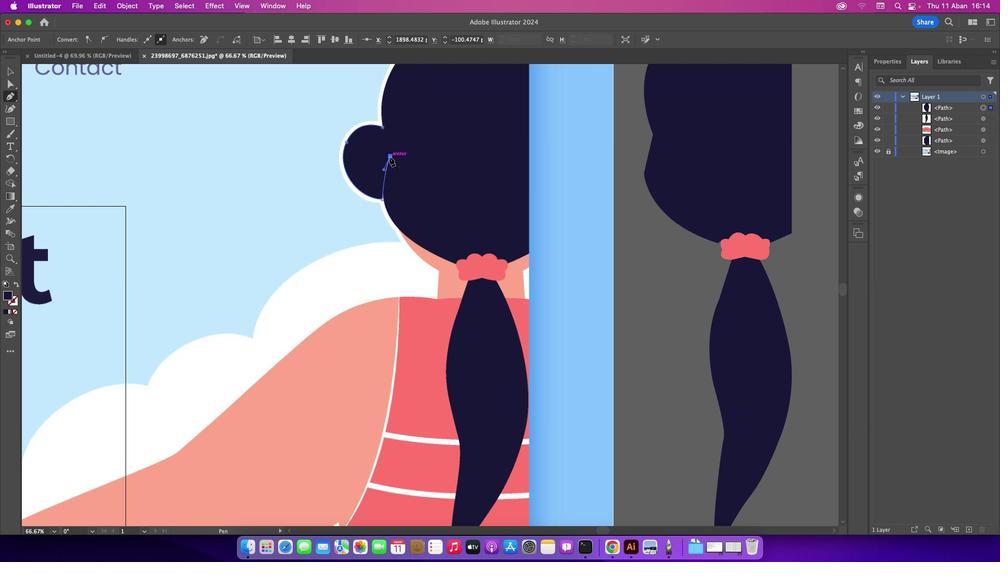 
Action: Mouse moved to (14, 313)
Screenshot: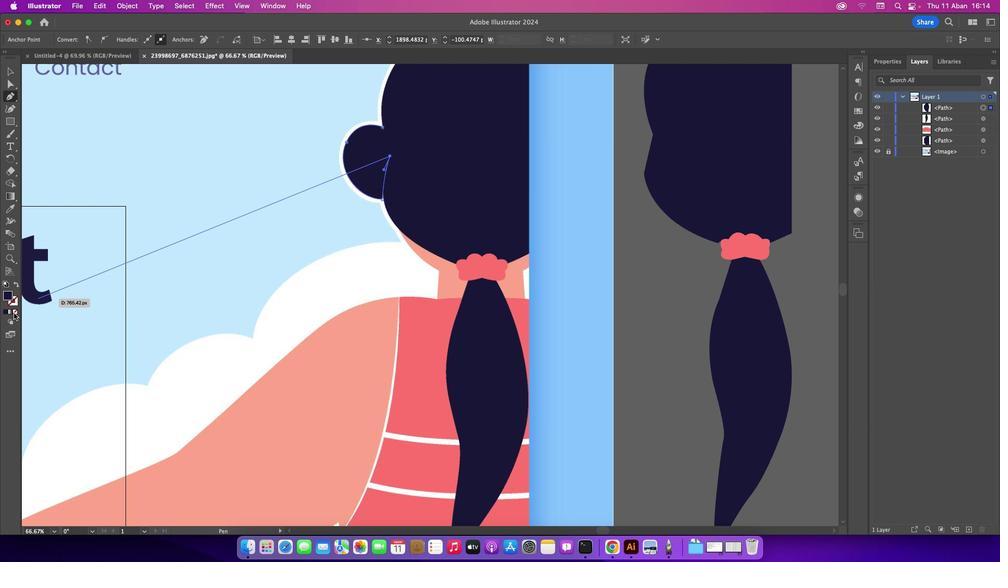 
Action: Mouse pressed left at (14, 313)
Screenshot: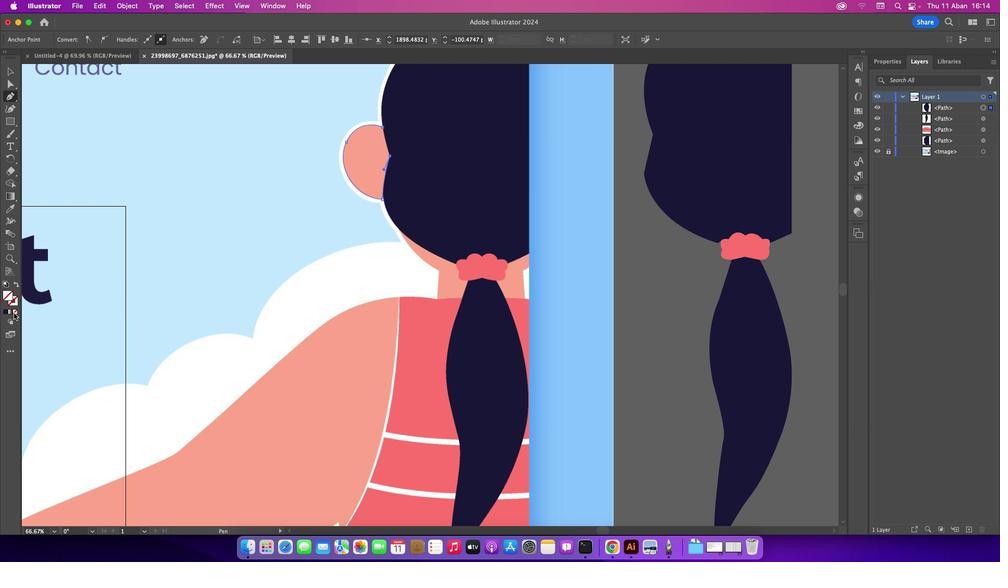 
Action: Mouse moved to (382, 126)
Screenshot: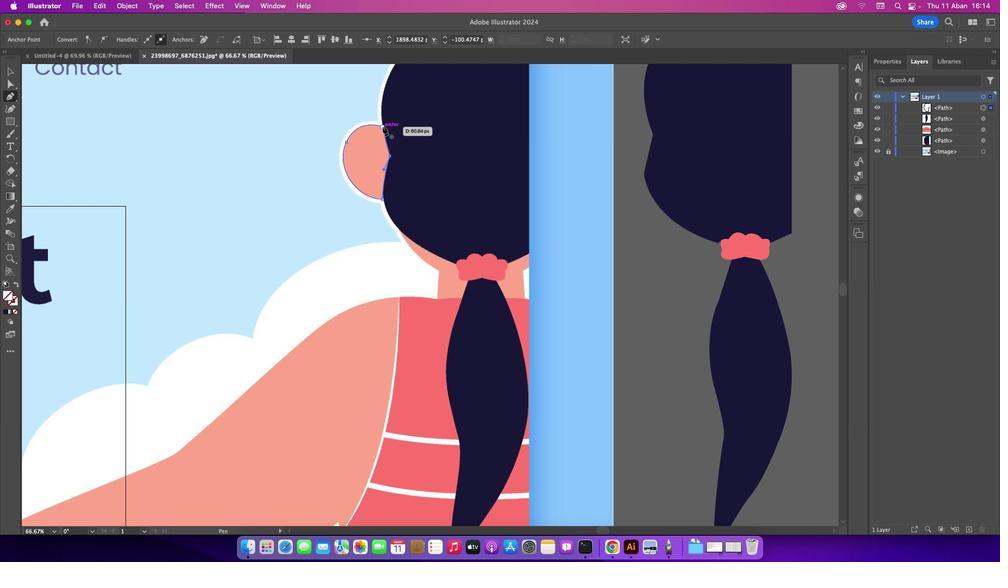 
Action: Mouse pressed left at (382, 126)
Screenshot: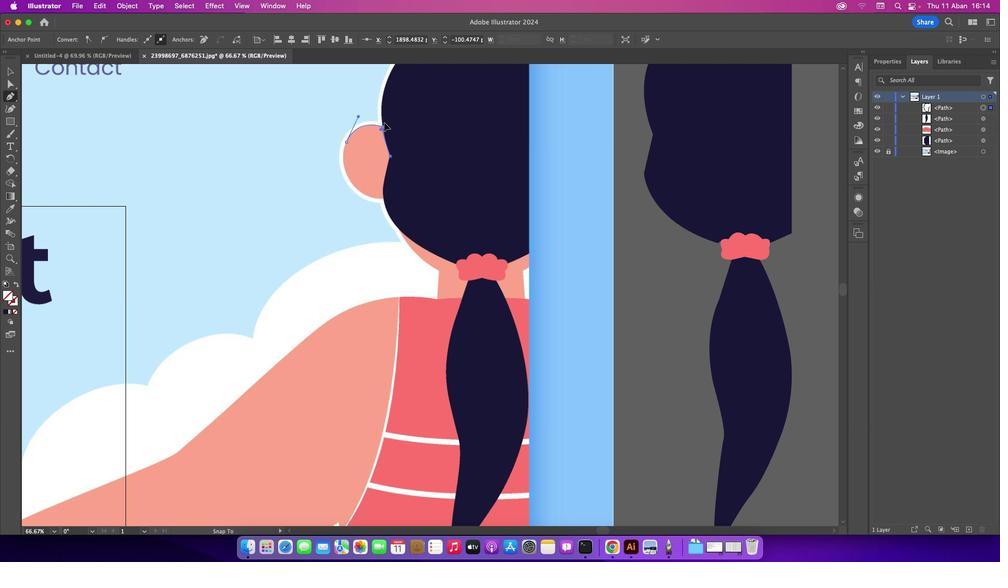 
Action: Mouse moved to (13, 74)
Screenshot: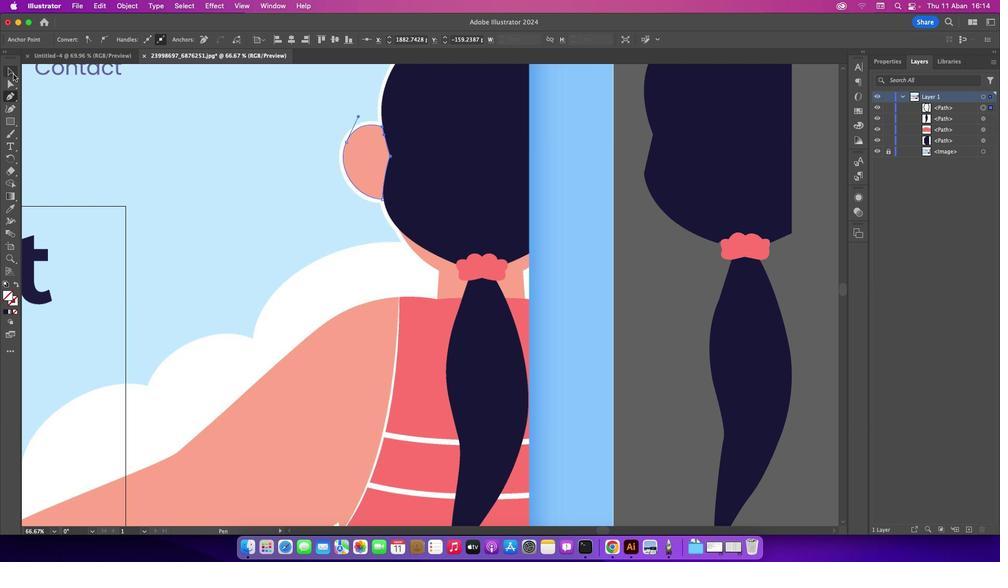
Action: Mouse pressed left at (13, 74)
